 Task: Buy 3 Short Sets of size Large for Baby Boys from Clothing section under best seller category for shipping address: Carlos Perez, 3632 Walton Street, Salt Lake City, Utah 84104, Cell Number 8014200980. Pay from credit card ending with 2005, CVV 3321
Action: Mouse moved to (346, 93)
Screenshot: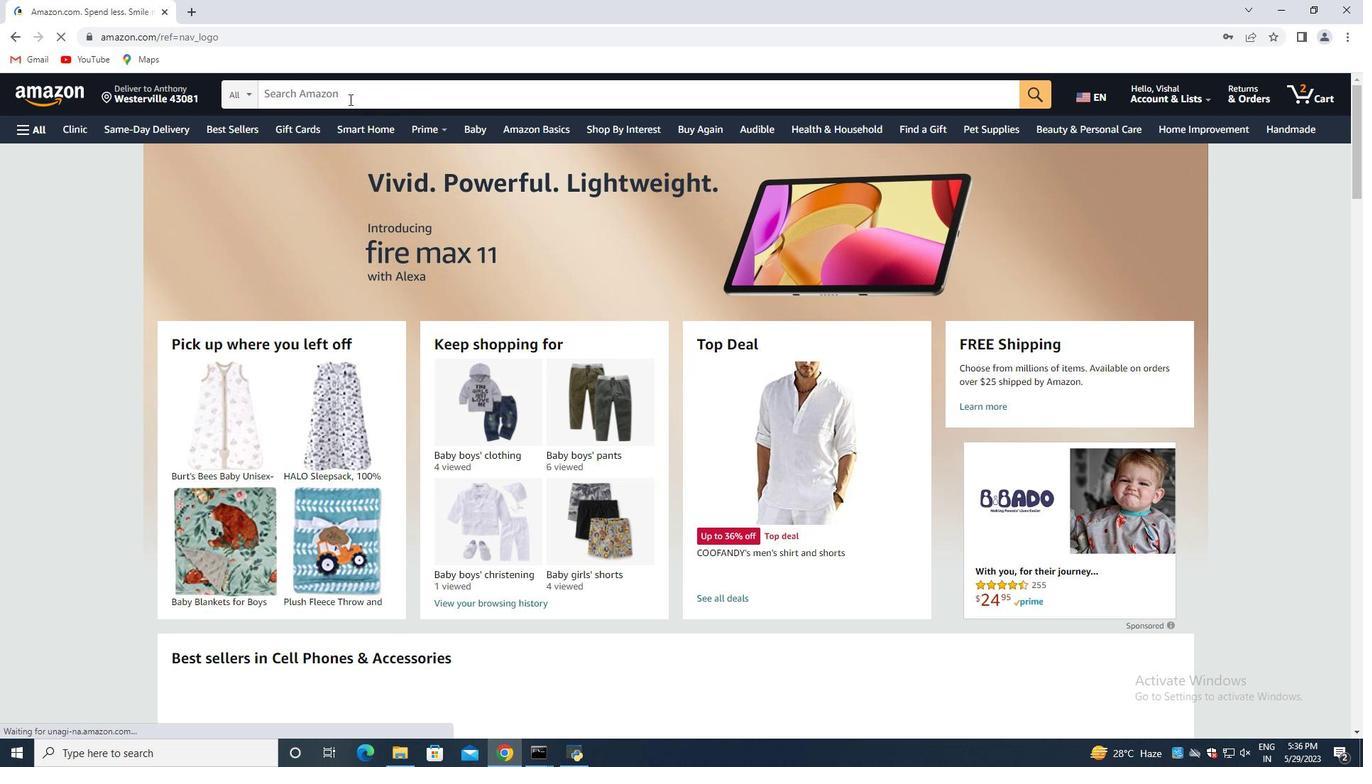 
Action: Mouse pressed left at (346, 93)
Screenshot: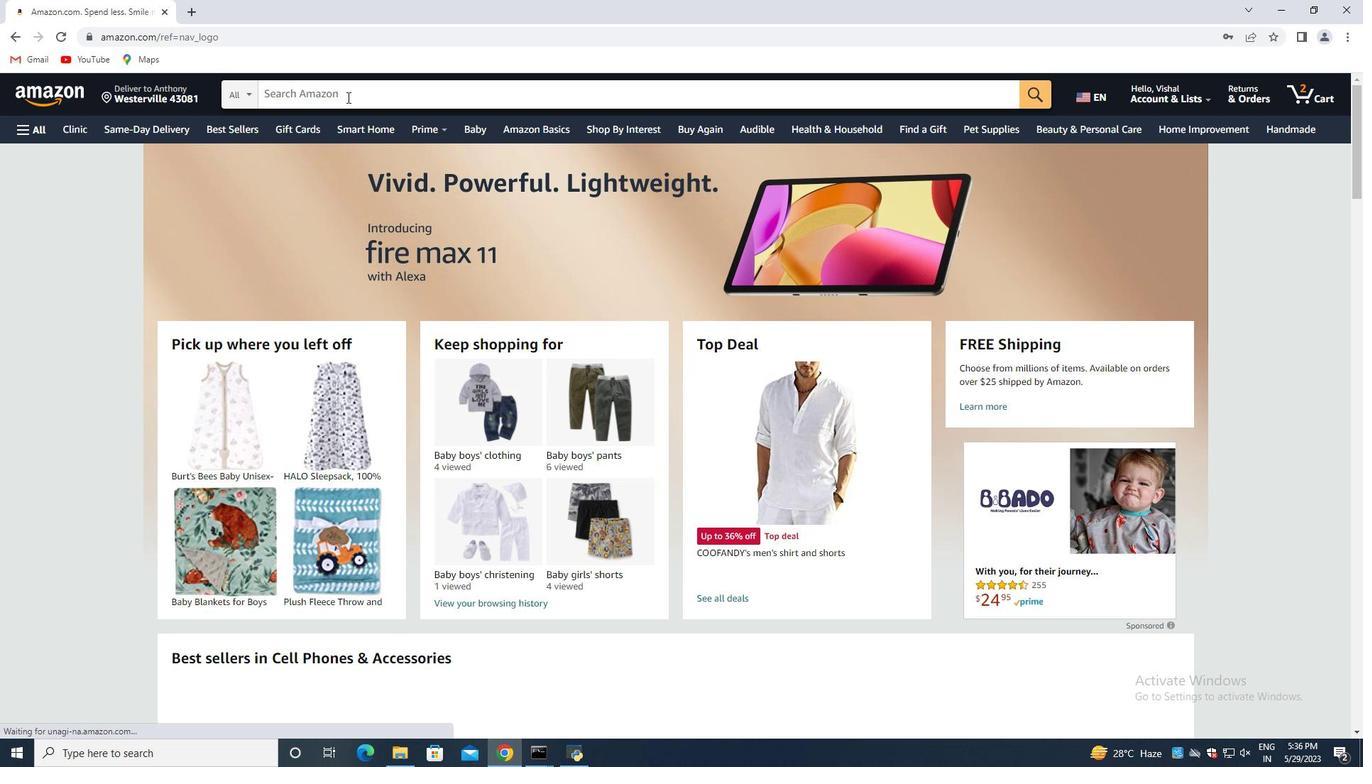 
Action: Key pressed <Key.shift>Short<Key.space>sets<Key.space>of<Key.space>size<Key.space><Key.shift>Large<Key.space>for<Key.space>baby<Key.space>boys<Key.enter>
Screenshot: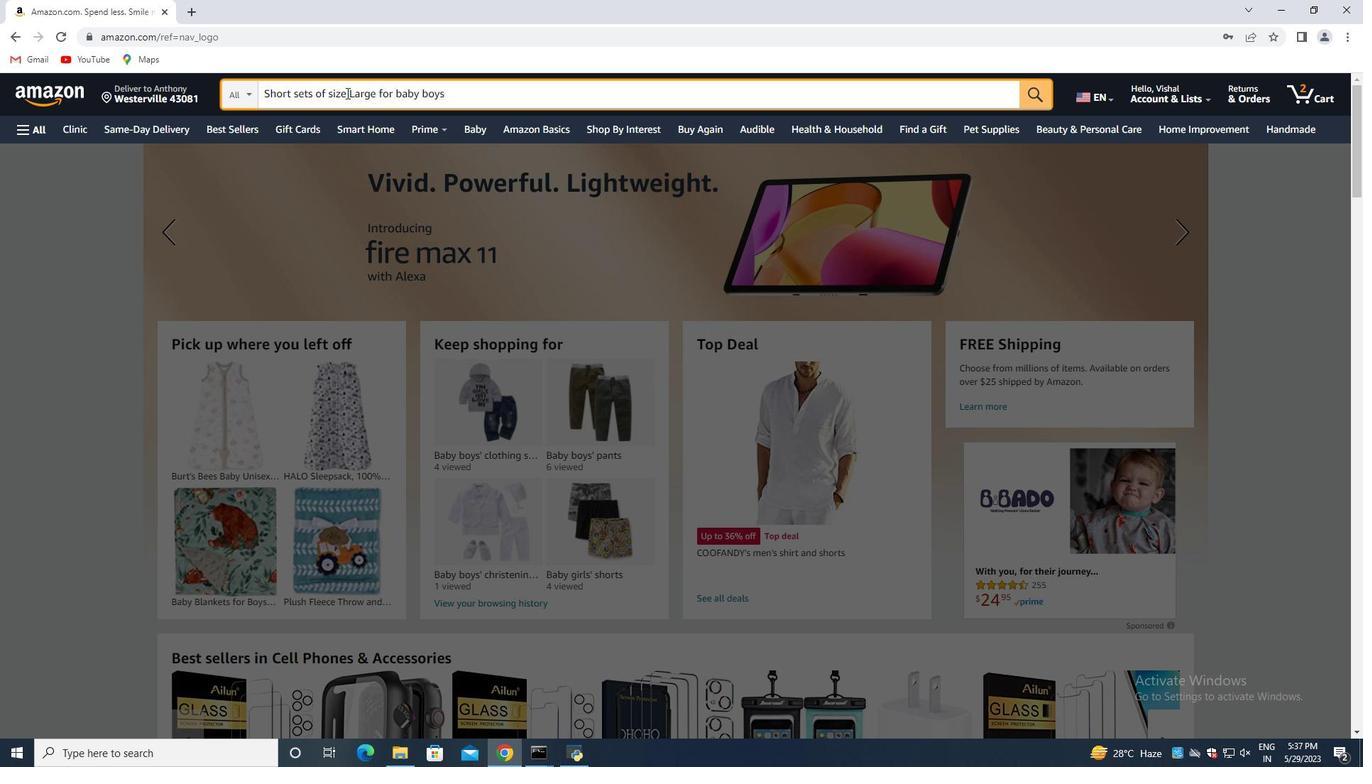 
Action: Mouse moved to (75, 352)
Screenshot: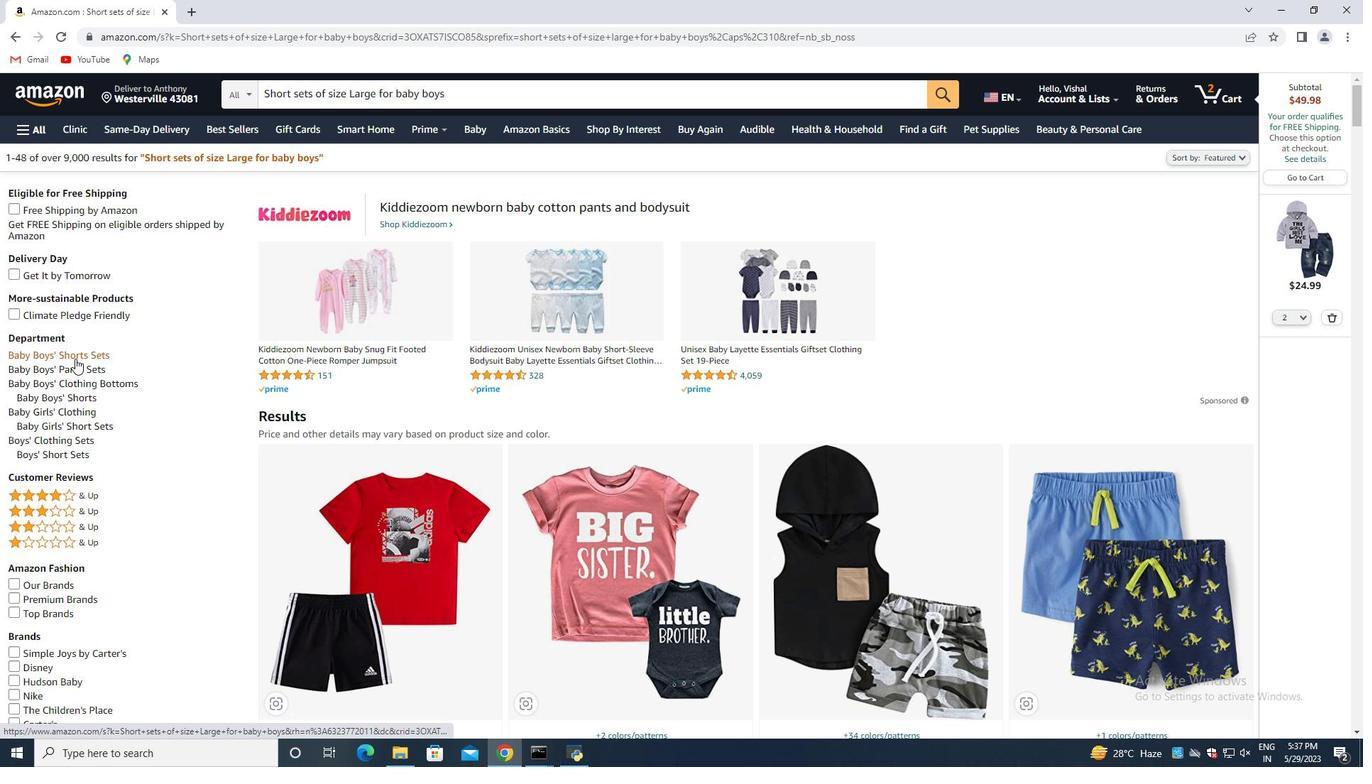 
Action: Mouse pressed left at (75, 352)
Screenshot: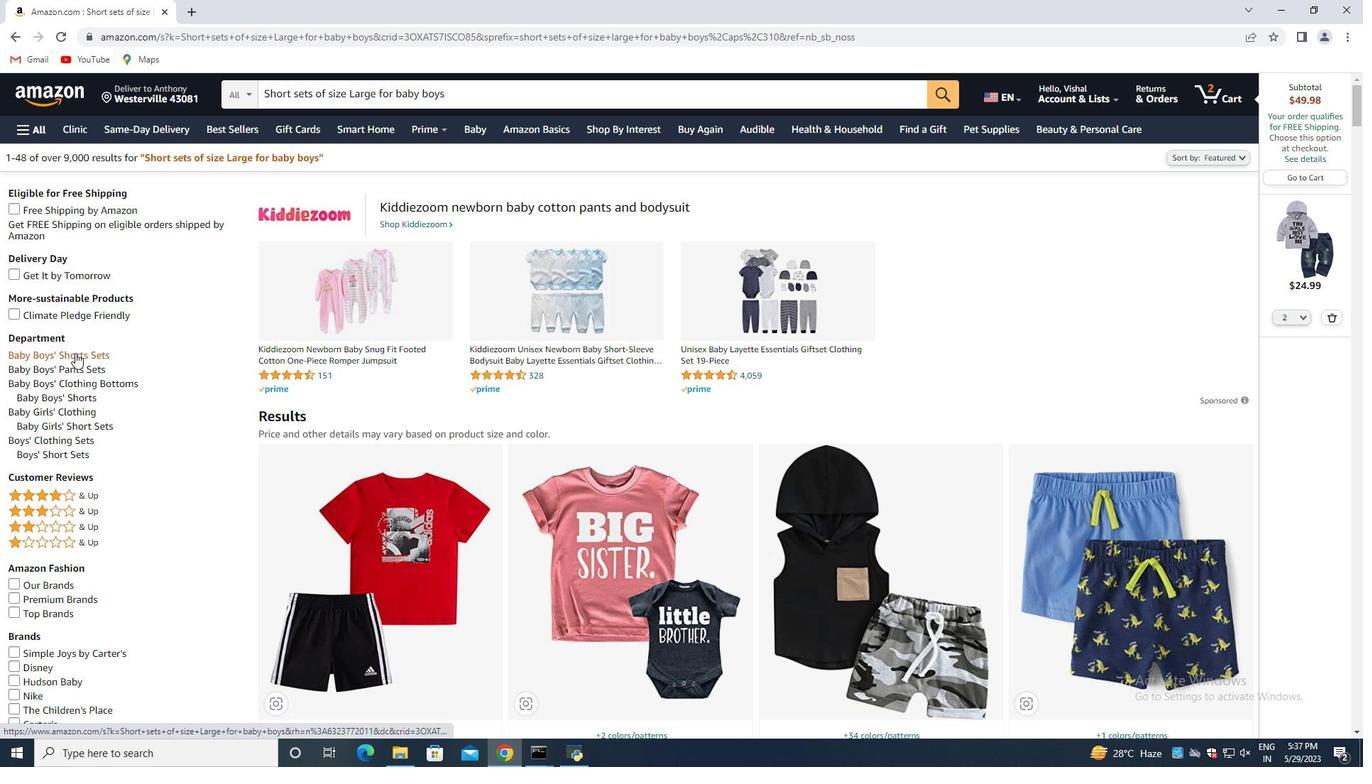 
Action: Mouse moved to (217, 131)
Screenshot: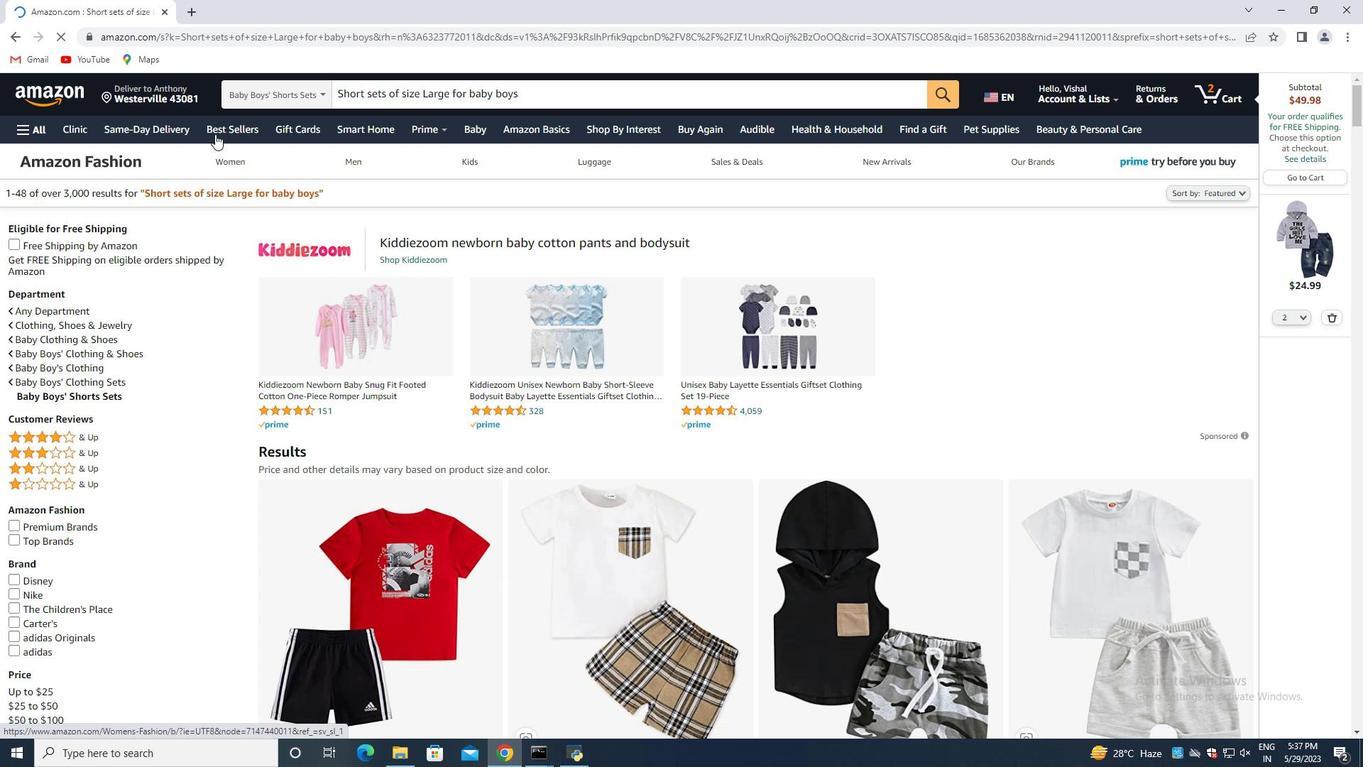 
Action: Mouse pressed left at (217, 131)
Screenshot: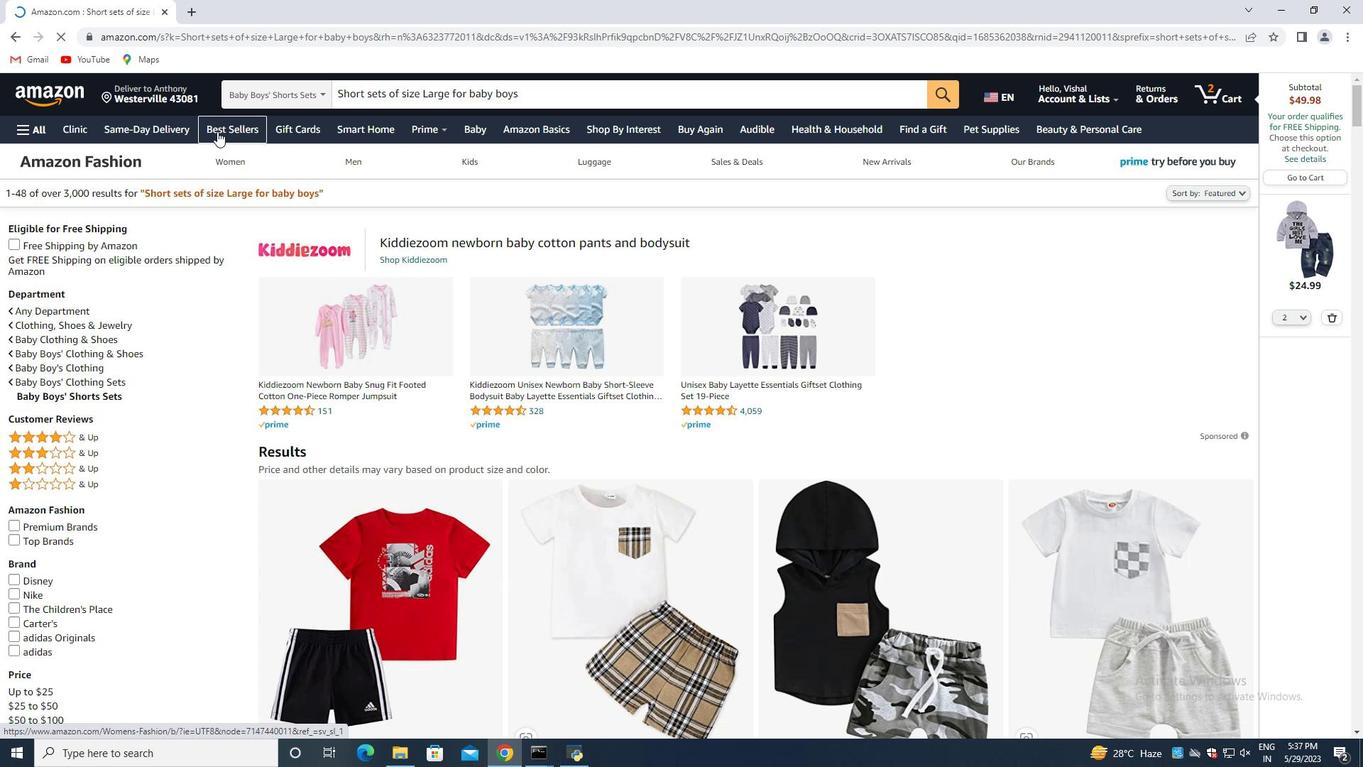 
Action: Mouse moved to (407, 93)
Screenshot: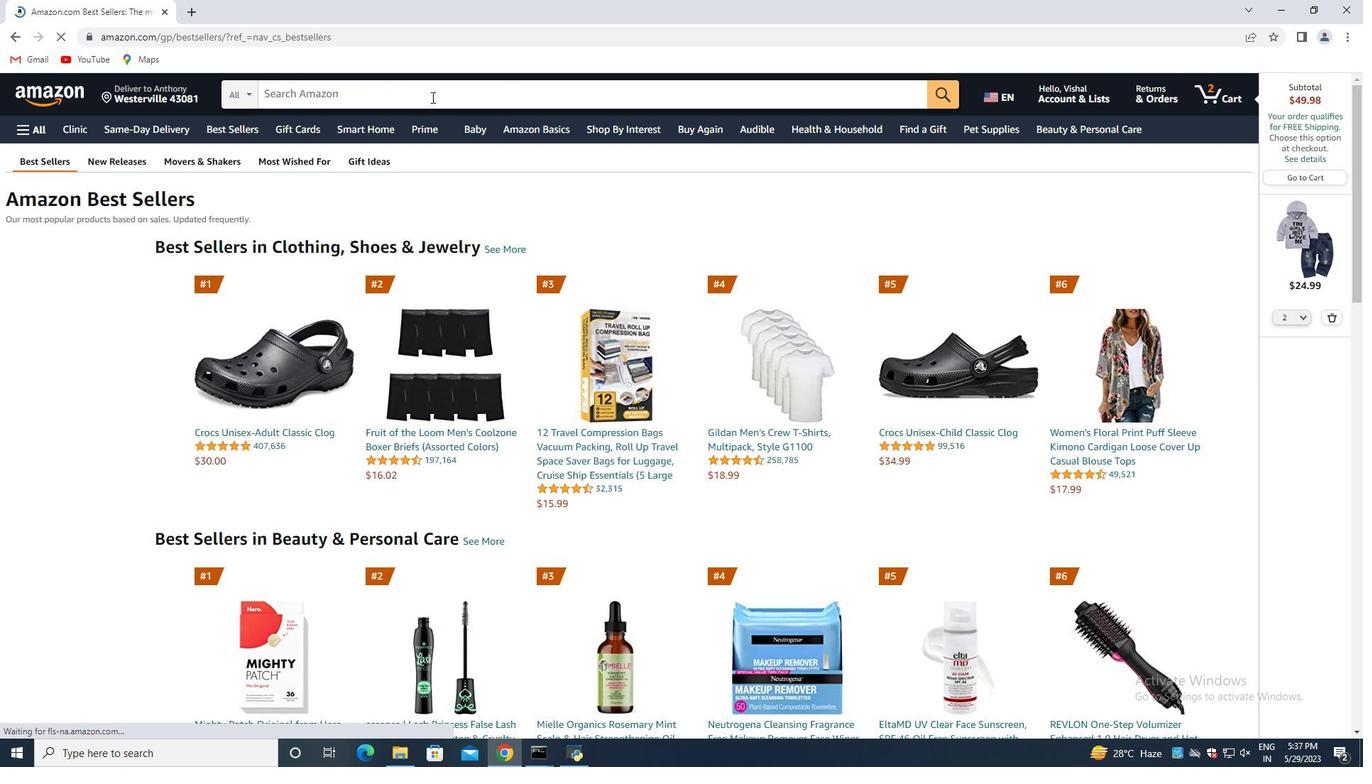 
Action: Mouse pressed left at (407, 93)
Screenshot: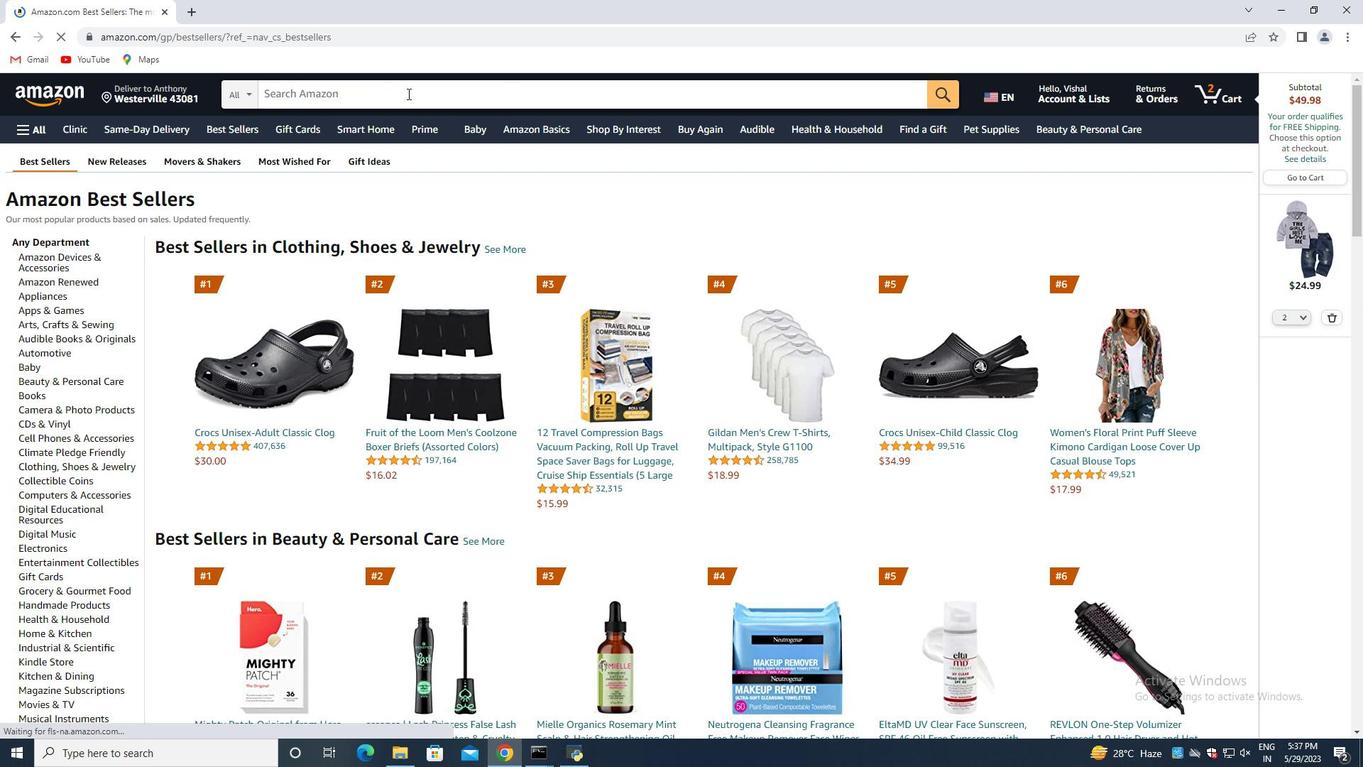 
Action: Mouse moved to (350, 117)
Screenshot: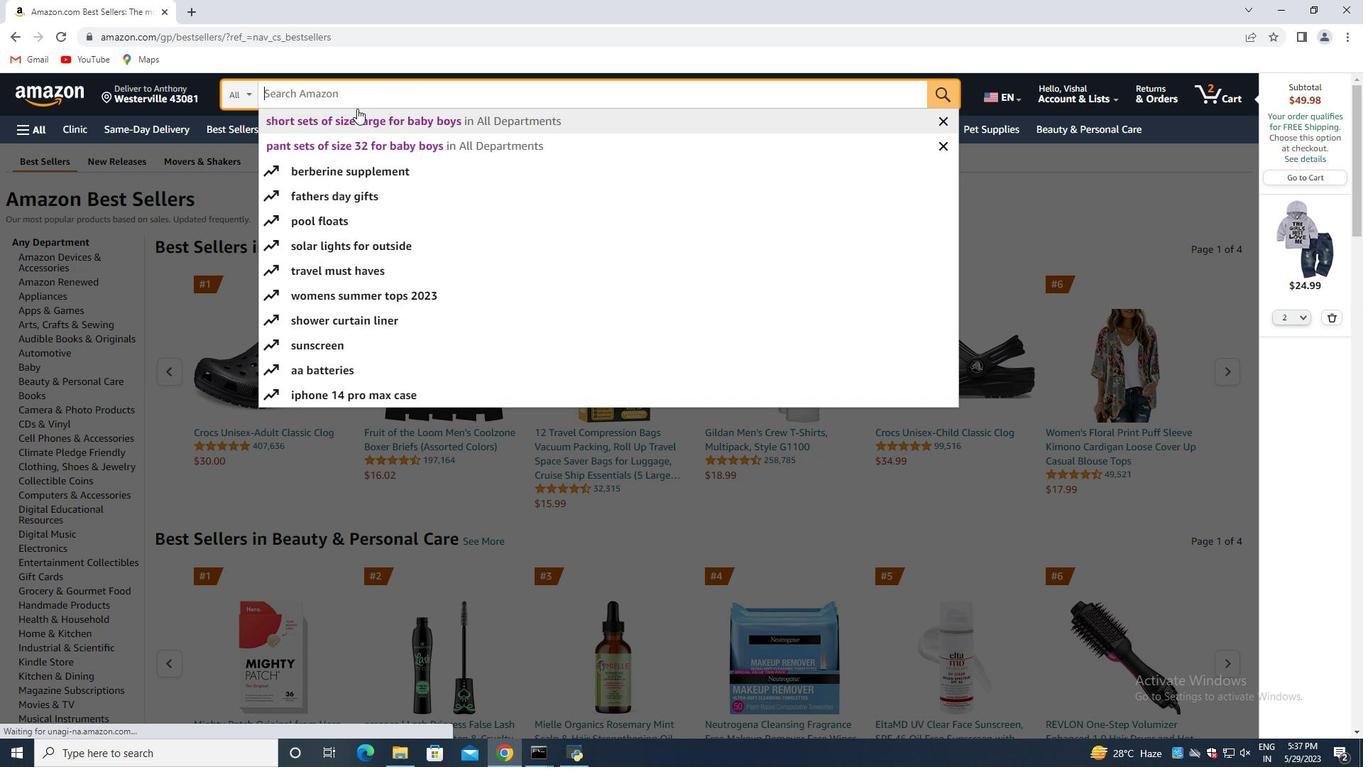 
Action: Mouse pressed left at (350, 117)
Screenshot: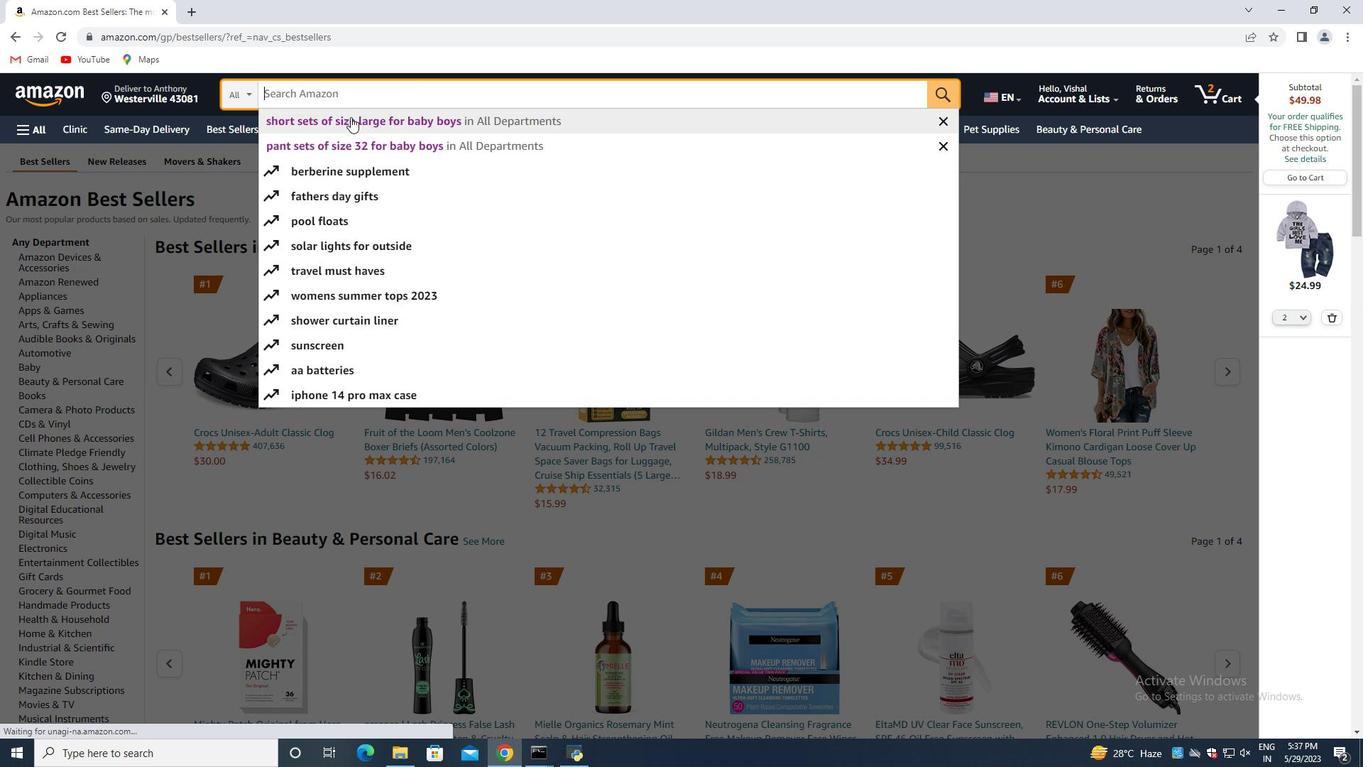 
Action: Key pressed <Key.down><Key.down><Key.down><Key.down>
Screenshot: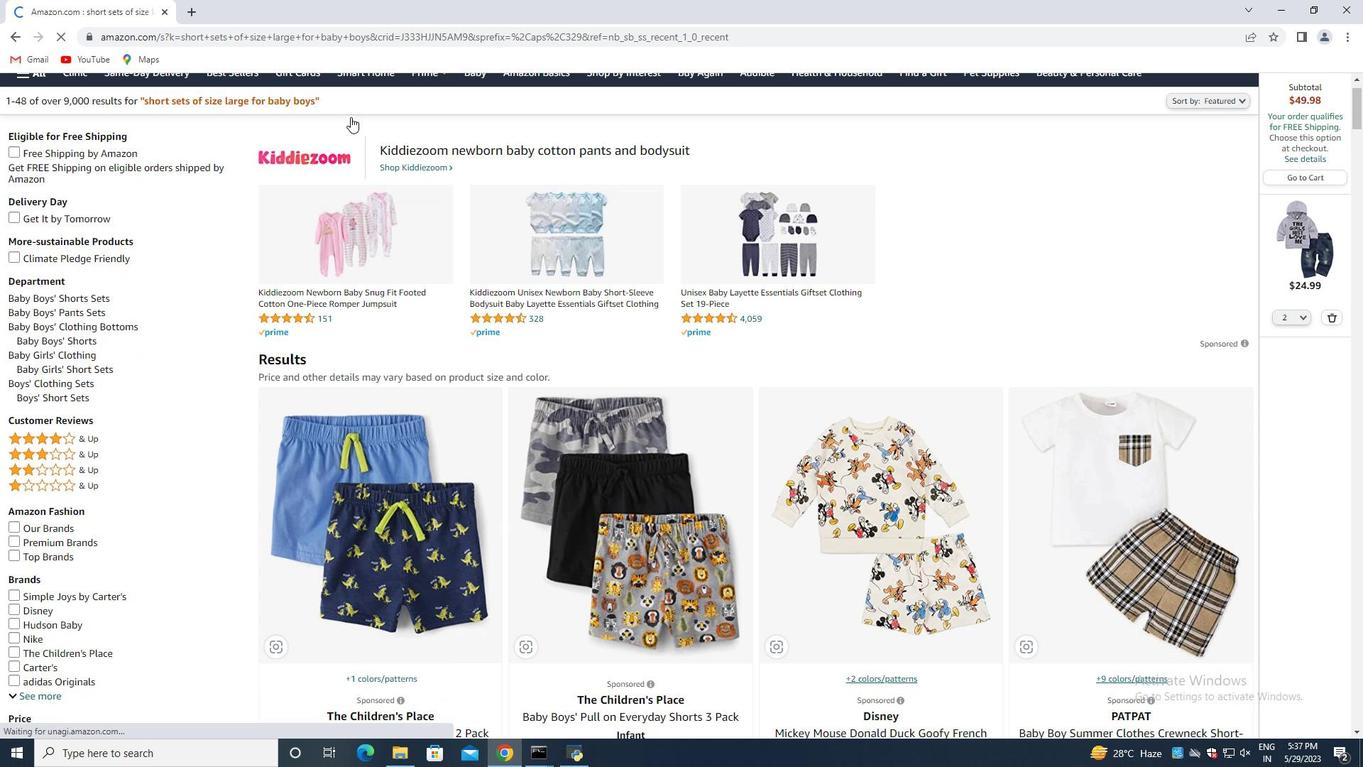 
Action: Mouse moved to (461, 105)
Screenshot: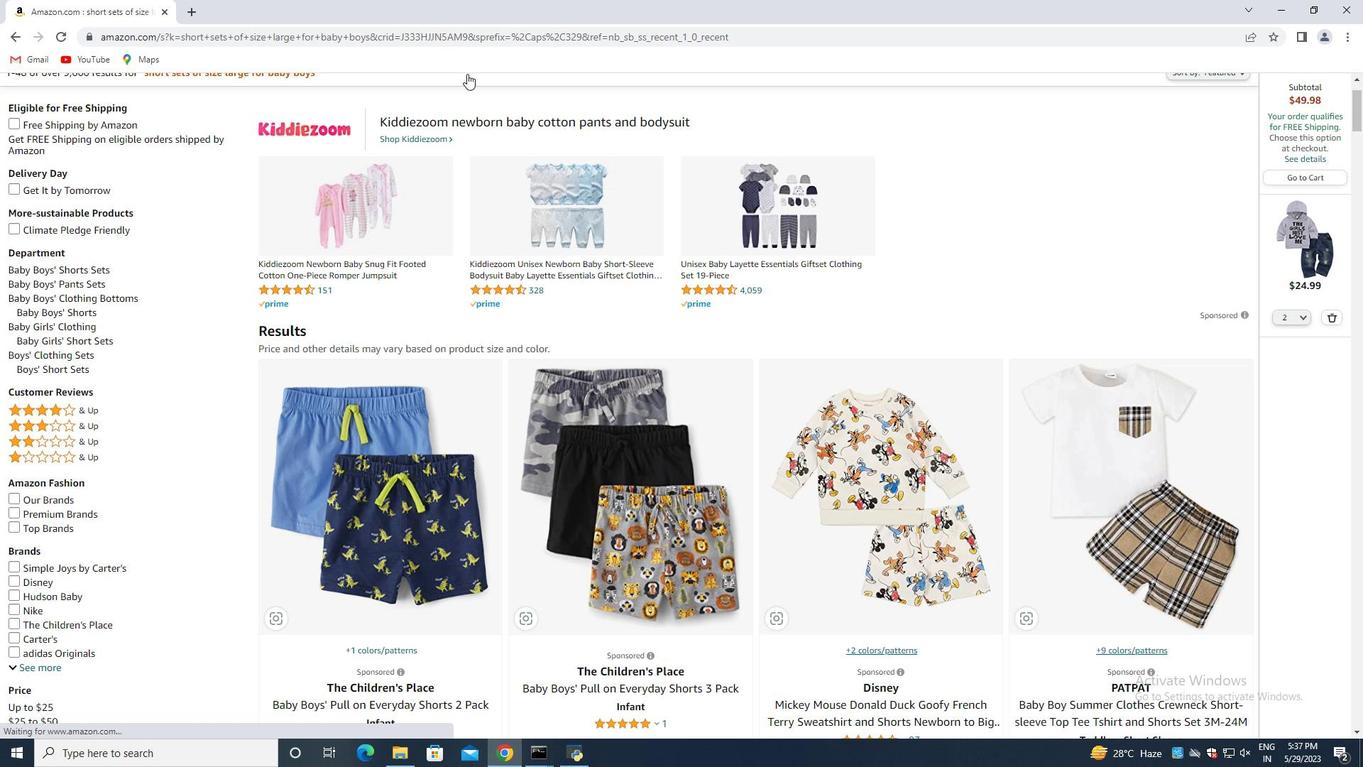 
Action: Mouse scrolled (461, 105) with delta (0, 0)
Screenshot: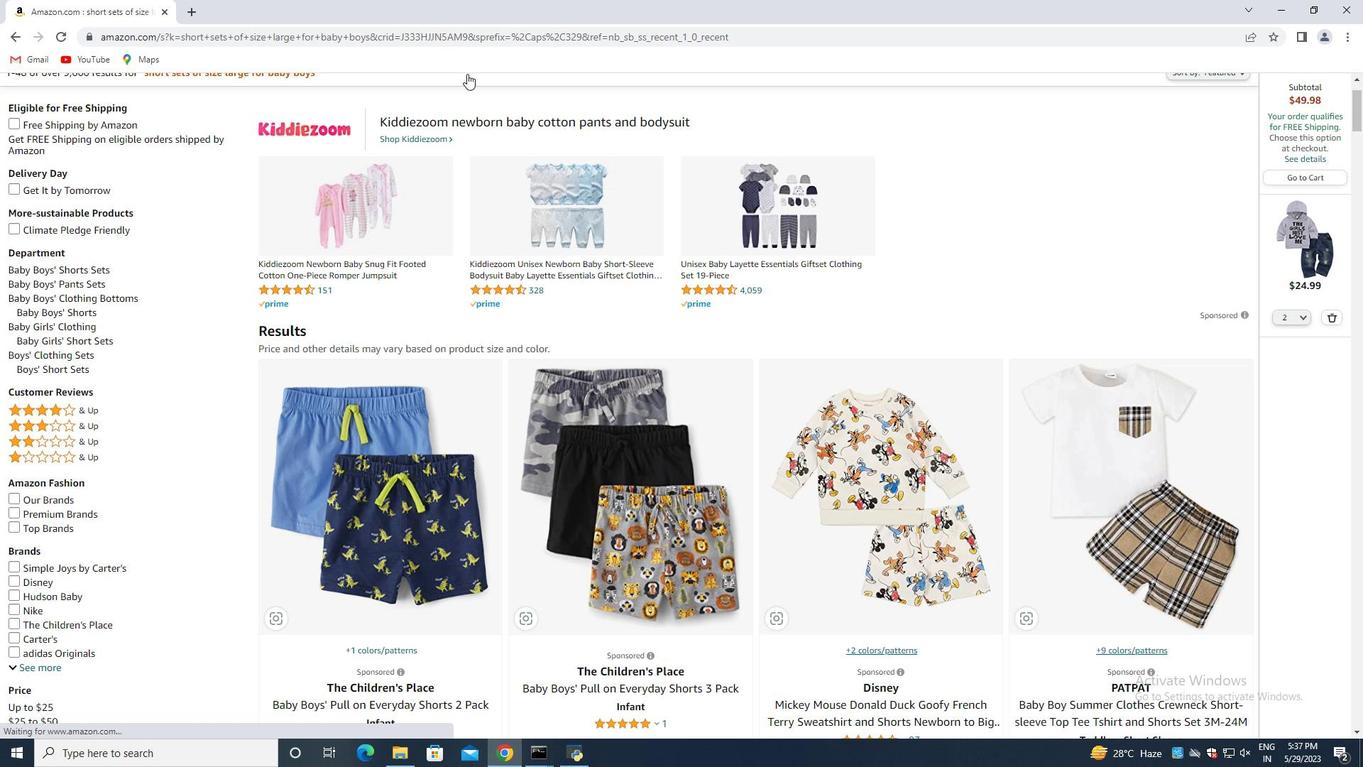 
Action: Mouse moved to (460, 108)
Screenshot: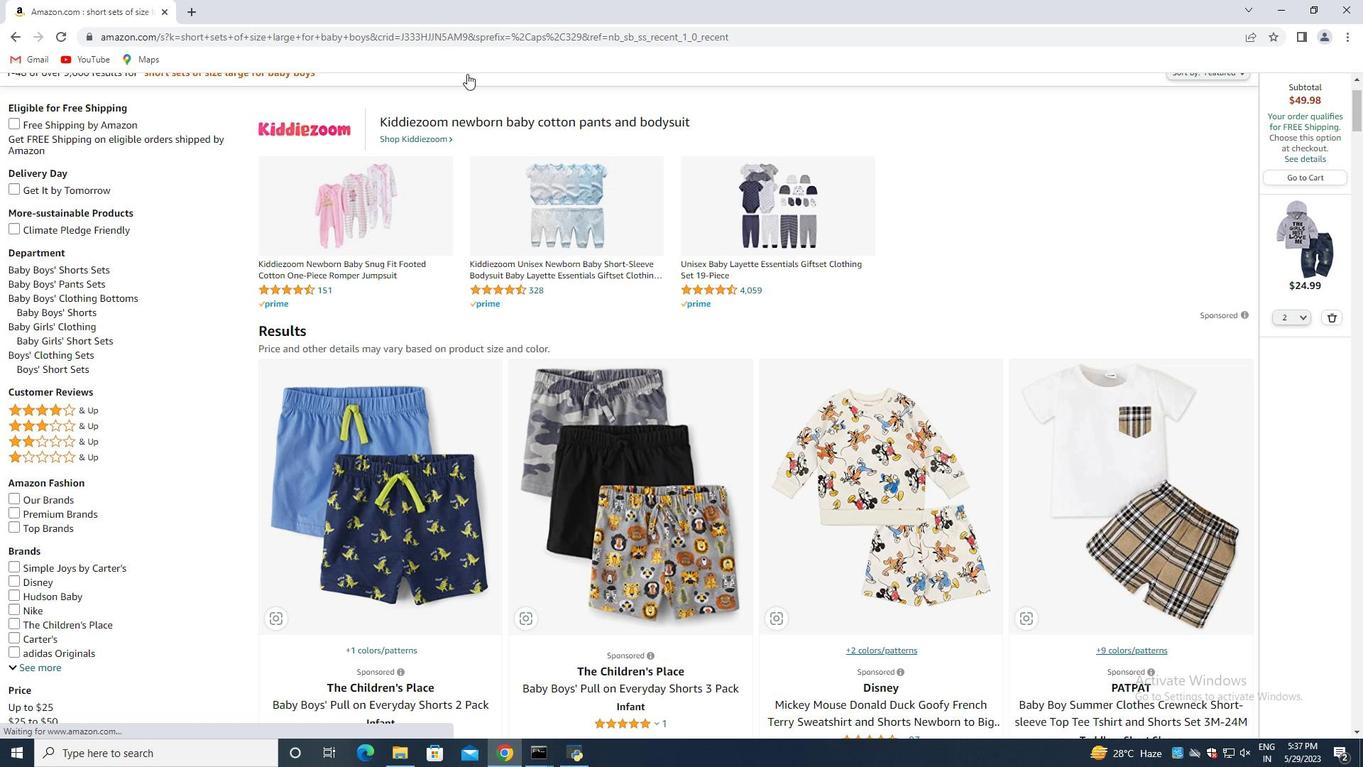 
Action: Mouse scrolled (460, 107) with delta (0, 0)
Screenshot: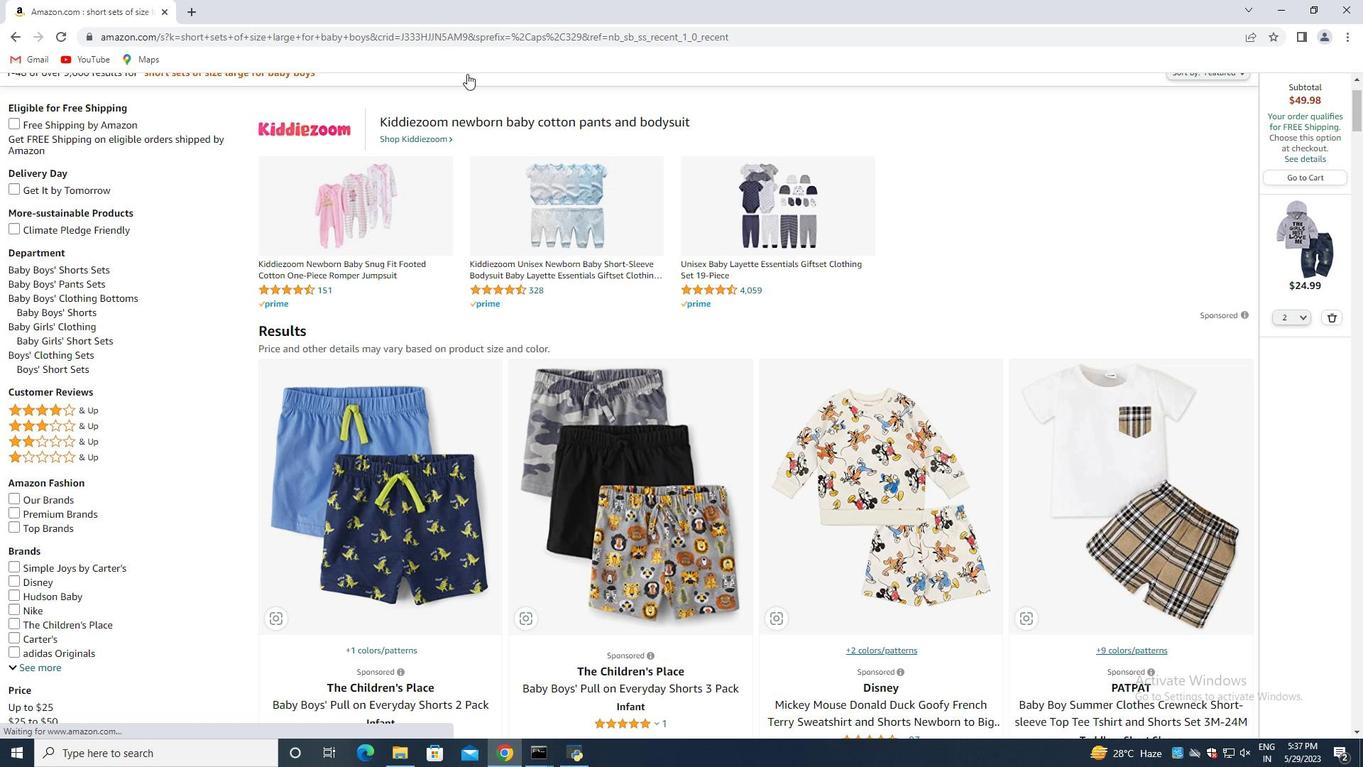 
Action: Mouse moved to (460, 109)
Screenshot: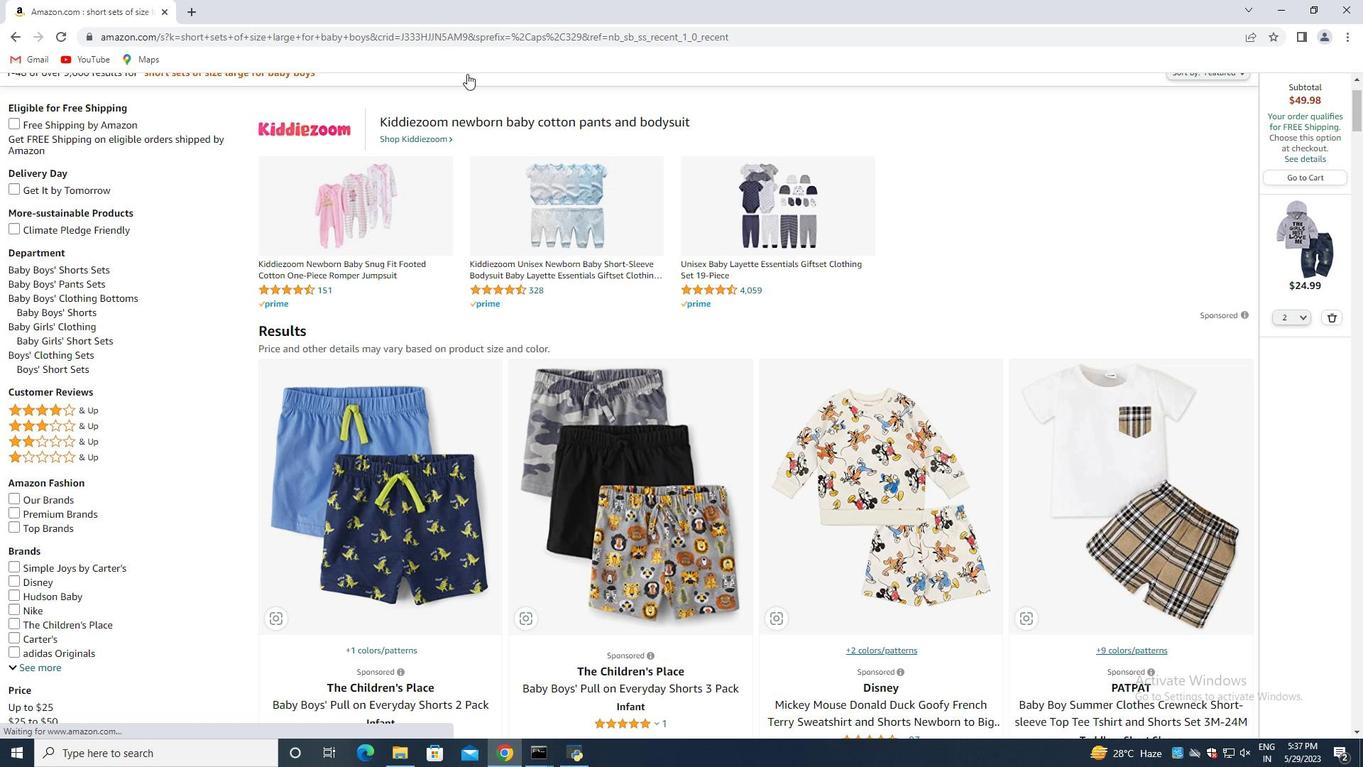 
Action: Mouse scrolled (460, 108) with delta (0, 0)
Screenshot: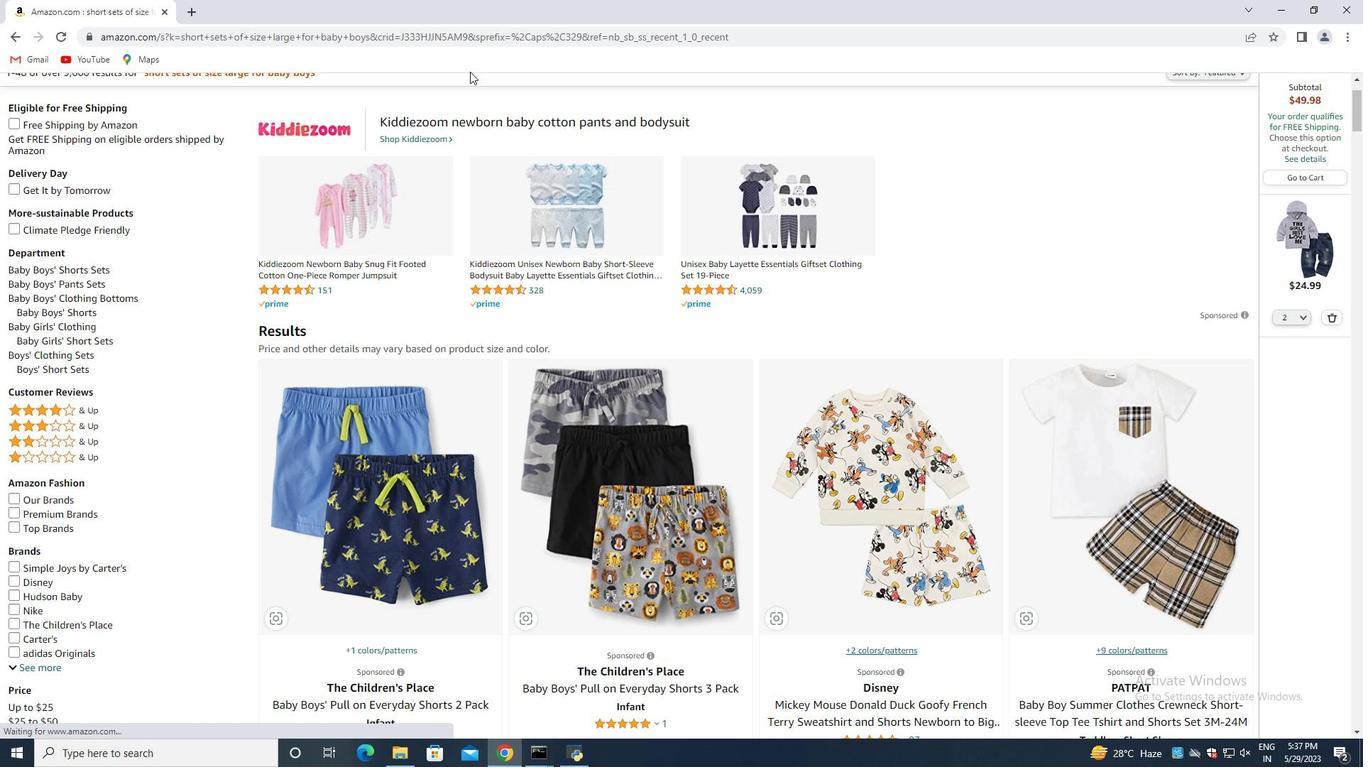 
Action: Mouse moved to (460, 110)
Screenshot: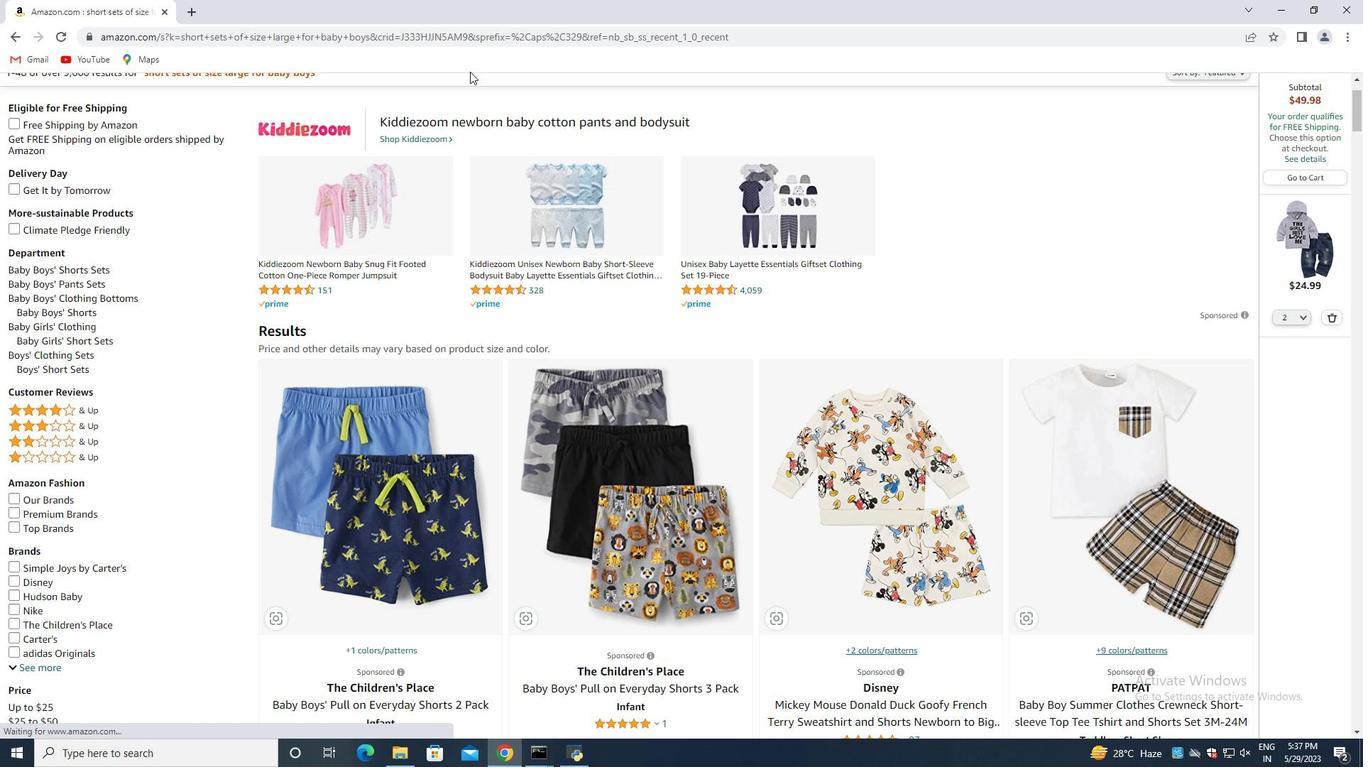 
Action: Mouse scrolled (460, 109) with delta (0, 0)
Screenshot: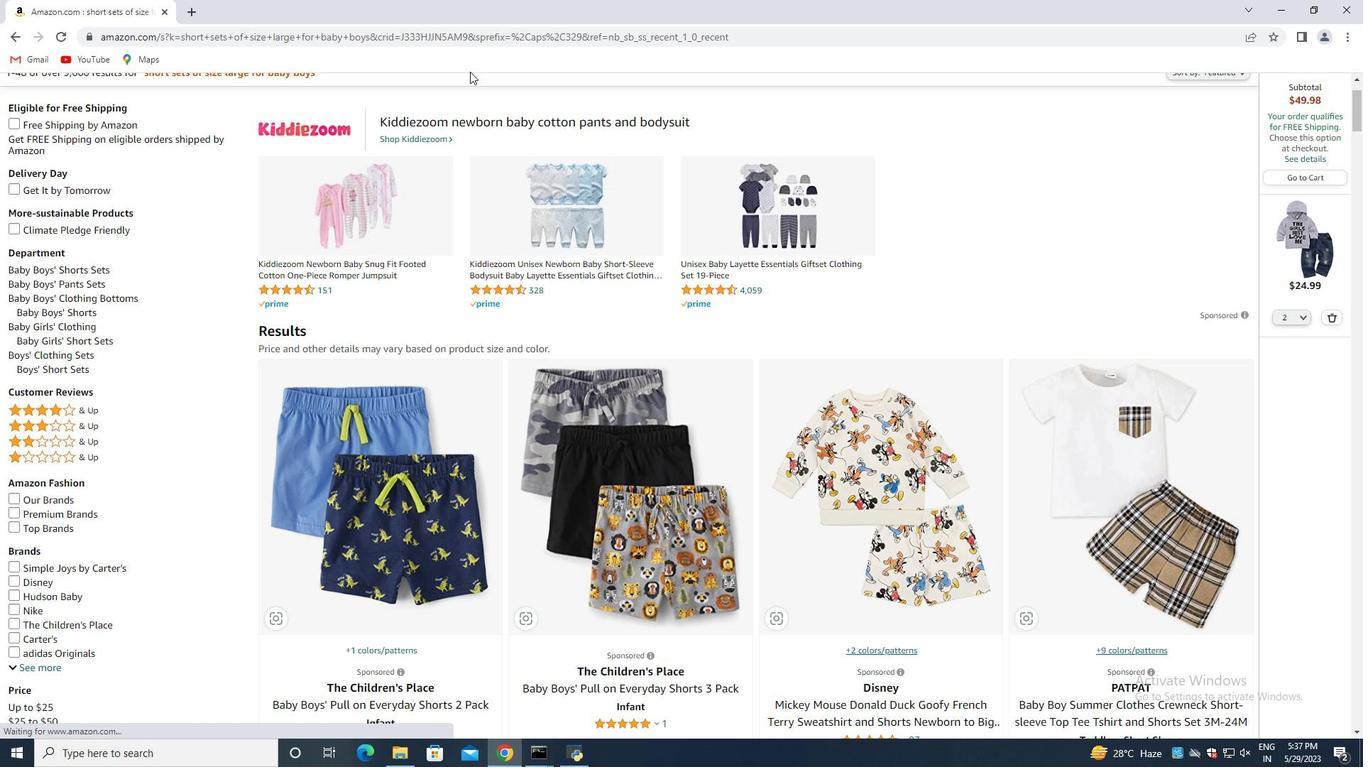 
Action: Mouse moved to (460, 110)
Screenshot: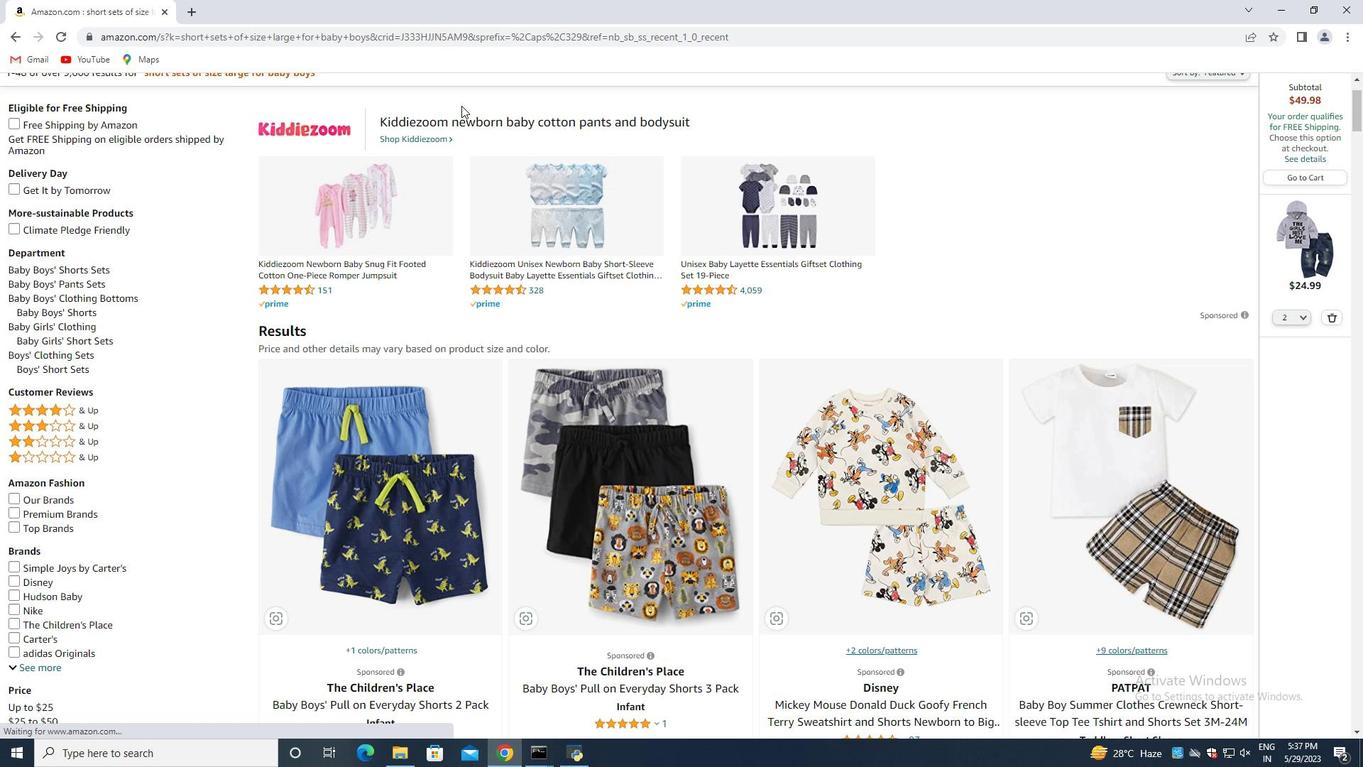 
Action: Mouse scrolled (460, 110) with delta (0, 0)
Screenshot: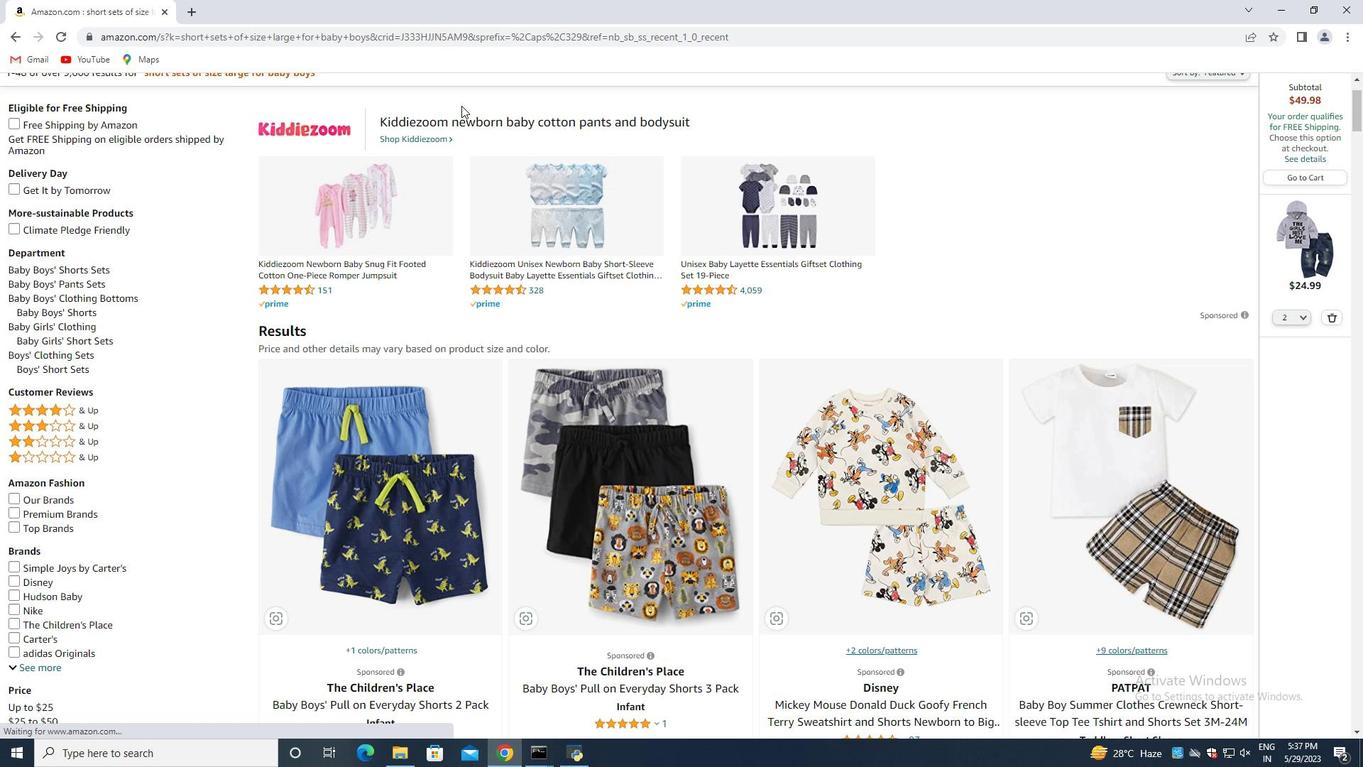 
Action: Mouse moved to (437, 225)
Screenshot: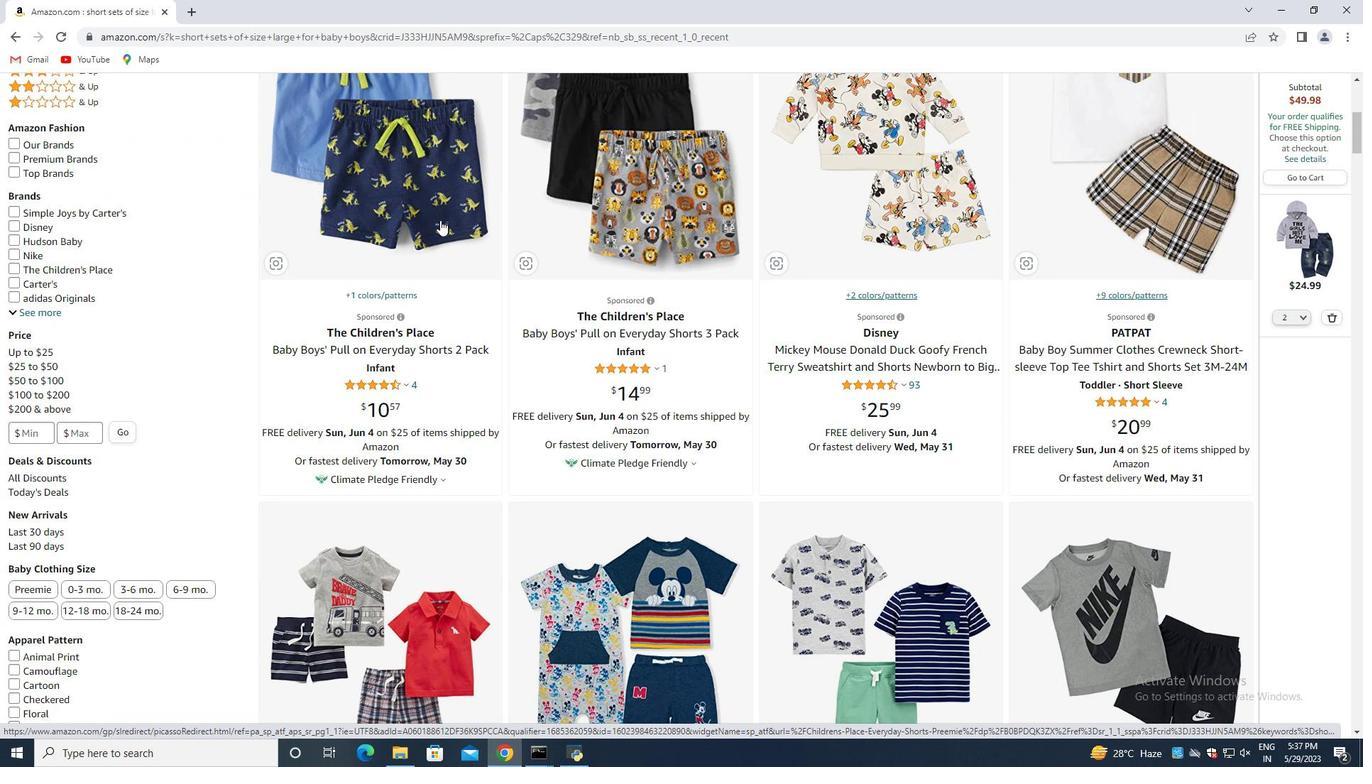 
Action: Mouse scrolled (438, 222) with delta (0, 0)
Screenshot: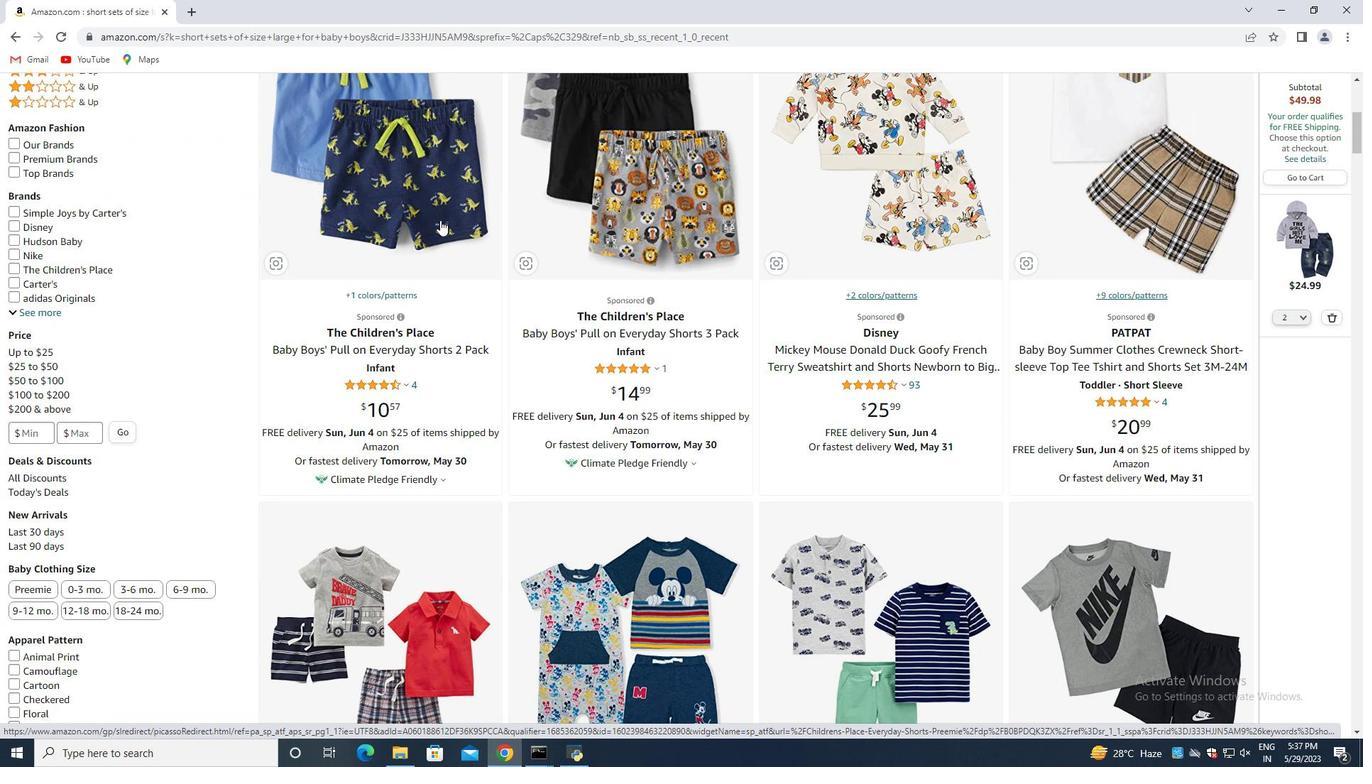 
Action: Mouse moved to (437, 227)
Screenshot: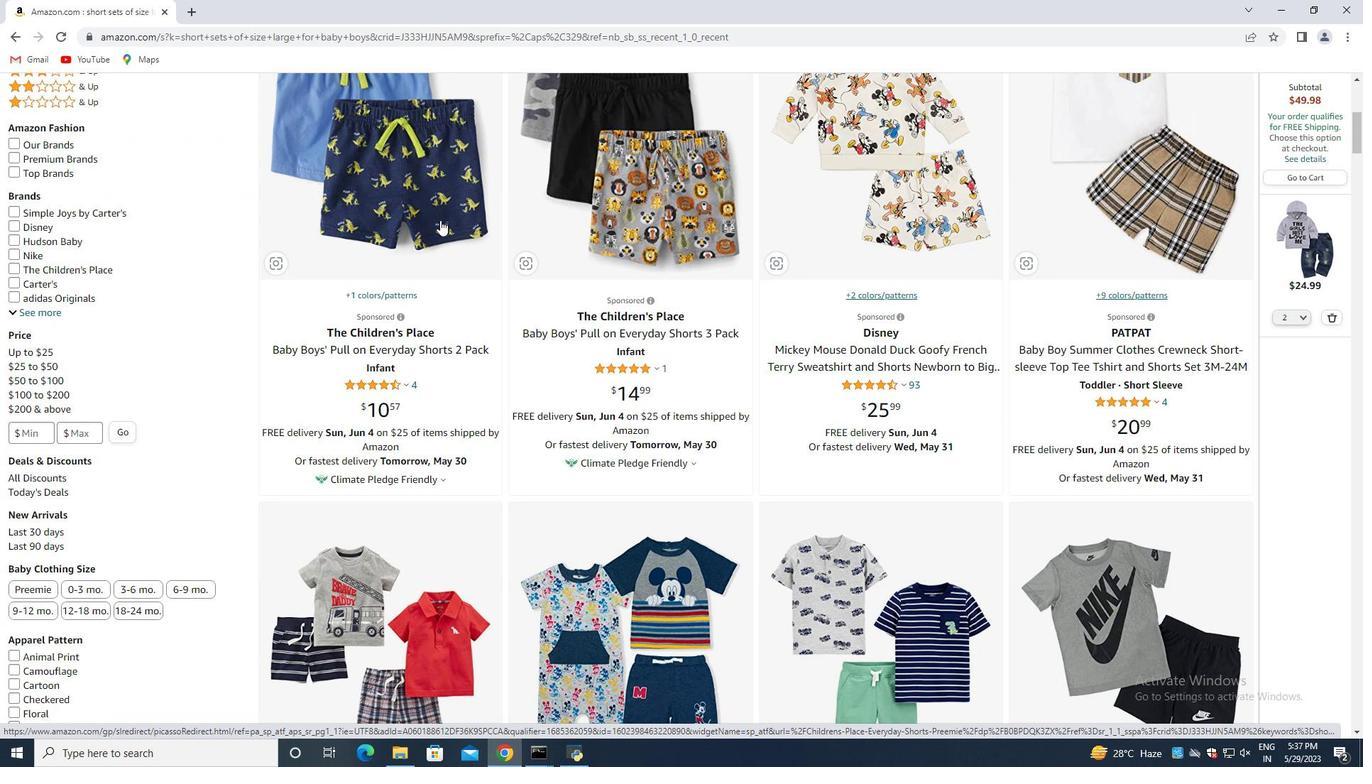 
Action: Mouse scrolled (438, 223) with delta (0, 0)
Screenshot: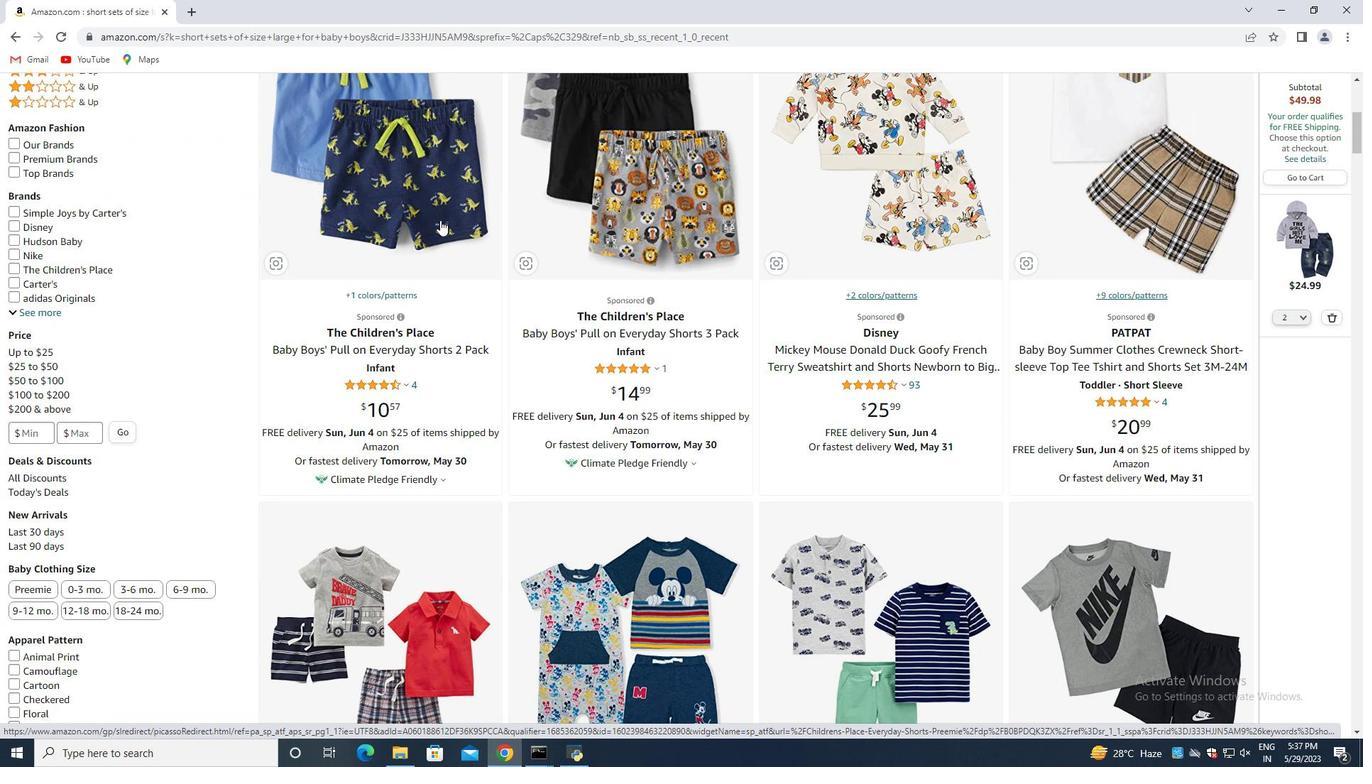 
Action: Mouse moved to (436, 227)
Screenshot: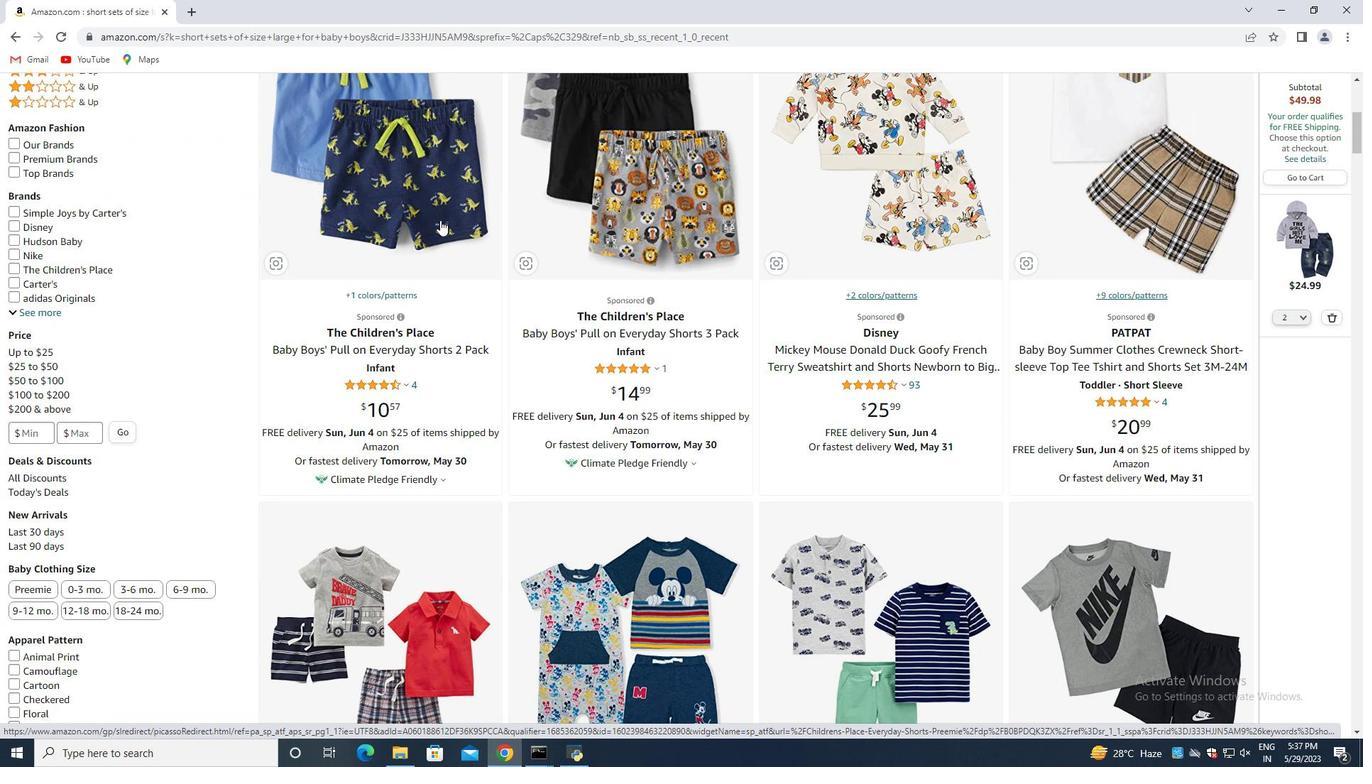 
Action: Mouse scrolled (437, 226) with delta (0, 0)
Screenshot: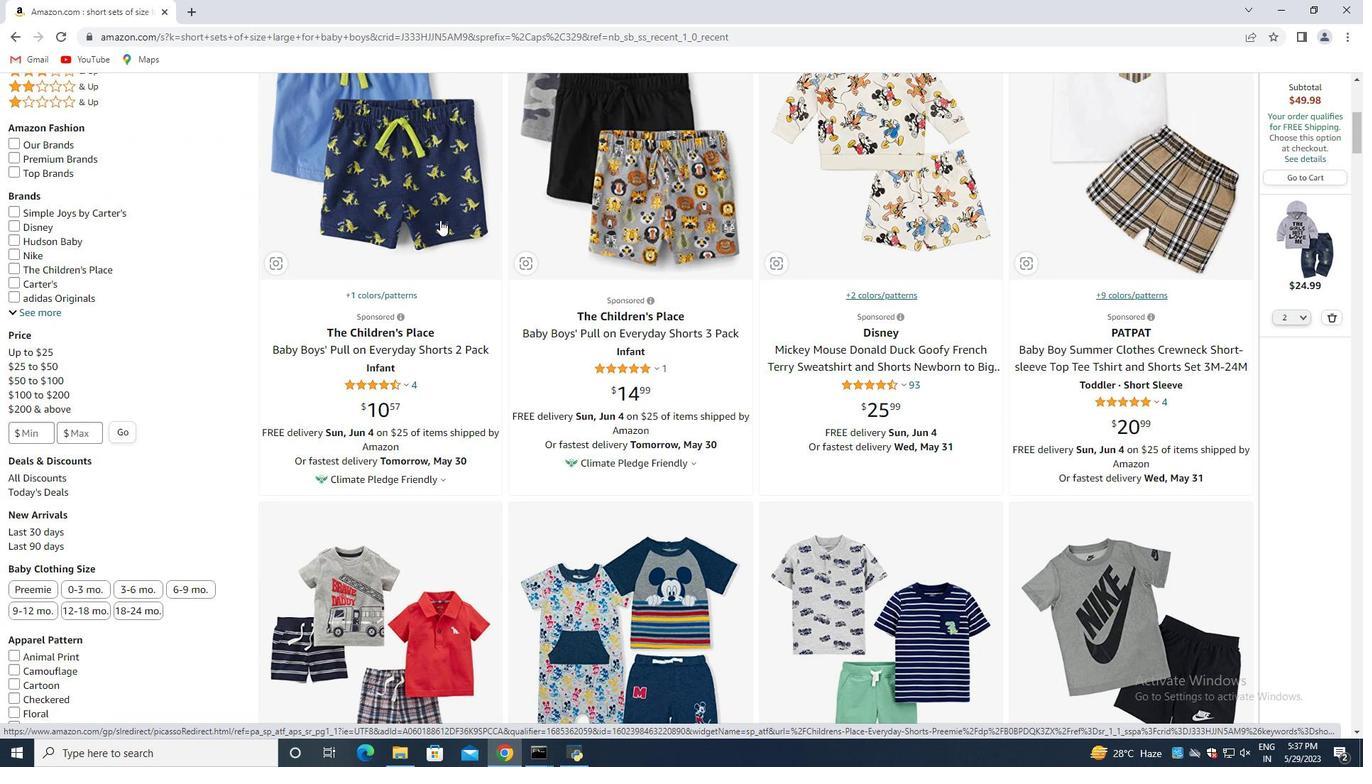 
Action: Mouse moved to (436, 229)
Screenshot: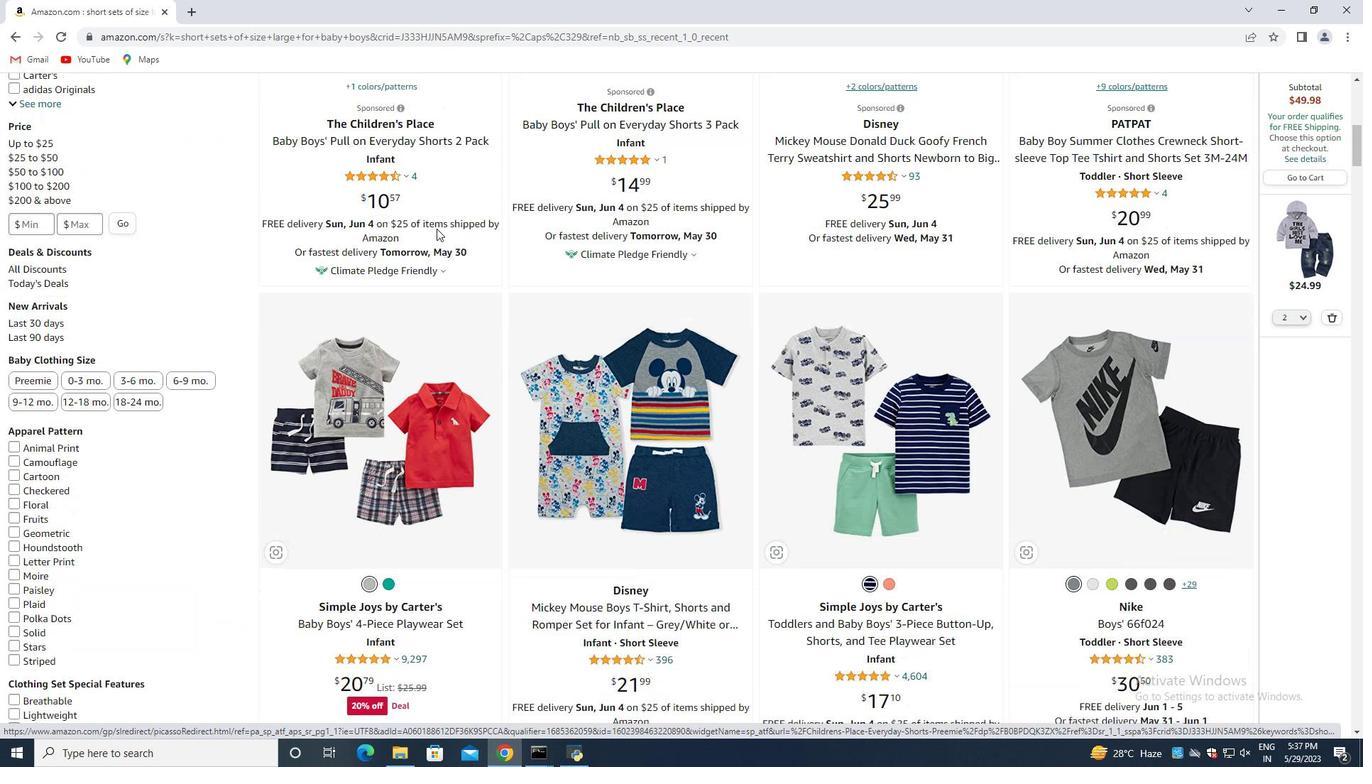 
Action: Mouse scrolled (436, 228) with delta (0, 0)
Screenshot: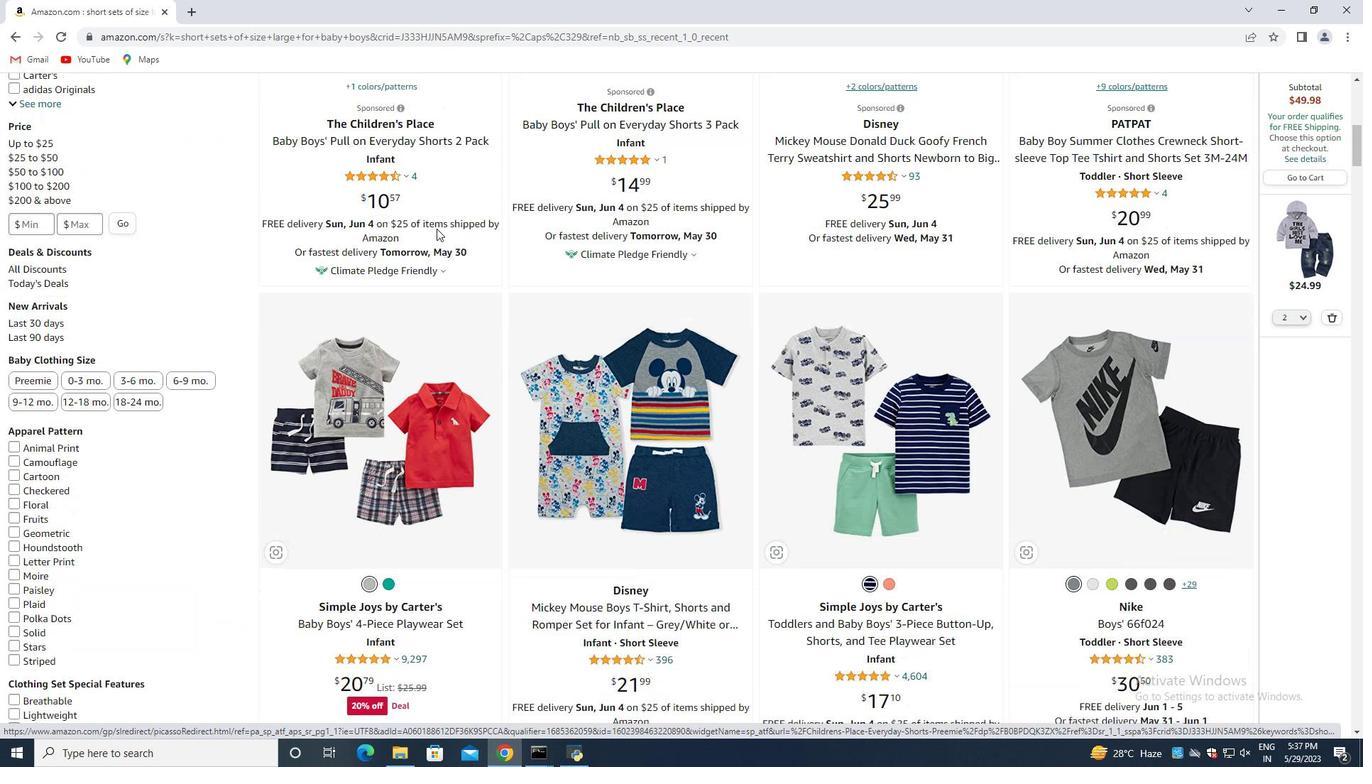 
Action: Mouse moved to (435, 229)
Screenshot: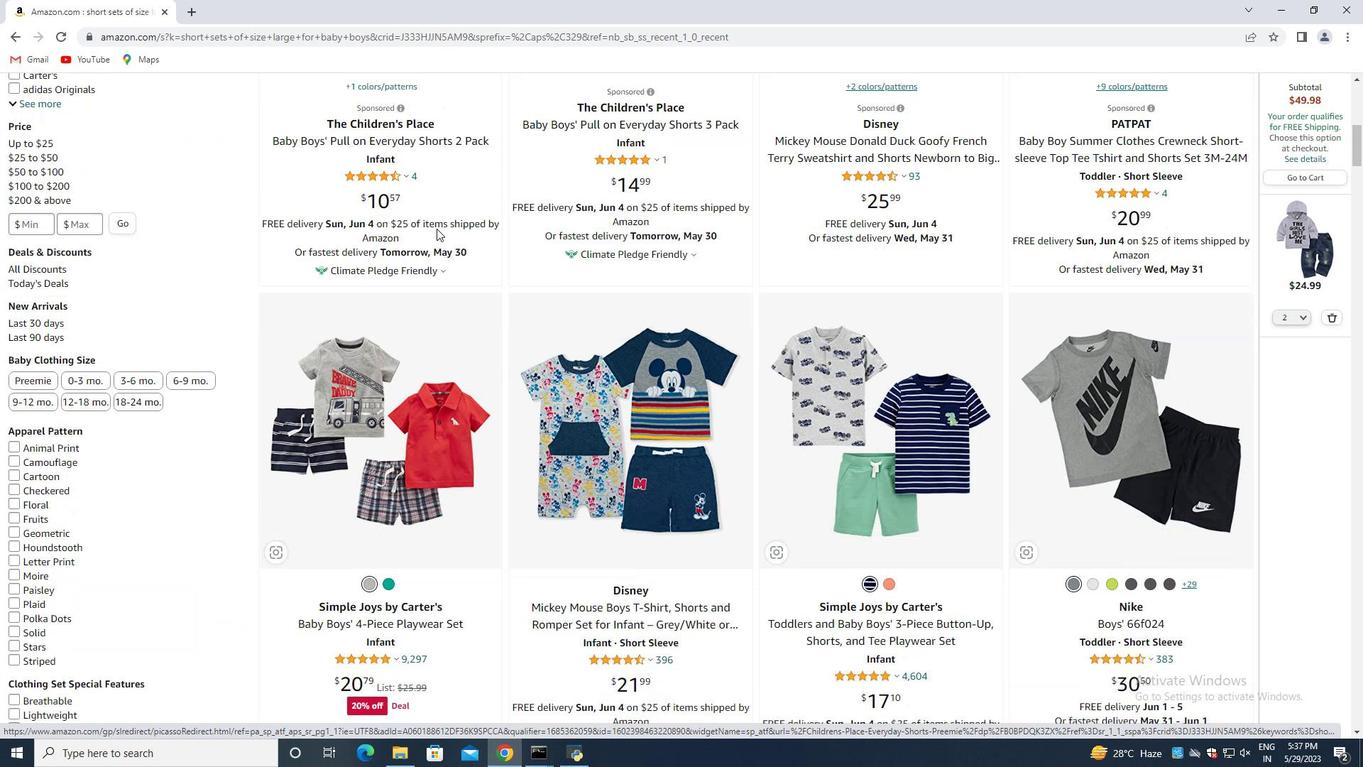 
Action: Mouse scrolled (435, 228) with delta (0, 0)
Screenshot: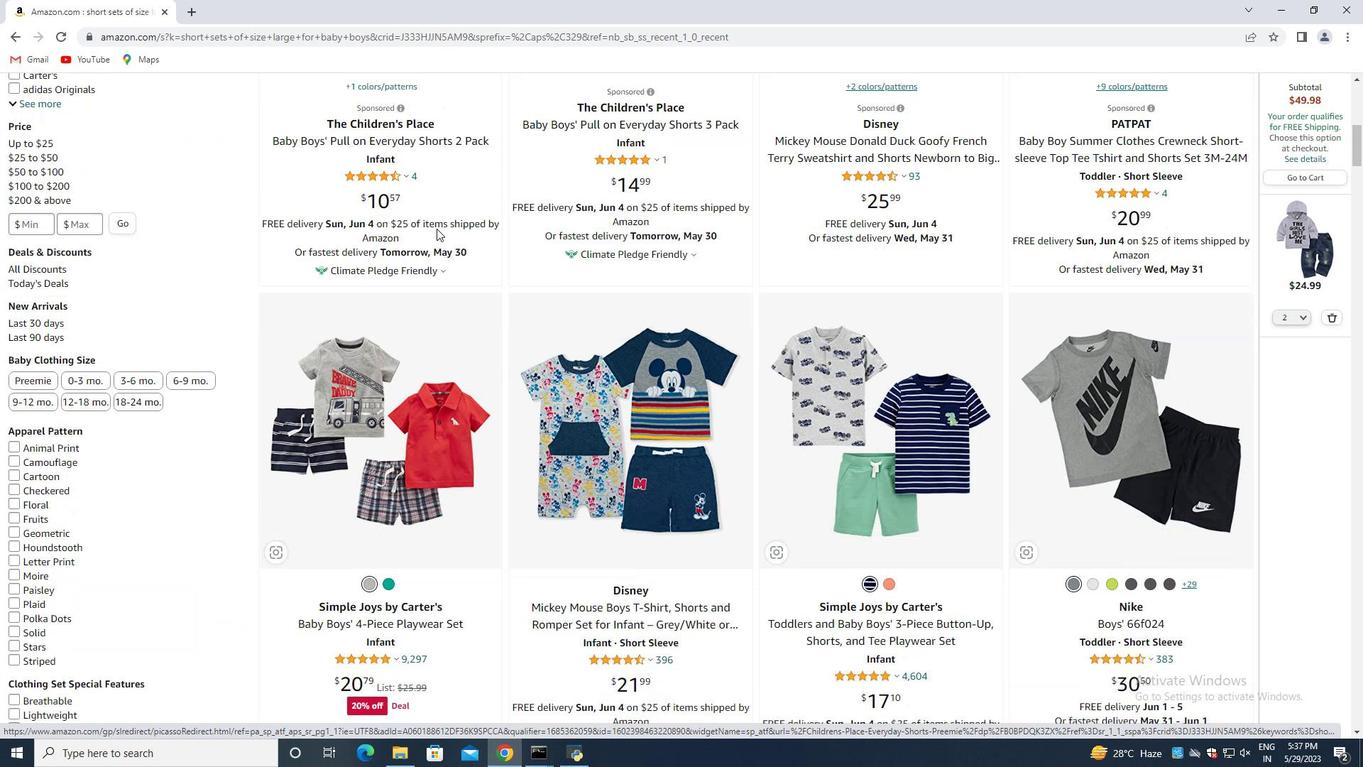 
Action: Mouse moved to (813, 271)
Screenshot: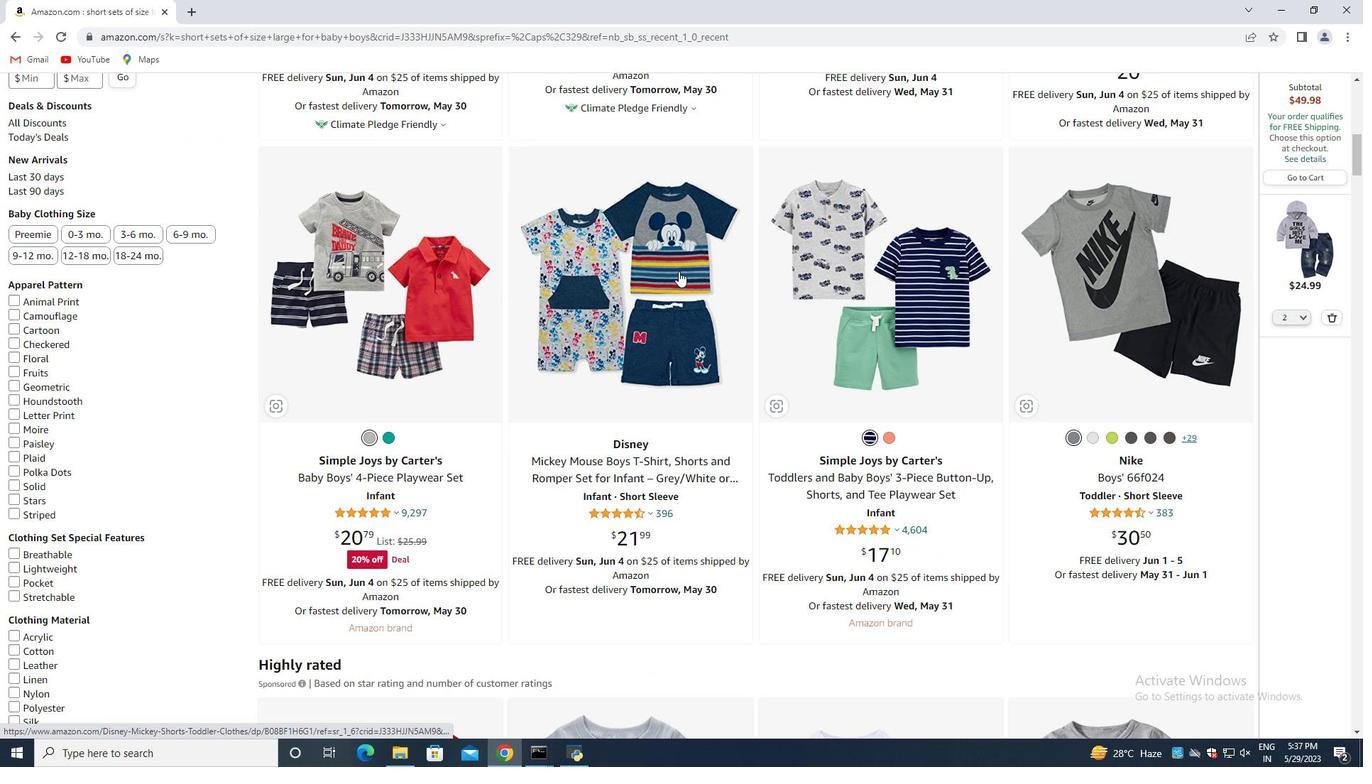 
Action: Mouse scrolled (813, 270) with delta (0, 0)
Screenshot: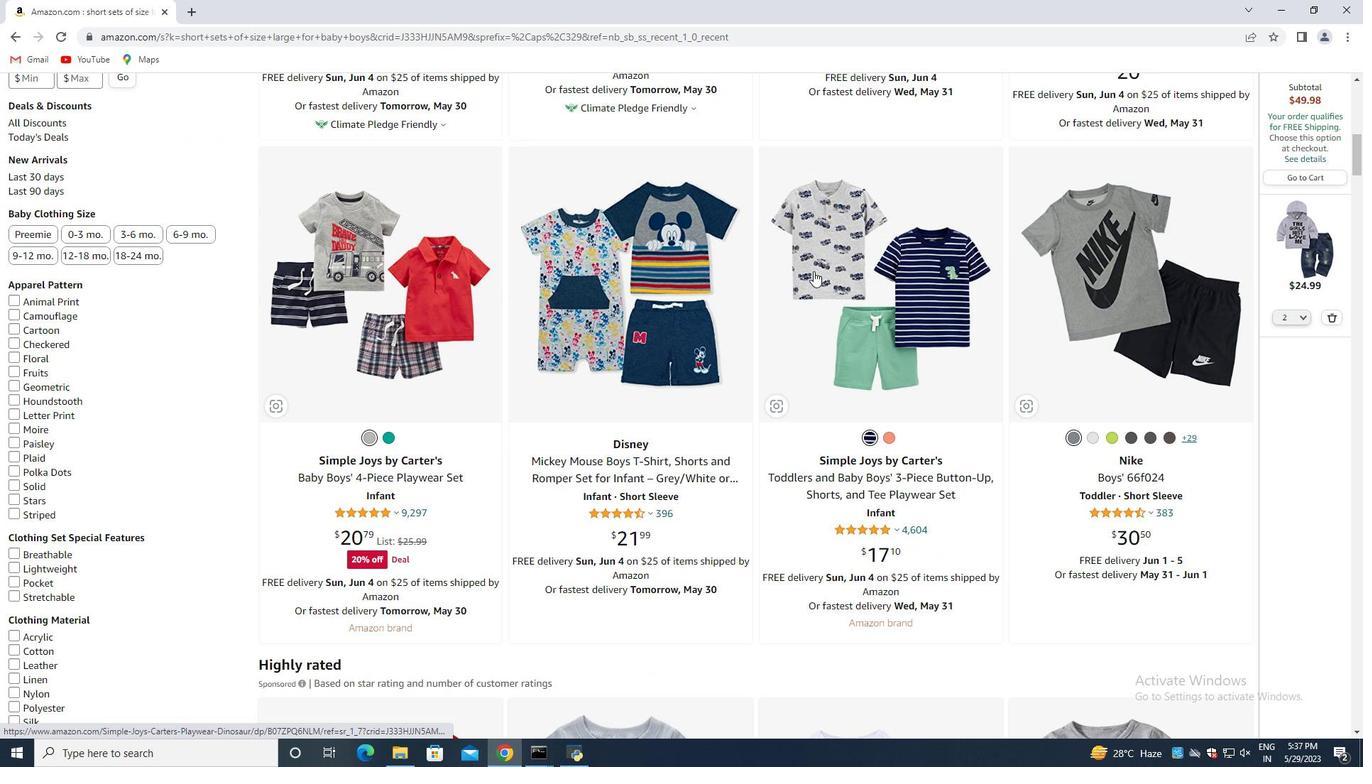 
Action: Mouse moved to (1061, 258)
Screenshot: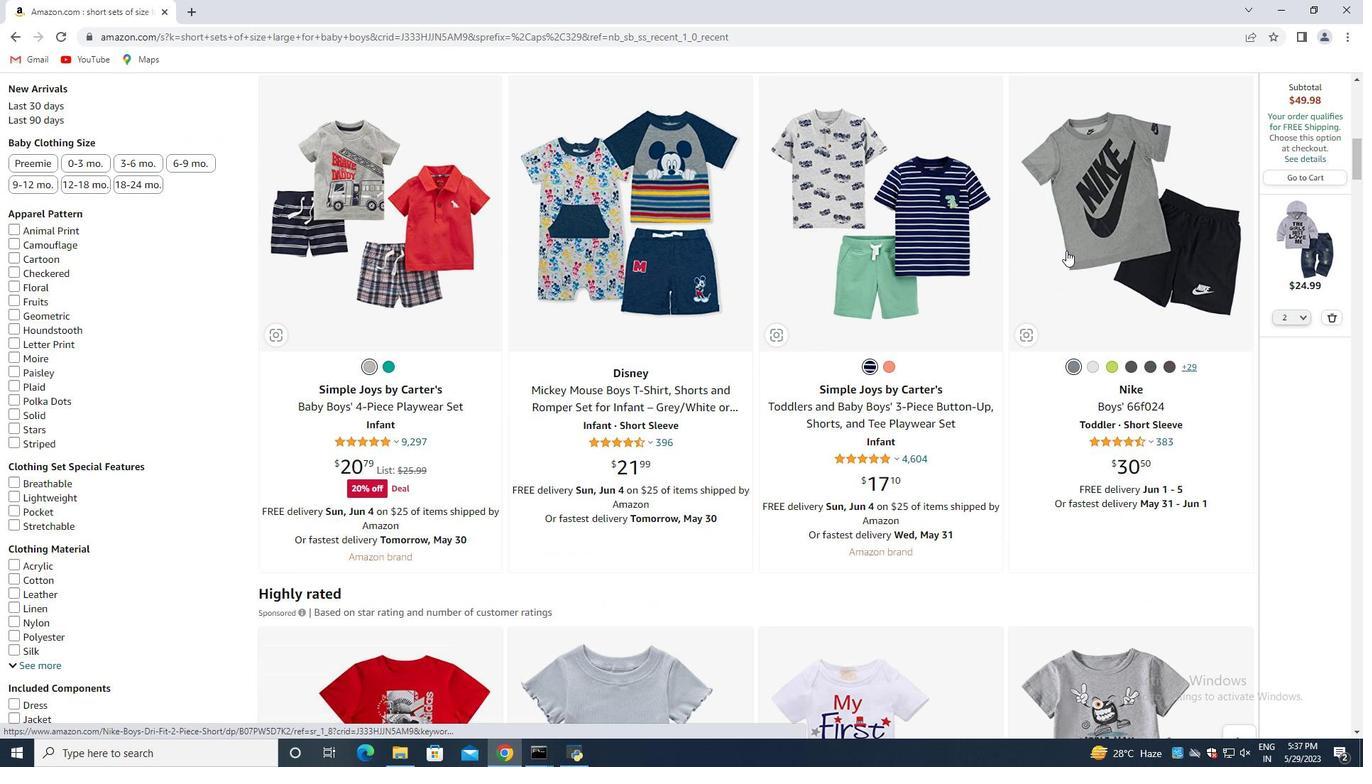 
Action: Mouse scrolled (1061, 257) with delta (0, 0)
Screenshot: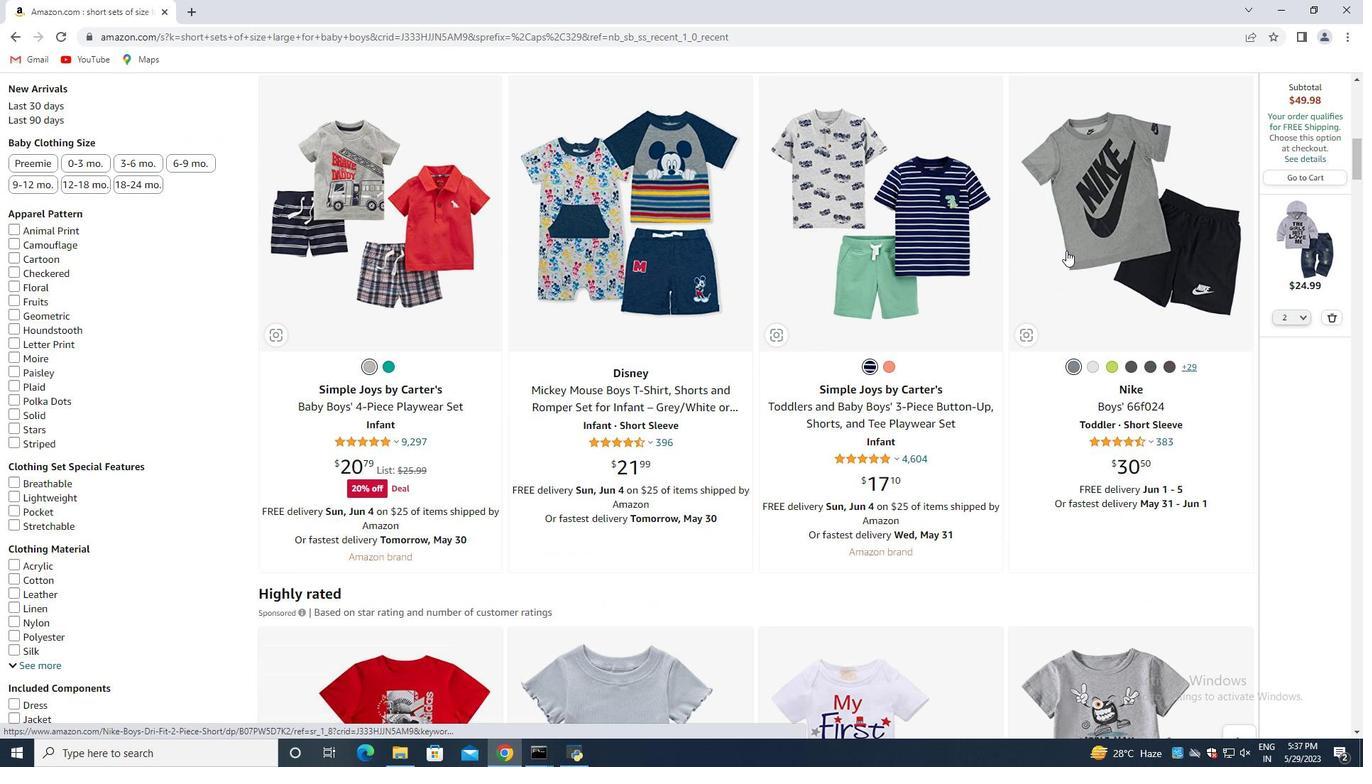 
Action: Mouse moved to (1056, 267)
Screenshot: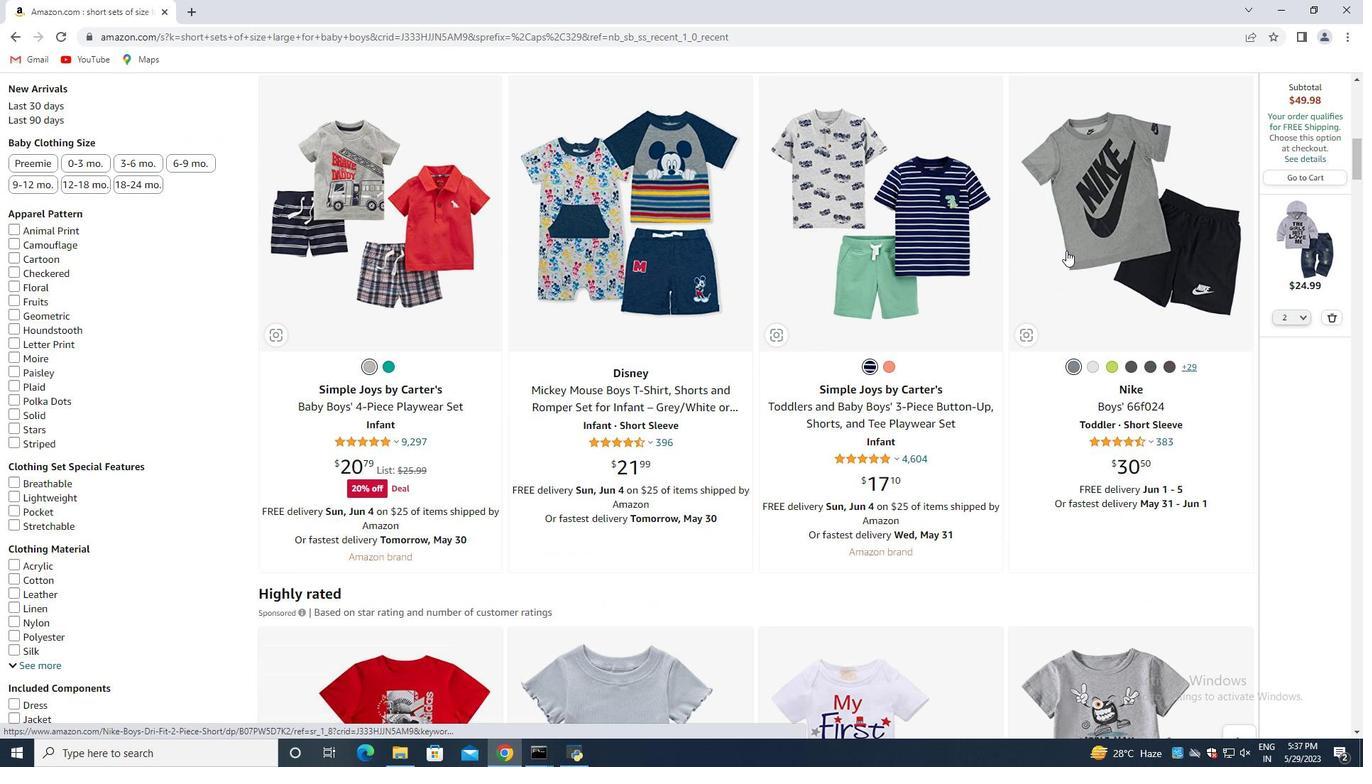
Action: Mouse scrolled (1056, 266) with delta (0, 0)
Screenshot: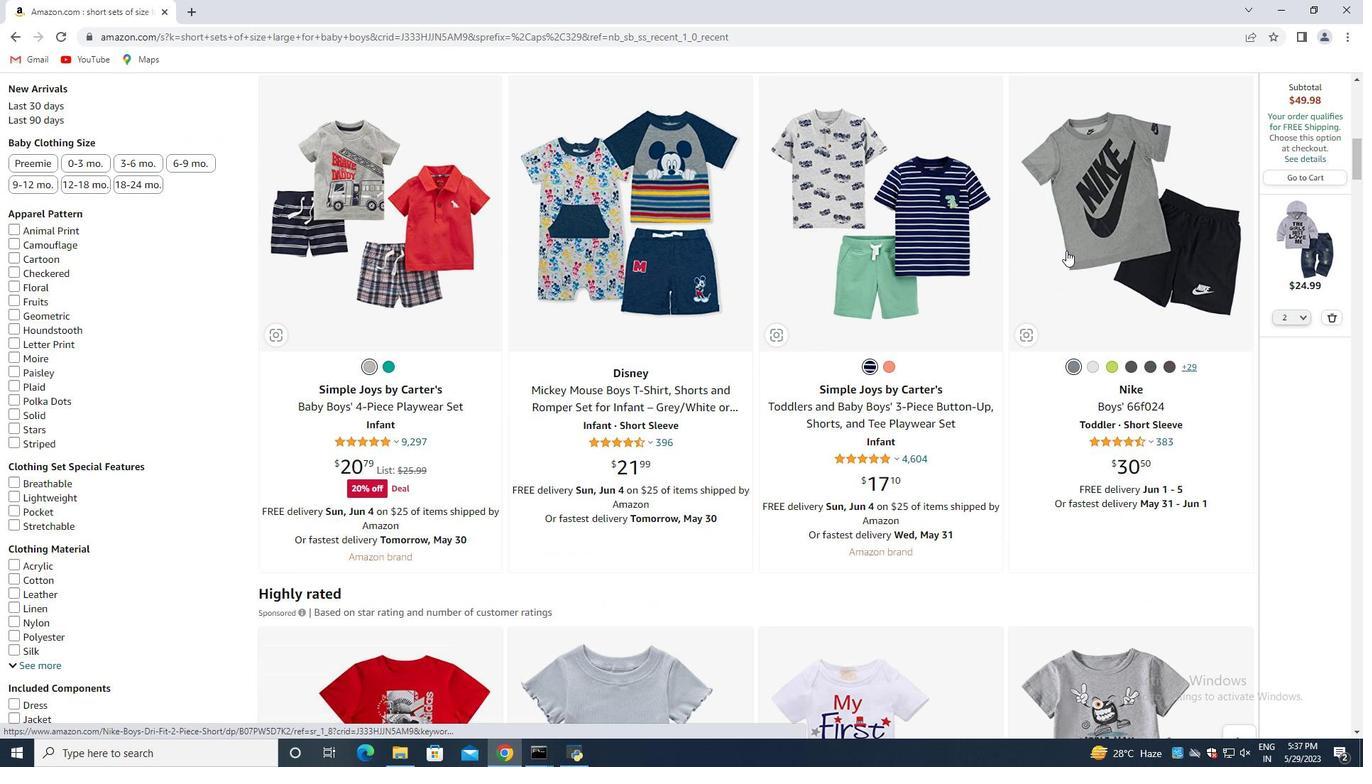 
Action: Mouse moved to (1049, 275)
Screenshot: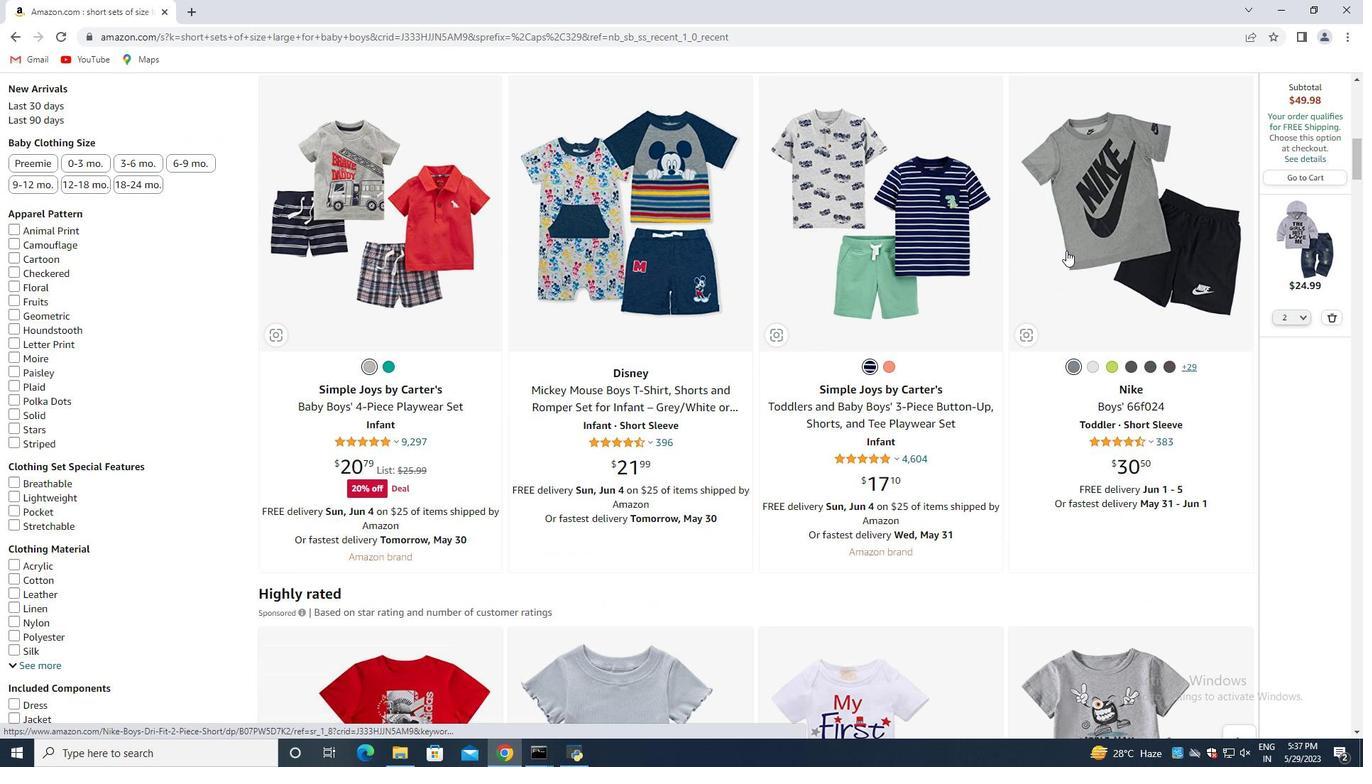 
Action: Mouse scrolled (1049, 274) with delta (0, 0)
Screenshot: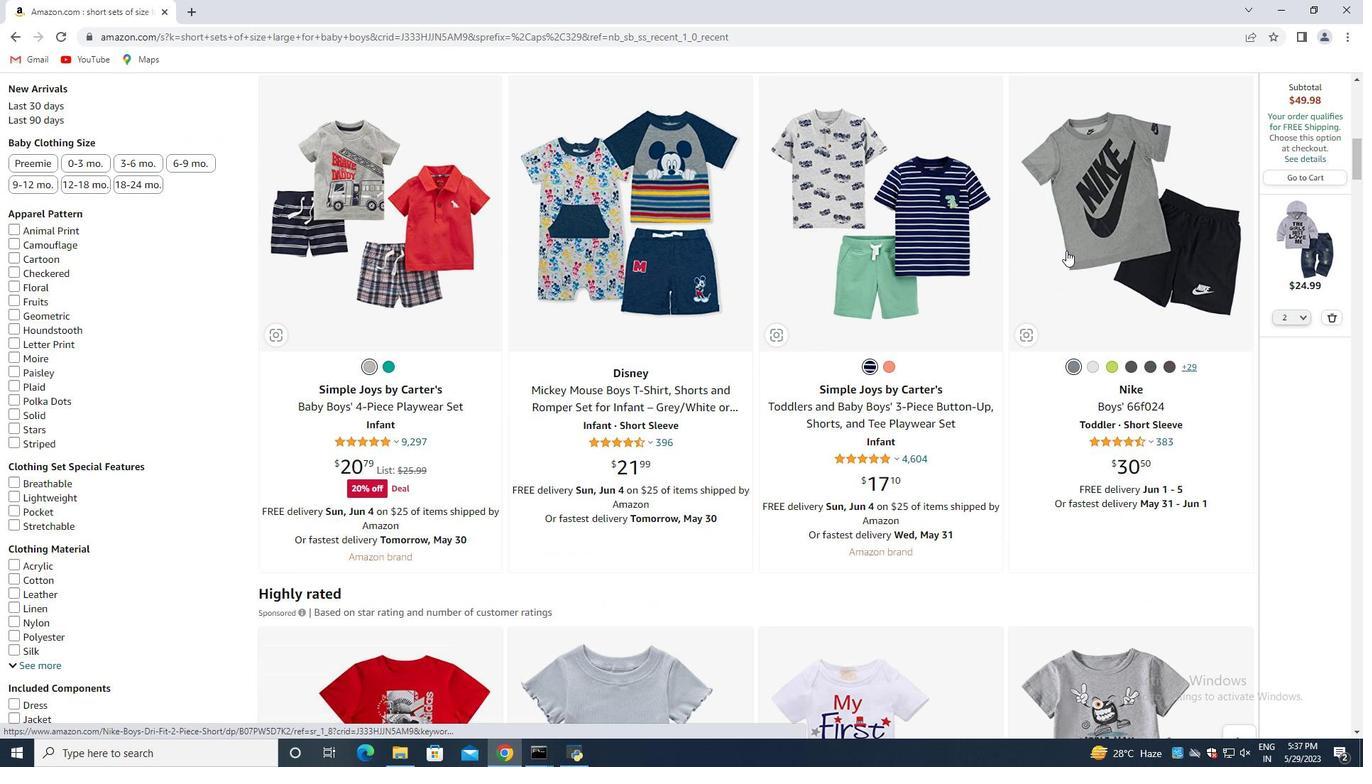 
Action: Mouse moved to (729, 320)
Screenshot: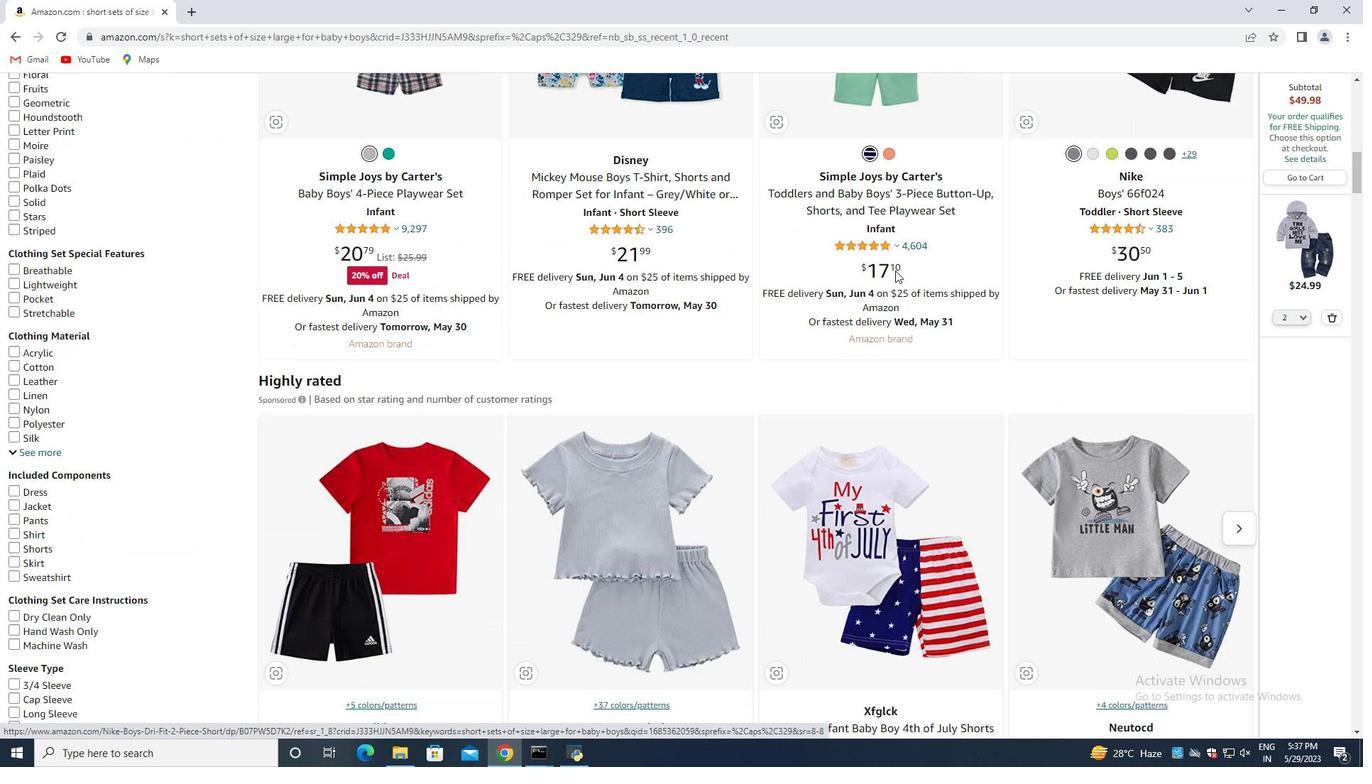
Action: Mouse scrolled (729, 319) with delta (0, 0)
Screenshot: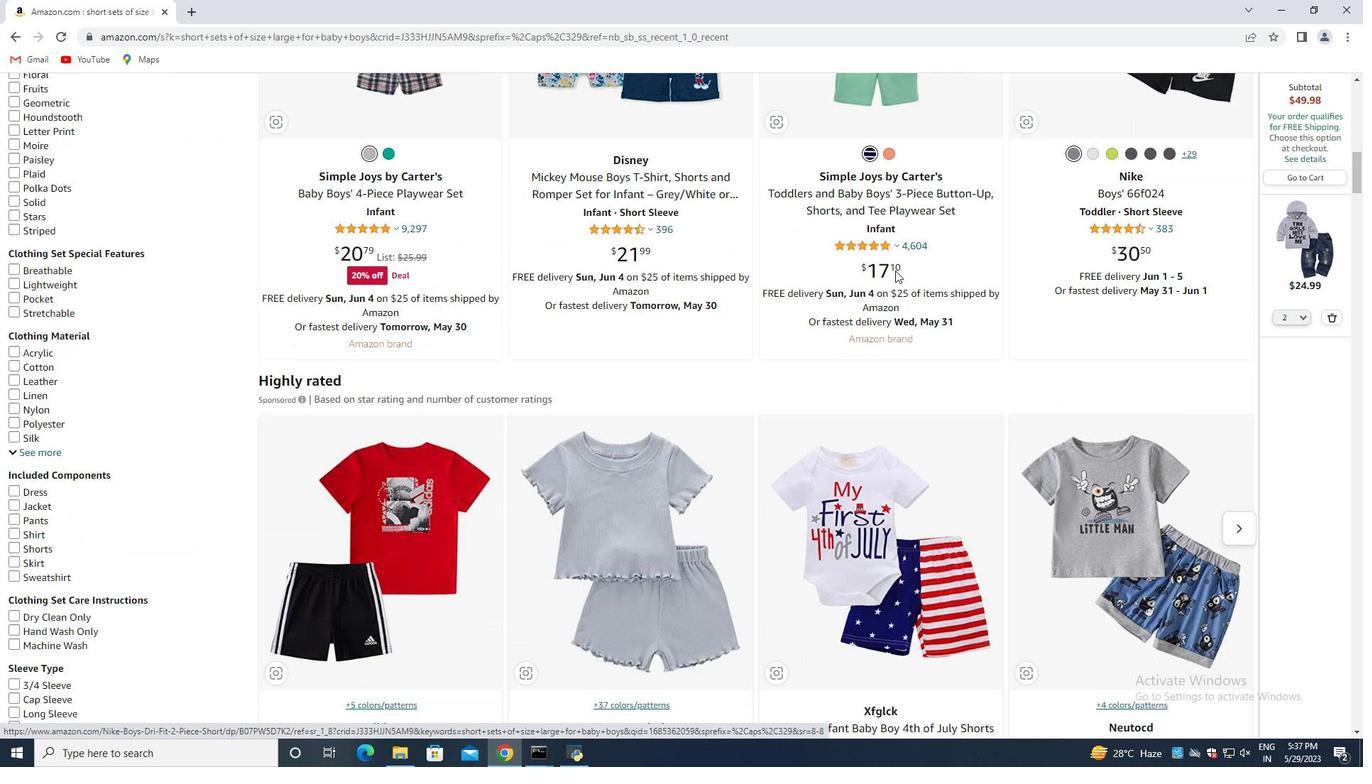 
Action: Mouse moved to (659, 361)
Screenshot: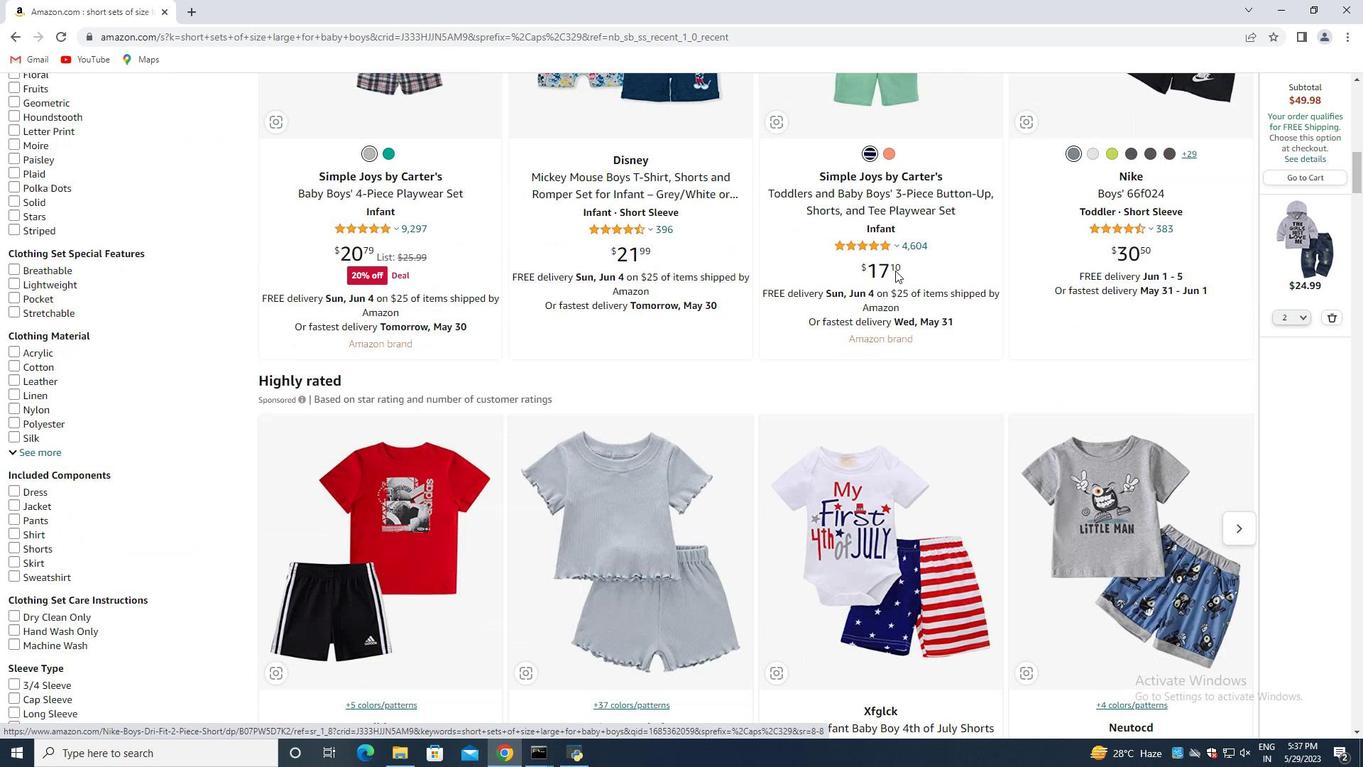 
Action: Mouse scrolled (671, 356) with delta (0, 0)
Screenshot: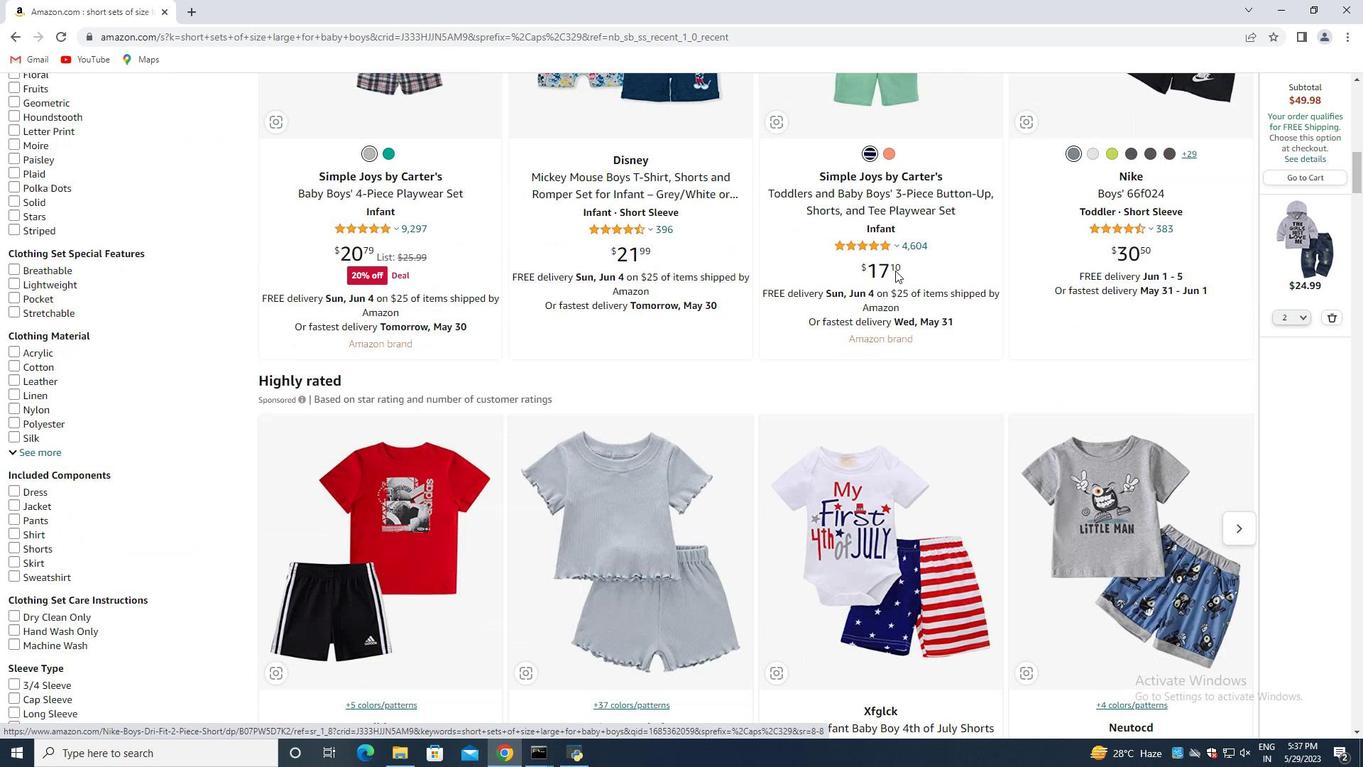 
Action: Mouse moved to (614, 375)
Screenshot: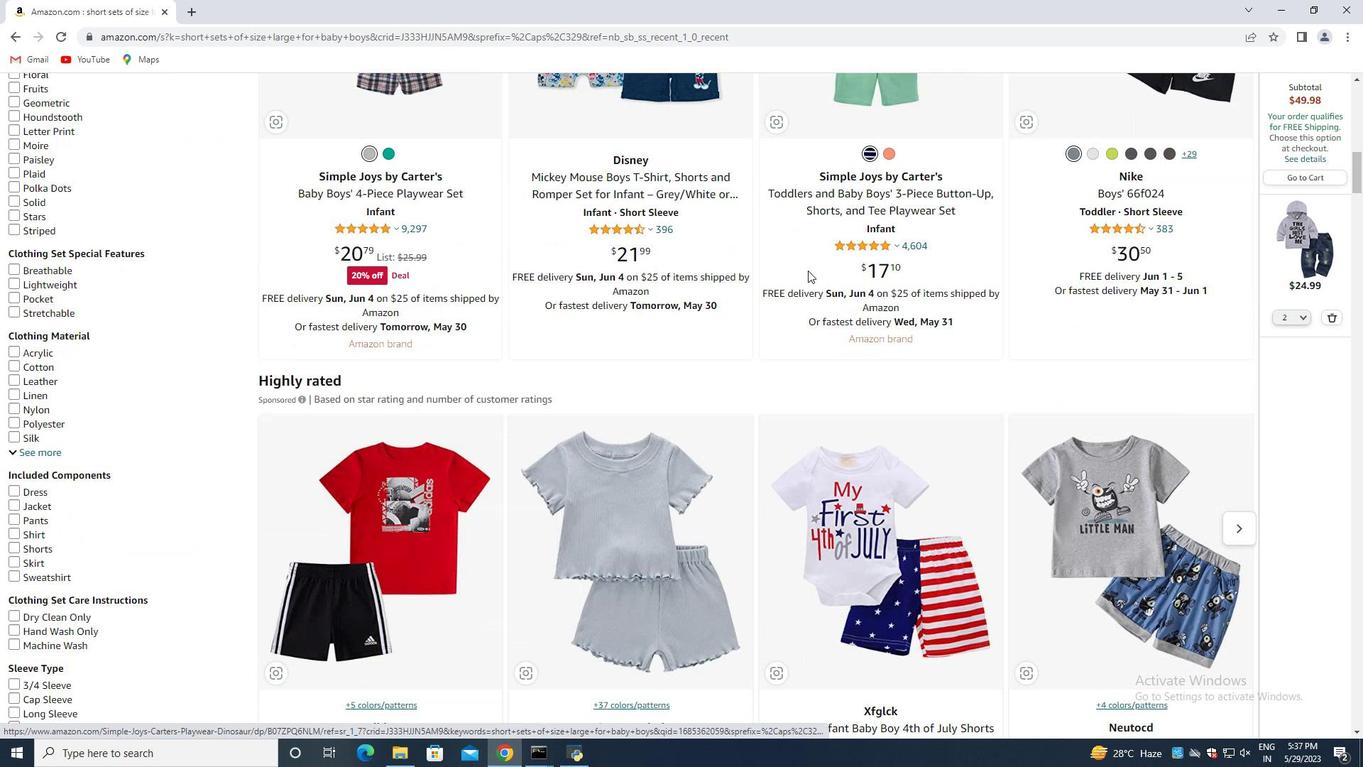 
Action: Mouse scrolled (632, 372) with delta (0, 0)
Screenshot: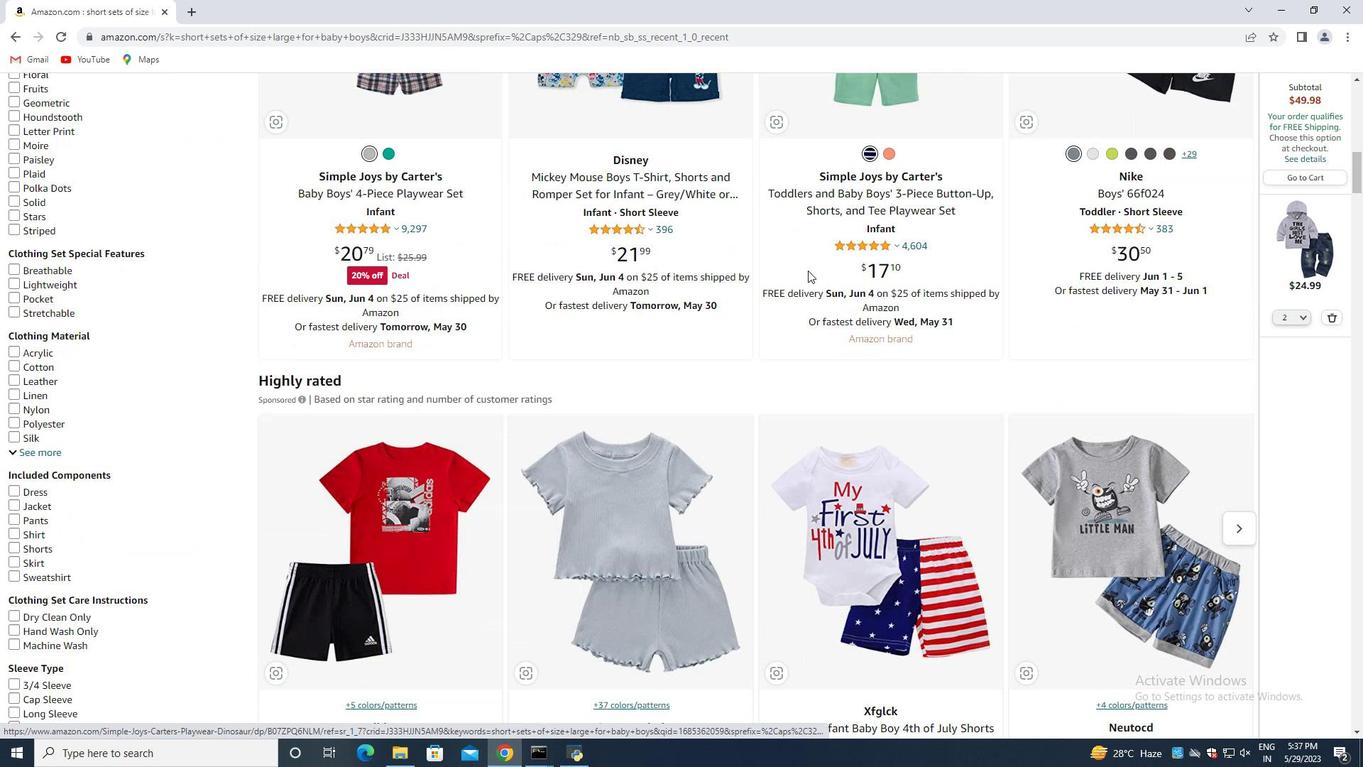 
Action: Mouse moved to (393, 352)
Screenshot: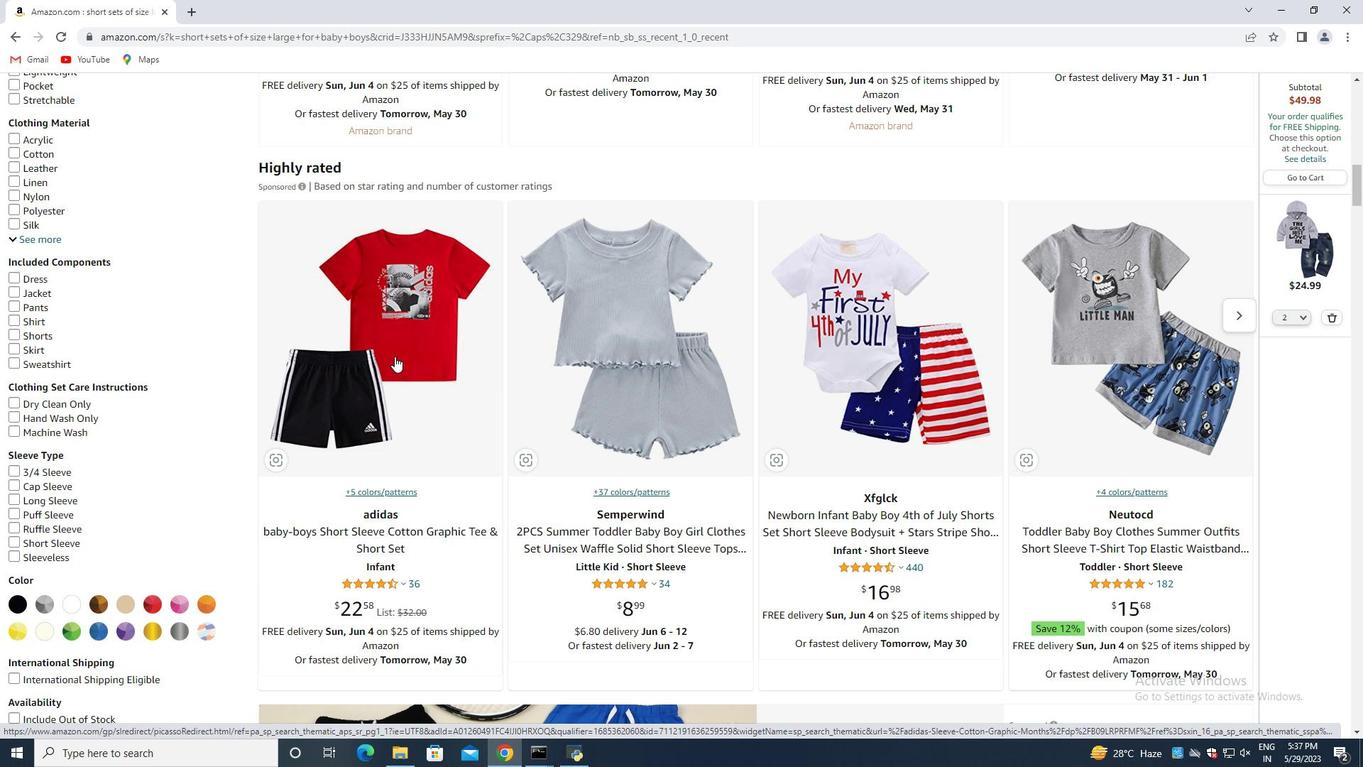 
Action: Mouse pressed left at (393, 352)
Screenshot: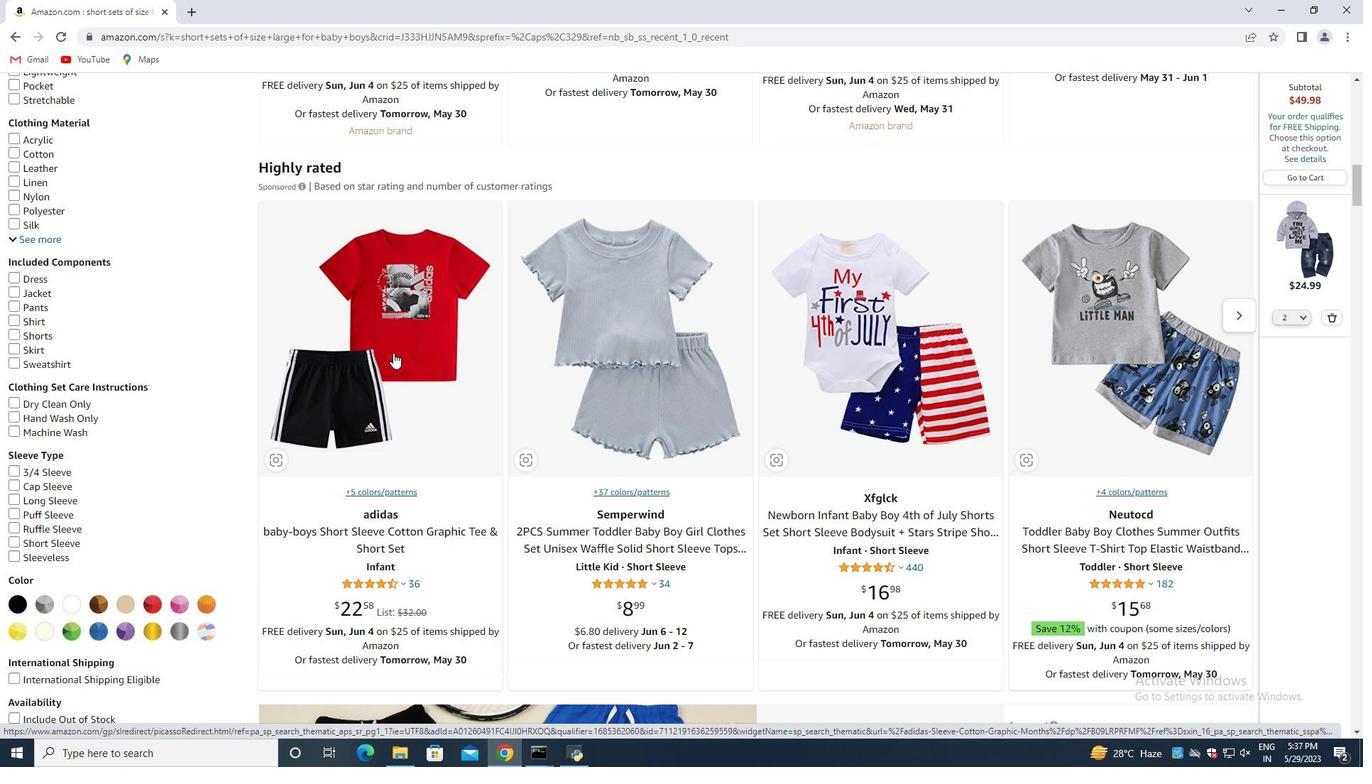 
Action: Mouse moved to (20, 36)
Screenshot: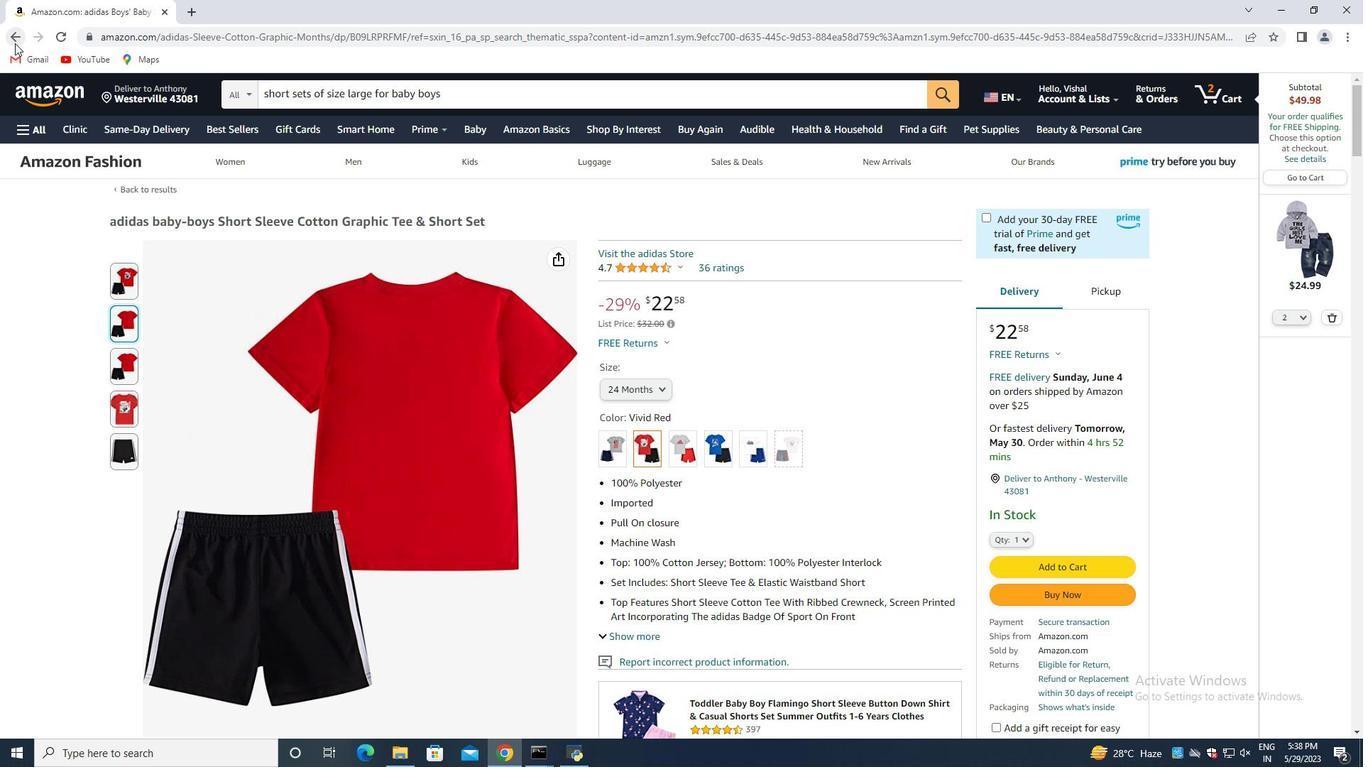 
Action: Mouse pressed left at (20, 36)
Screenshot: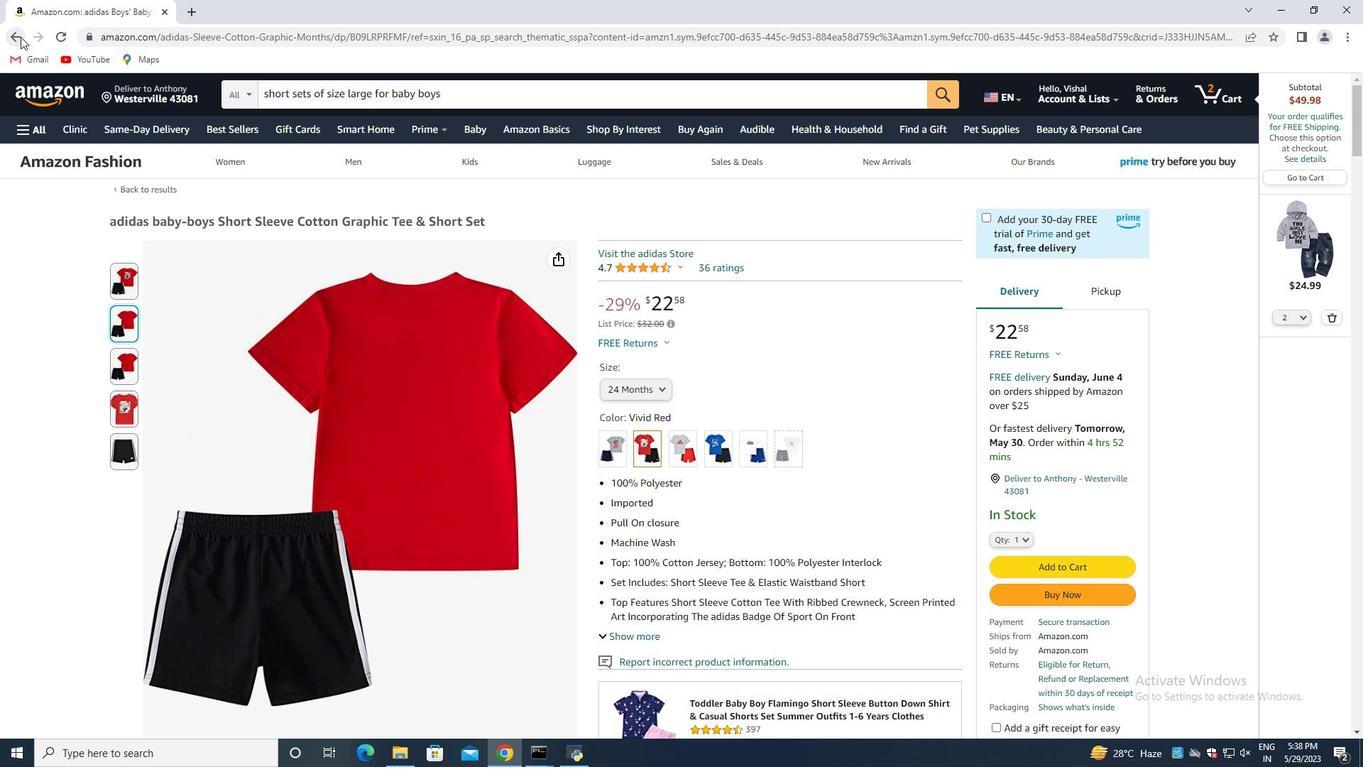
Action: Mouse moved to (470, 173)
Screenshot: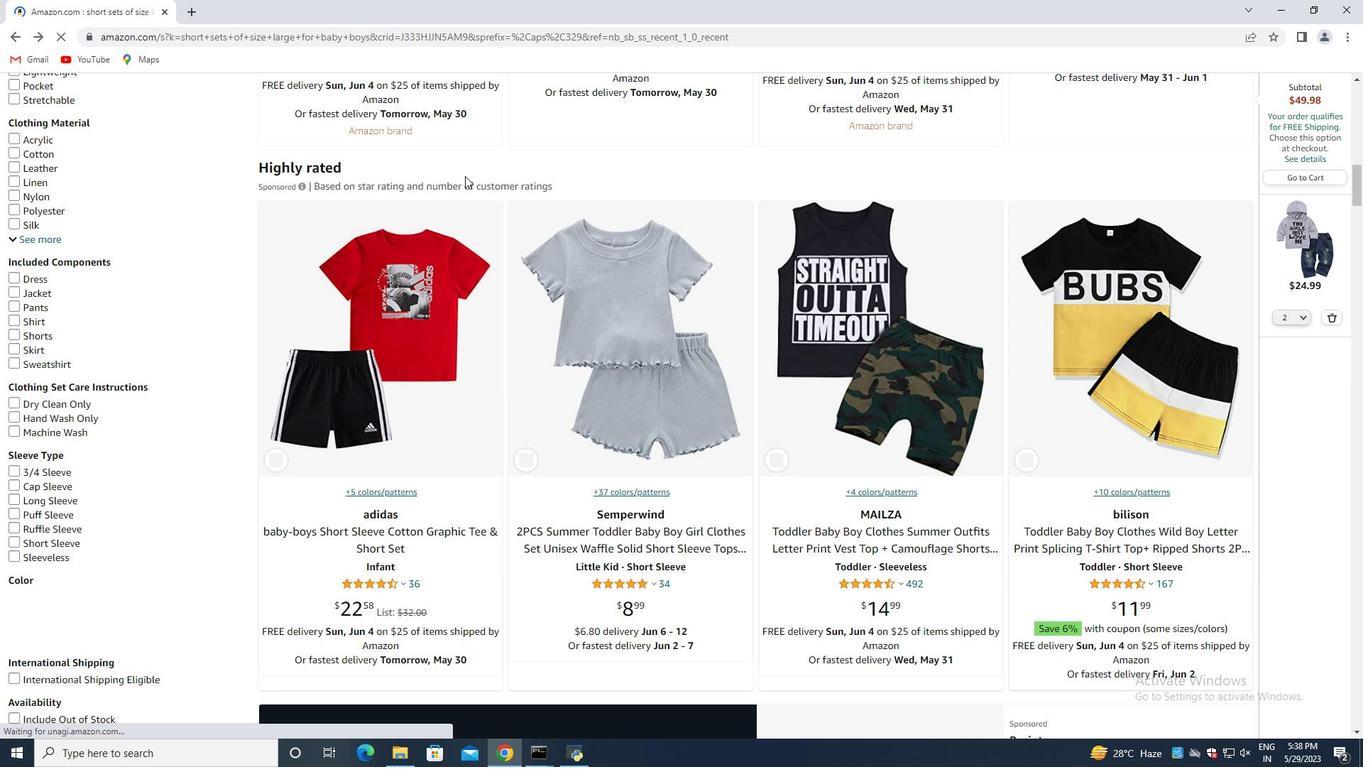 
Action: Mouse scrolled (470, 172) with delta (0, 0)
Screenshot: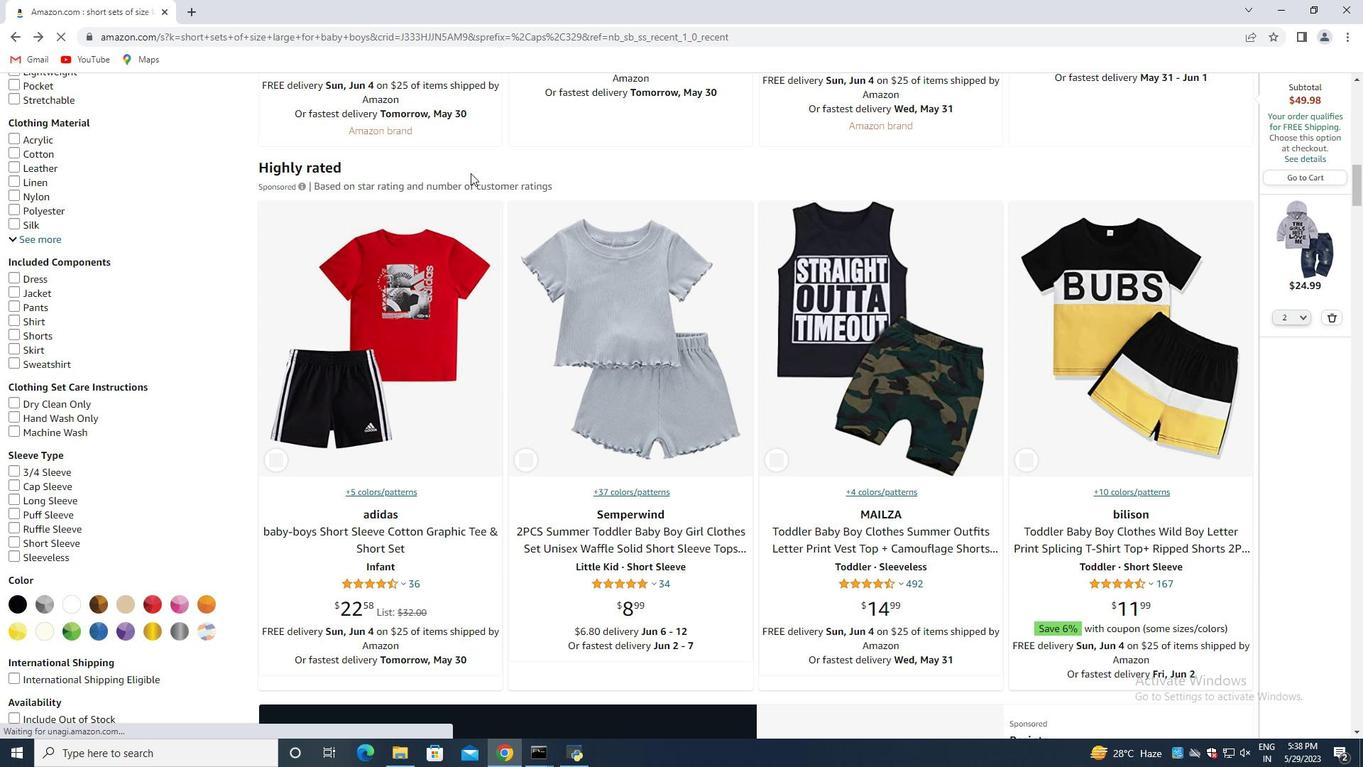 
Action: Mouse moved to (467, 192)
Screenshot: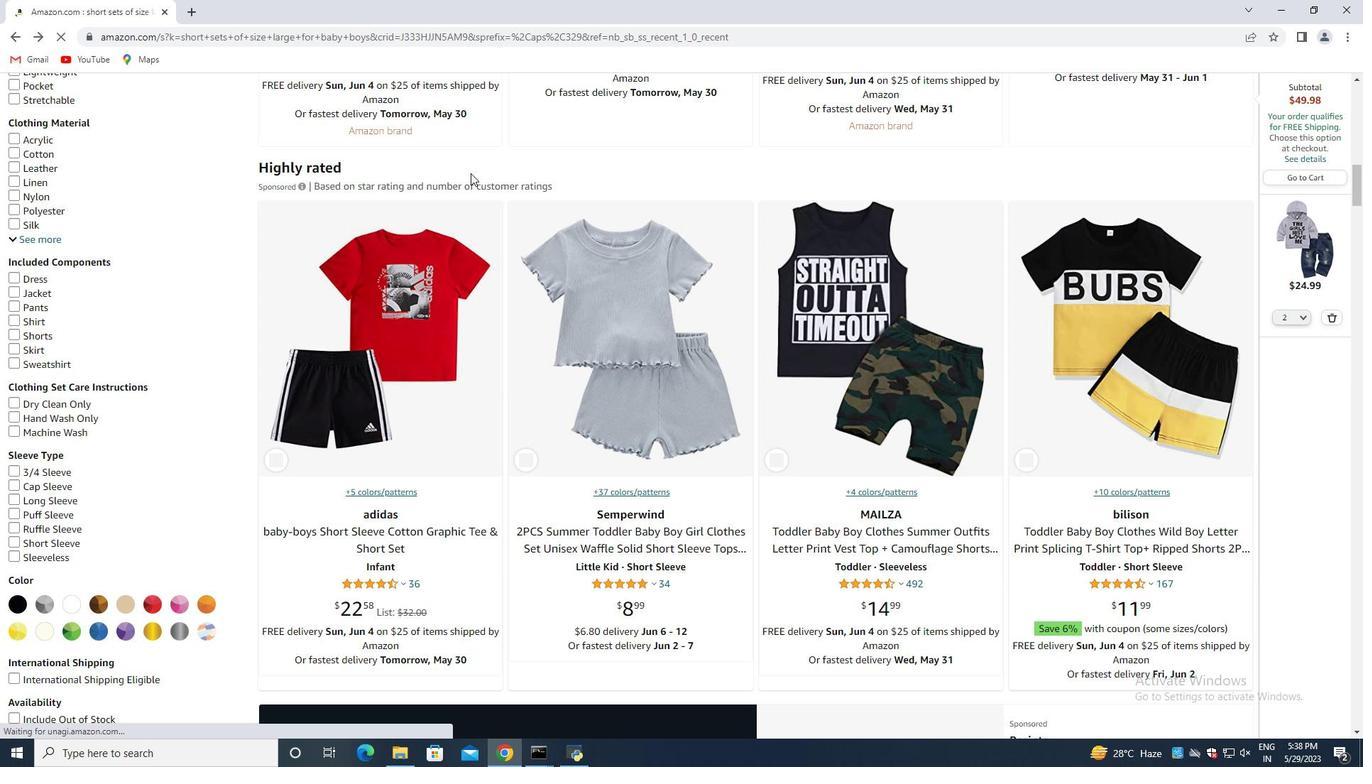 
Action: Mouse scrolled (467, 191) with delta (0, 0)
Screenshot: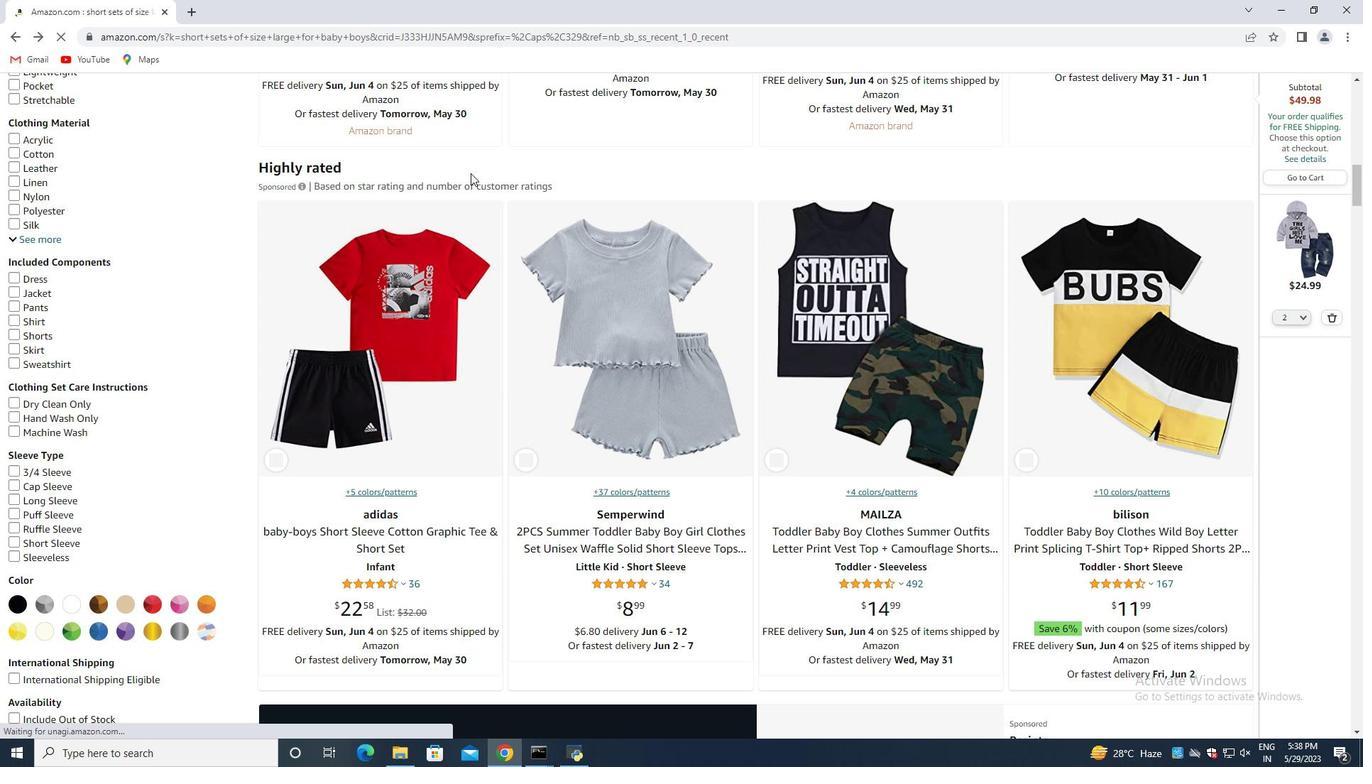 
Action: Mouse moved to (768, 199)
Screenshot: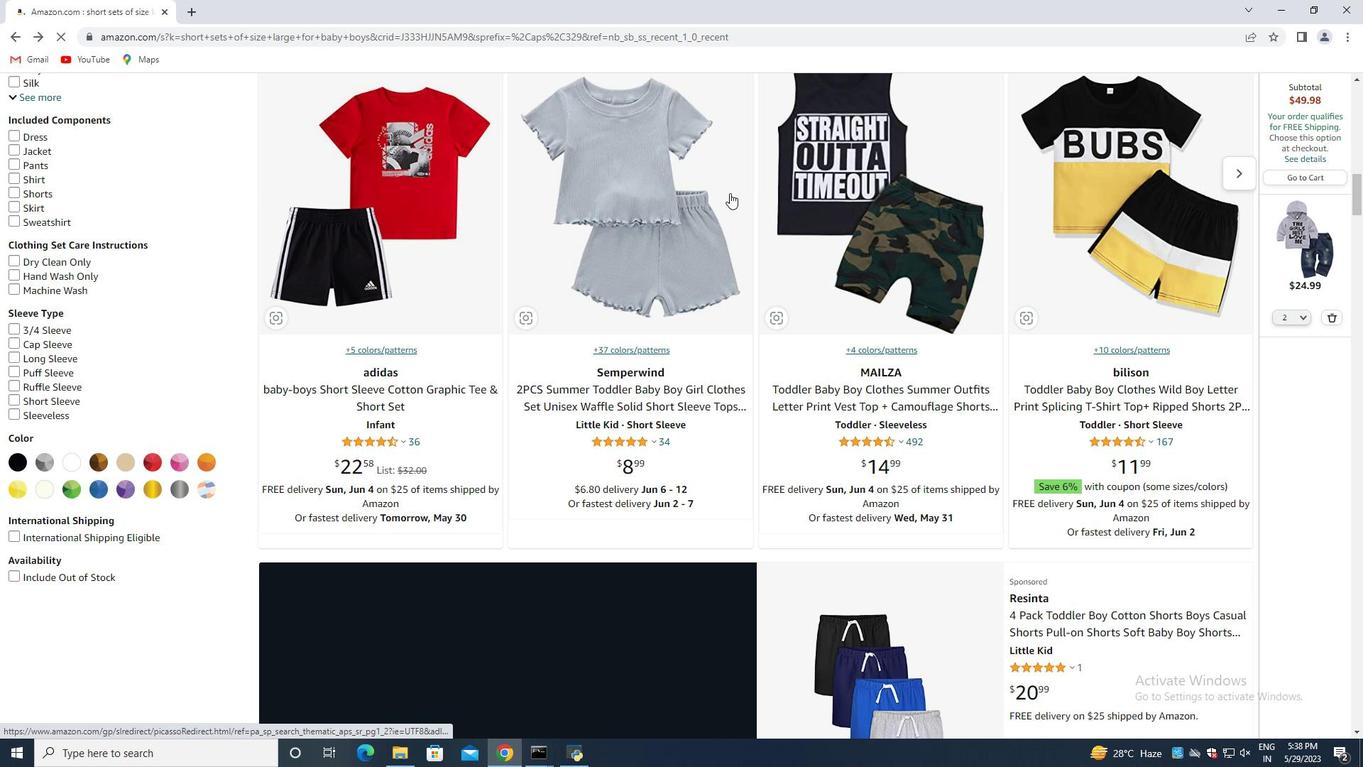 
Action: Mouse scrolled (768, 198) with delta (0, 0)
Screenshot: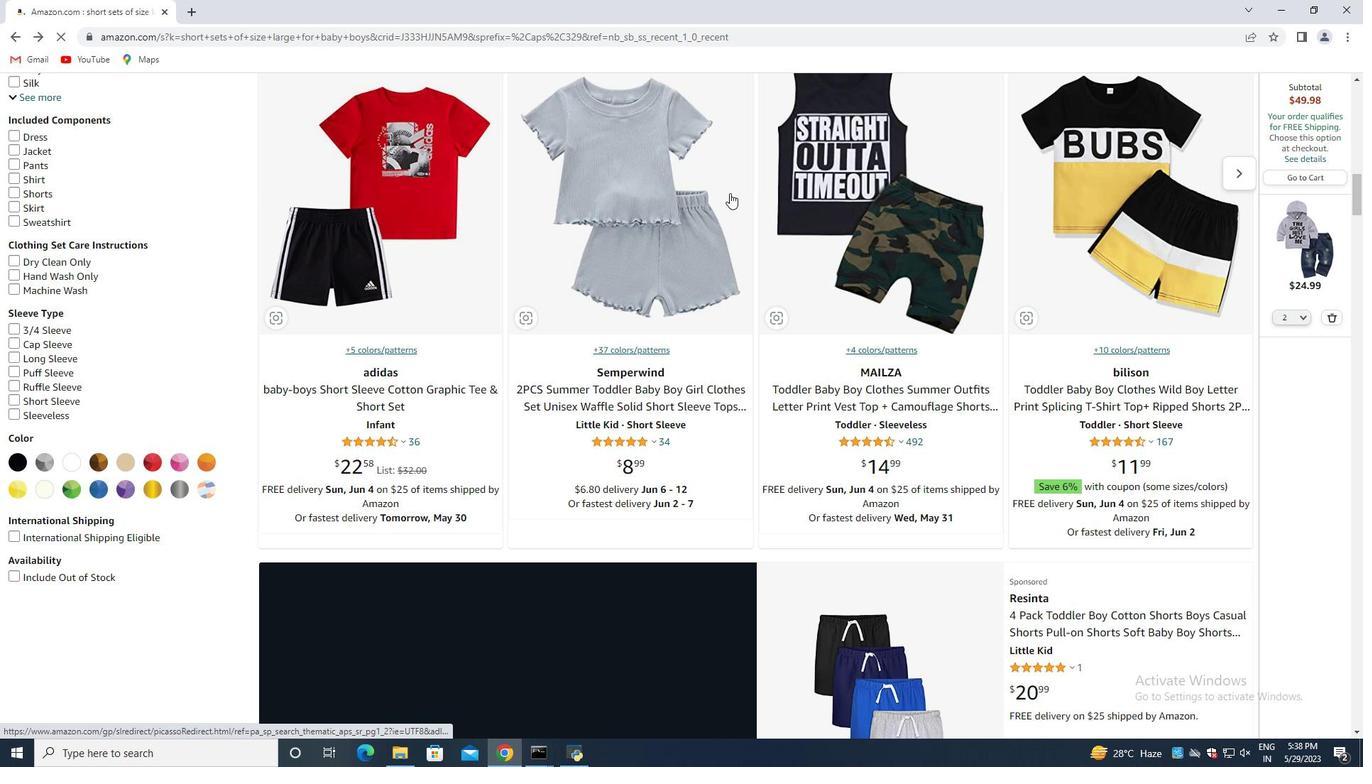 
Action: Mouse moved to (768, 201)
Screenshot: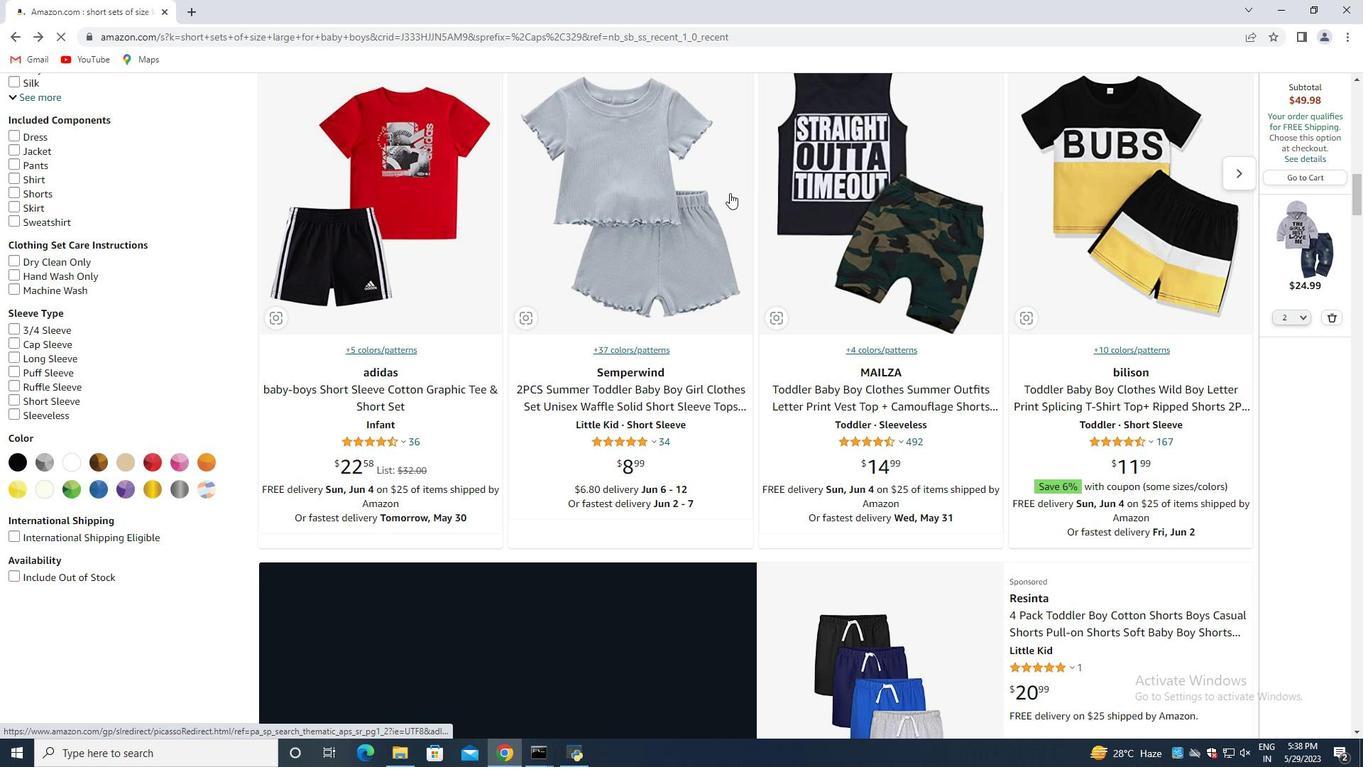 
Action: Mouse scrolled (768, 200) with delta (0, 0)
Screenshot: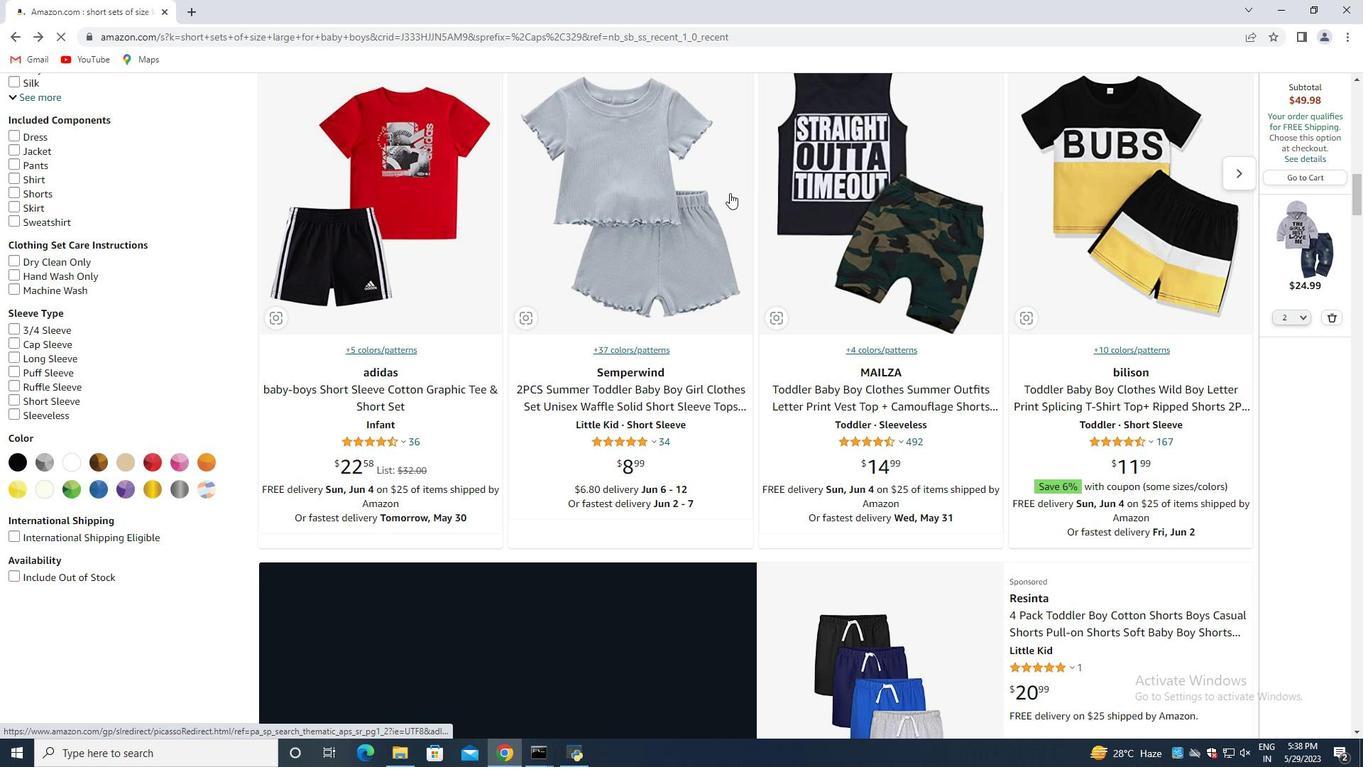 
Action: Mouse scrolled (768, 200) with delta (0, 0)
Screenshot: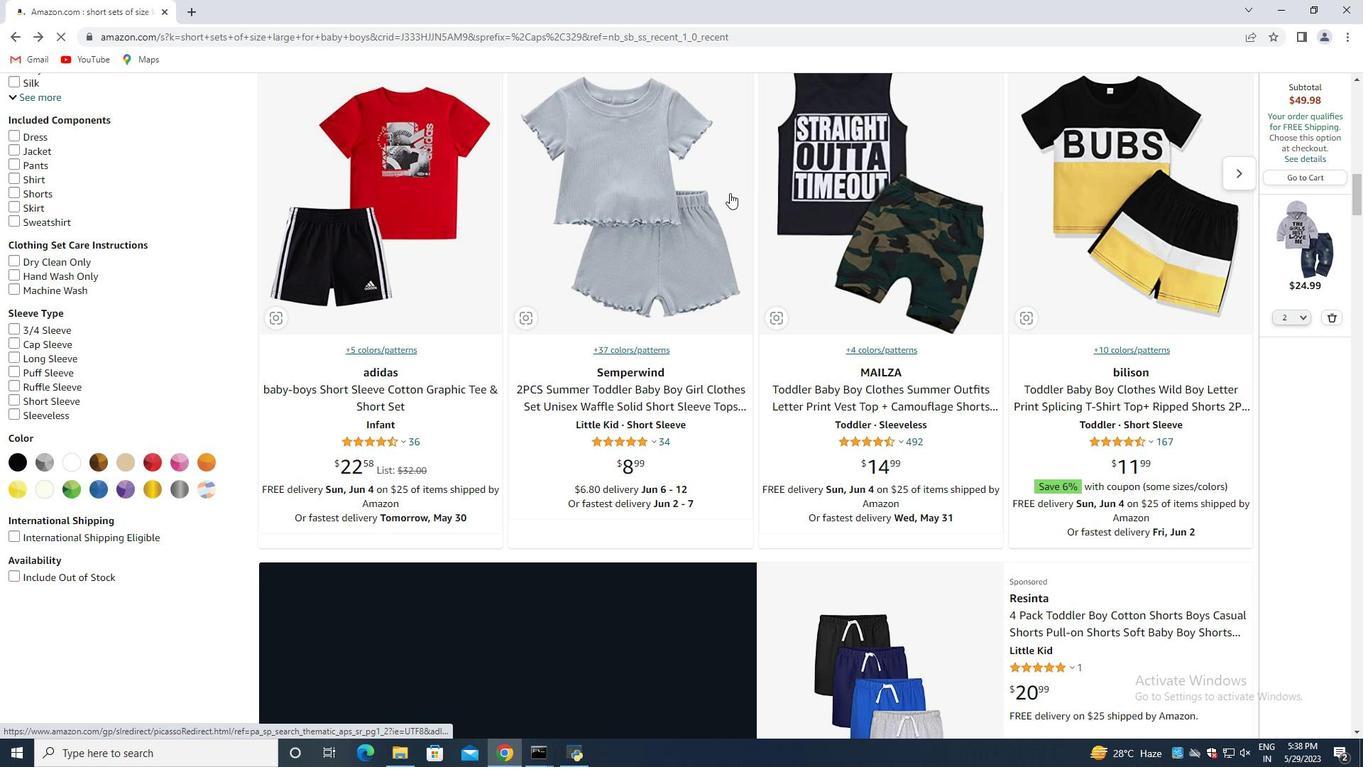 
Action: Mouse moved to (769, 202)
Screenshot: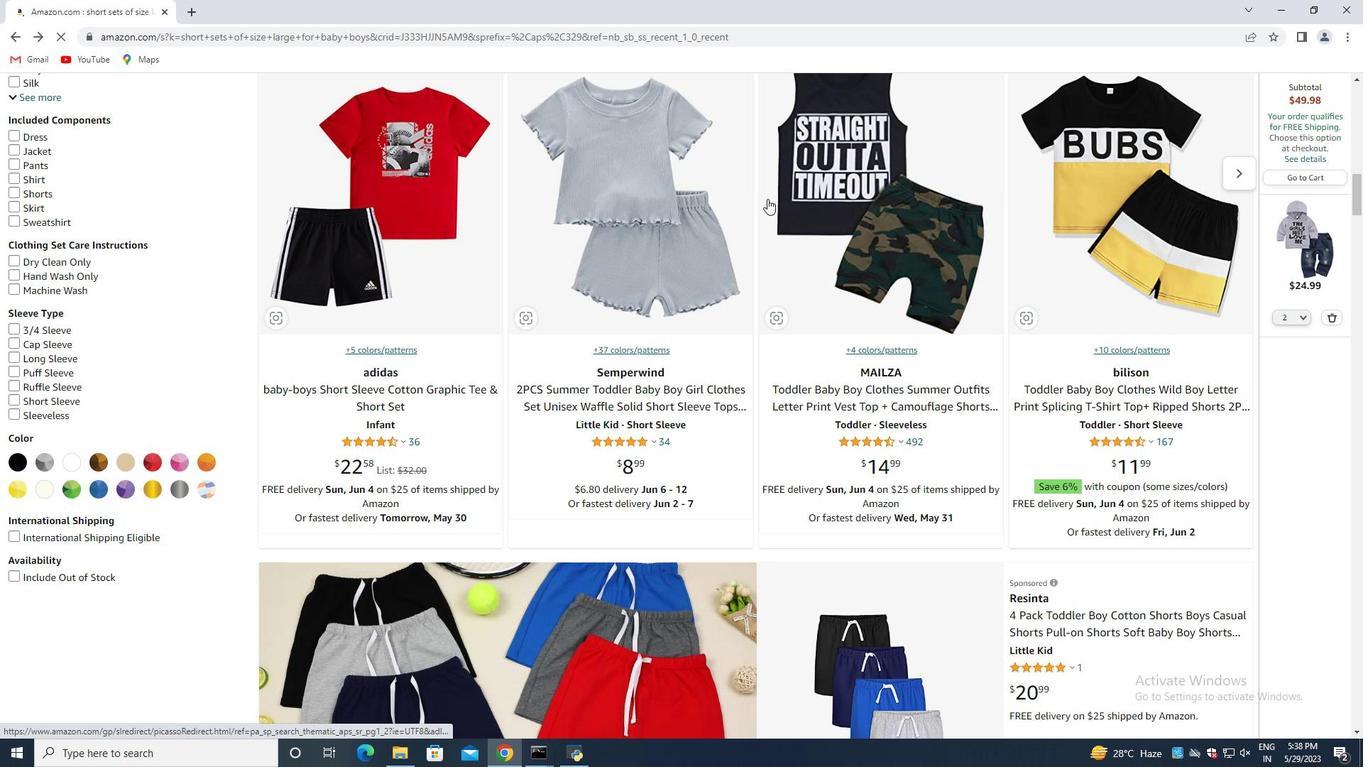 
Action: Mouse scrolled (769, 201) with delta (0, 0)
Screenshot: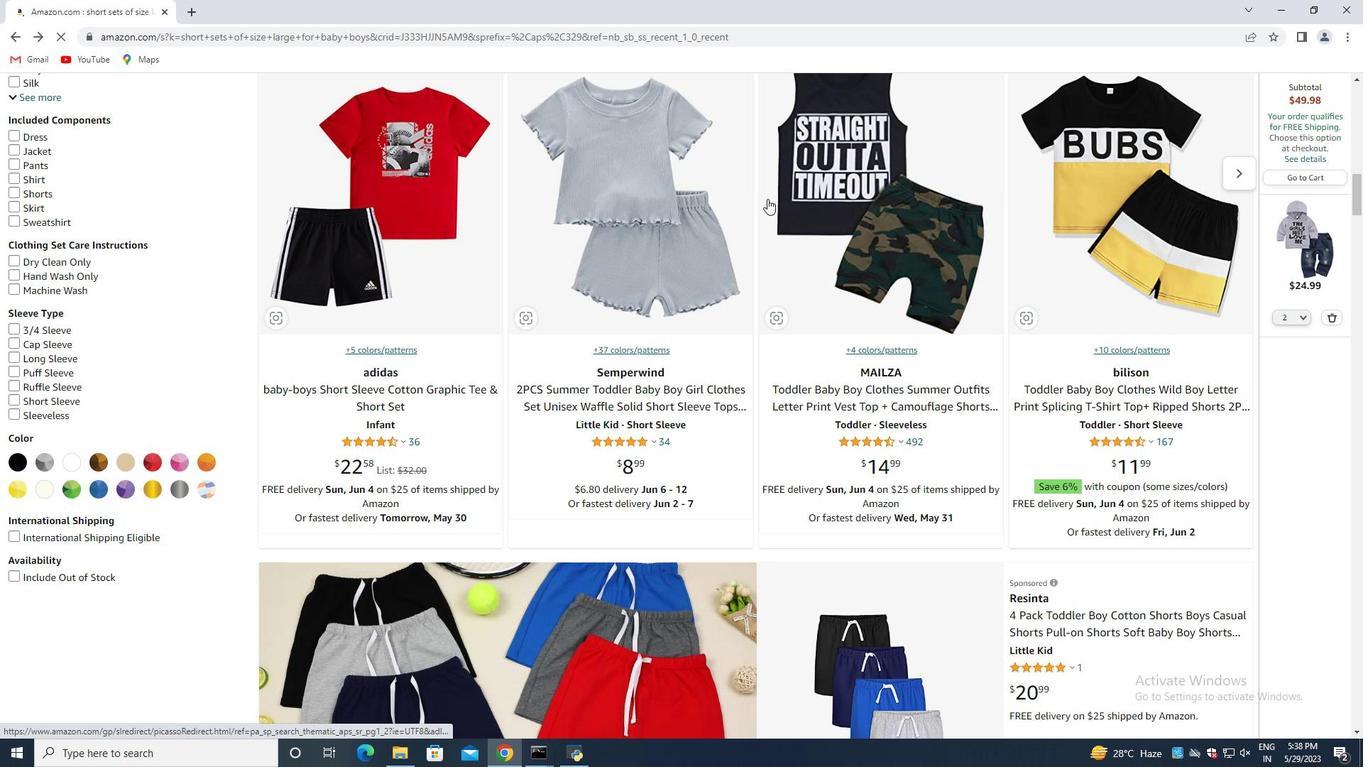 
Action: Mouse moved to (632, 221)
Screenshot: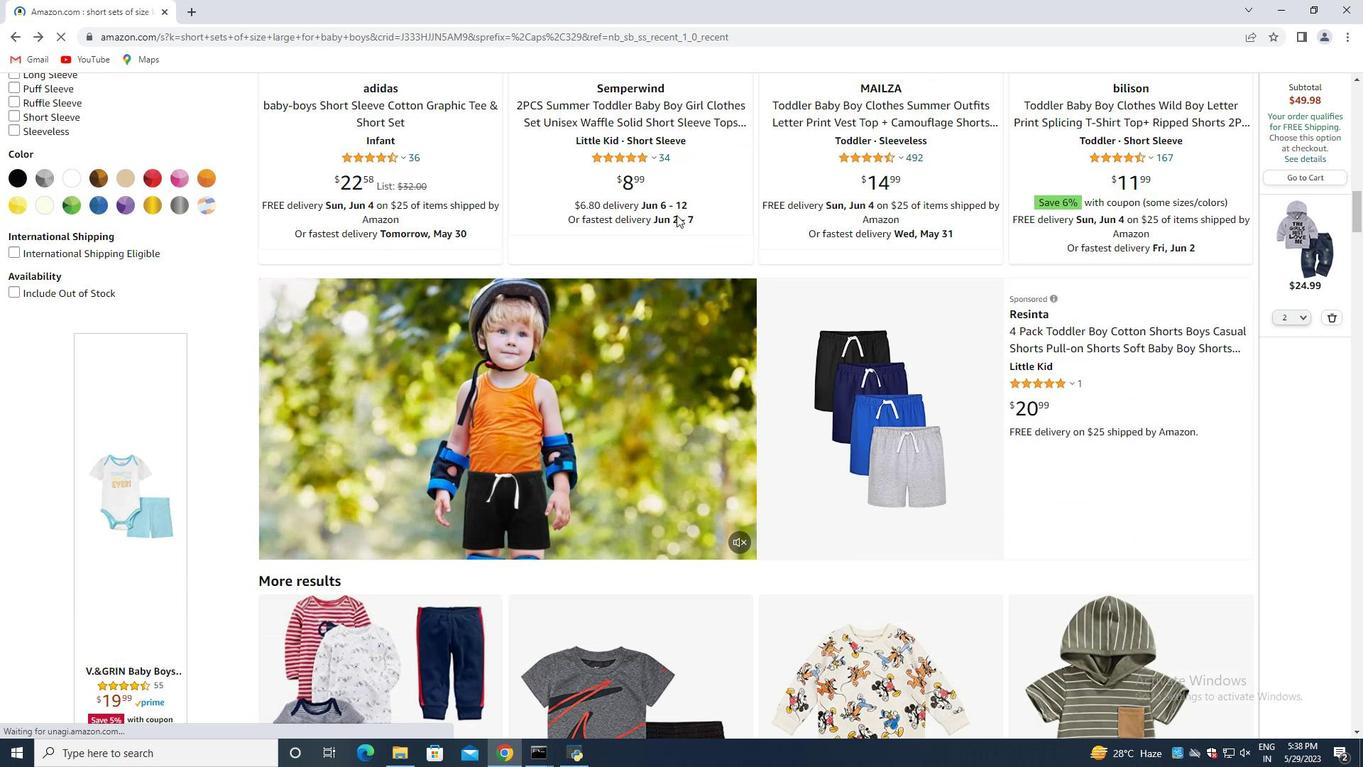 
Action: Mouse scrolled (632, 220) with delta (0, 0)
Screenshot: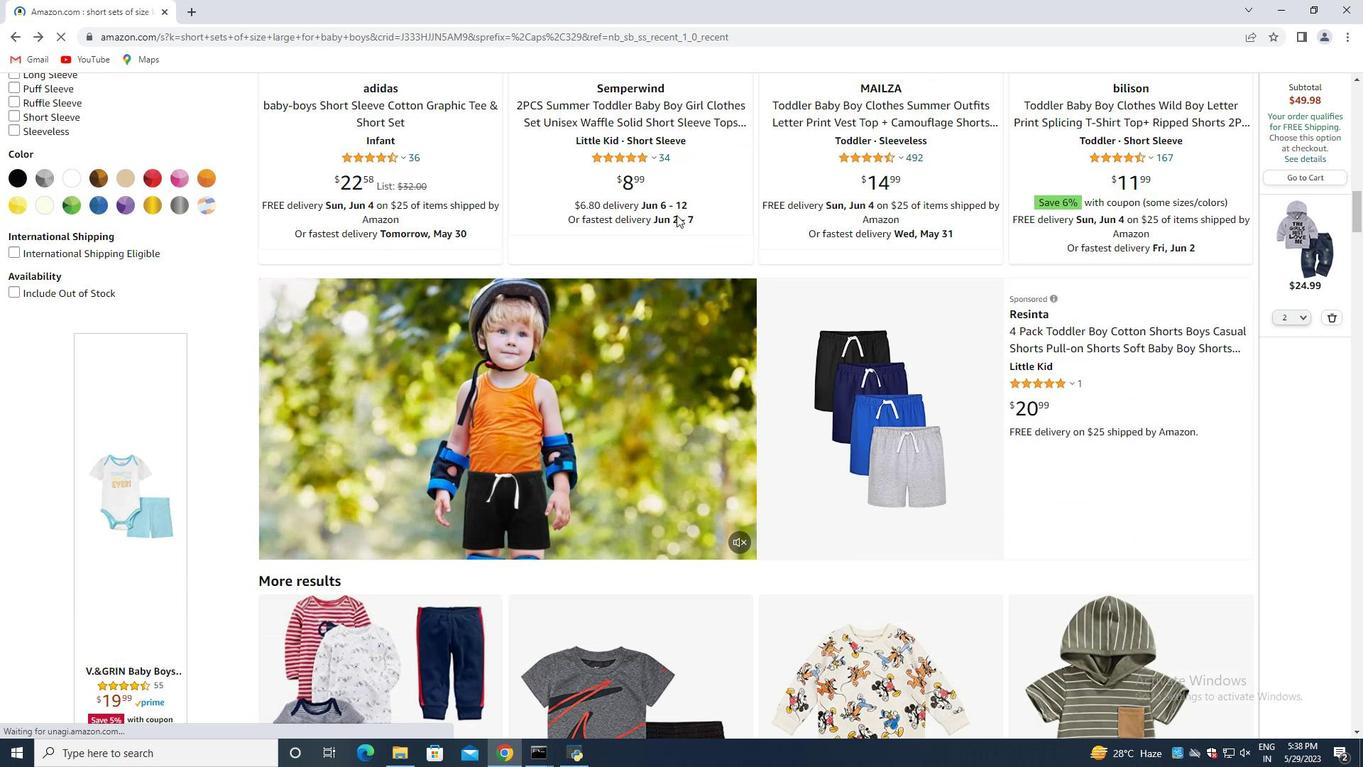 
Action: Mouse moved to (615, 225)
Screenshot: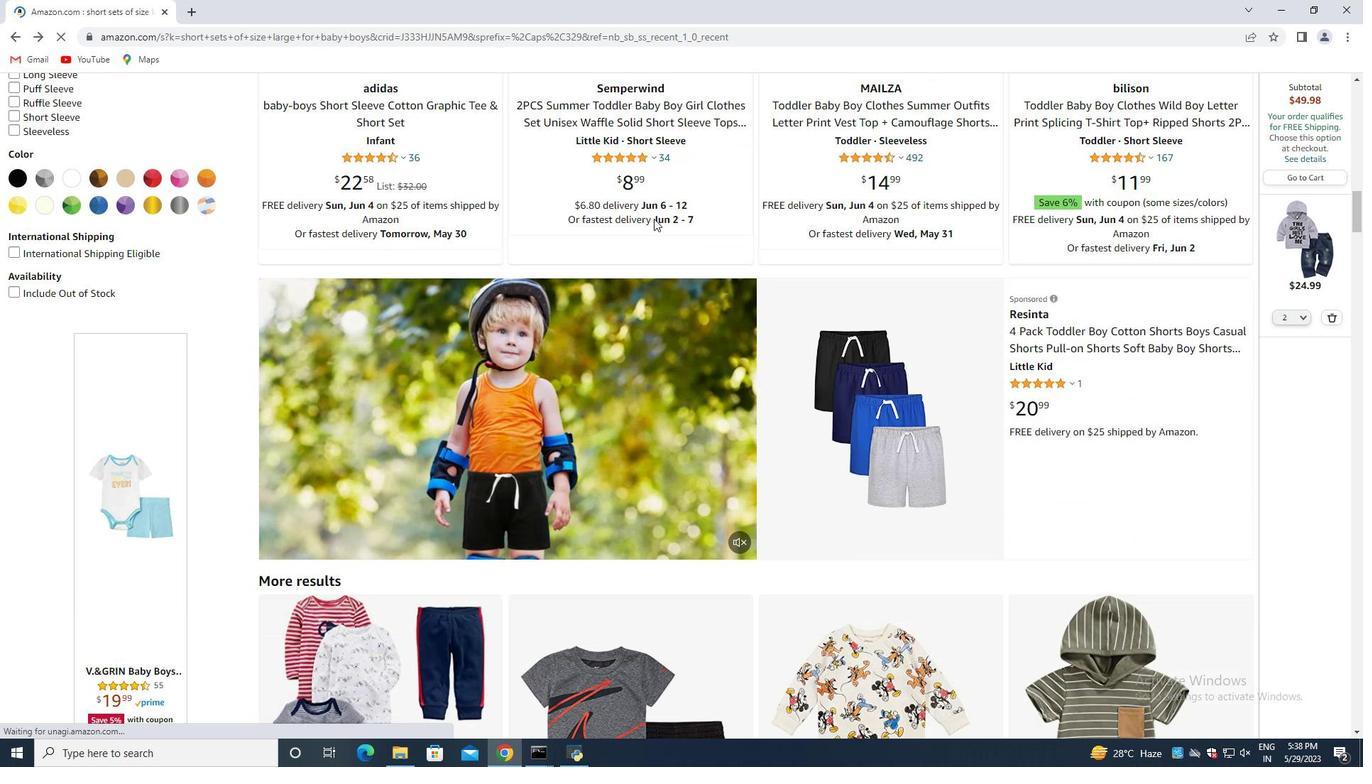 
Action: Mouse scrolled (615, 224) with delta (0, 0)
Screenshot: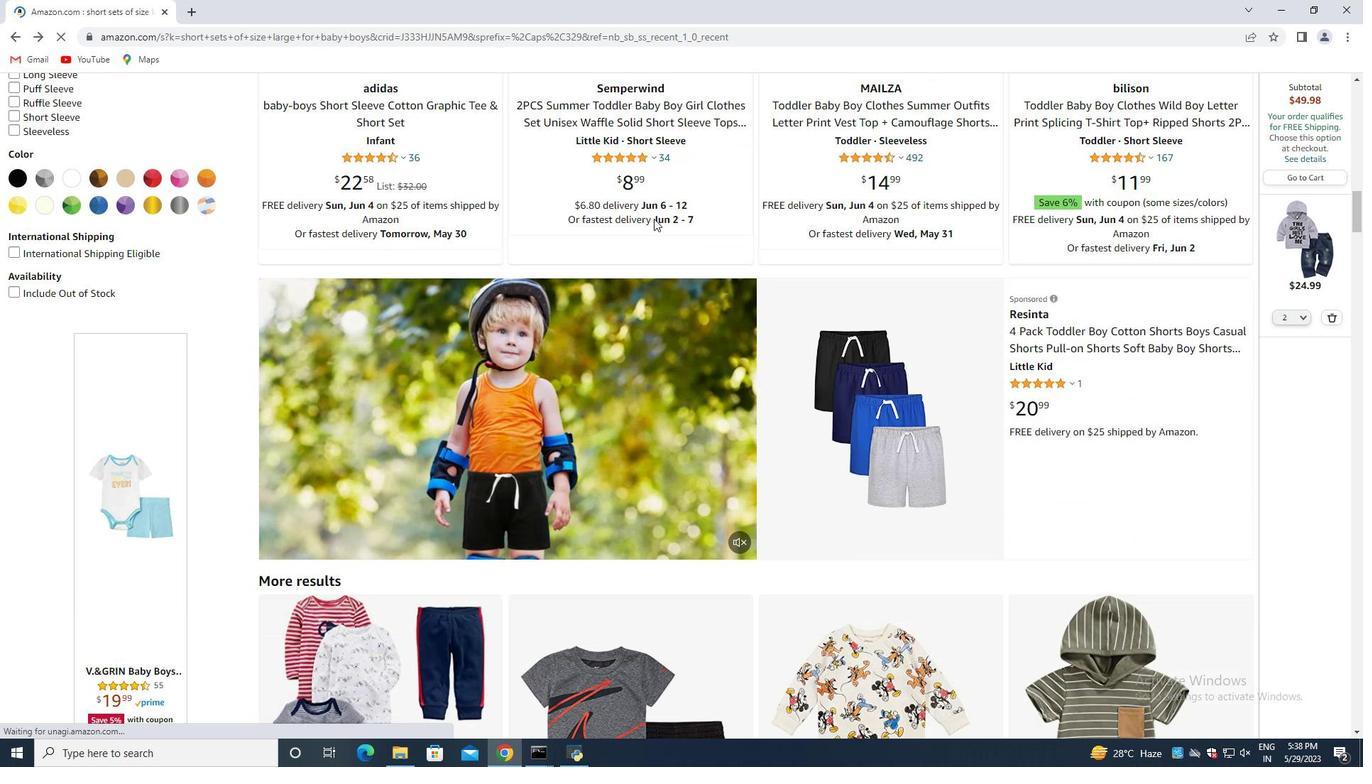 
Action: Mouse moved to (598, 228)
Screenshot: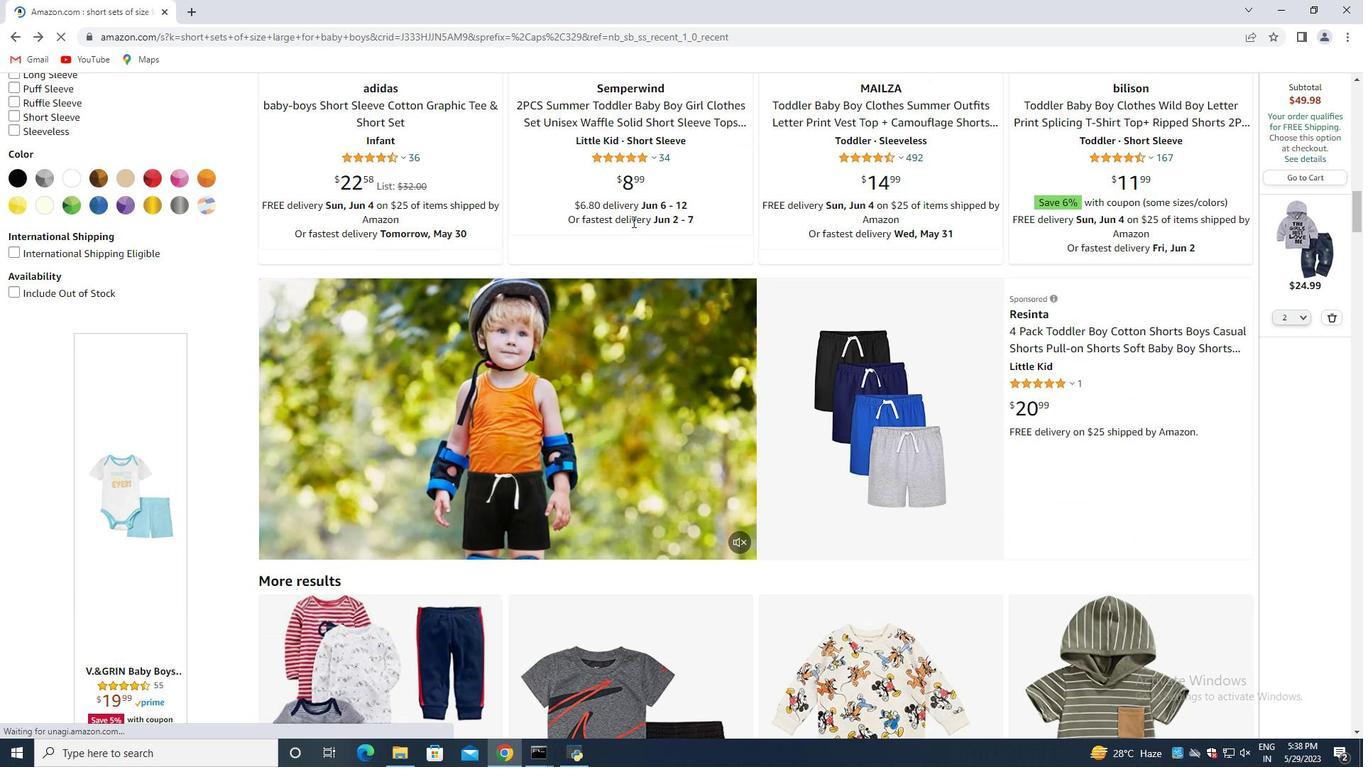 
Action: Mouse scrolled (604, 226) with delta (0, 0)
Screenshot: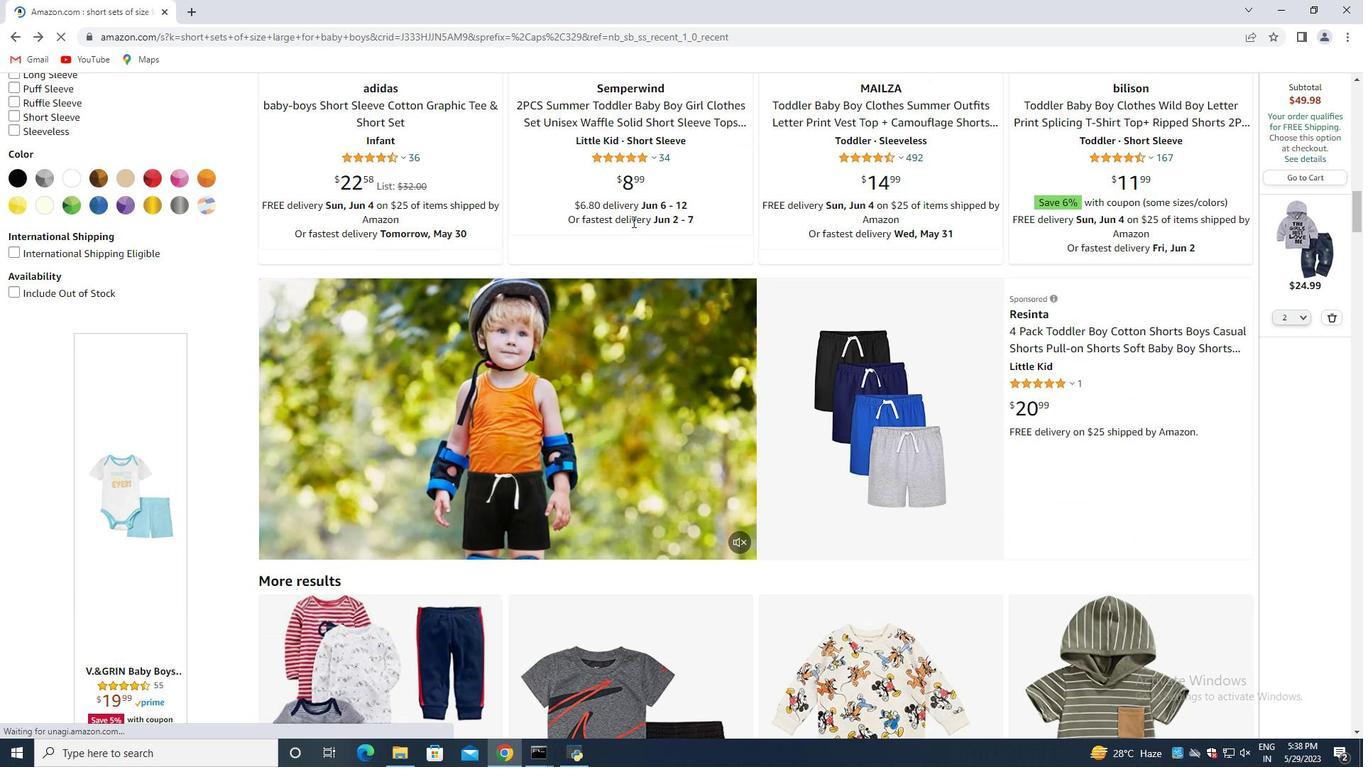 
Action: Mouse moved to (591, 229)
Screenshot: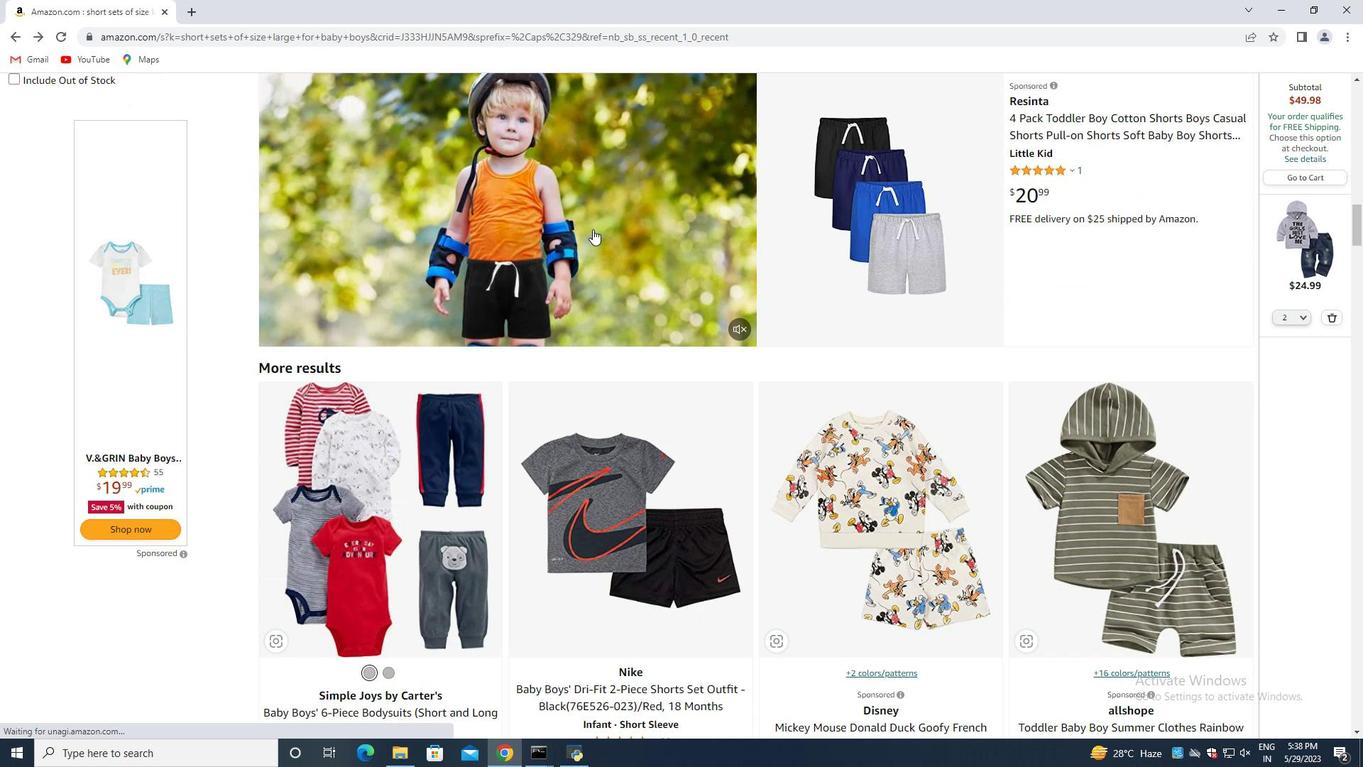 
Action: Mouse scrolled (591, 228) with delta (0, 0)
Screenshot: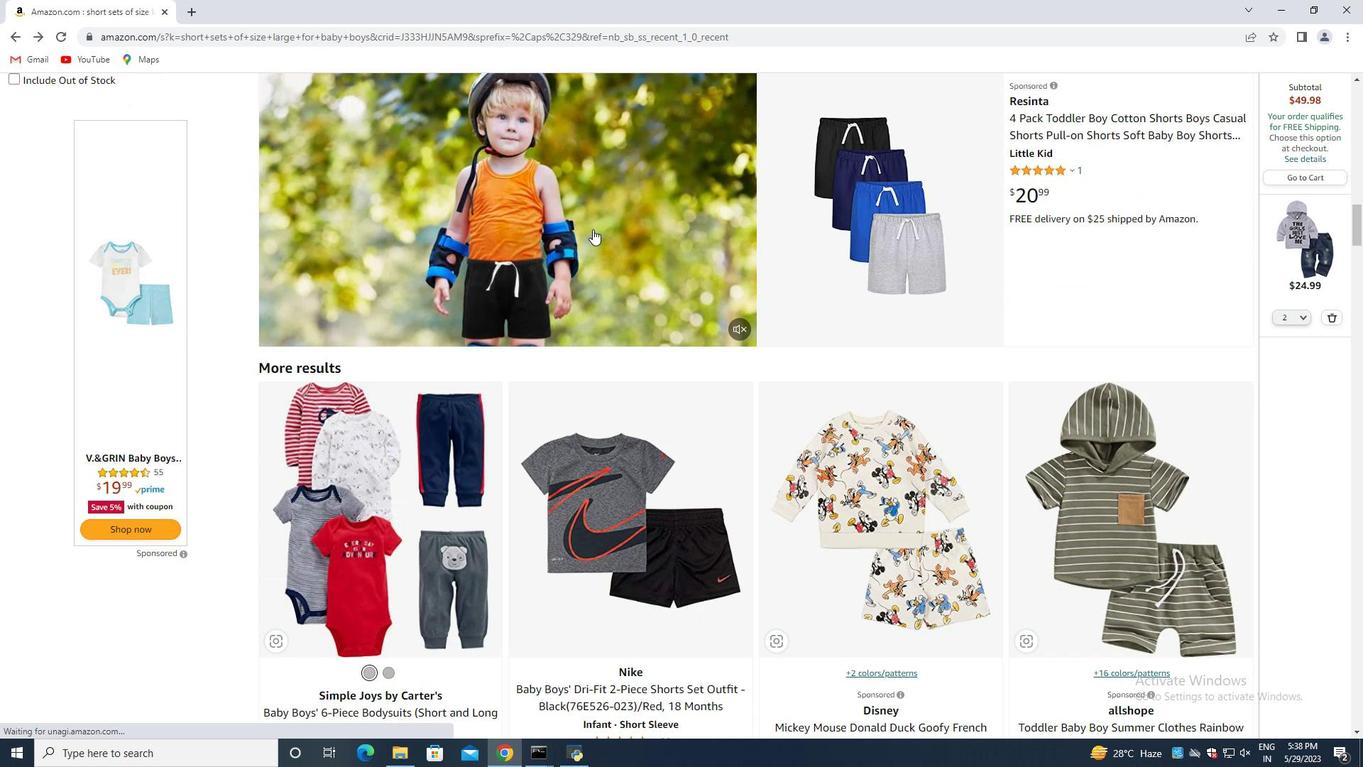 
Action: Mouse moved to (588, 235)
Screenshot: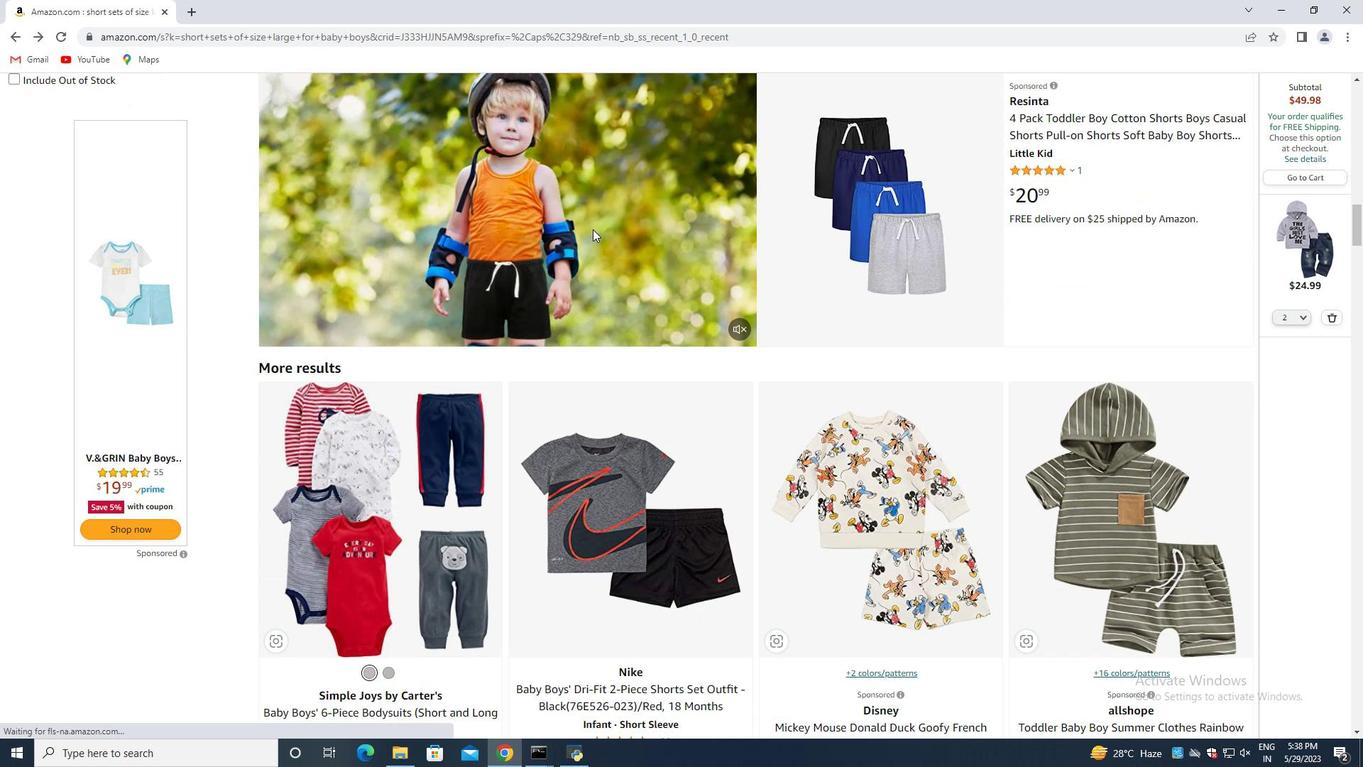 
Action: Mouse scrolled (589, 232) with delta (0, 0)
Screenshot: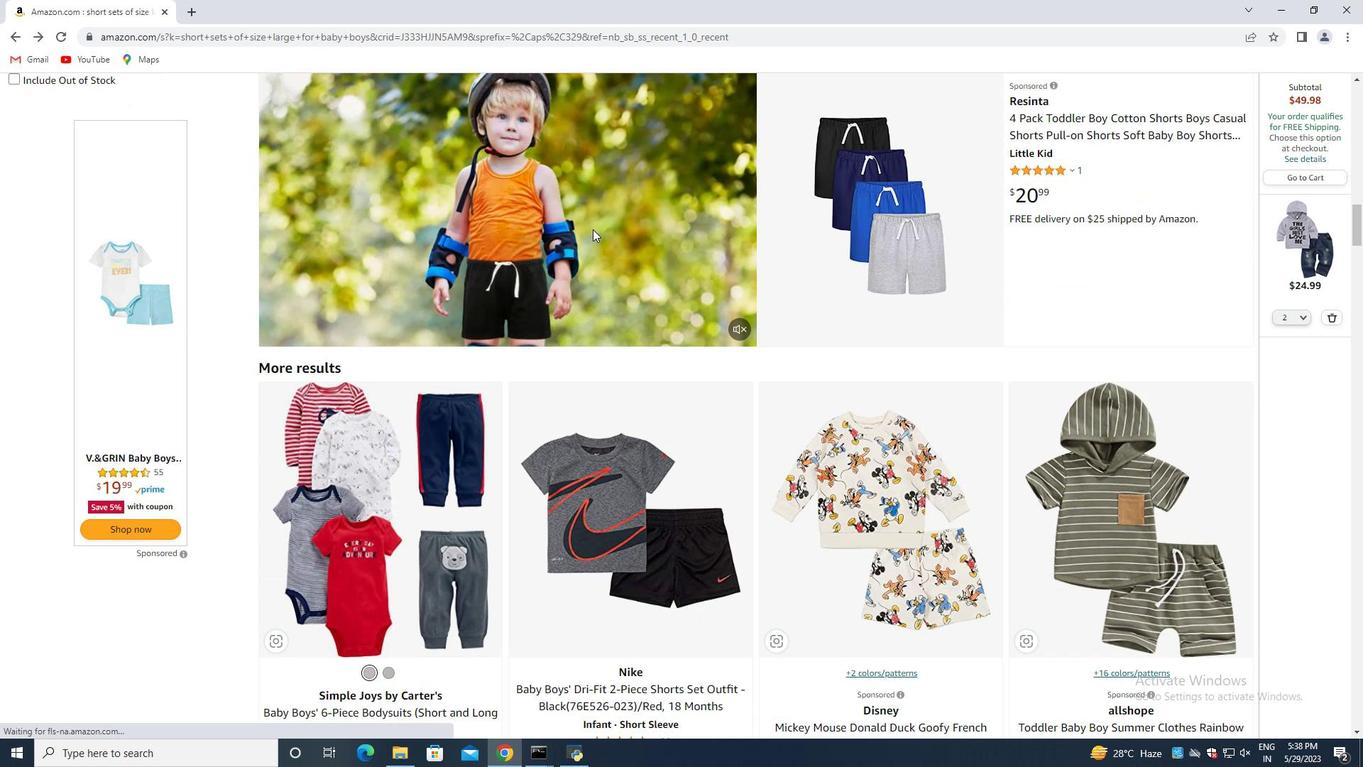 
Action: Mouse moved to (587, 239)
Screenshot: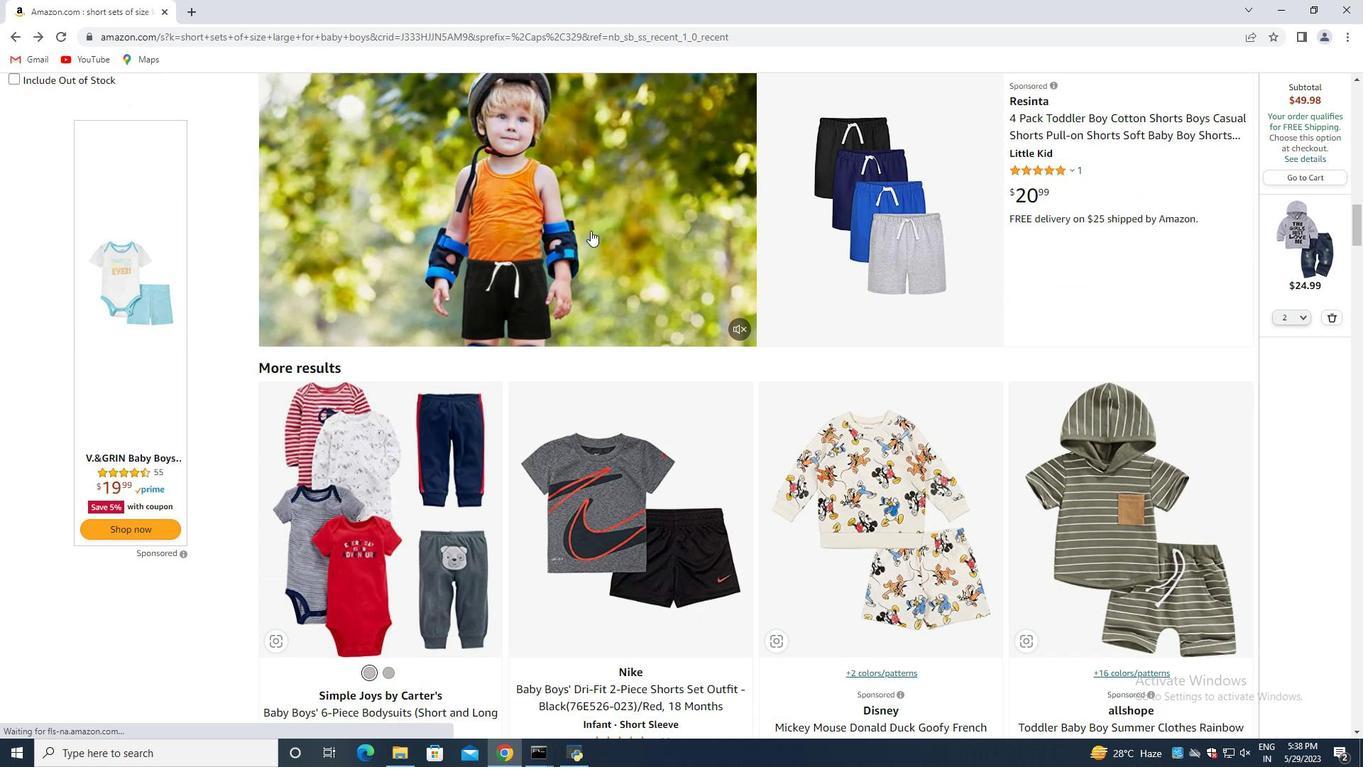 
Action: Mouse scrolled (587, 237) with delta (0, 0)
Screenshot: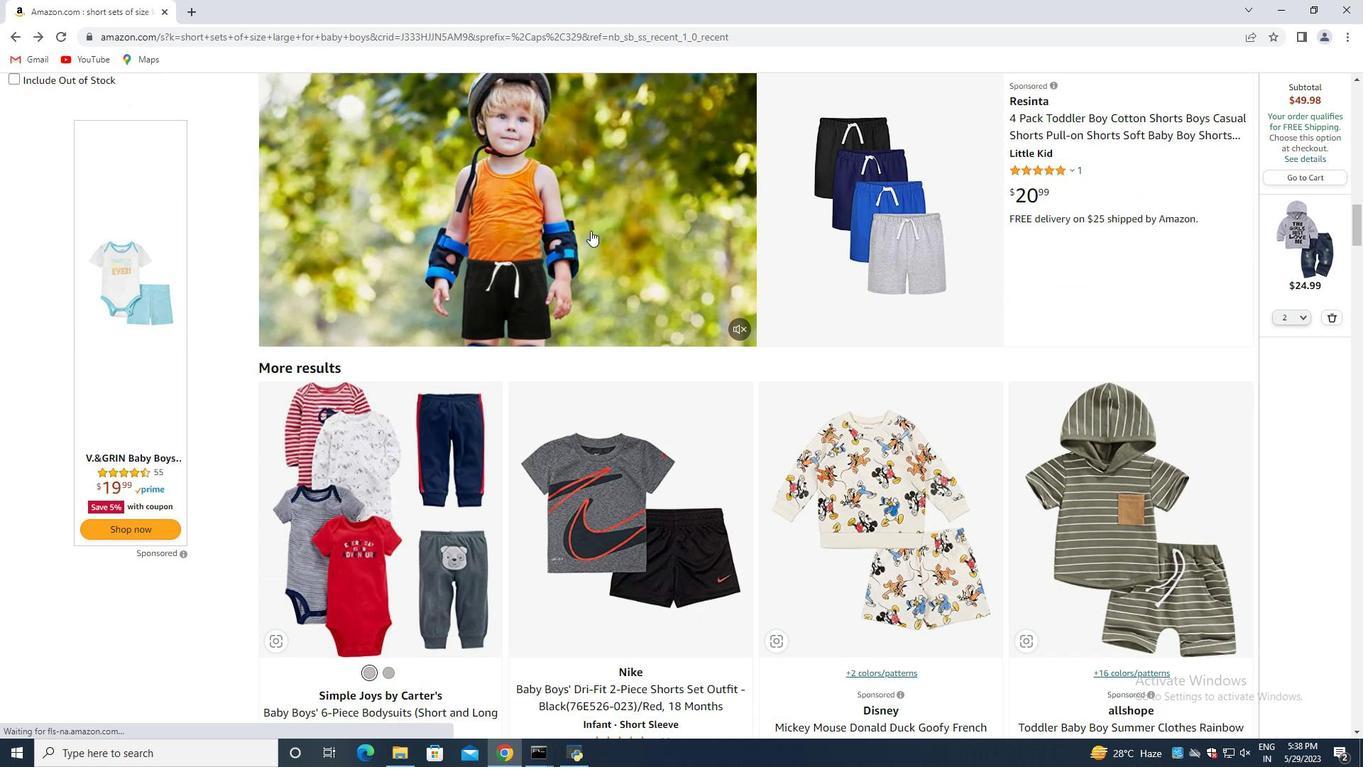 
Action: Mouse scrolled (587, 237) with delta (0, 0)
Screenshot: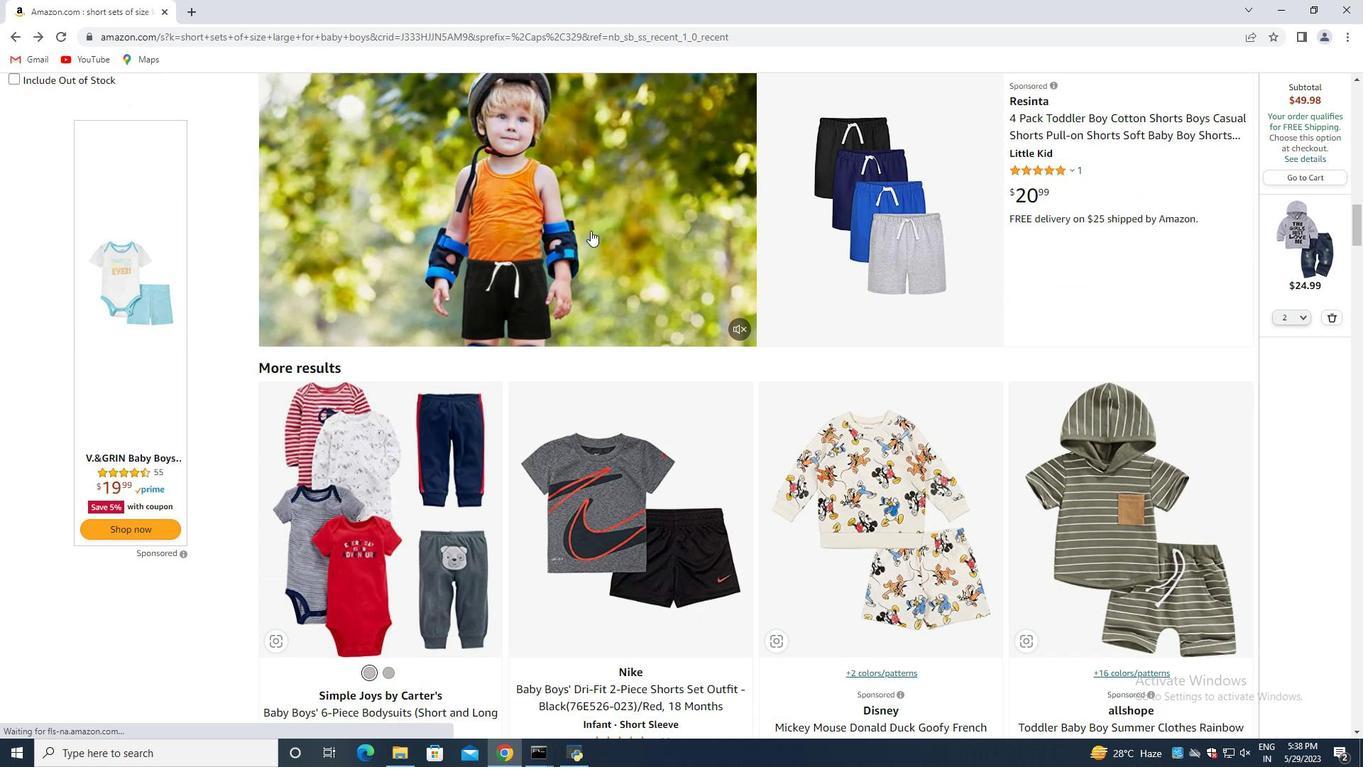 
Action: Mouse moved to (1086, 272)
Screenshot: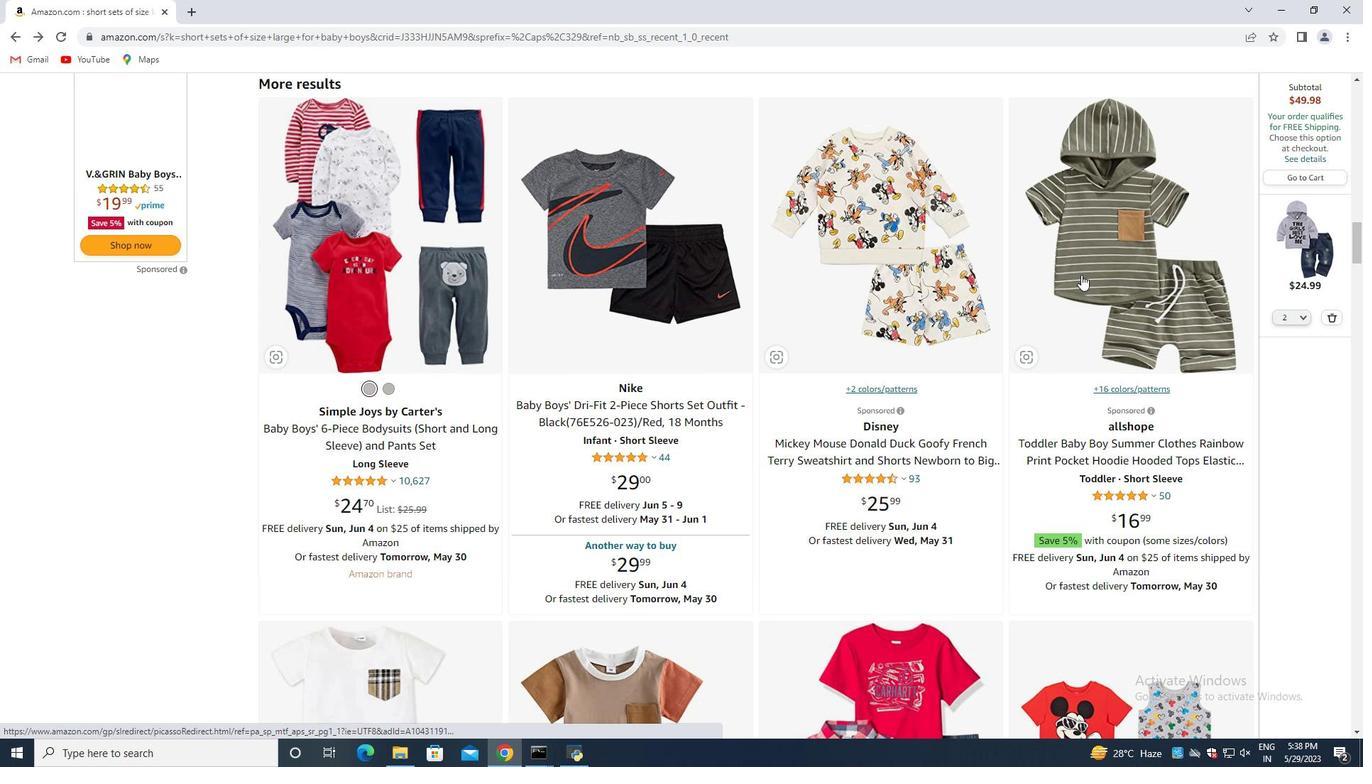 
Action: Mouse scrolled (1086, 272) with delta (0, 0)
Screenshot: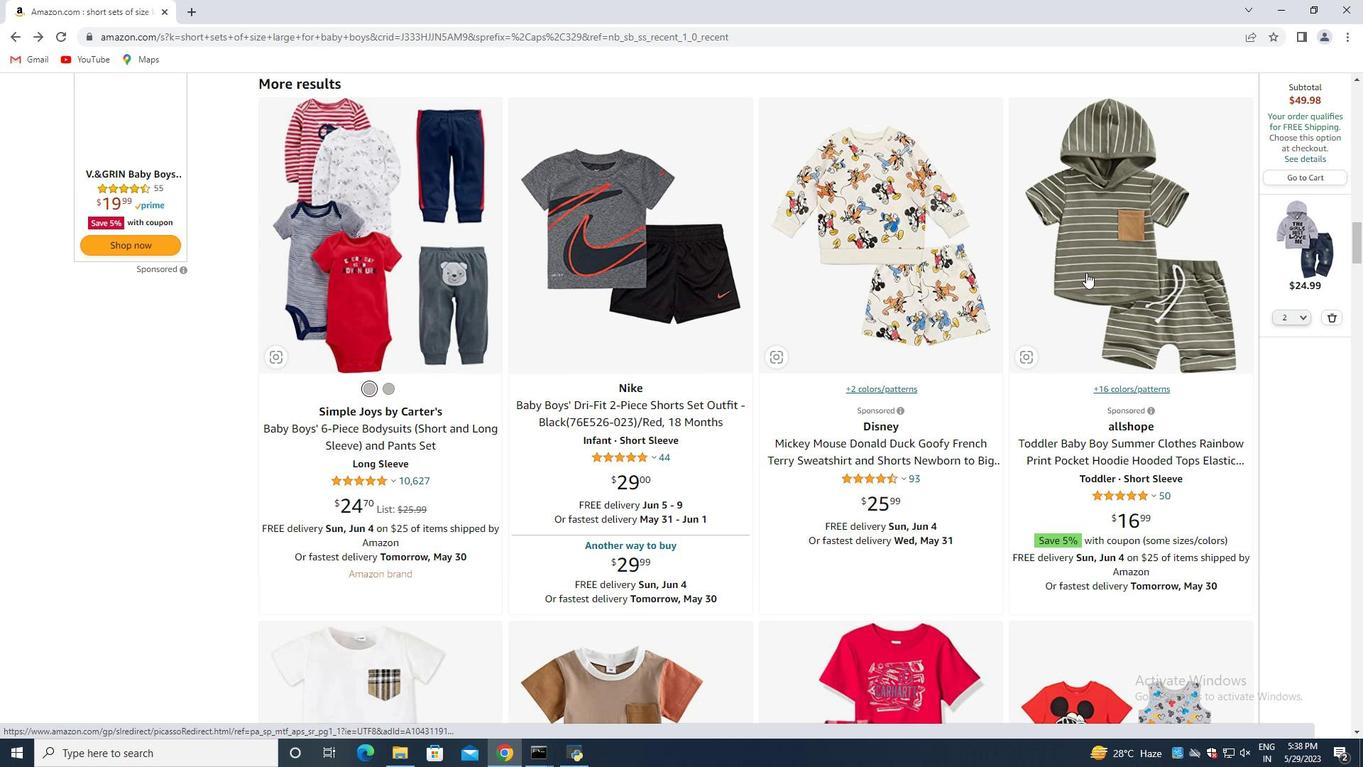 
Action: Mouse scrolled (1086, 272) with delta (0, 0)
Screenshot: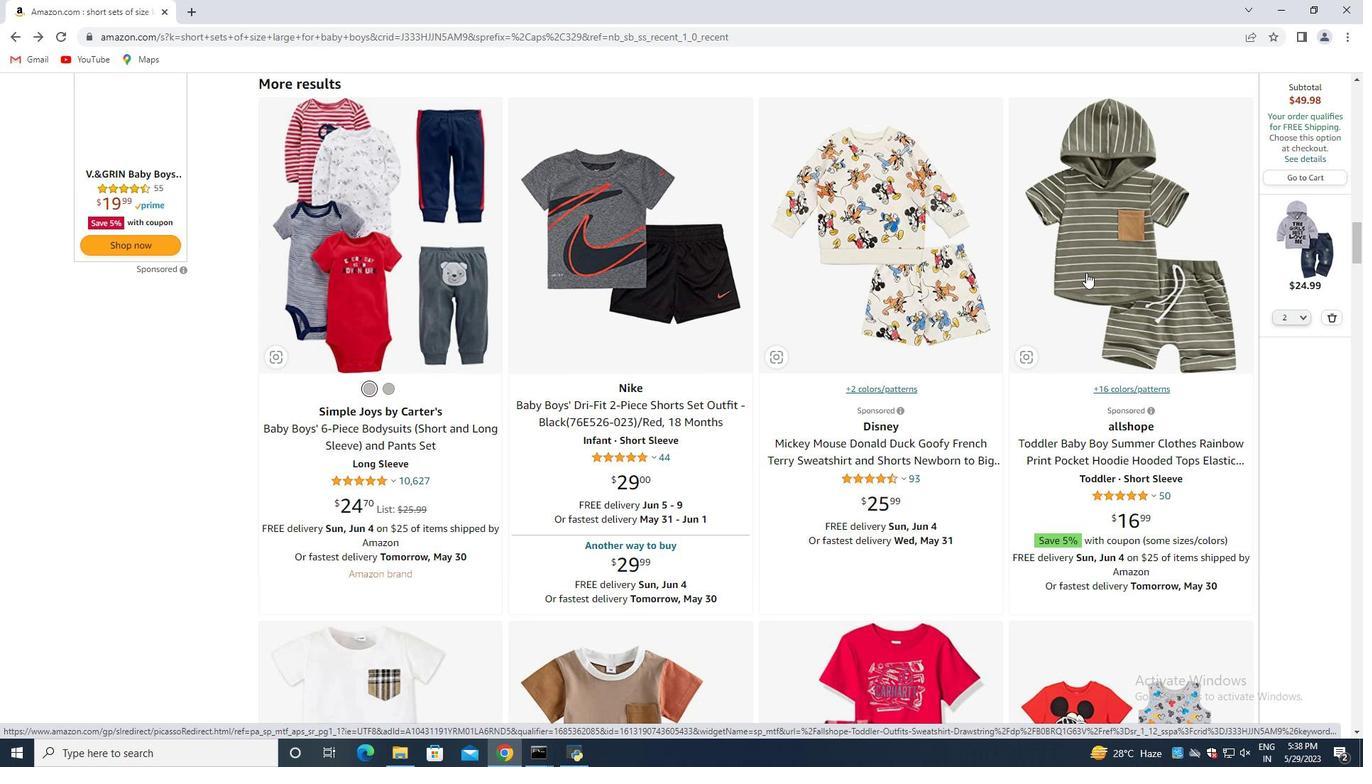 
Action: Mouse scrolled (1086, 272) with delta (0, 0)
Screenshot: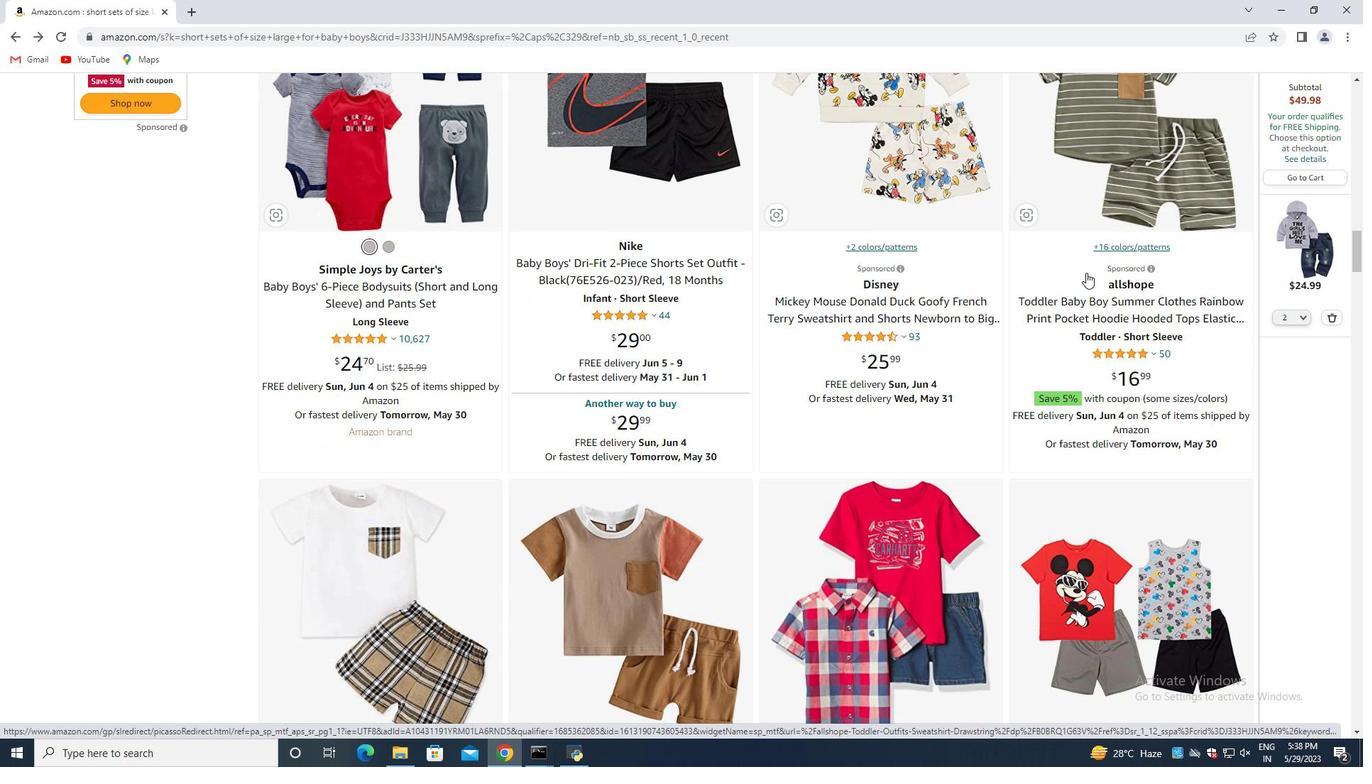 
Action: Mouse moved to (746, 343)
Screenshot: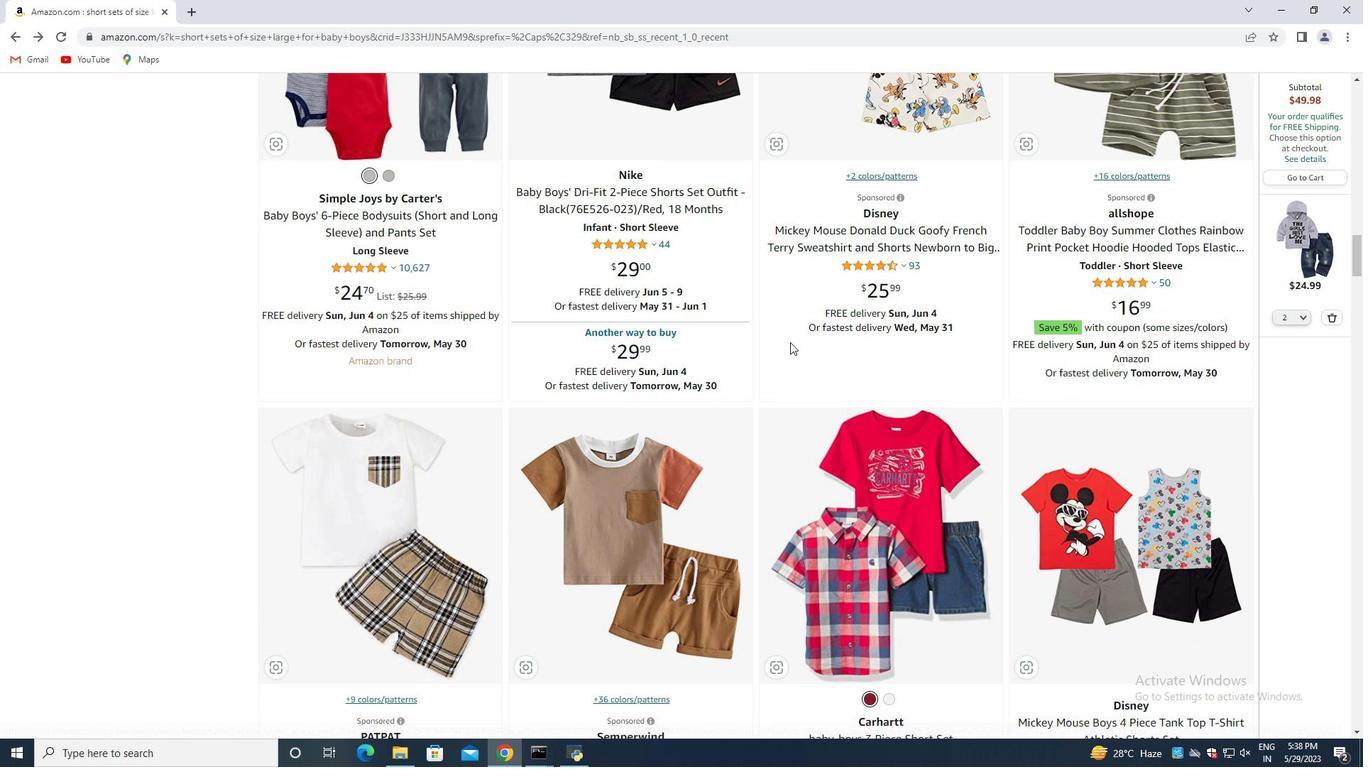 
Action: Mouse scrolled (746, 342) with delta (0, 0)
Screenshot: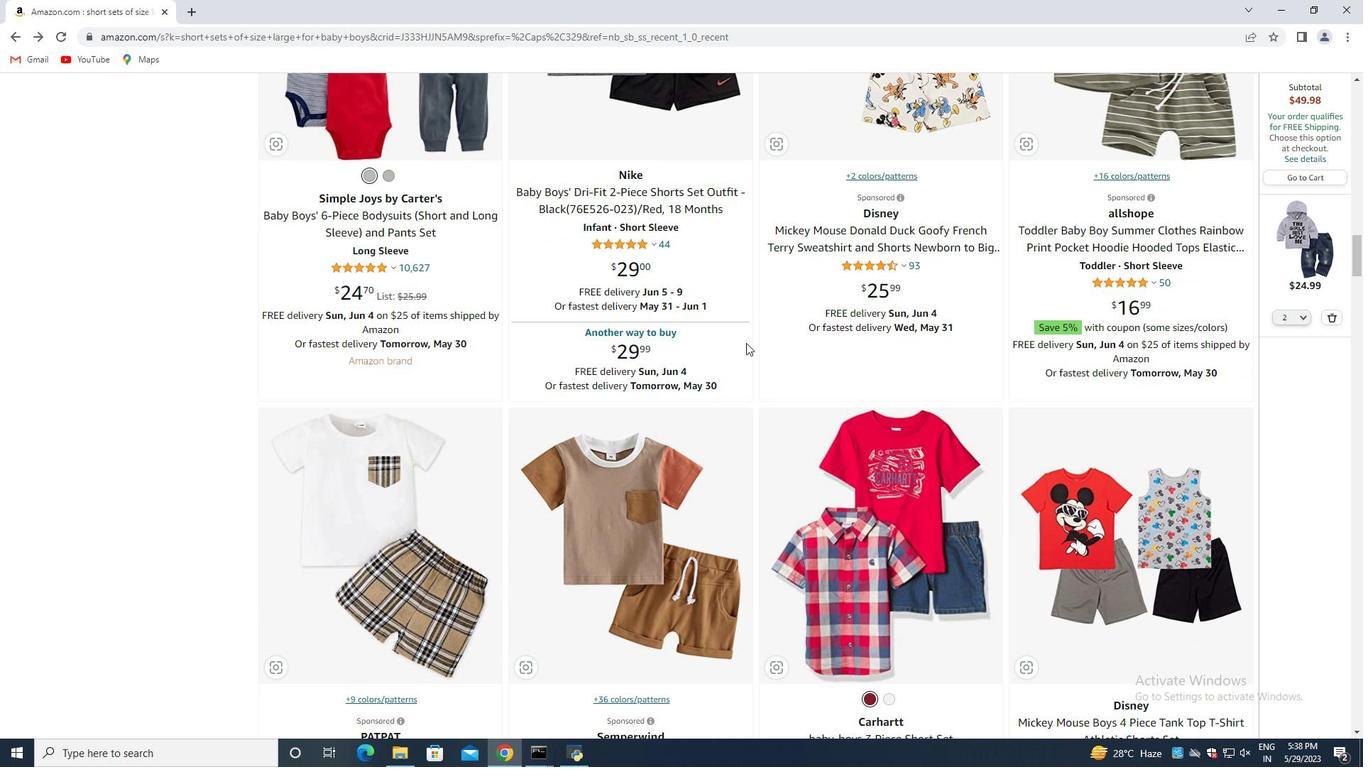 
Action: Mouse moved to (725, 362)
Screenshot: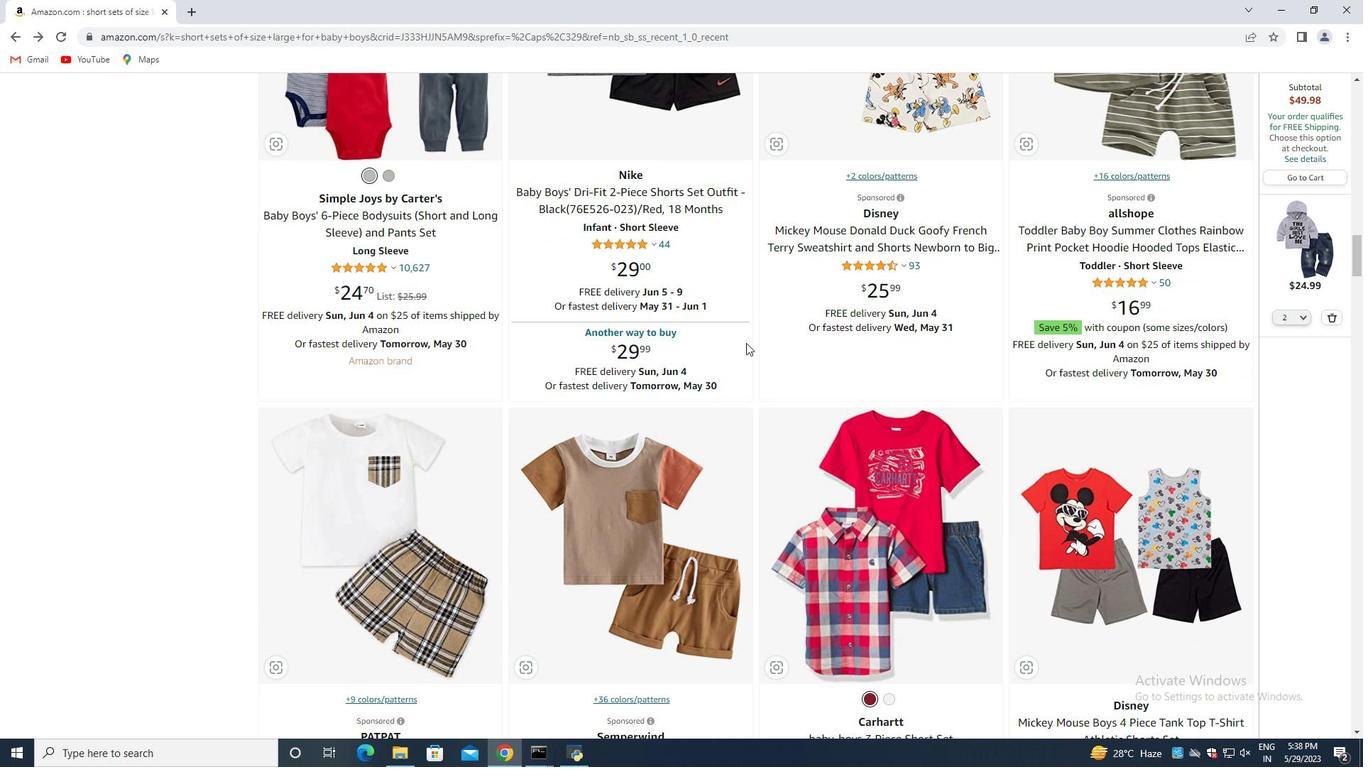 
Action: Mouse scrolled (725, 361) with delta (0, 0)
Screenshot: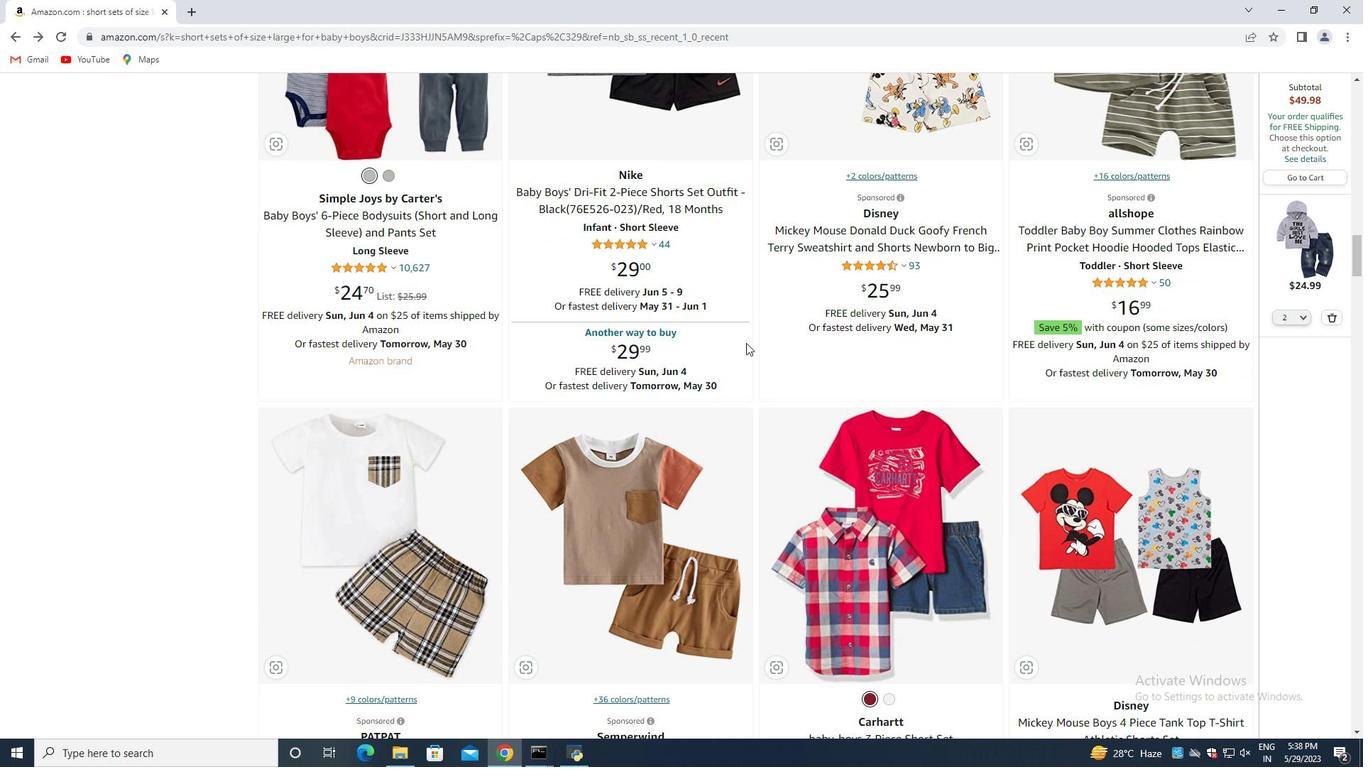 
Action: Mouse moved to (707, 370)
Screenshot: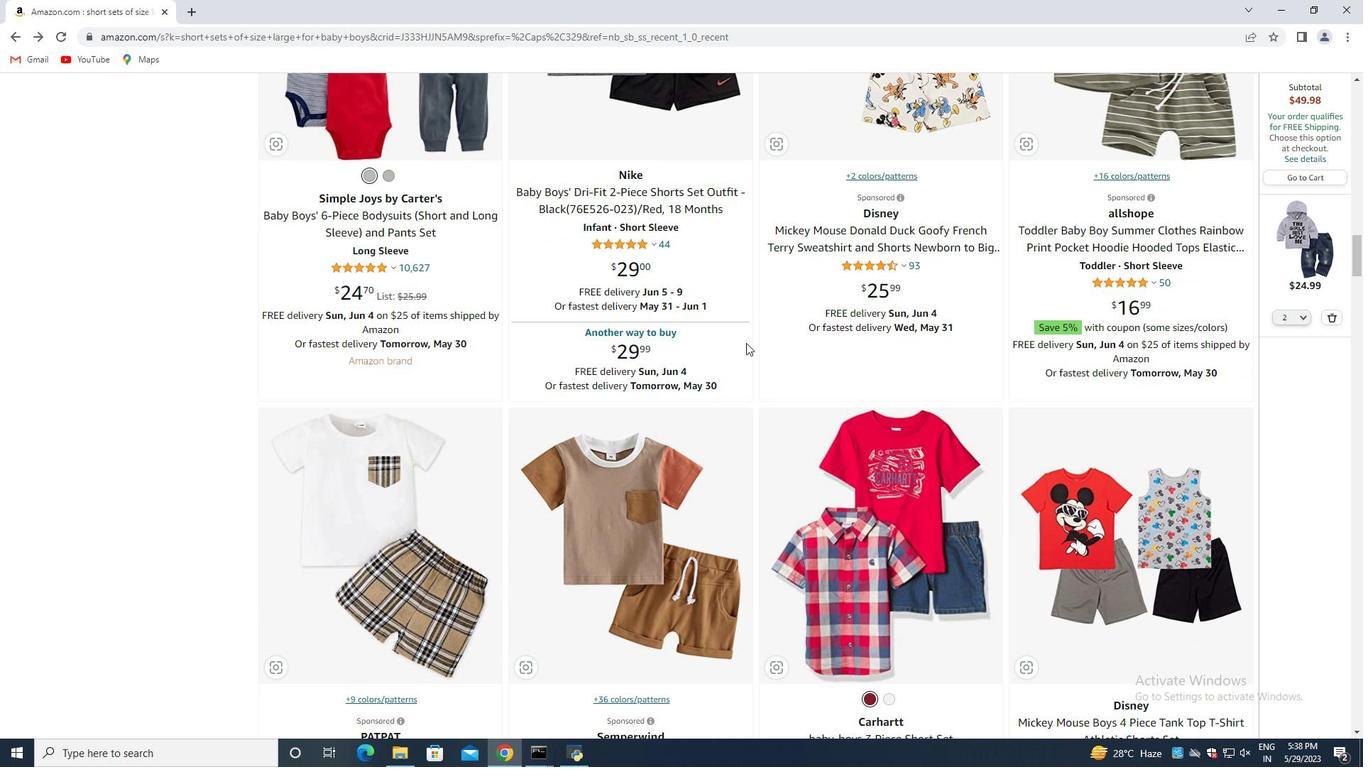 
Action: Mouse scrolled (707, 369) with delta (0, 0)
Screenshot: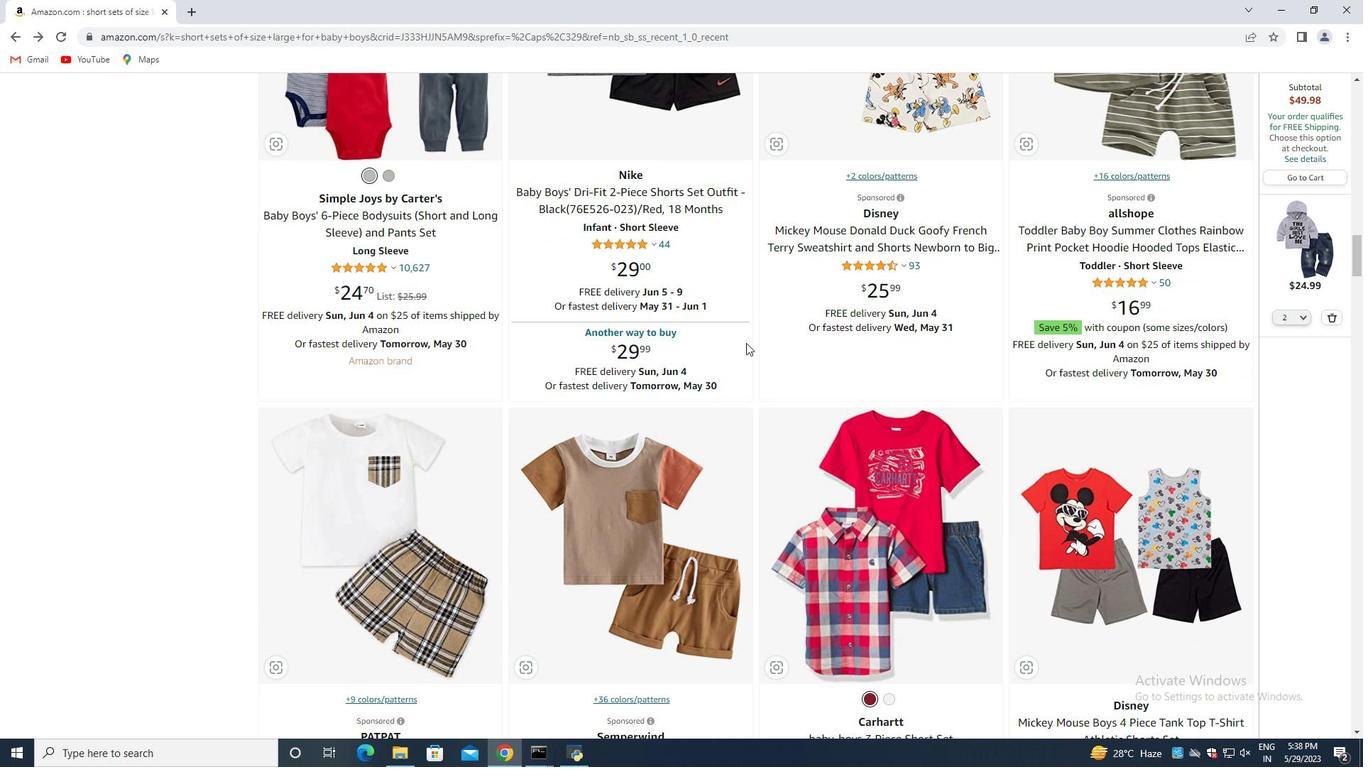 
Action: Mouse moved to (691, 370)
Screenshot: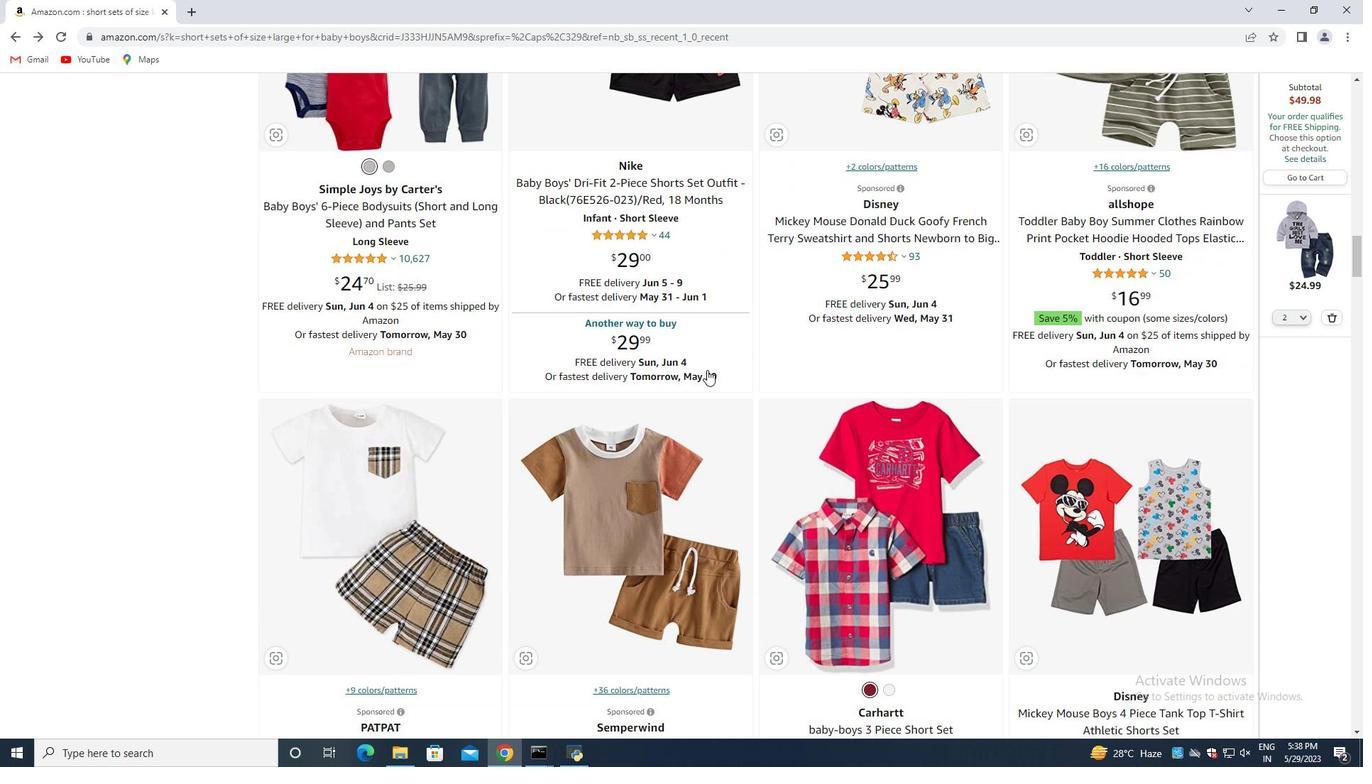 
Action: Mouse pressed left at (691, 370)
Screenshot: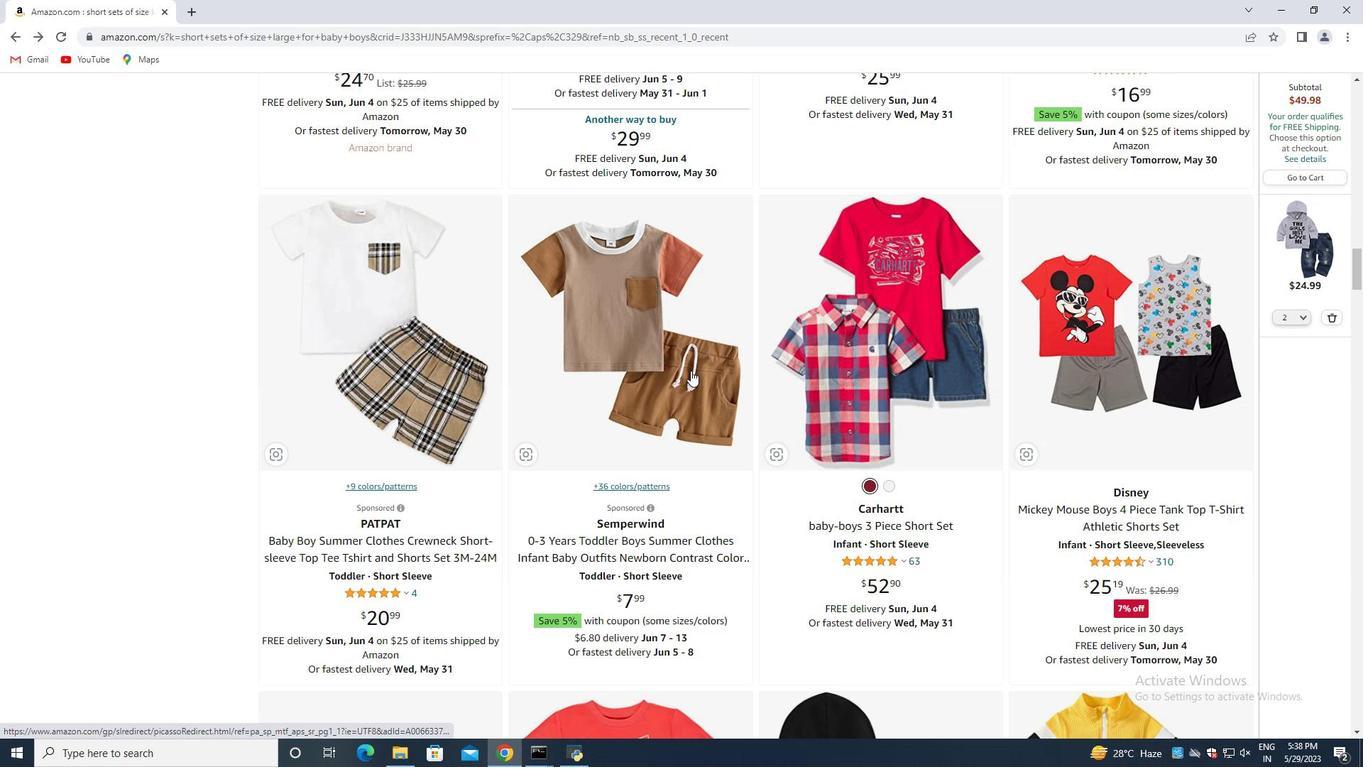 
Action: Mouse moved to (342, 513)
Screenshot: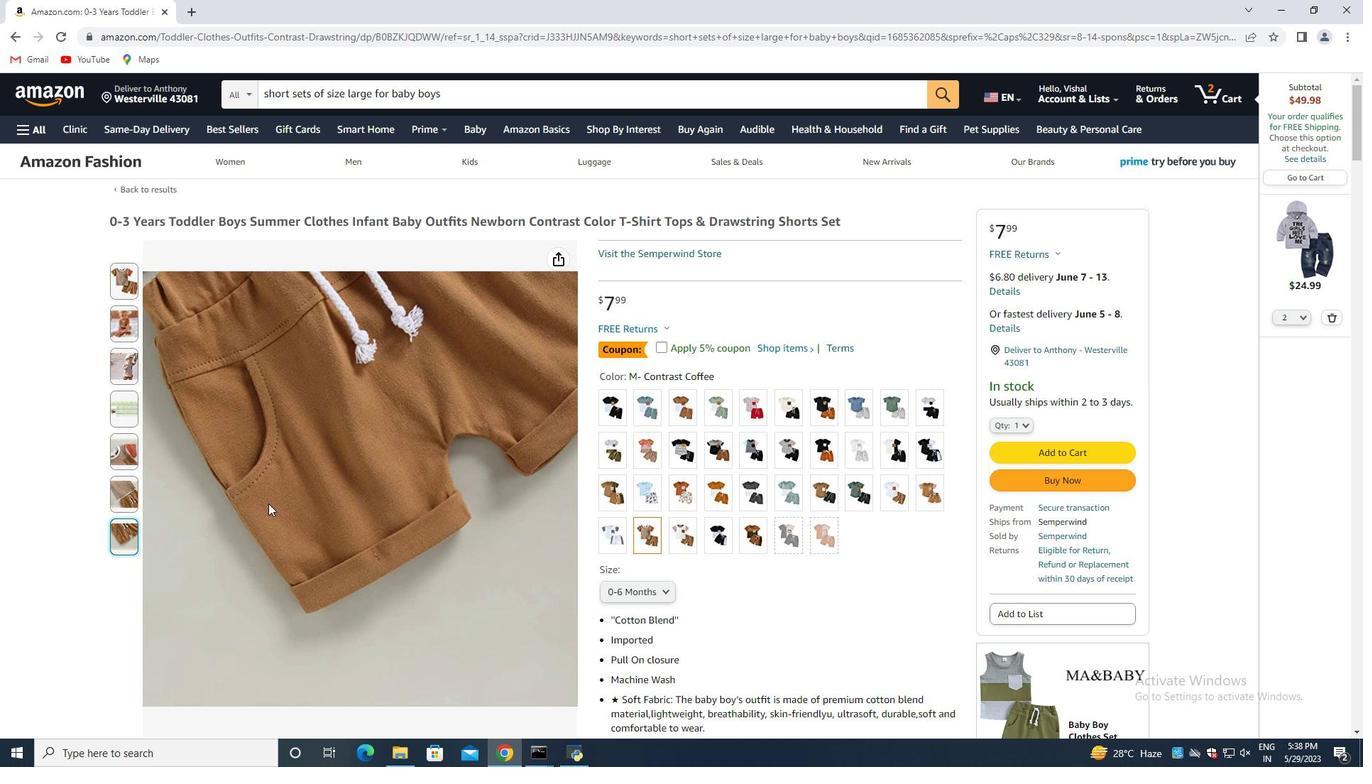
Action: Mouse scrolled (342, 512) with delta (0, 0)
Screenshot: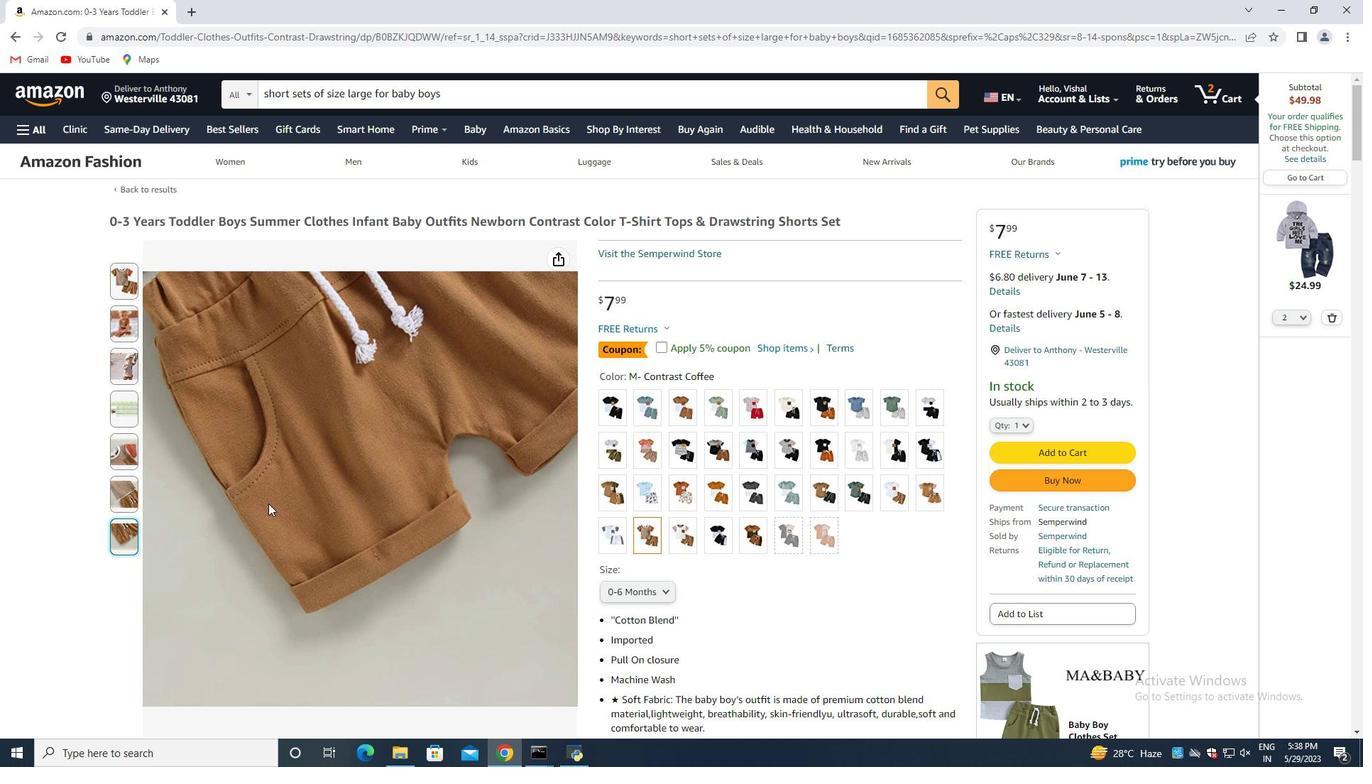 
Action: Mouse moved to (354, 516)
Screenshot: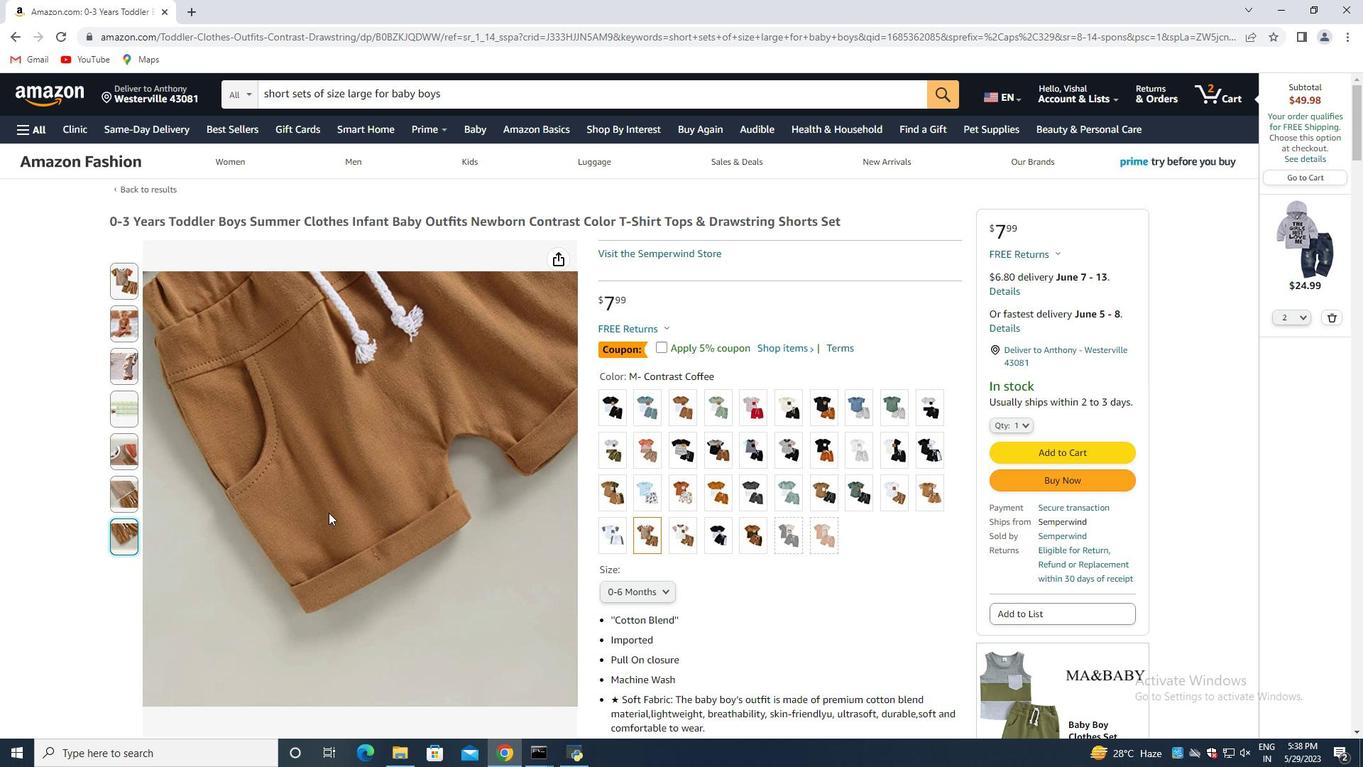 
Action: Mouse scrolled (354, 515) with delta (0, 0)
Screenshot: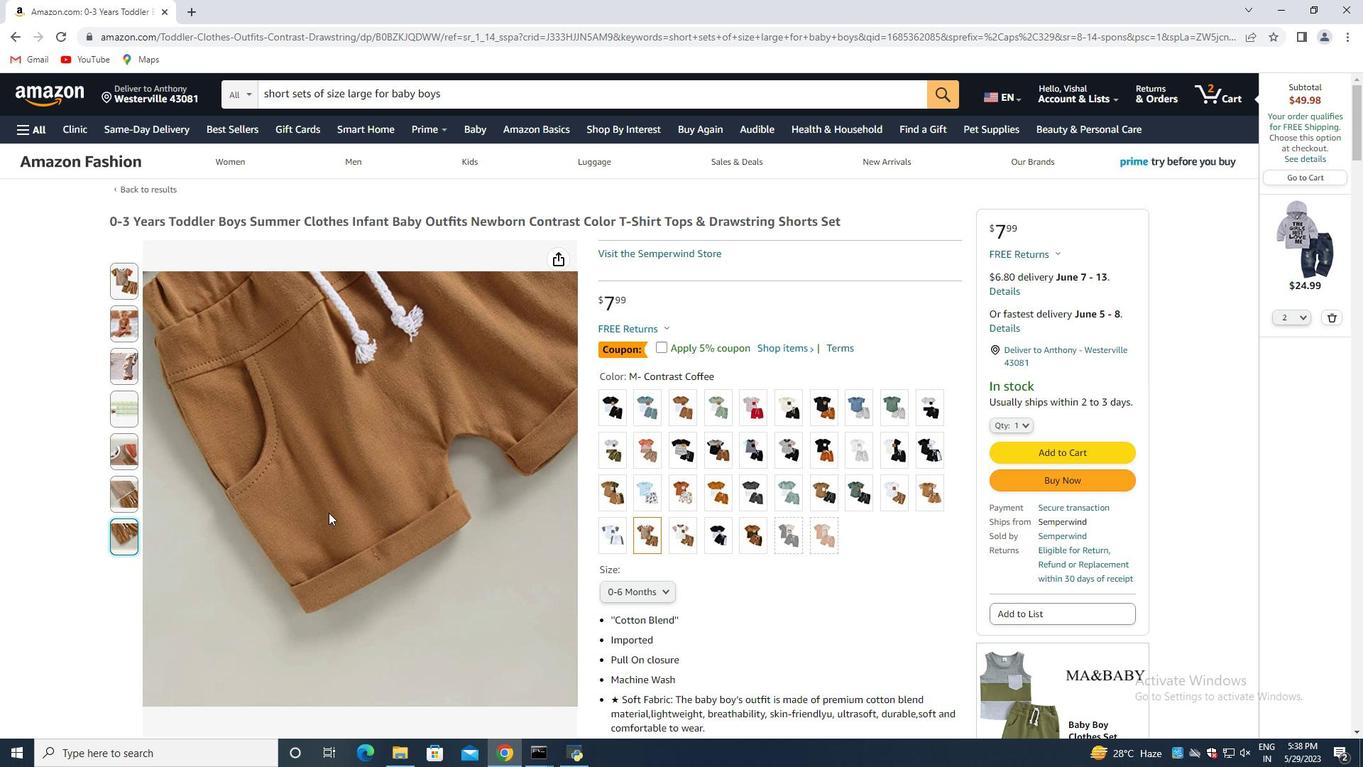 
Action: Mouse moved to (355, 516)
Screenshot: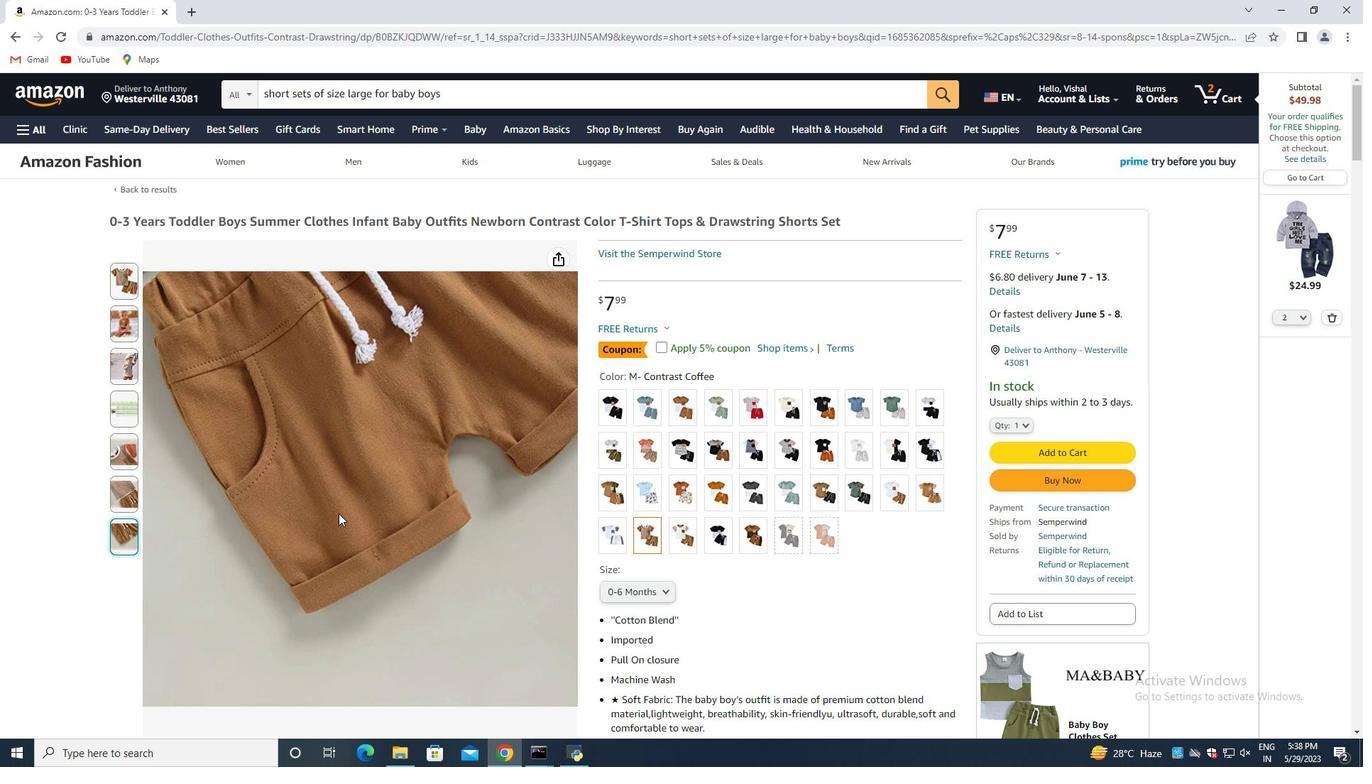 
Action: Mouse scrolled (355, 515) with delta (0, 0)
Screenshot: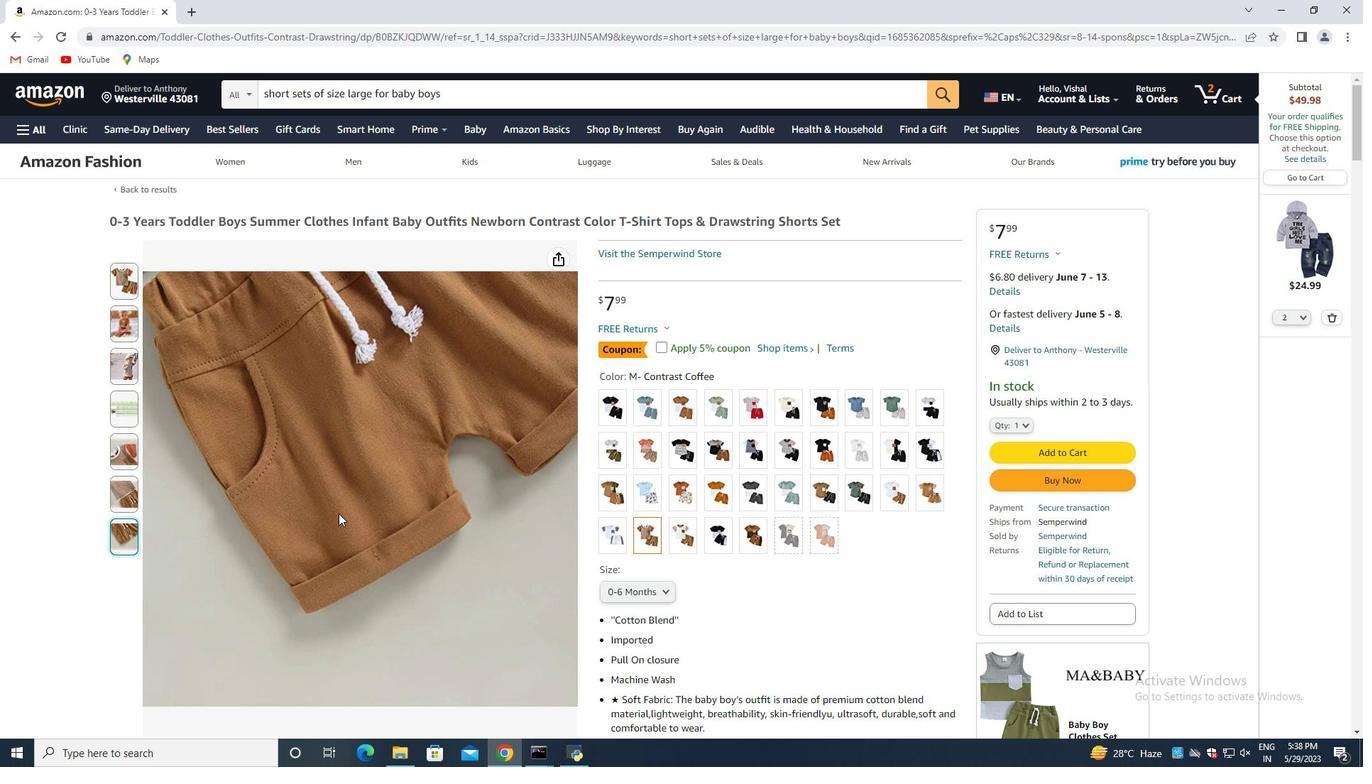 
Action: Mouse scrolled (355, 515) with delta (0, 0)
Screenshot: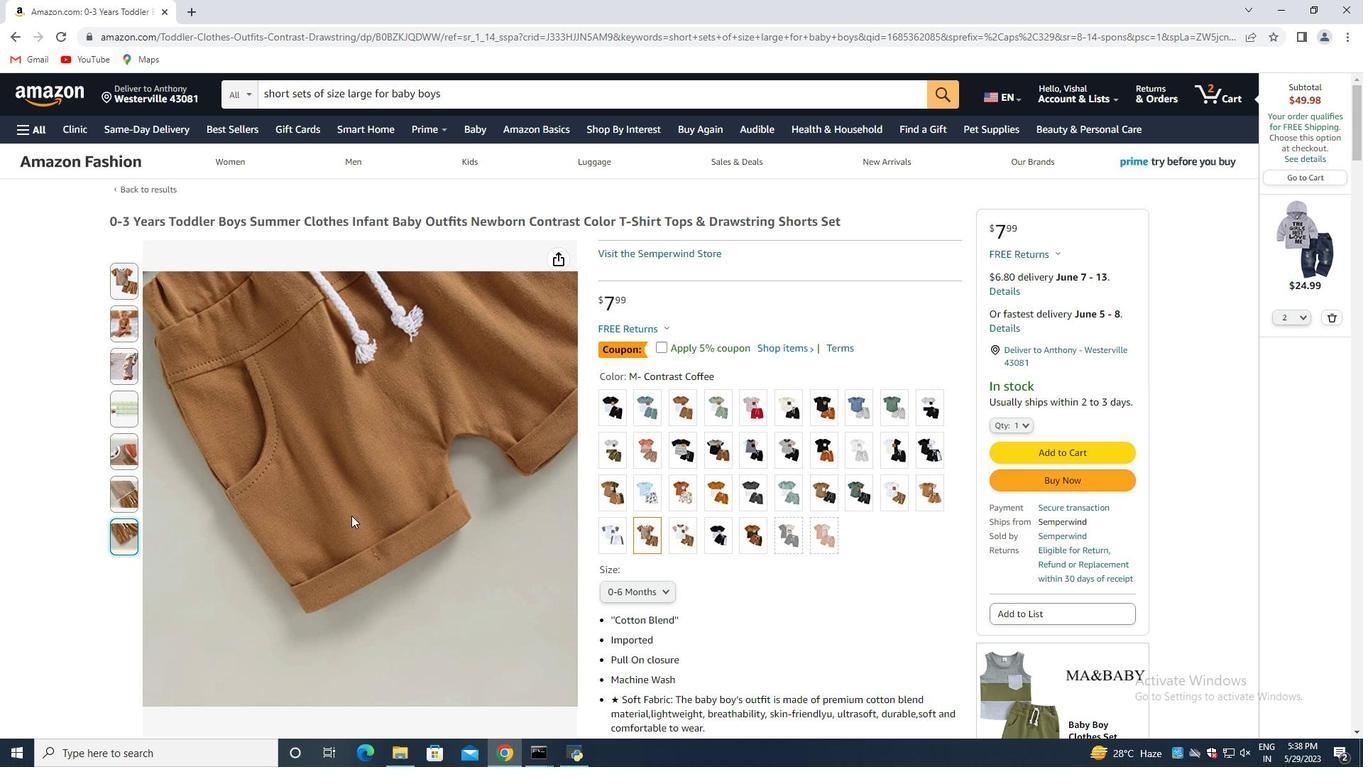 
Action: Mouse moved to (628, 308)
Screenshot: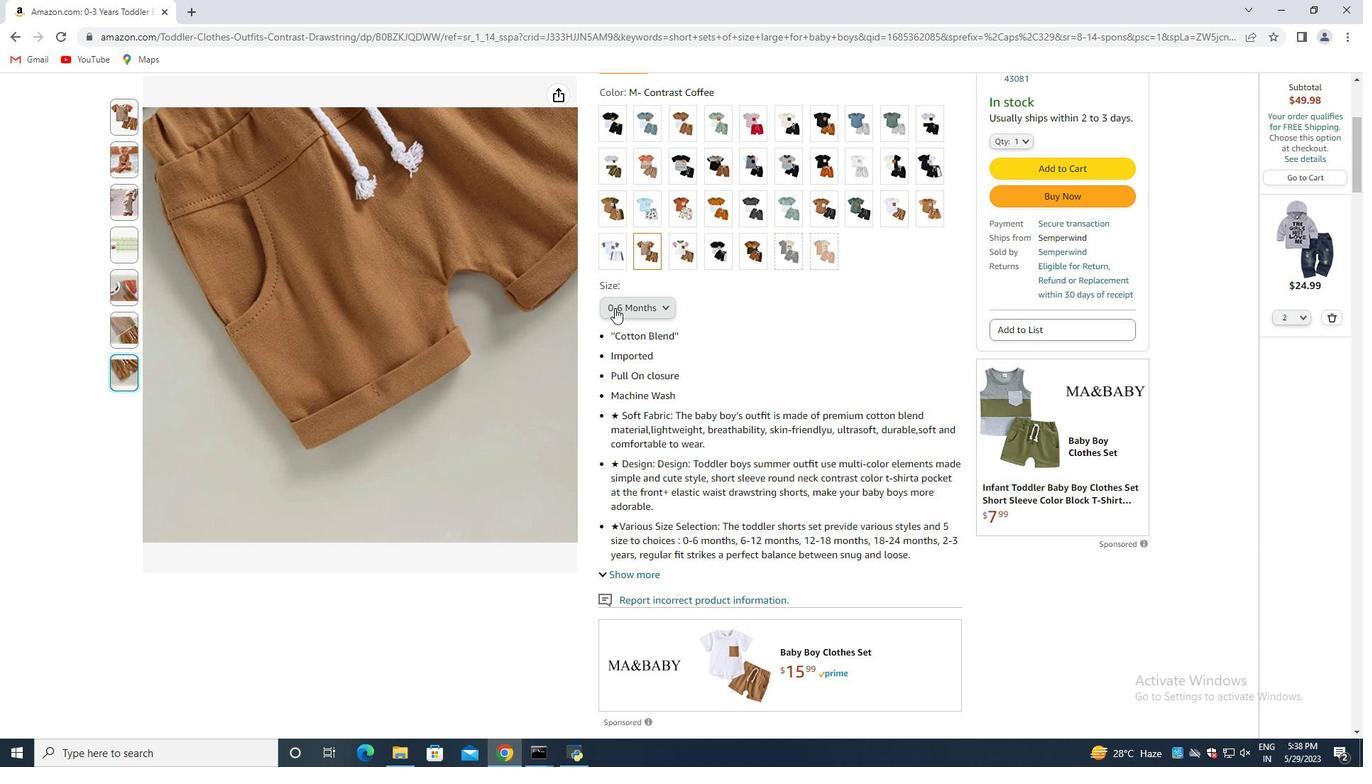 
Action: Mouse pressed left at (628, 308)
Screenshot: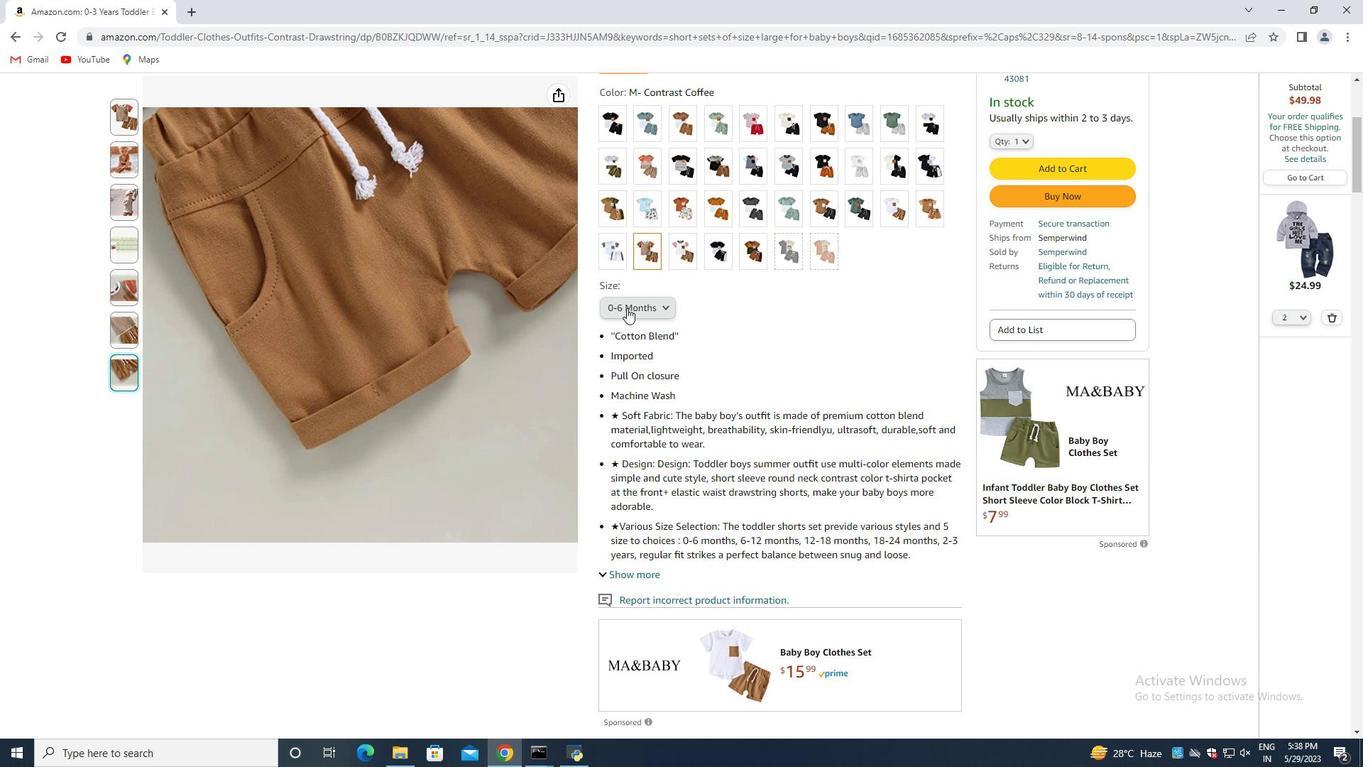 
Action: Mouse moved to (633, 307)
Screenshot: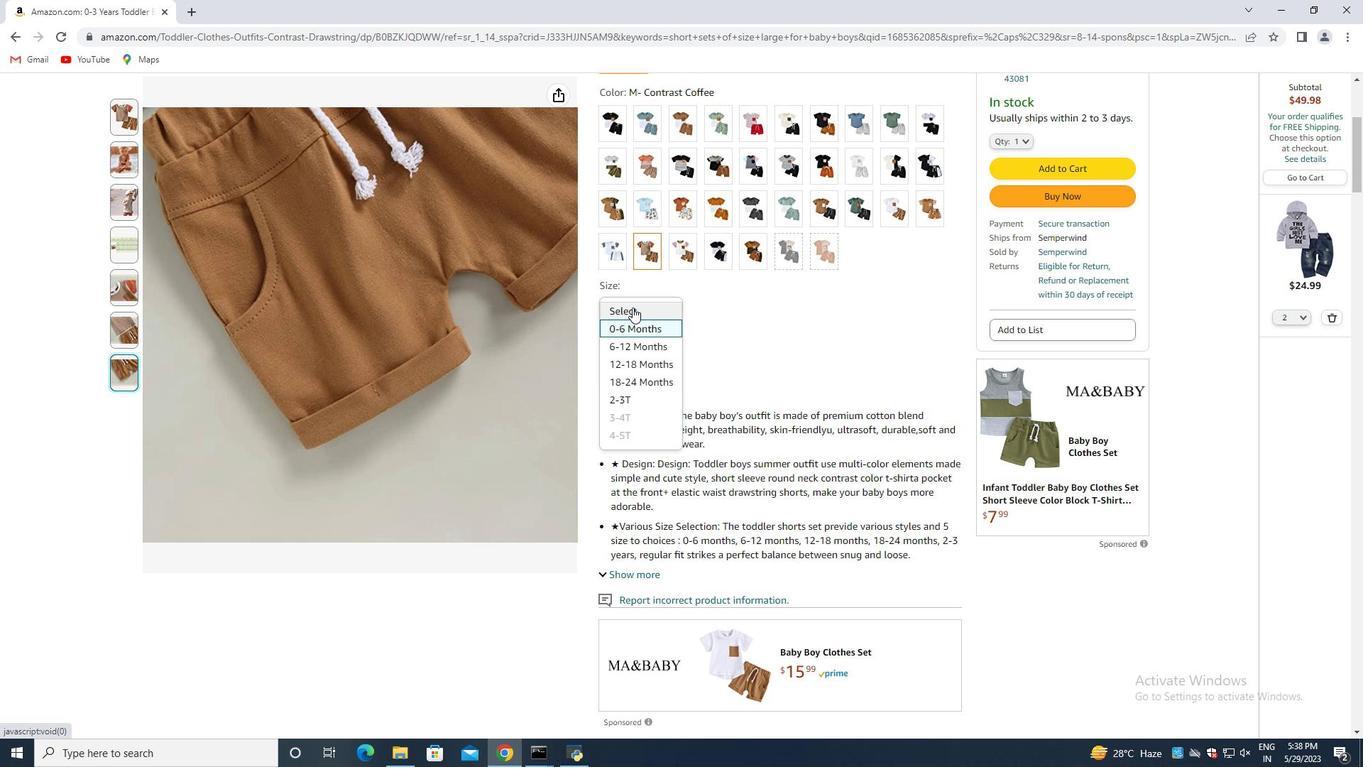 
Action: Mouse pressed left at (633, 307)
Screenshot: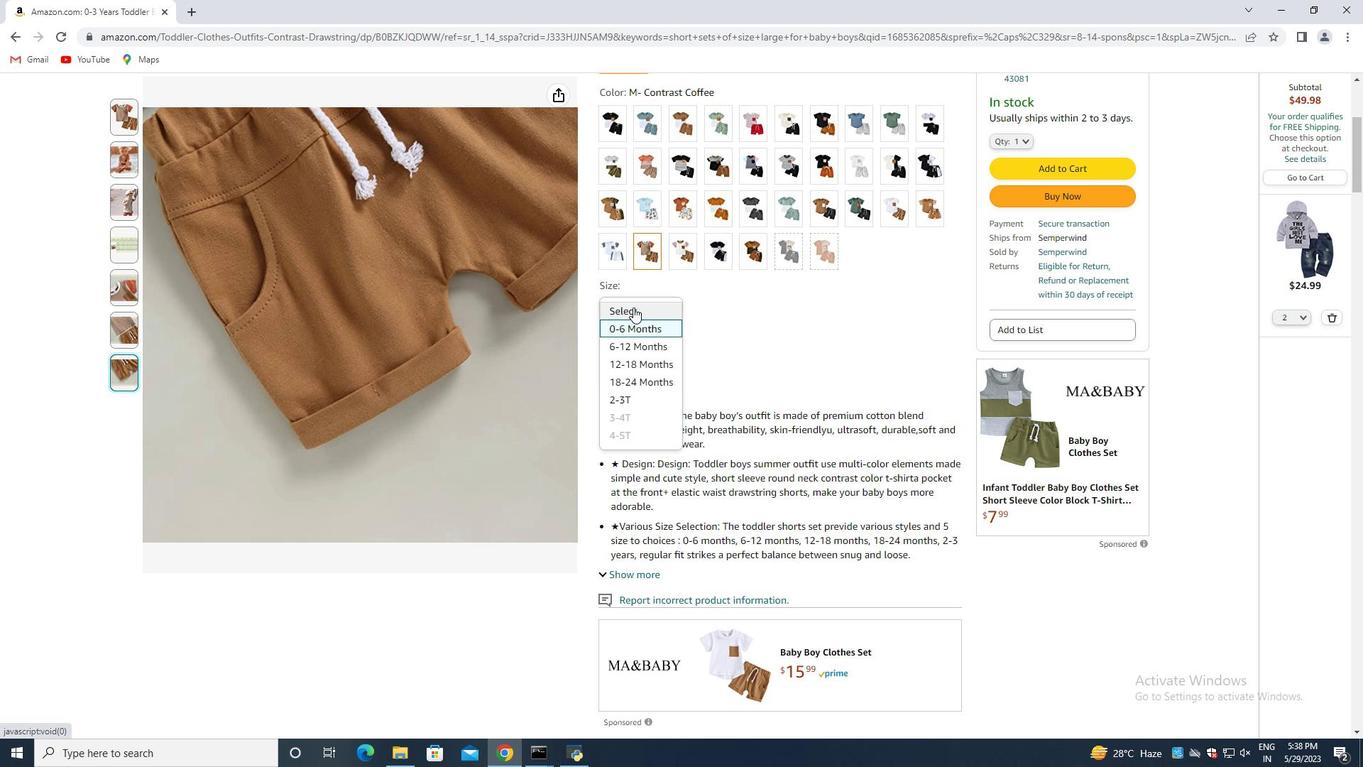 
Action: Mouse moved to (652, 314)
Screenshot: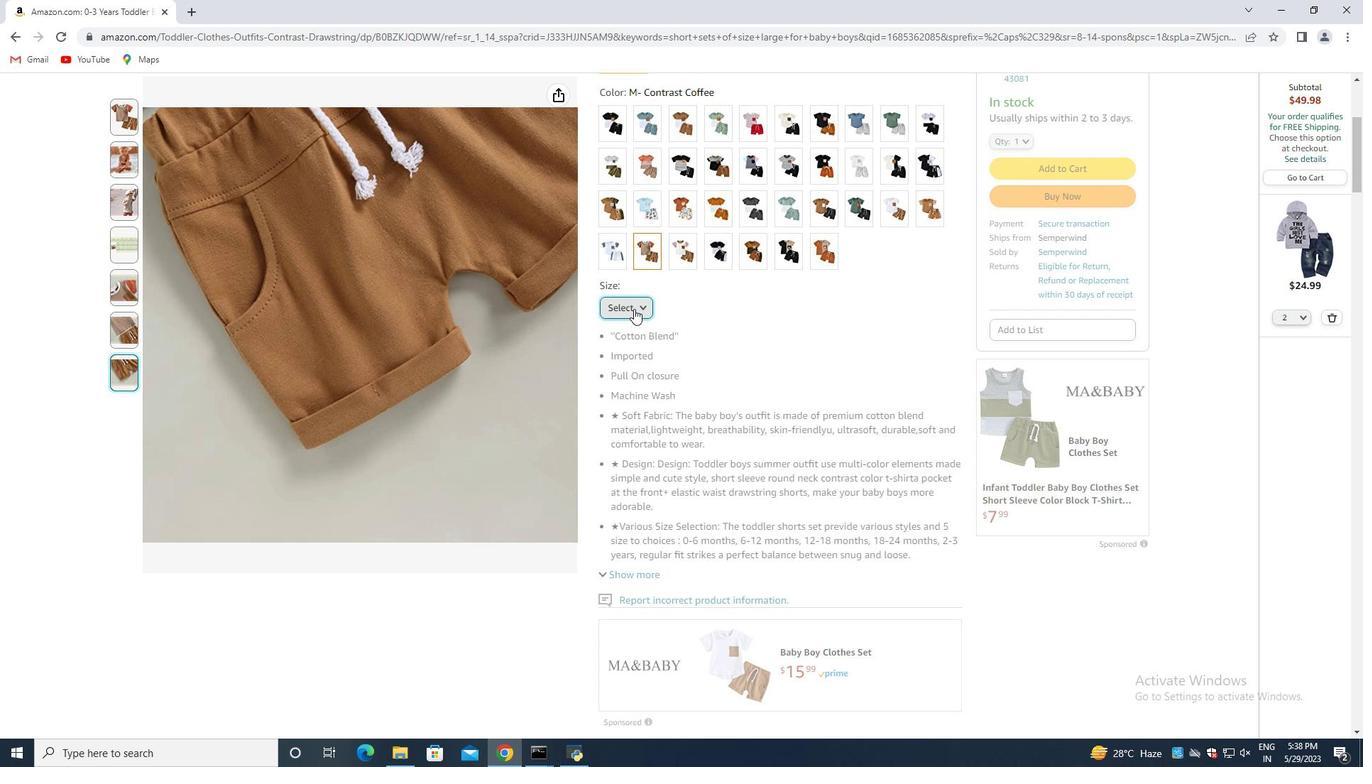 
Action: Mouse scrolled (652, 313) with delta (0, 0)
Screenshot: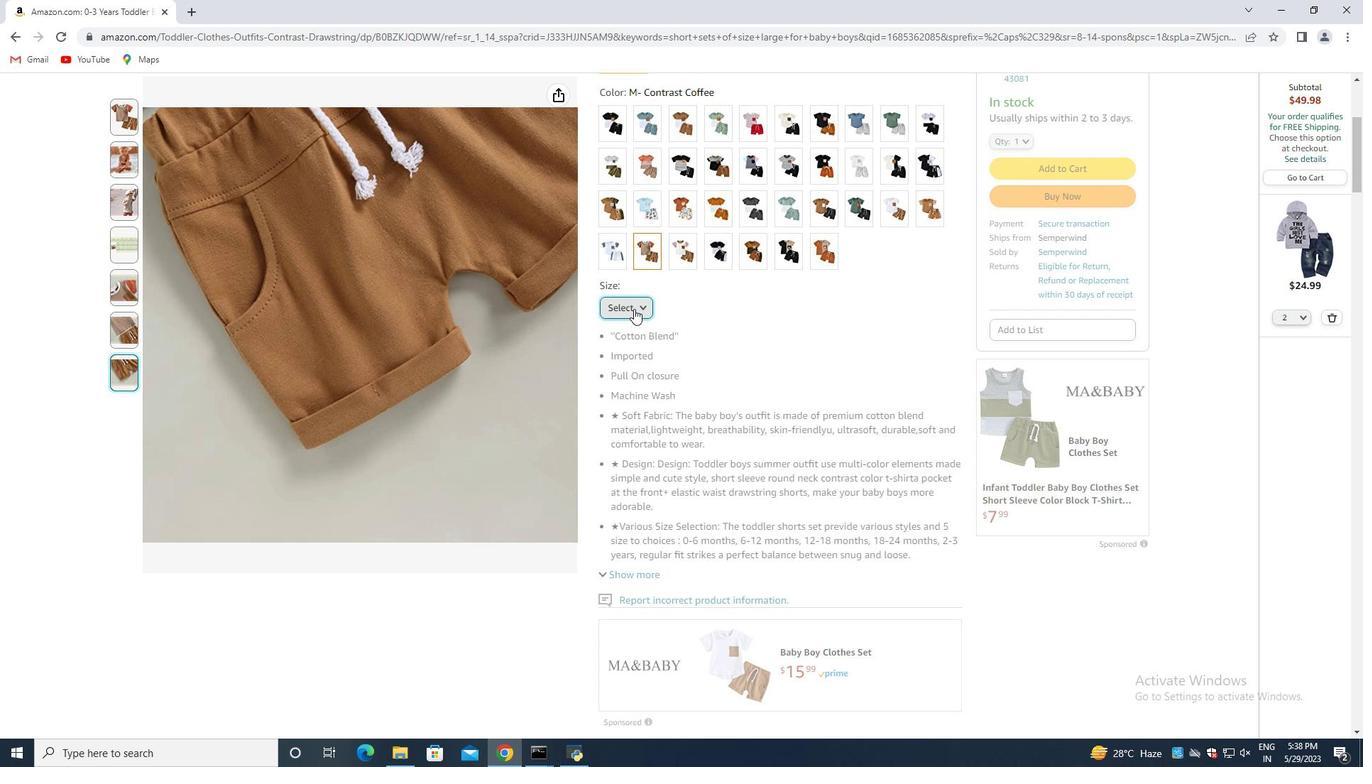
Action: Mouse moved to (653, 320)
Screenshot: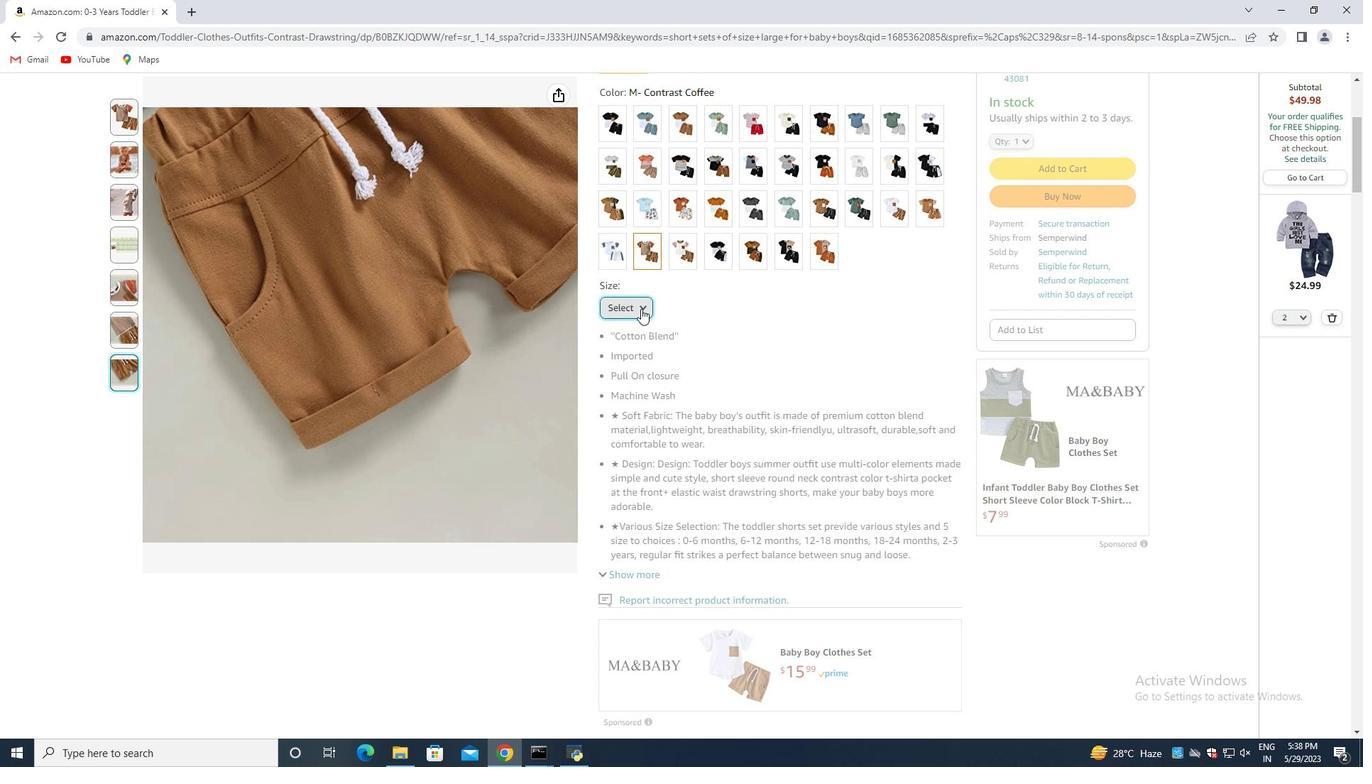 
Action: Mouse scrolled (653, 319) with delta (0, 0)
Screenshot: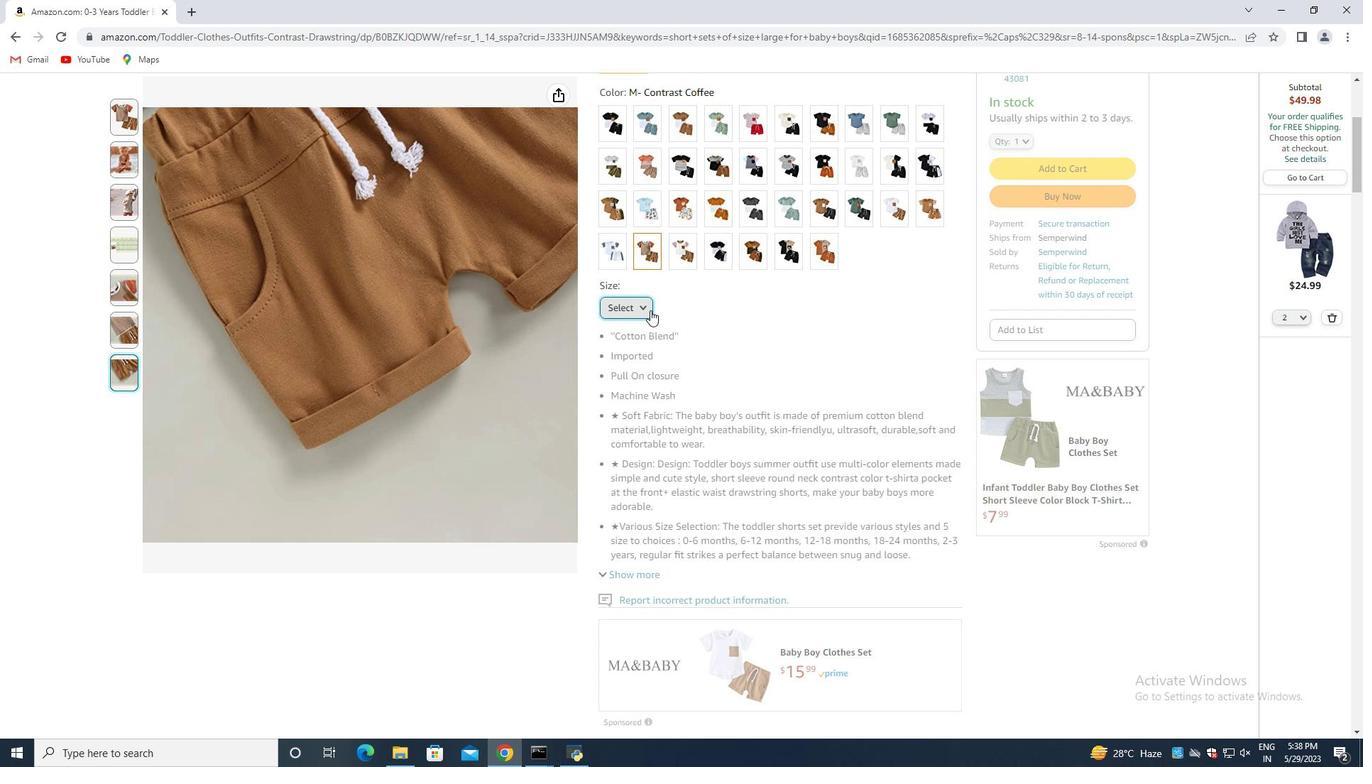 
Action: Mouse moved to (654, 323)
Screenshot: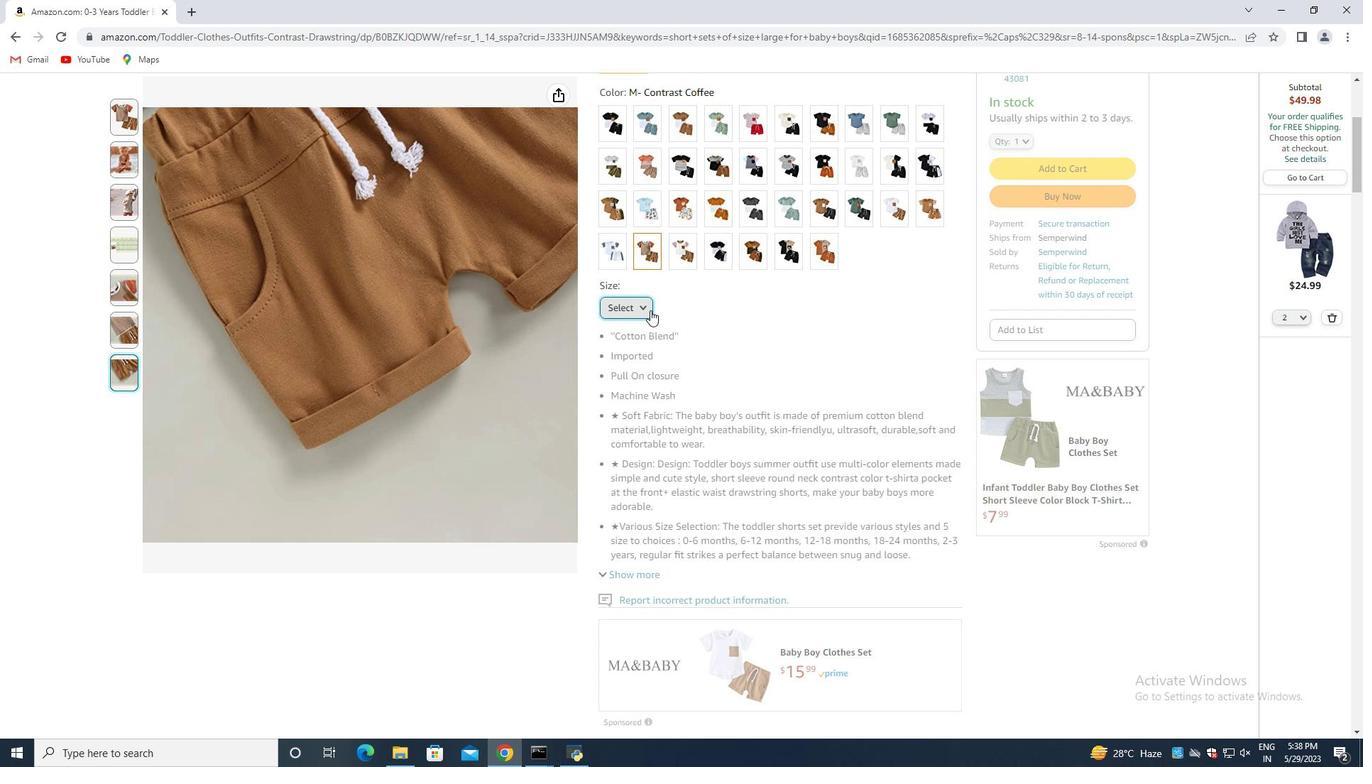 
Action: Mouse scrolled (653, 321) with delta (0, 0)
Screenshot: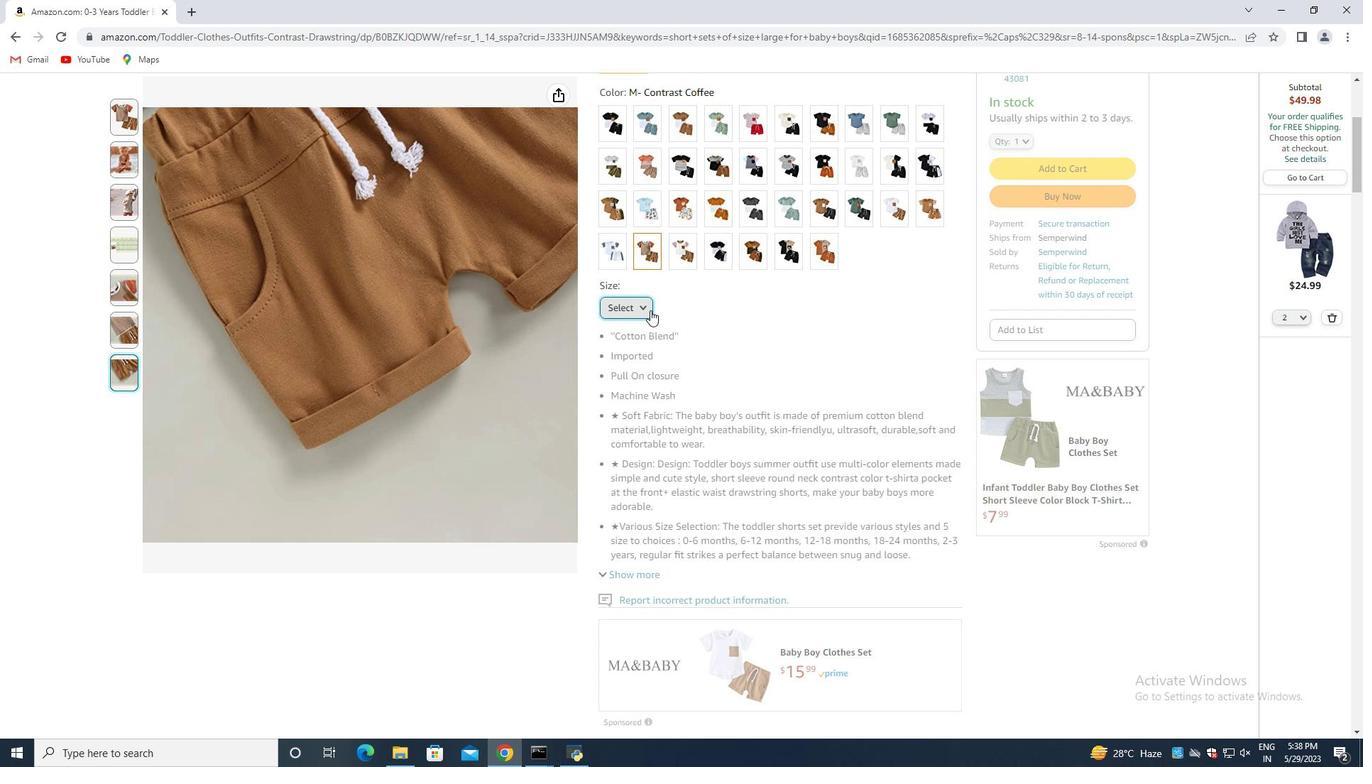 
Action: Mouse moved to (654, 328)
Screenshot: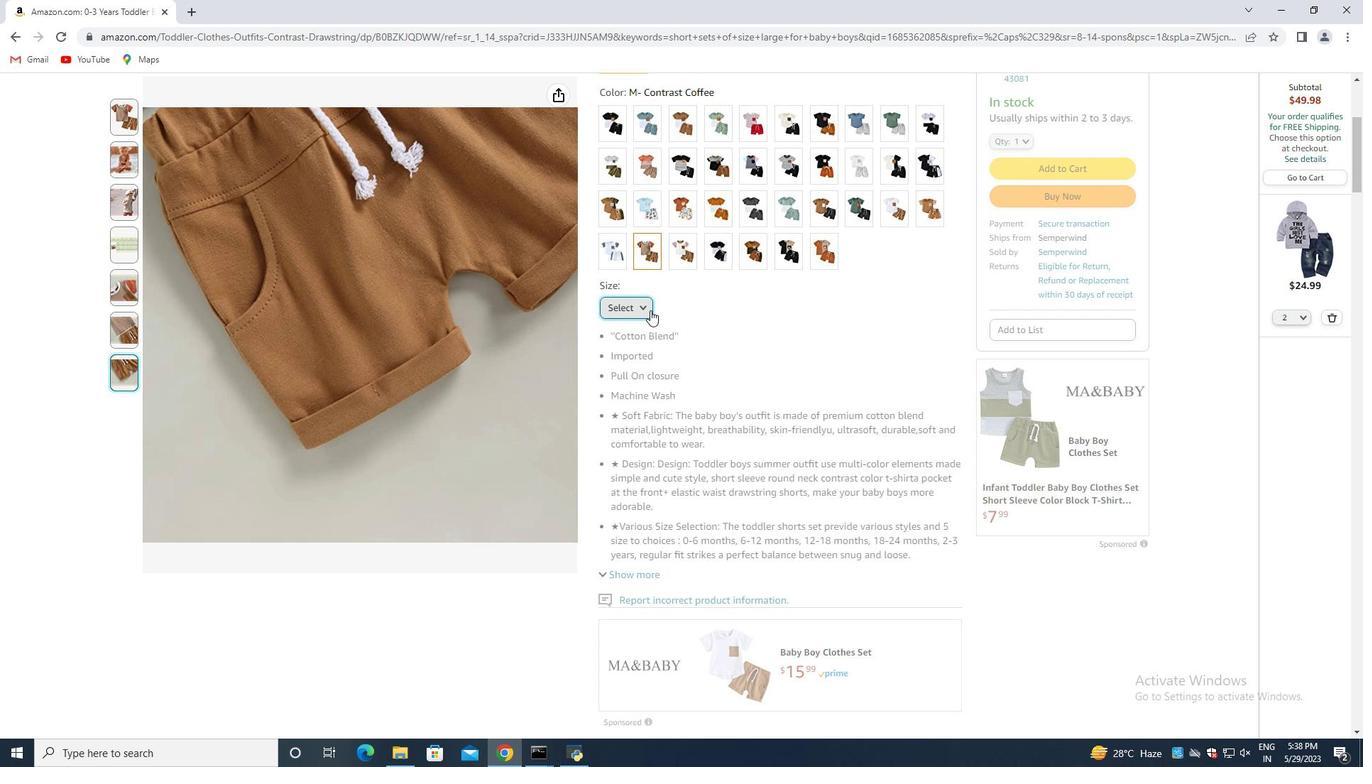 
Action: Mouse scrolled (654, 327) with delta (0, 0)
Screenshot: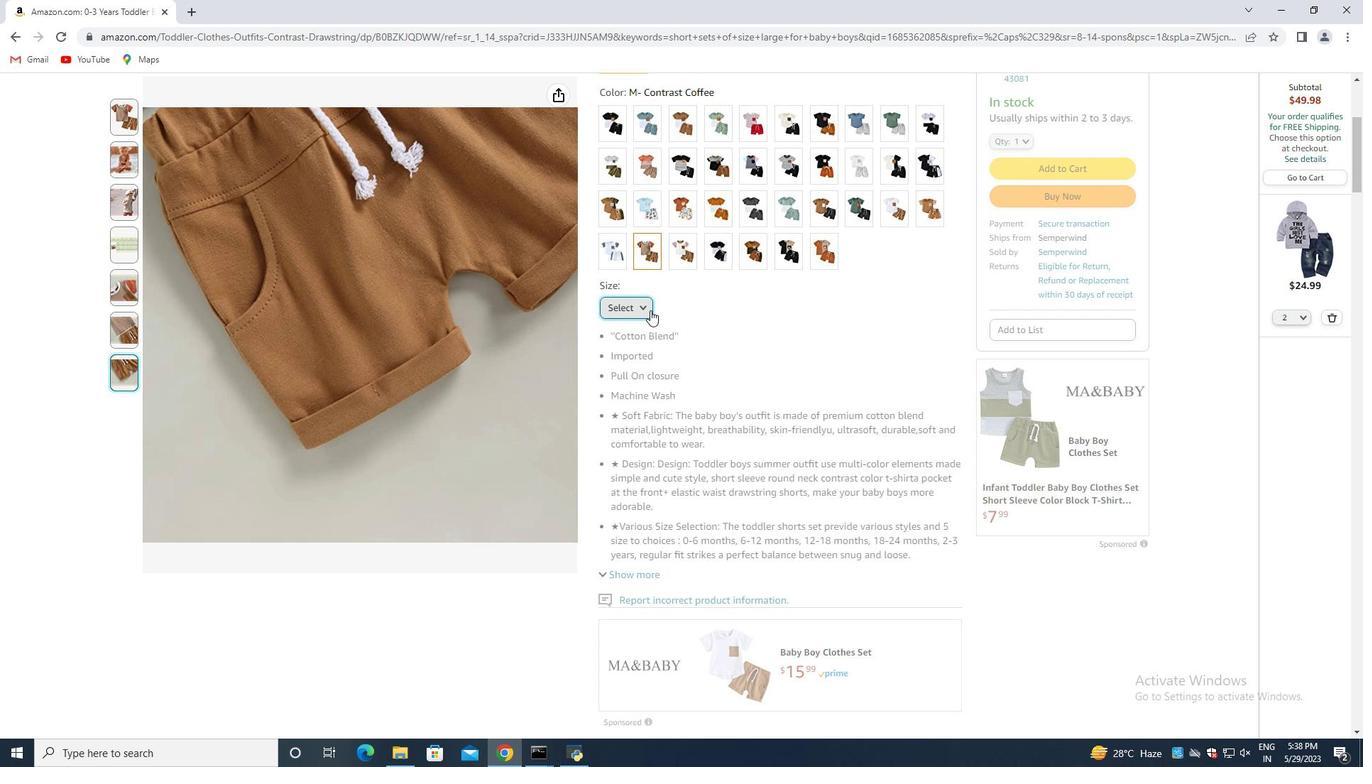 
Action: Mouse moved to (652, 342)
Screenshot: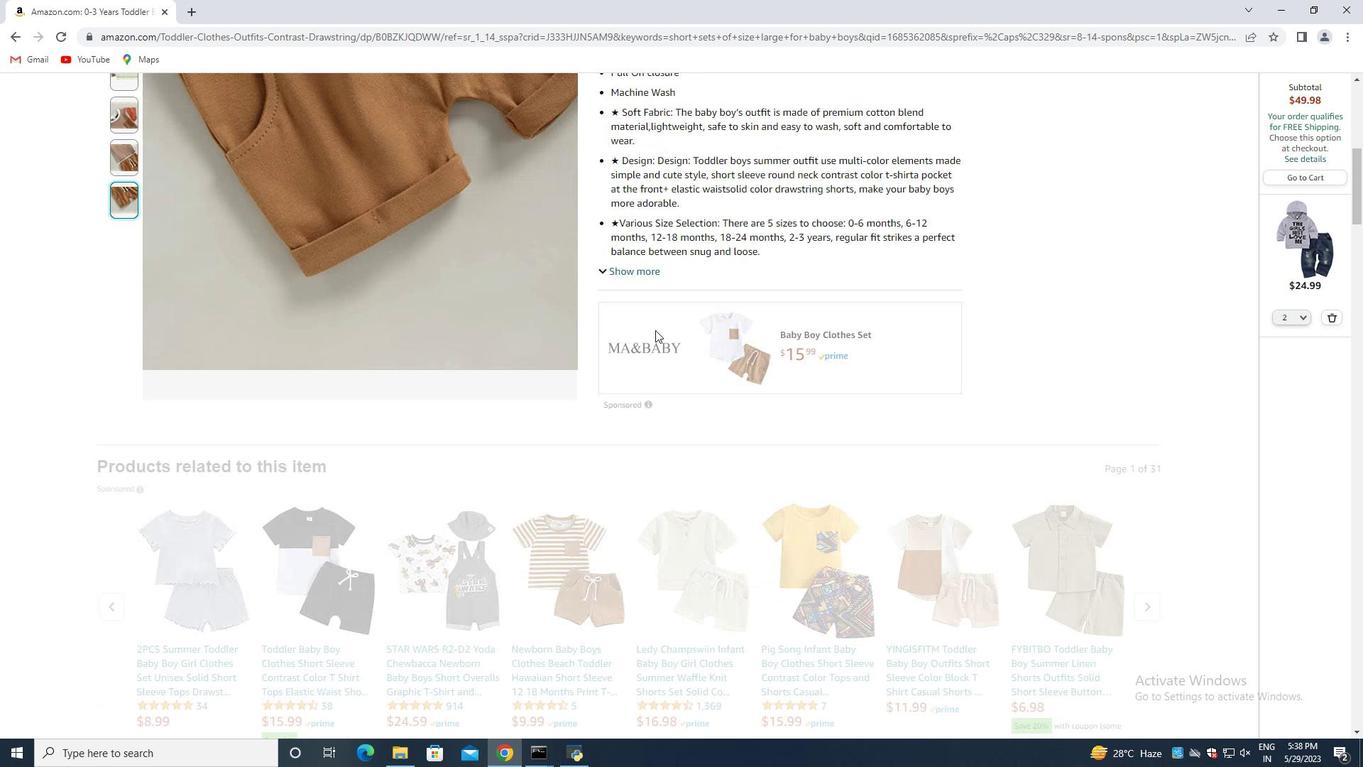 
Action: Mouse scrolled (652, 341) with delta (0, 0)
Screenshot: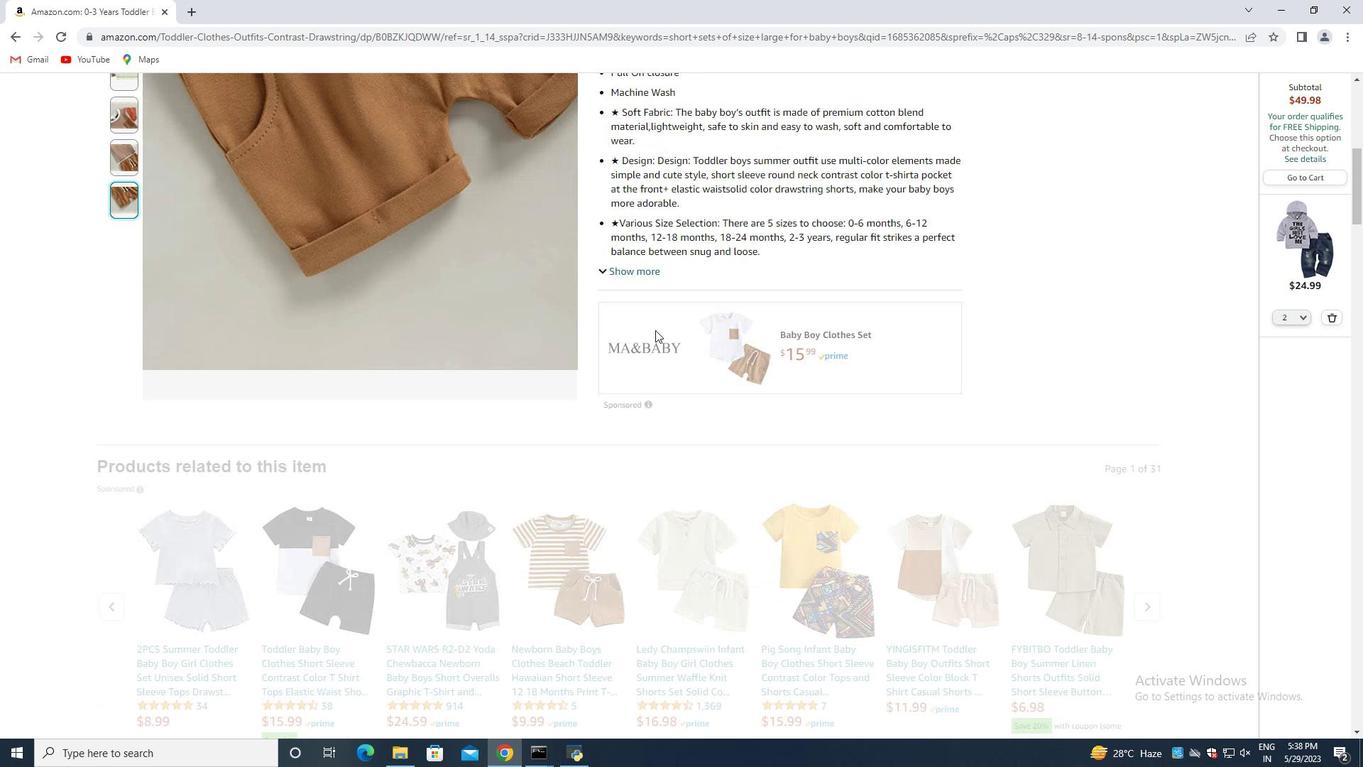 
Action: Mouse moved to (652, 345)
Screenshot: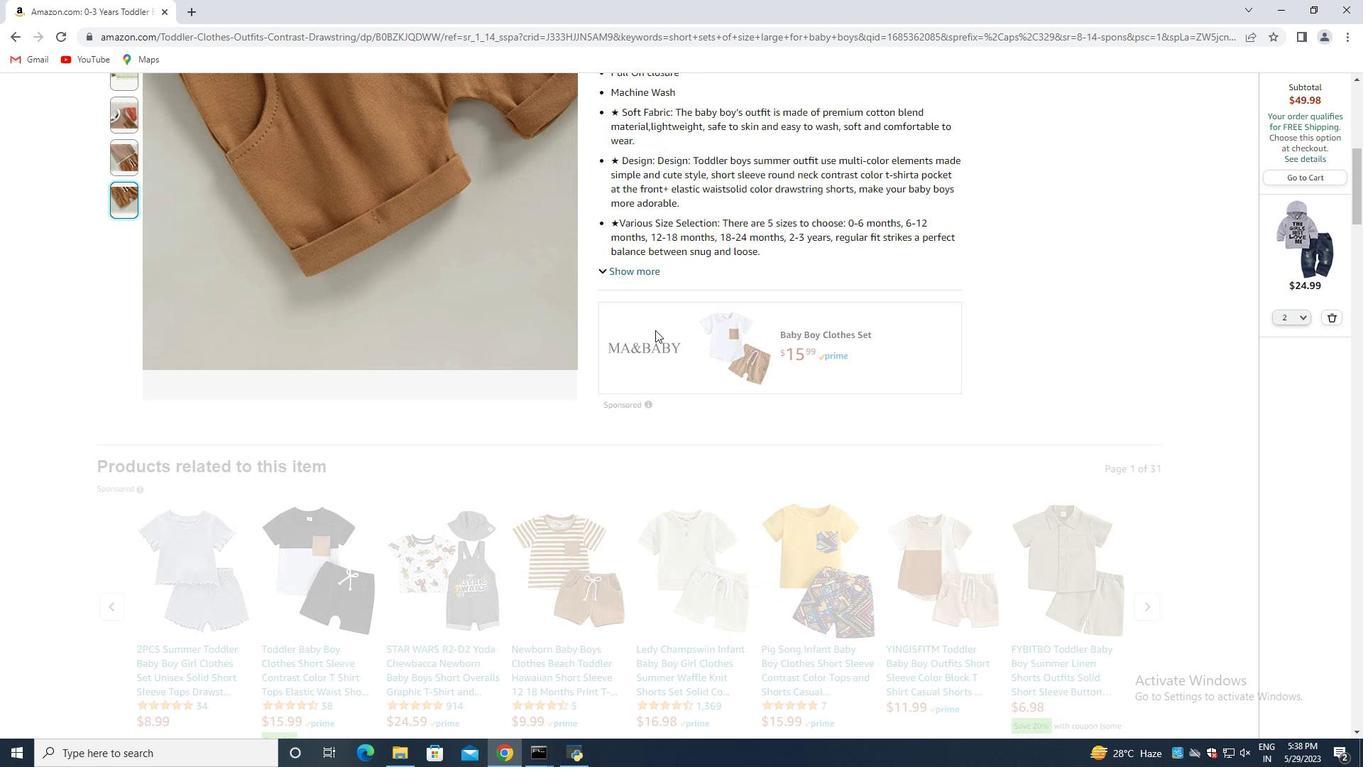 
Action: Mouse scrolled (652, 345) with delta (0, 0)
Screenshot: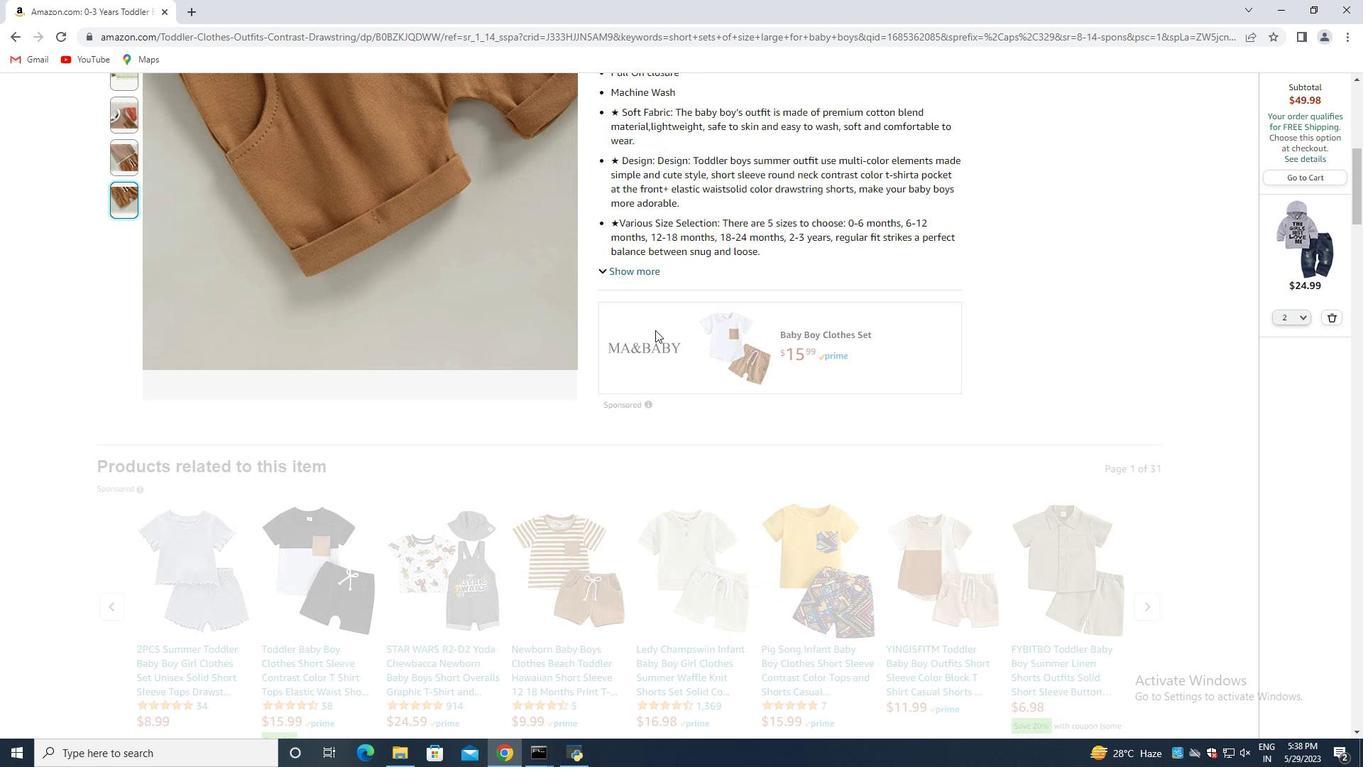 
Action: Mouse moved to (541, 377)
Screenshot: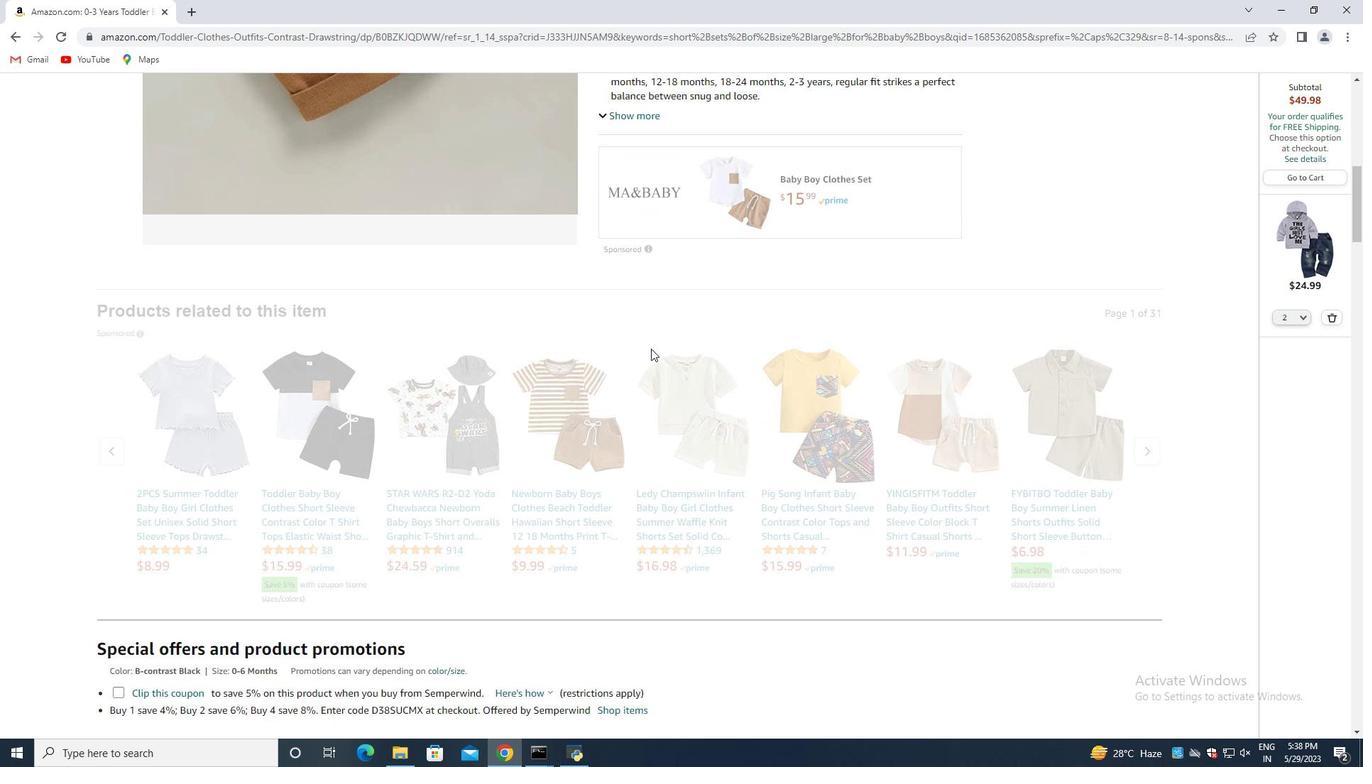 
Action: Mouse scrolled (541, 376) with delta (0, 0)
Screenshot: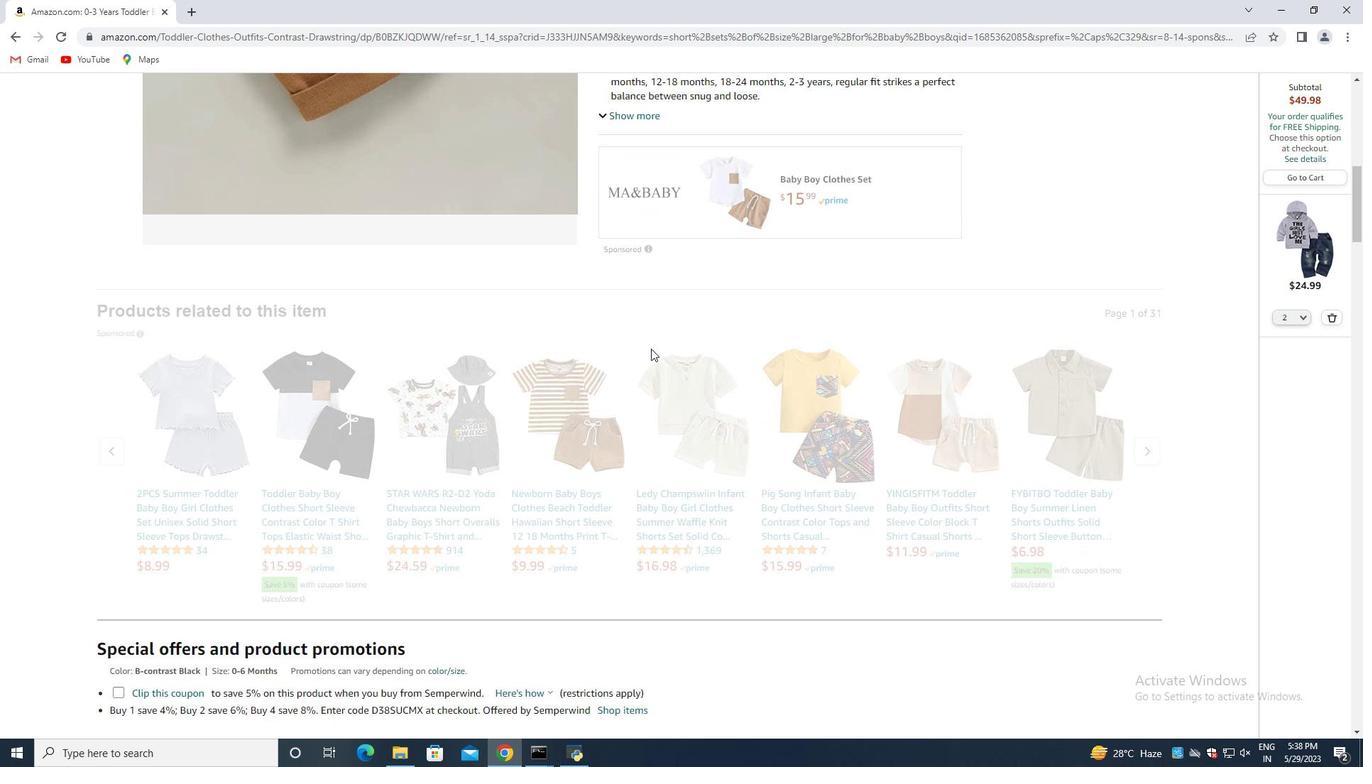 
Action: Mouse moved to (517, 380)
Screenshot: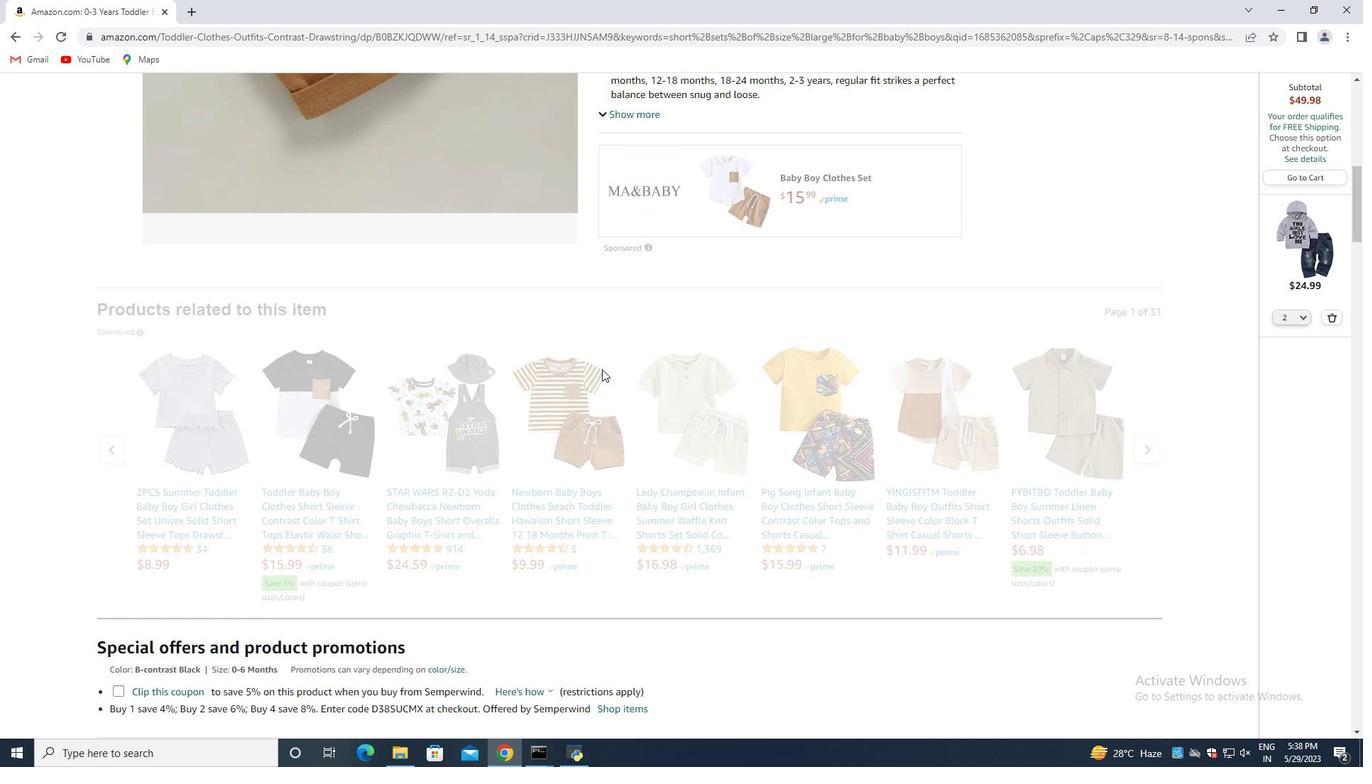 
Action: Mouse scrolled (517, 379) with delta (0, 0)
Screenshot: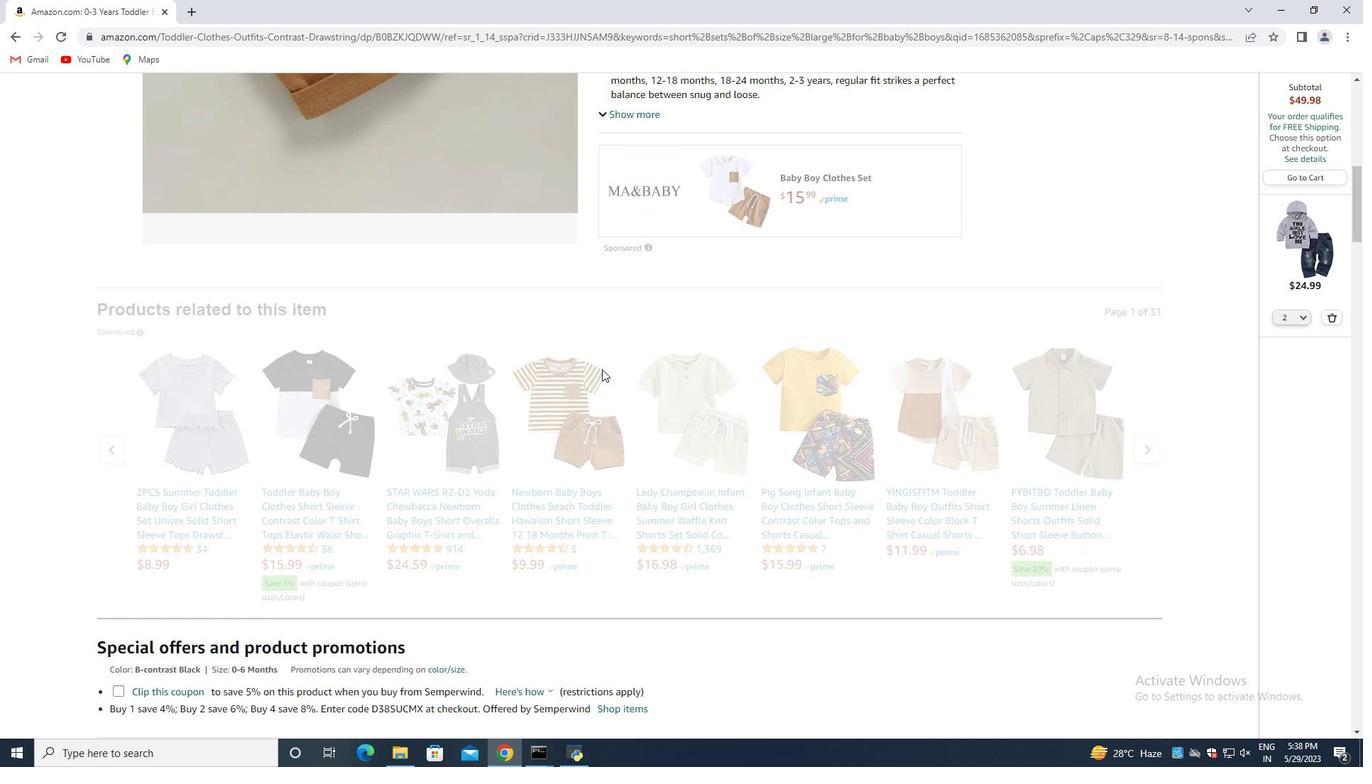 
Action: Mouse moved to (495, 384)
Screenshot: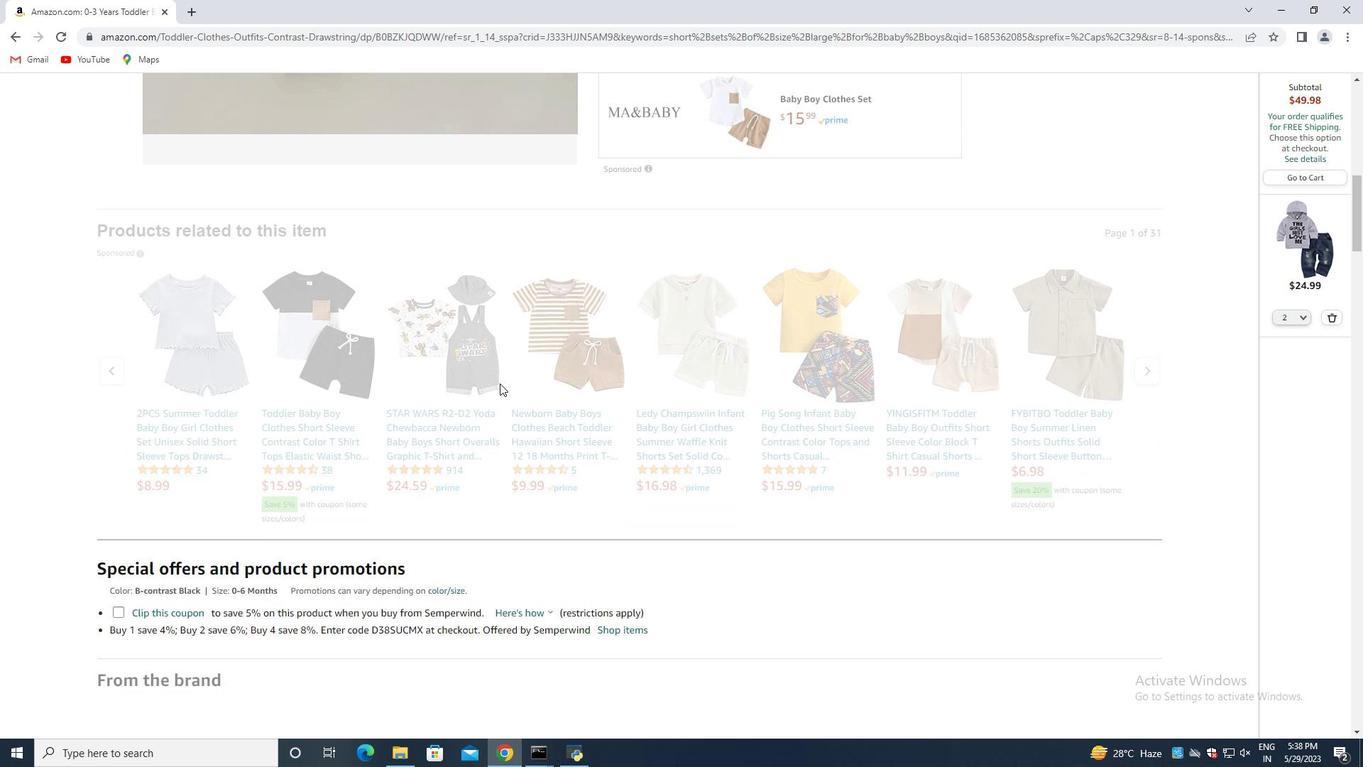 
Action: Mouse scrolled (495, 384) with delta (0, 0)
Screenshot: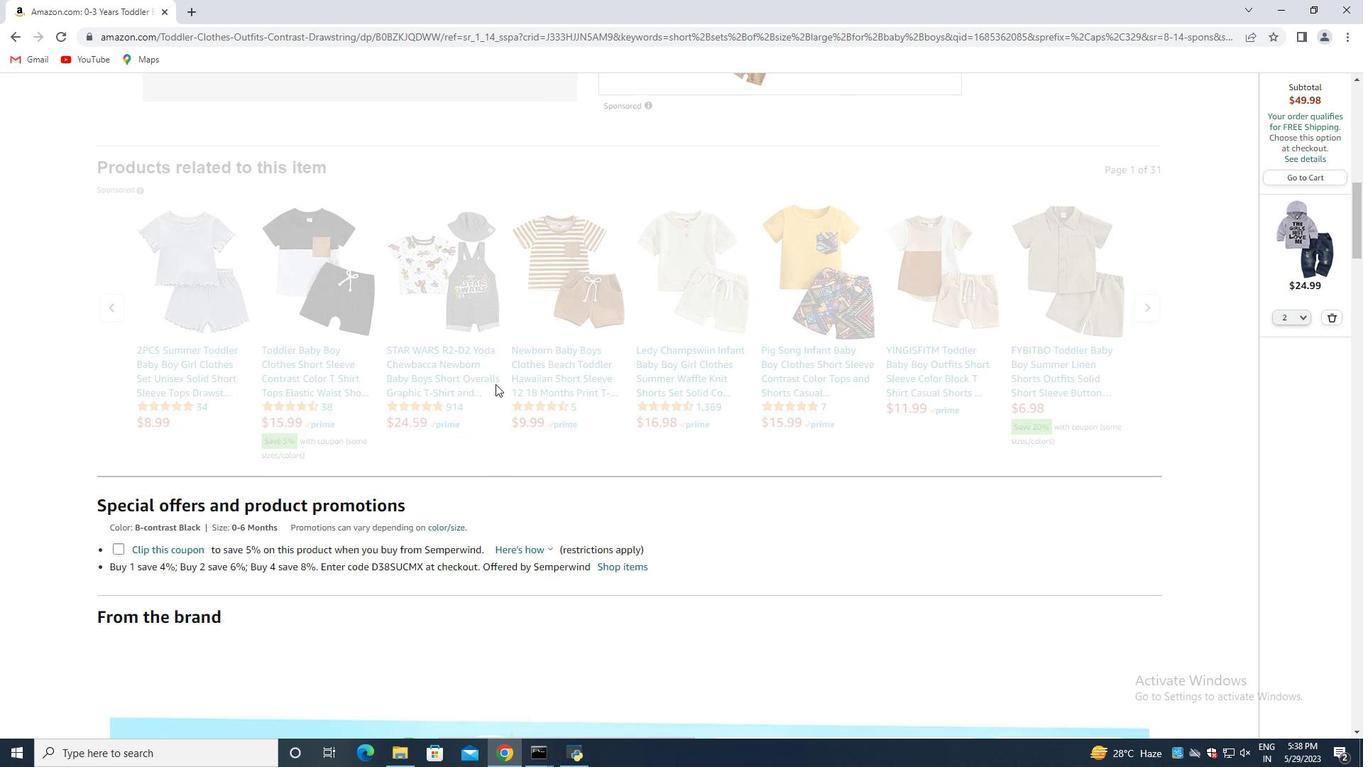 
Action: Mouse scrolled (495, 384) with delta (0, 0)
Screenshot: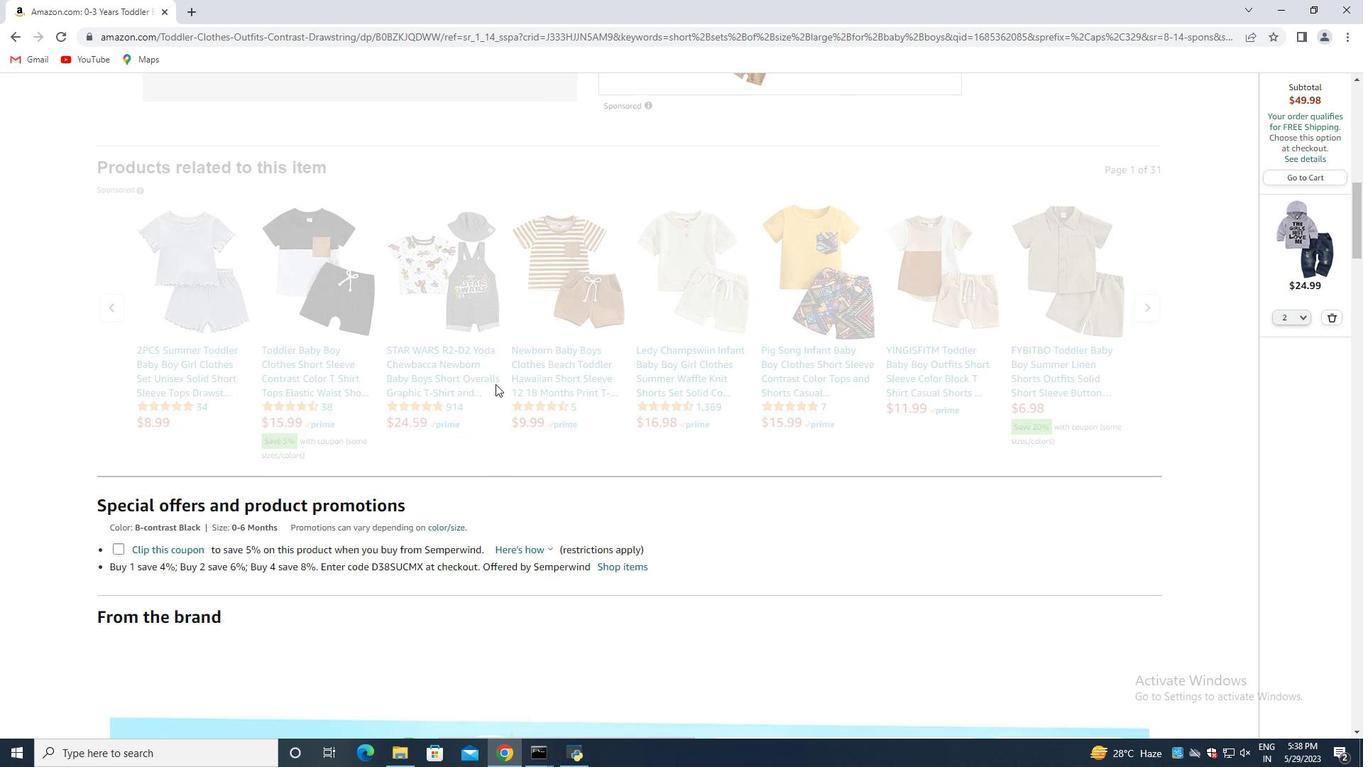 
Action: Mouse scrolled (495, 384) with delta (0, 0)
Screenshot: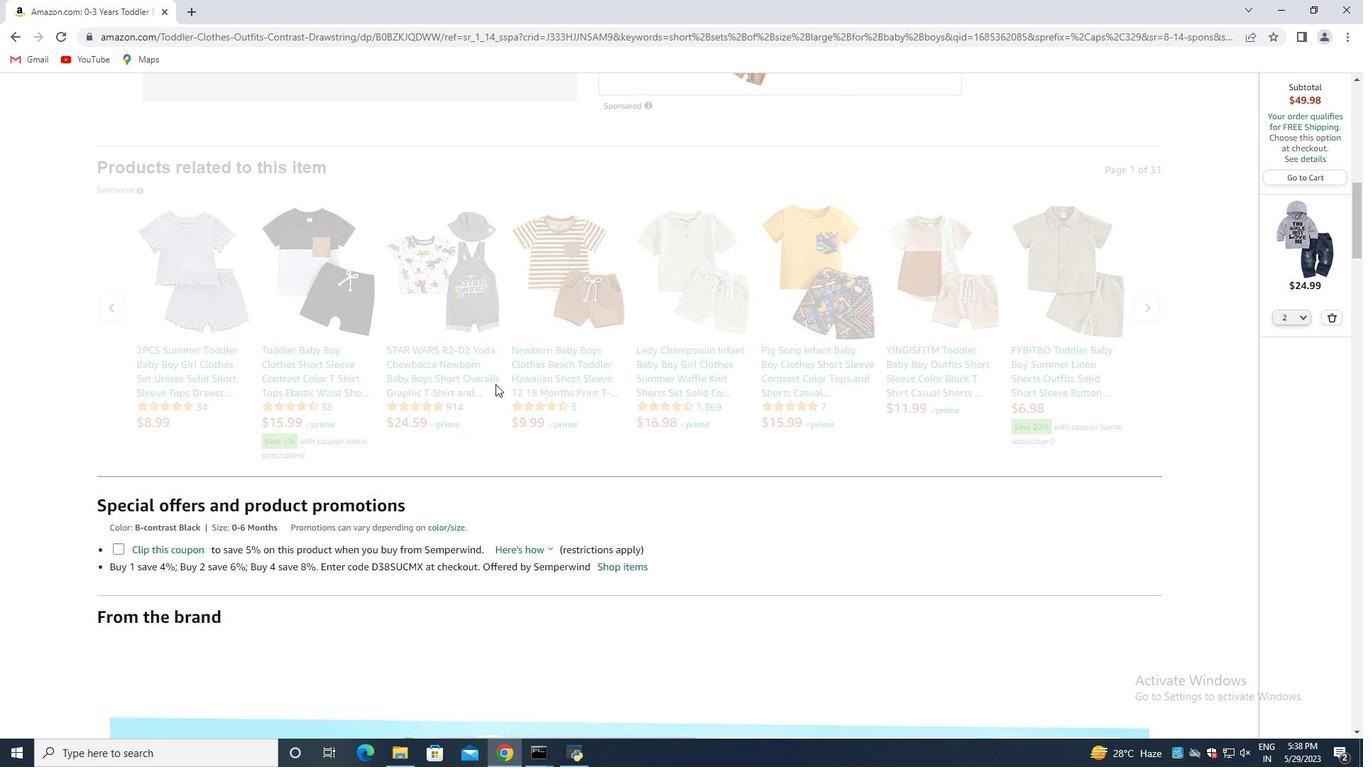 
Action: Mouse scrolled (495, 384) with delta (0, 0)
Screenshot: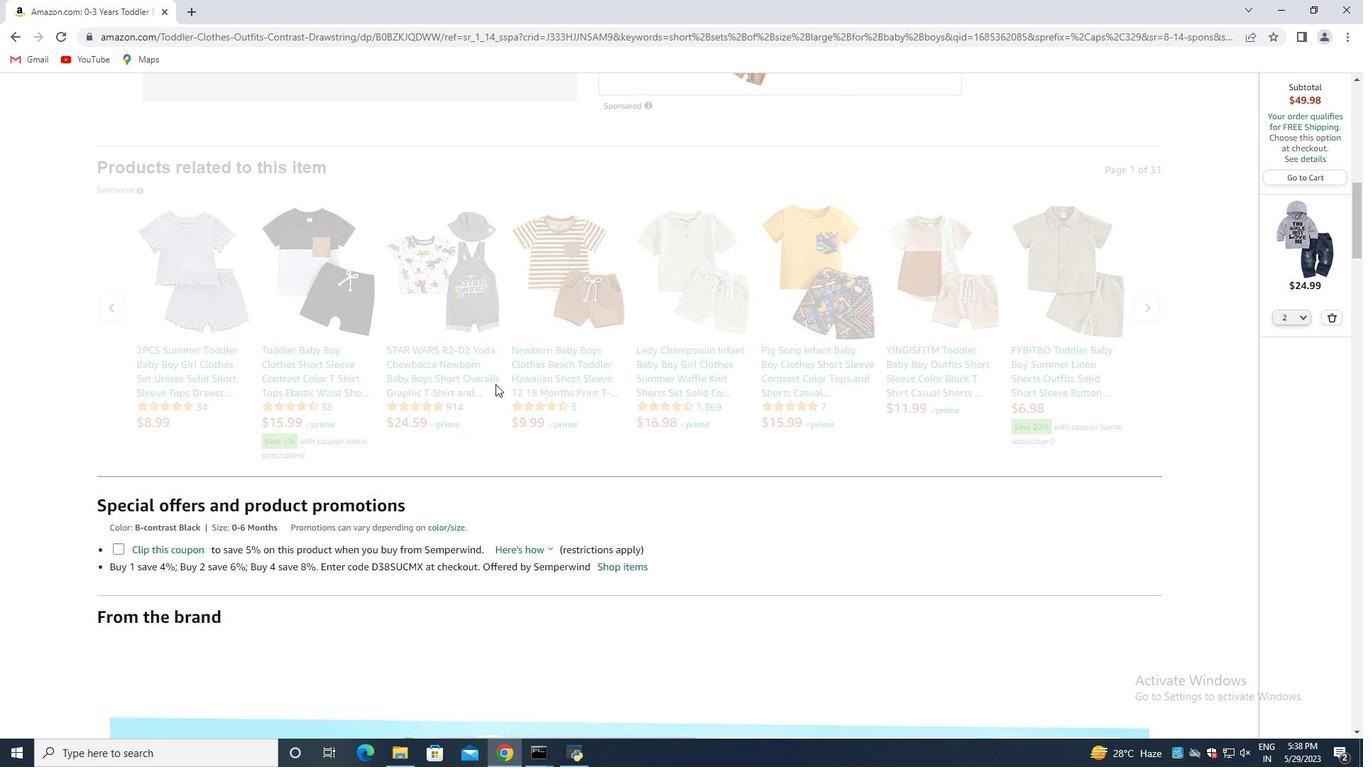 
Action: Mouse scrolled (495, 384) with delta (0, 0)
Screenshot: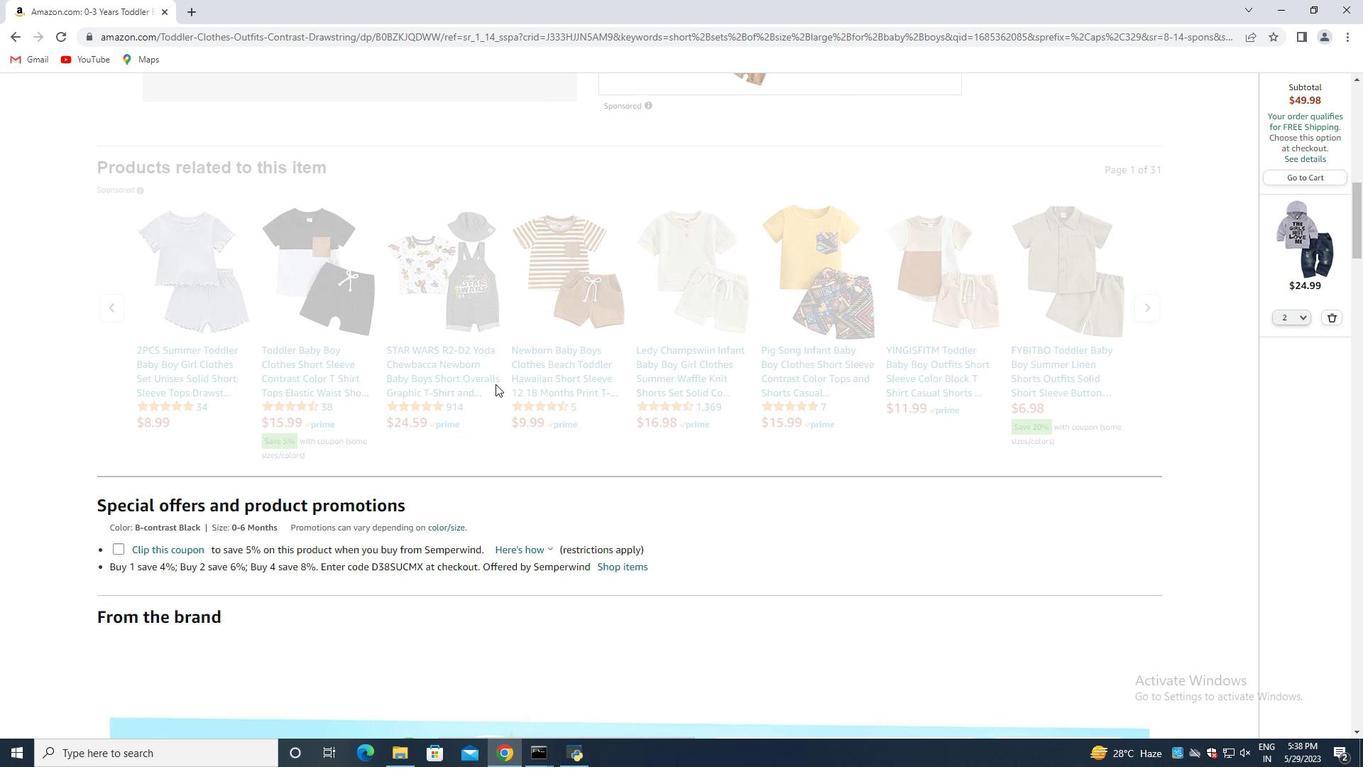 
Action: Mouse moved to (495, 384)
Screenshot: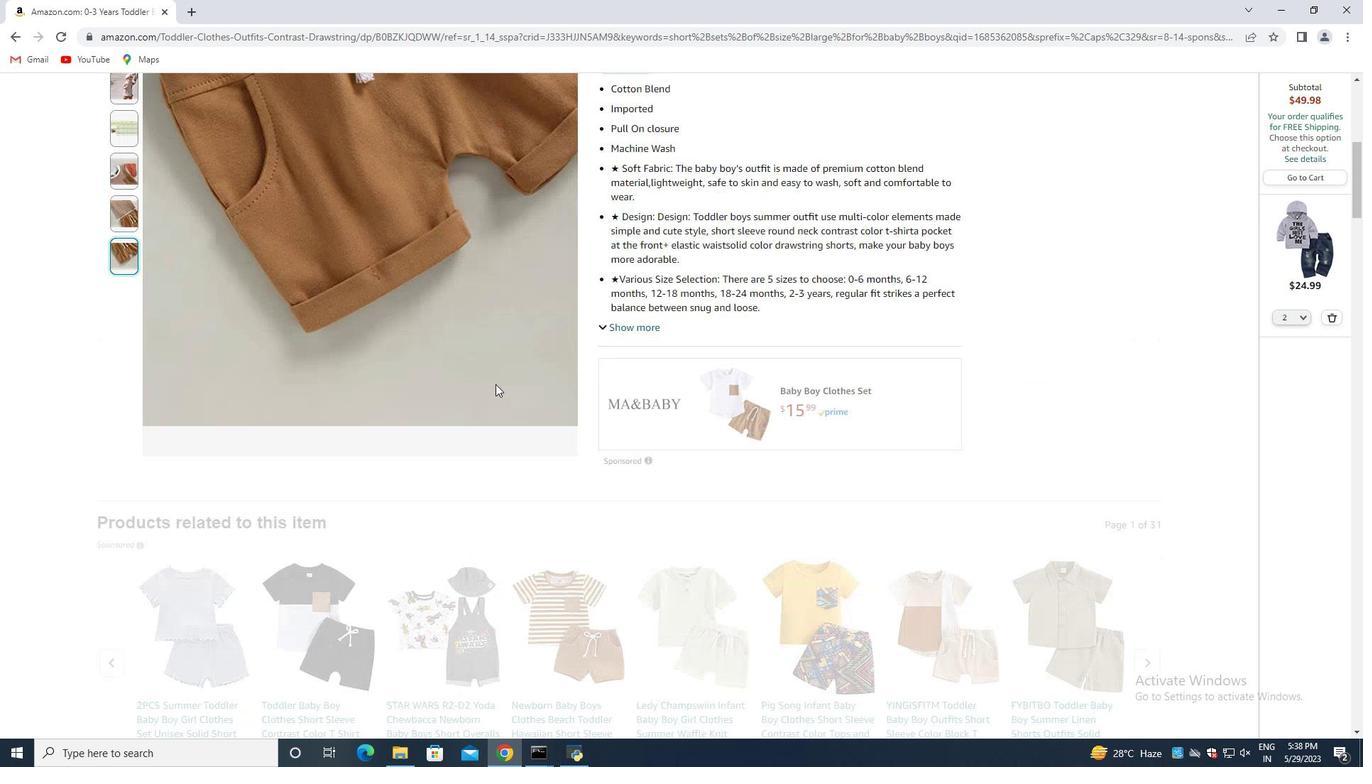 
Action: Mouse scrolled (495, 383) with delta (0, 0)
Screenshot: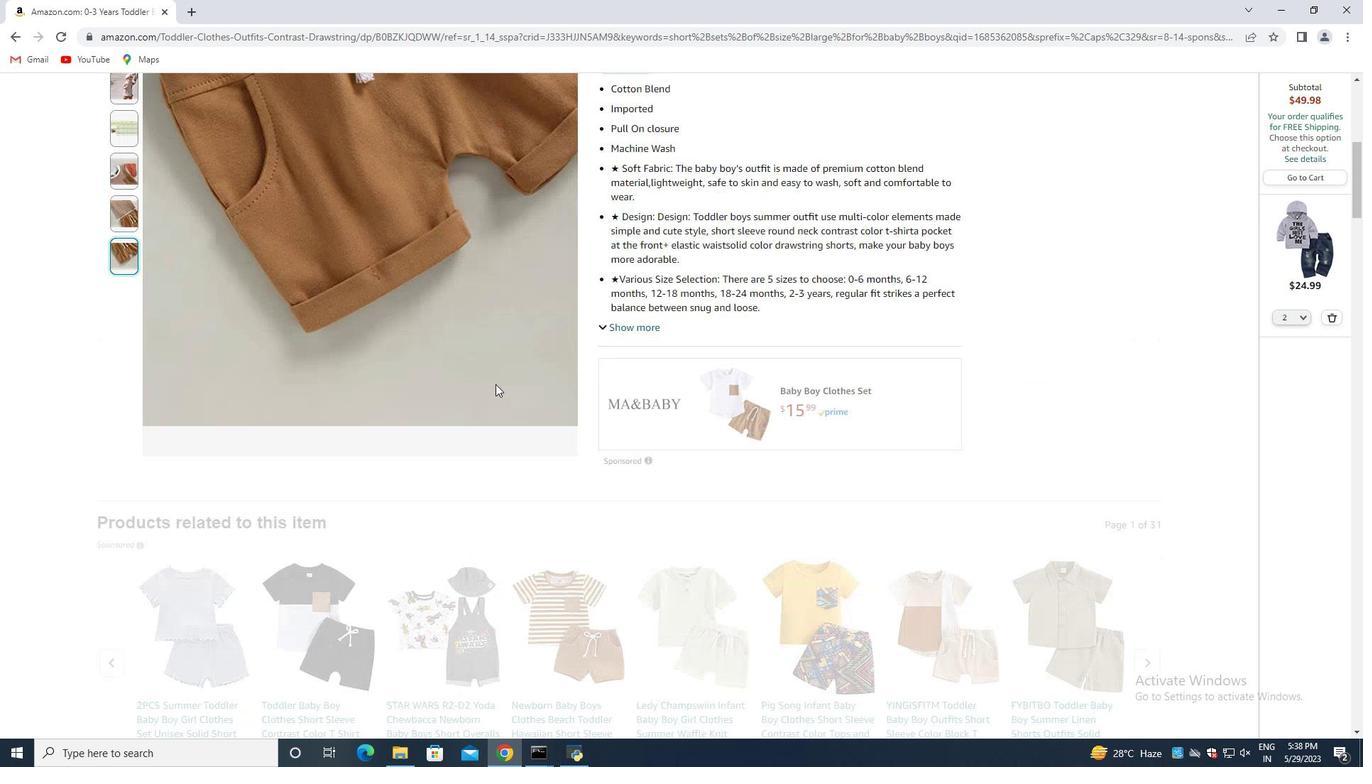 
Action: Mouse moved to (495, 384)
Screenshot: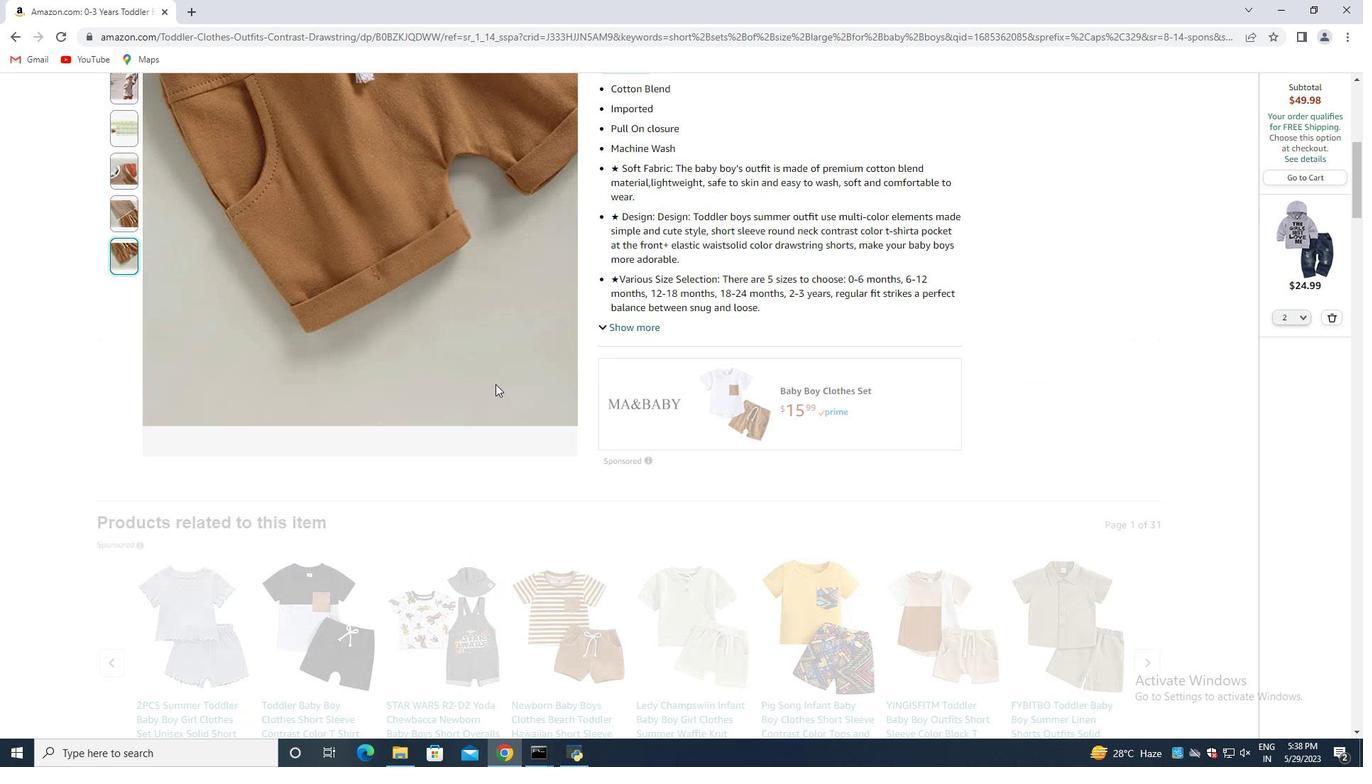 
Action: Mouse scrolled (495, 383) with delta (0, 0)
Screenshot: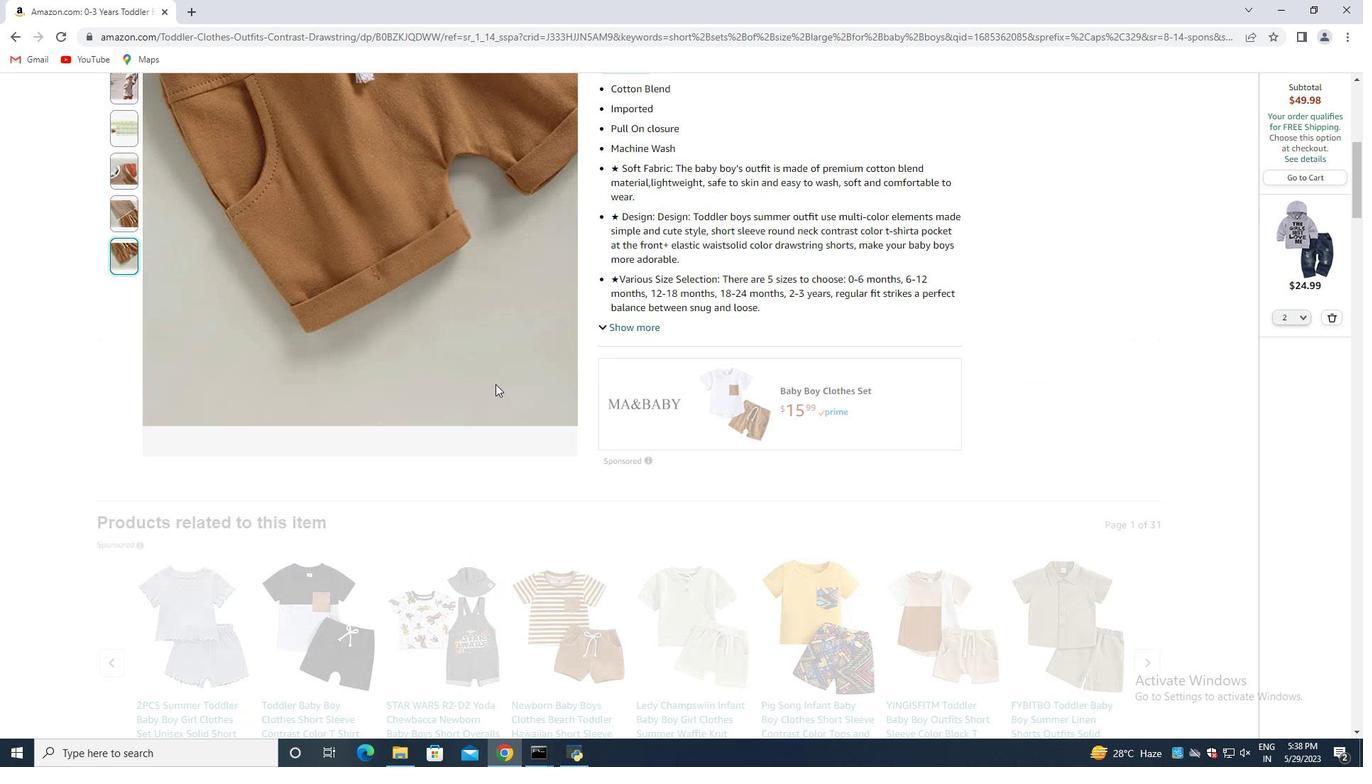 
Action: Mouse moved to (495, 384)
Screenshot: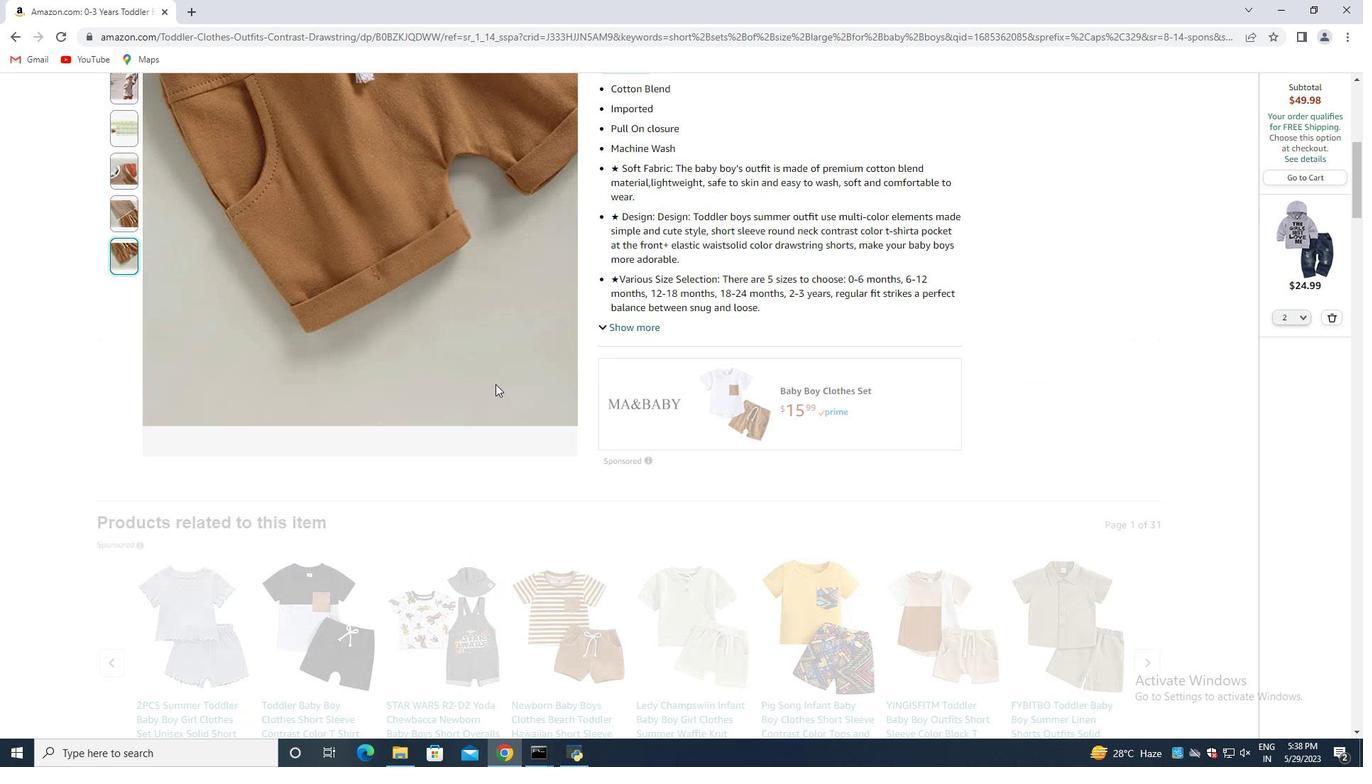 
Action: Mouse scrolled (495, 383) with delta (0, 0)
Screenshot: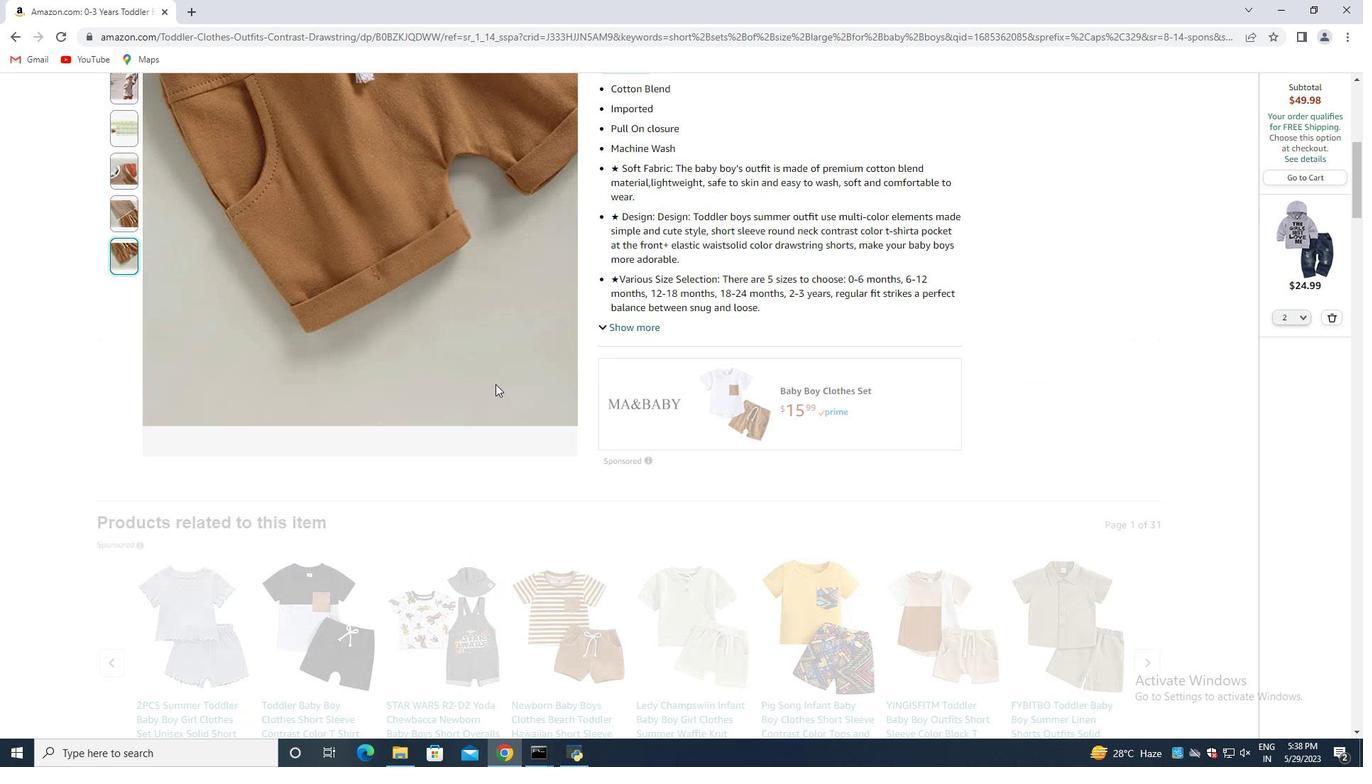 
Action: Mouse moved to (493, 385)
Screenshot: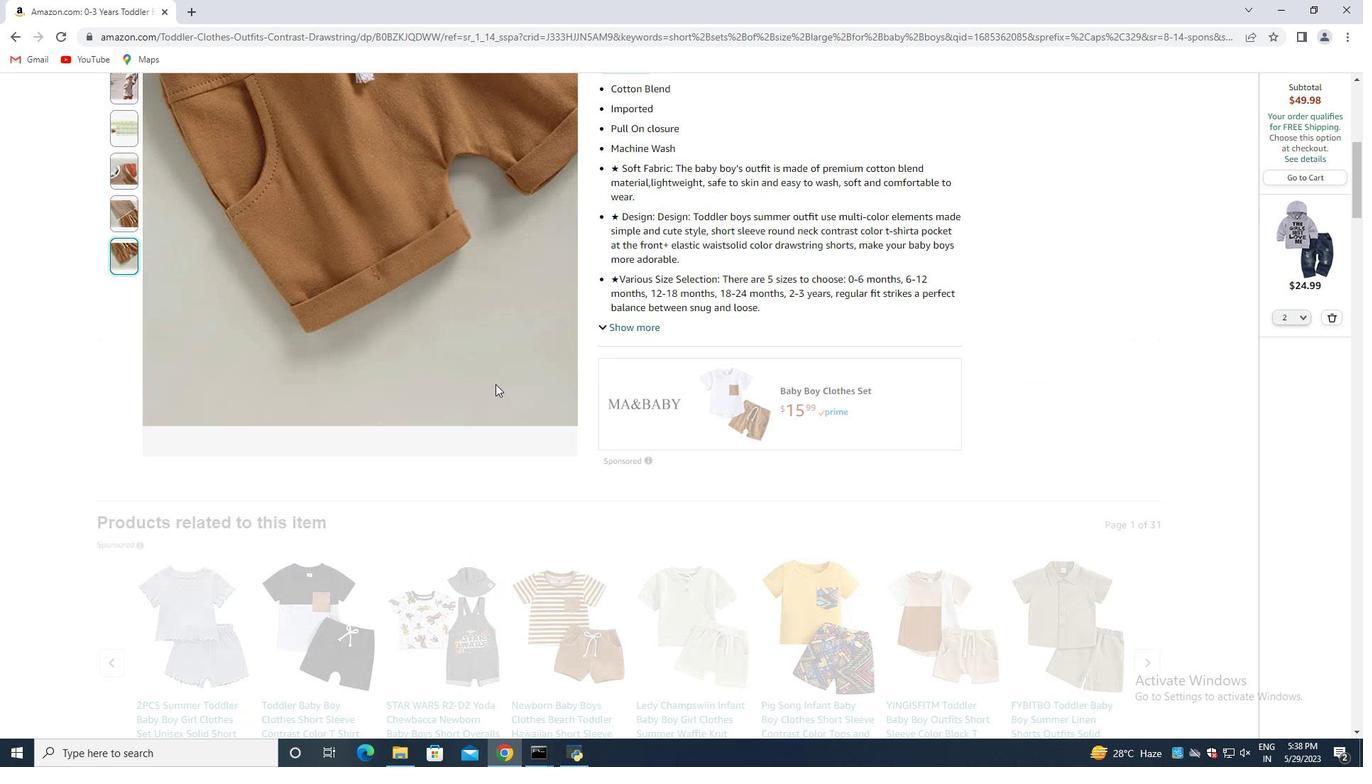 
Action: Mouse scrolled (493, 384) with delta (0, 0)
Screenshot: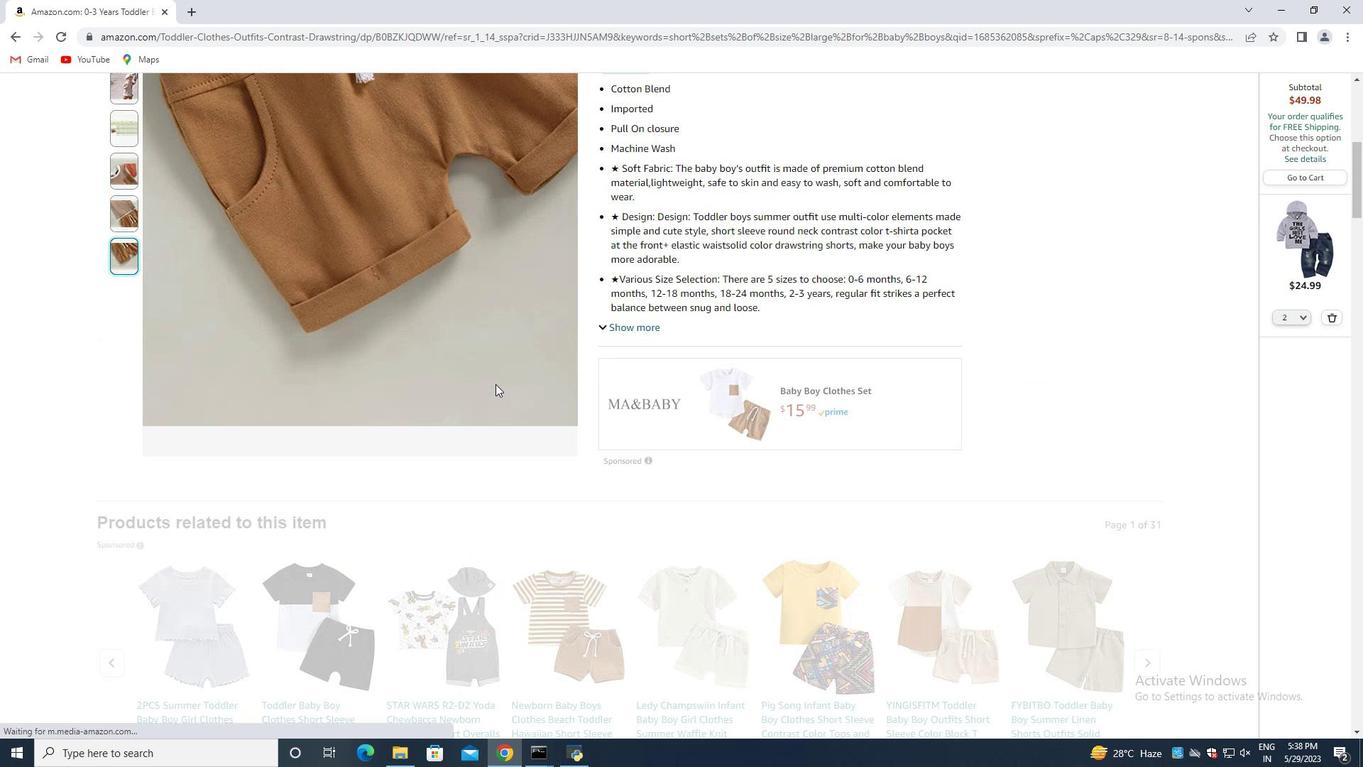 
Action: Mouse moved to (493, 385)
Screenshot: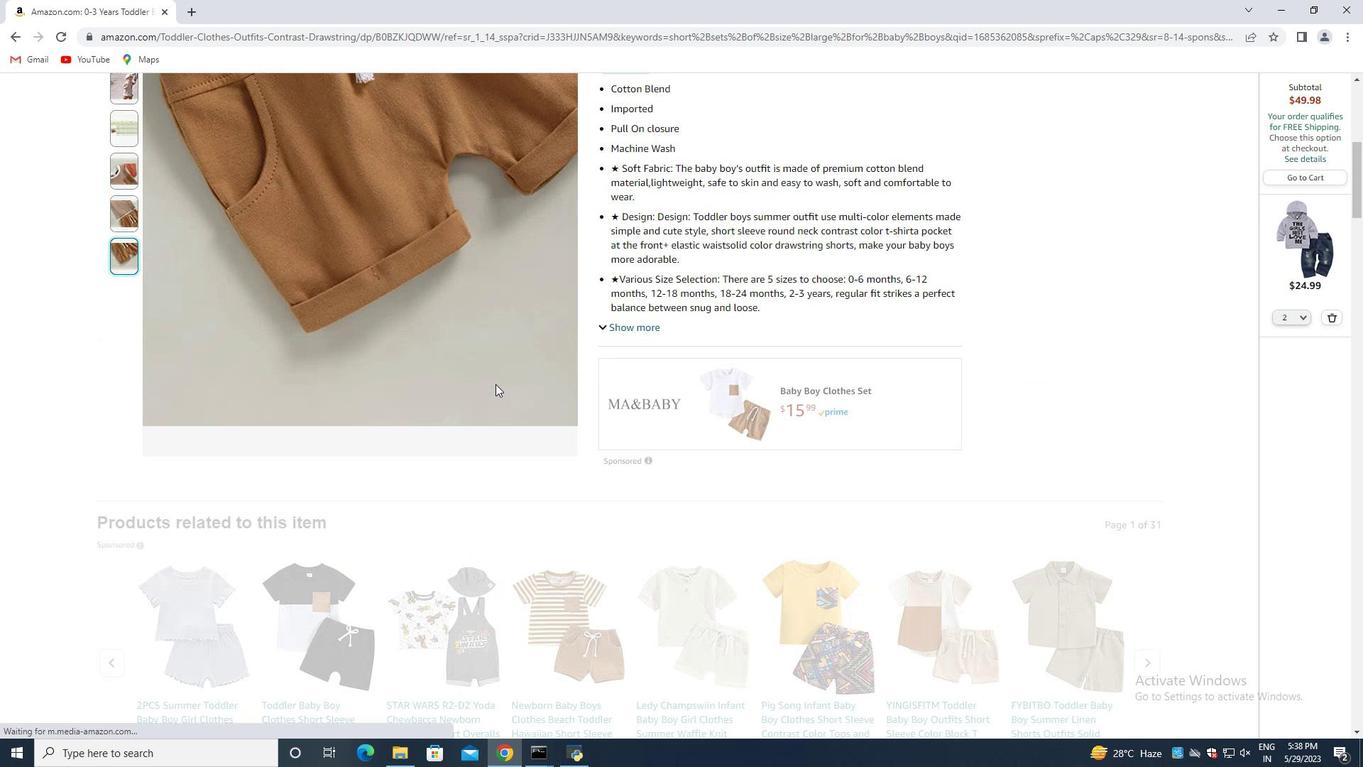 
Action: Mouse scrolled (493, 384) with delta (0, 0)
Screenshot: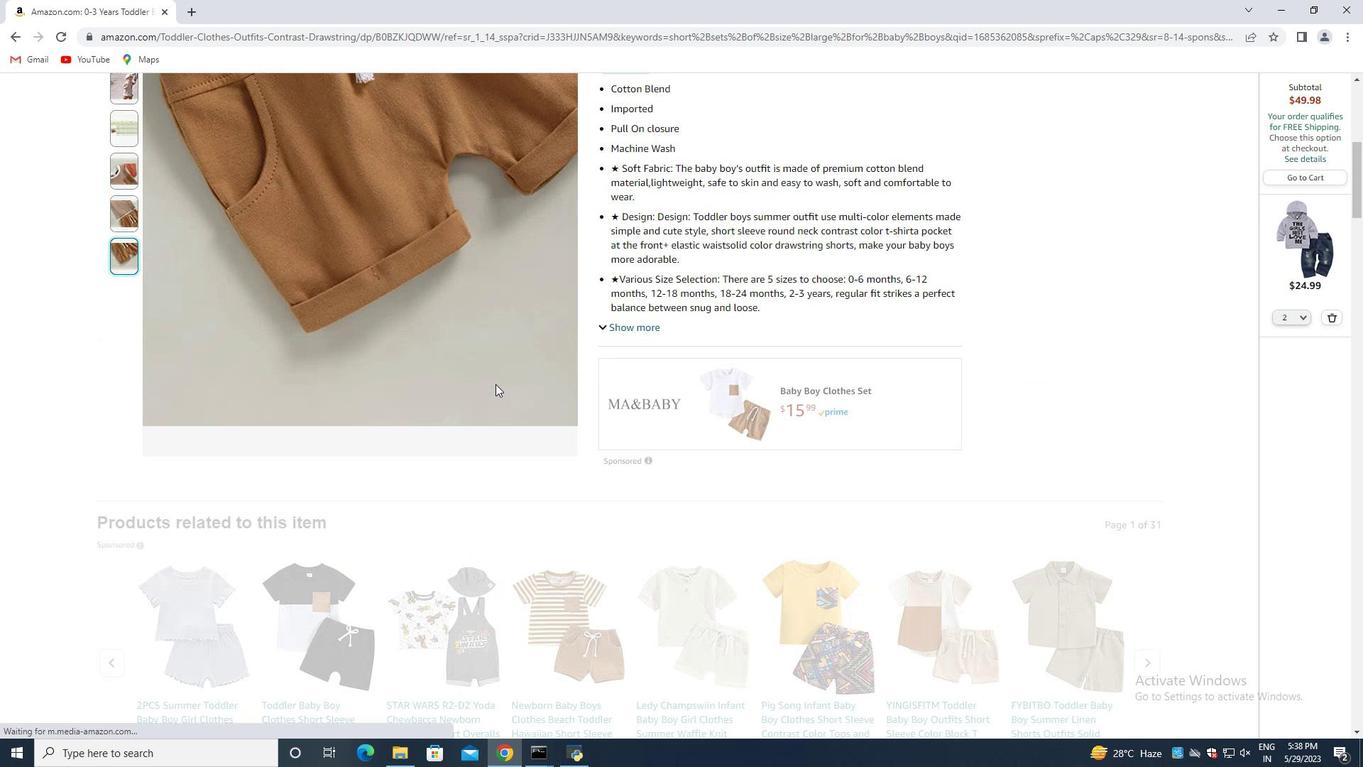 
Action: Mouse moved to (492, 385)
Screenshot: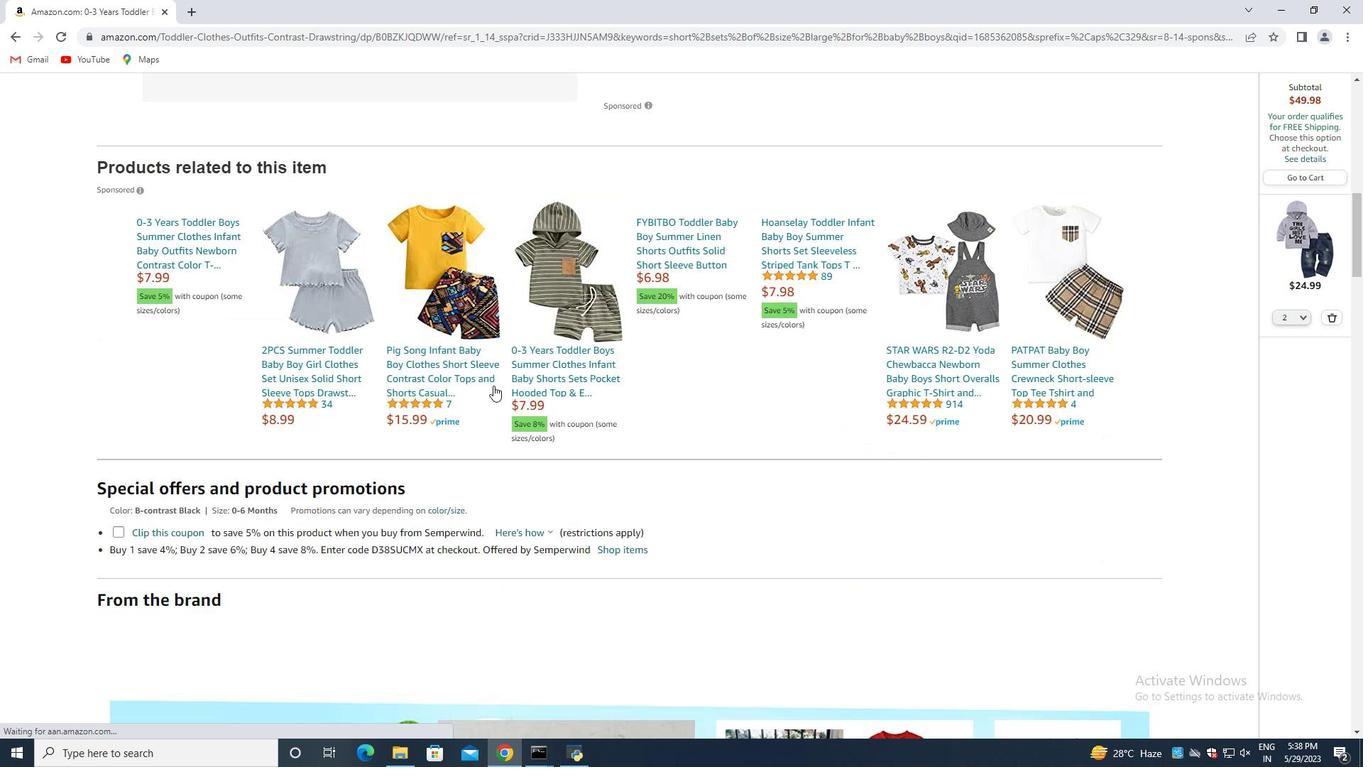 
Action: Mouse scrolled (492, 384) with delta (0, 0)
Screenshot: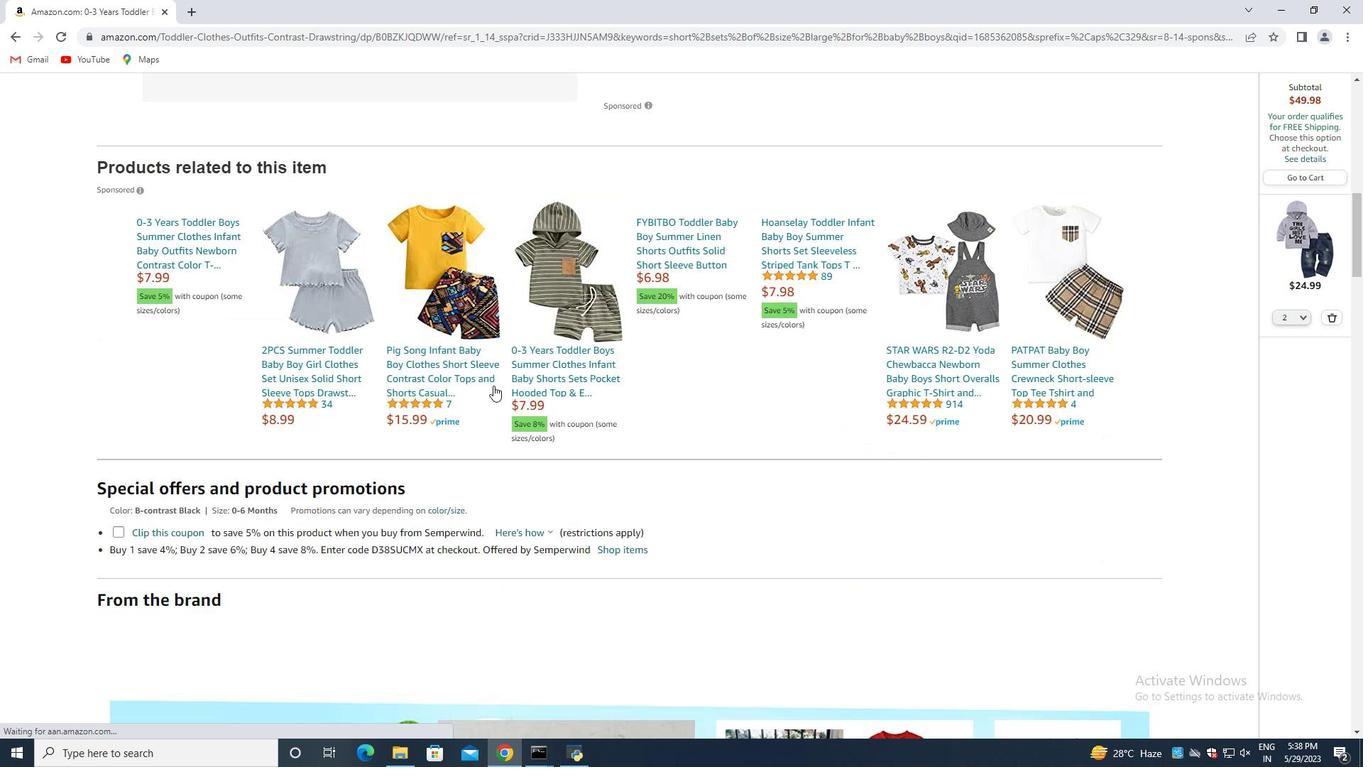 
Action: Mouse moved to (491, 385)
Screenshot: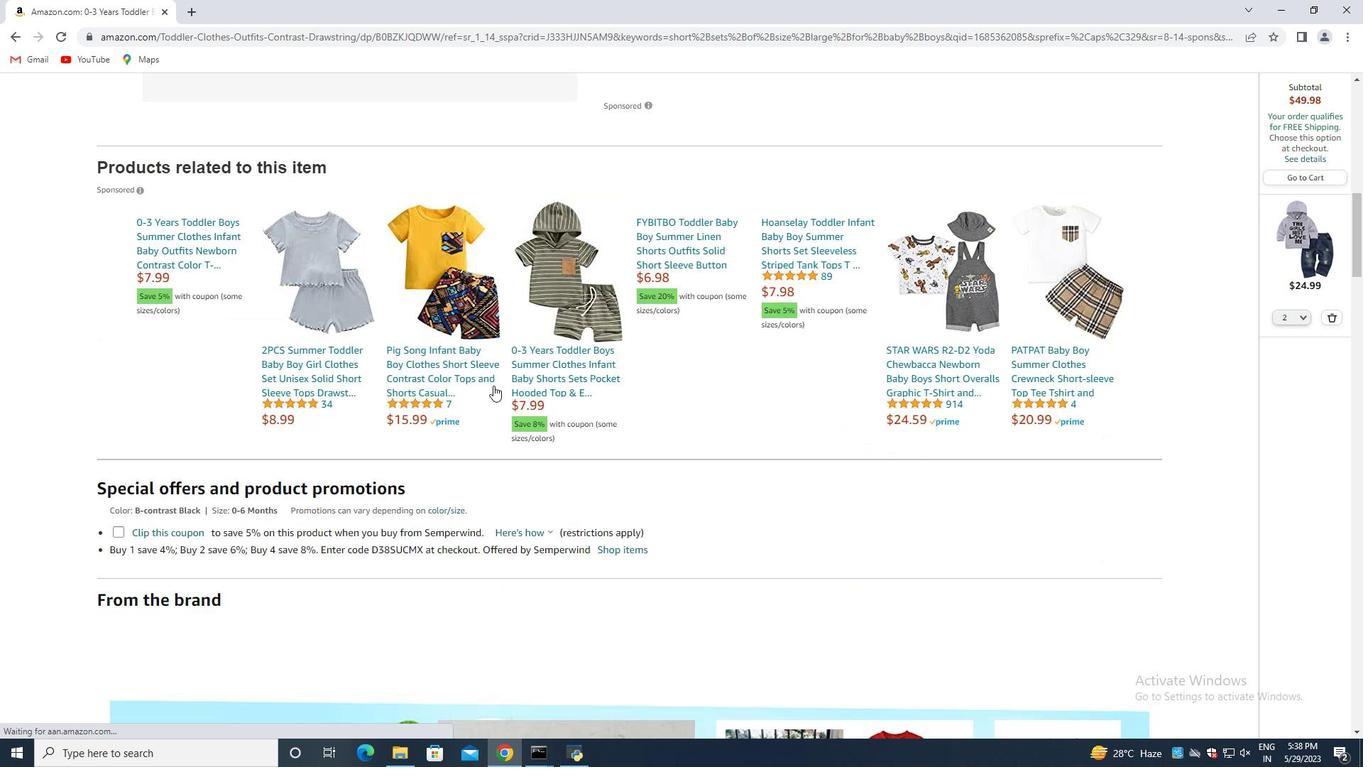 
Action: Mouse scrolled (491, 384) with delta (0, 0)
Screenshot: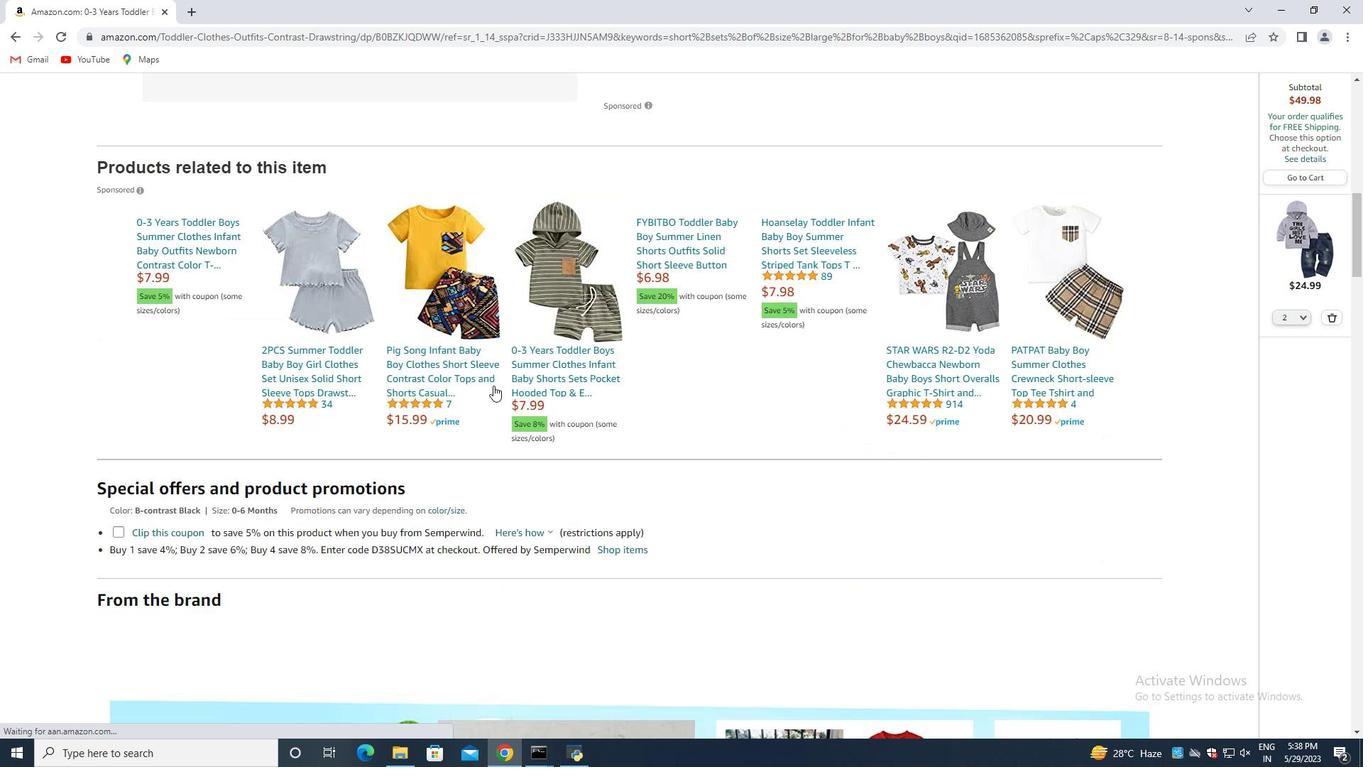 
Action: Mouse scrolled (491, 384) with delta (0, 0)
Screenshot: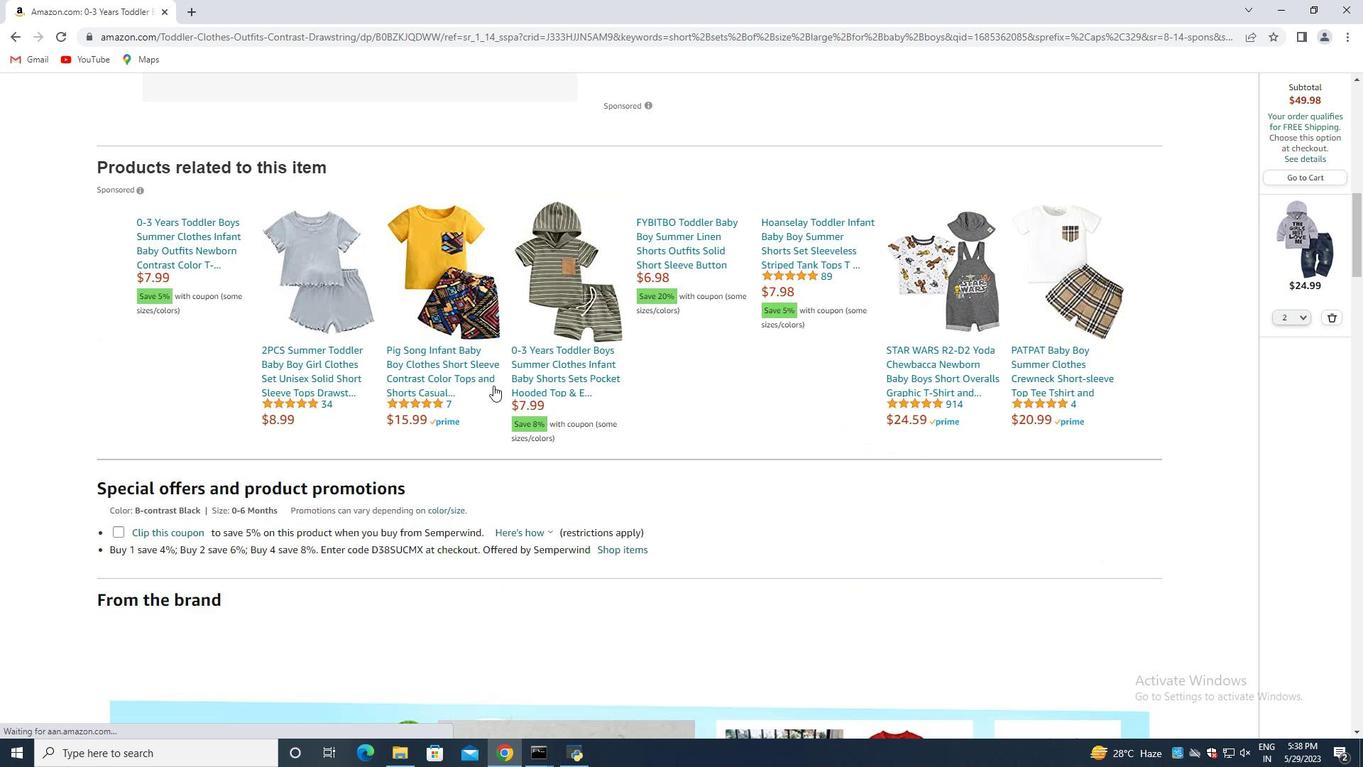 
Action: Key pressed <Key.down><Key.down><Key.down><Key.down><Key.down><Key.down><Key.down><Key.down><Key.down><Key.down><Key.down><Key.down><Key.down><Key.down><Key.down><Key.down><Key.down><Key.down><Key.down><Key.down><Key.down><Key.down><Key.down><Key.down><Key.down><Key.down><Key.down><Key.down><Key.down><Key.down><Key.down><Key.down><Key.down><Key.down><Key.down><Key.down><Key.down><Key.down><Key.down><Key.down><Key.down><Key.down><Key.down><Key.down><Key.down><Key.down><Key.down>
Screenshot: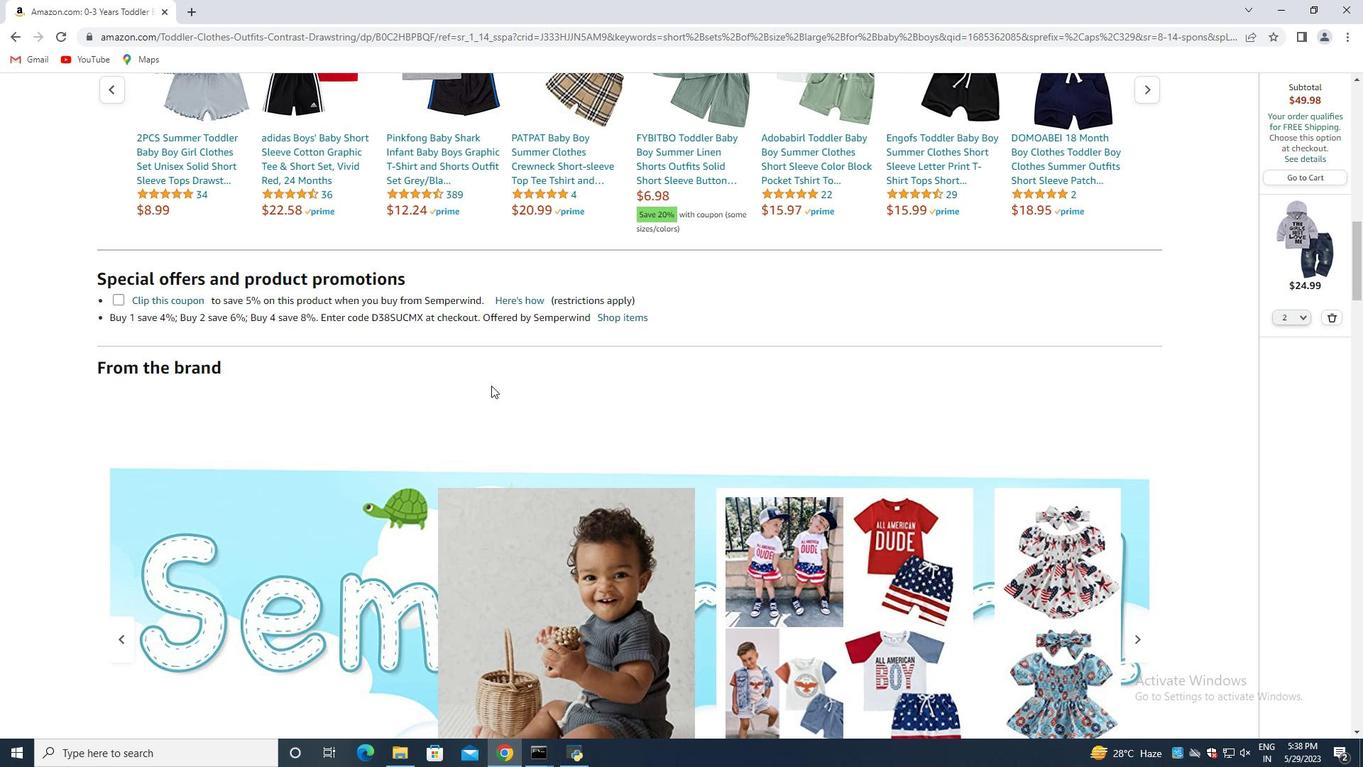 
Action: Mouse moved to (534, 359)
Screenshot: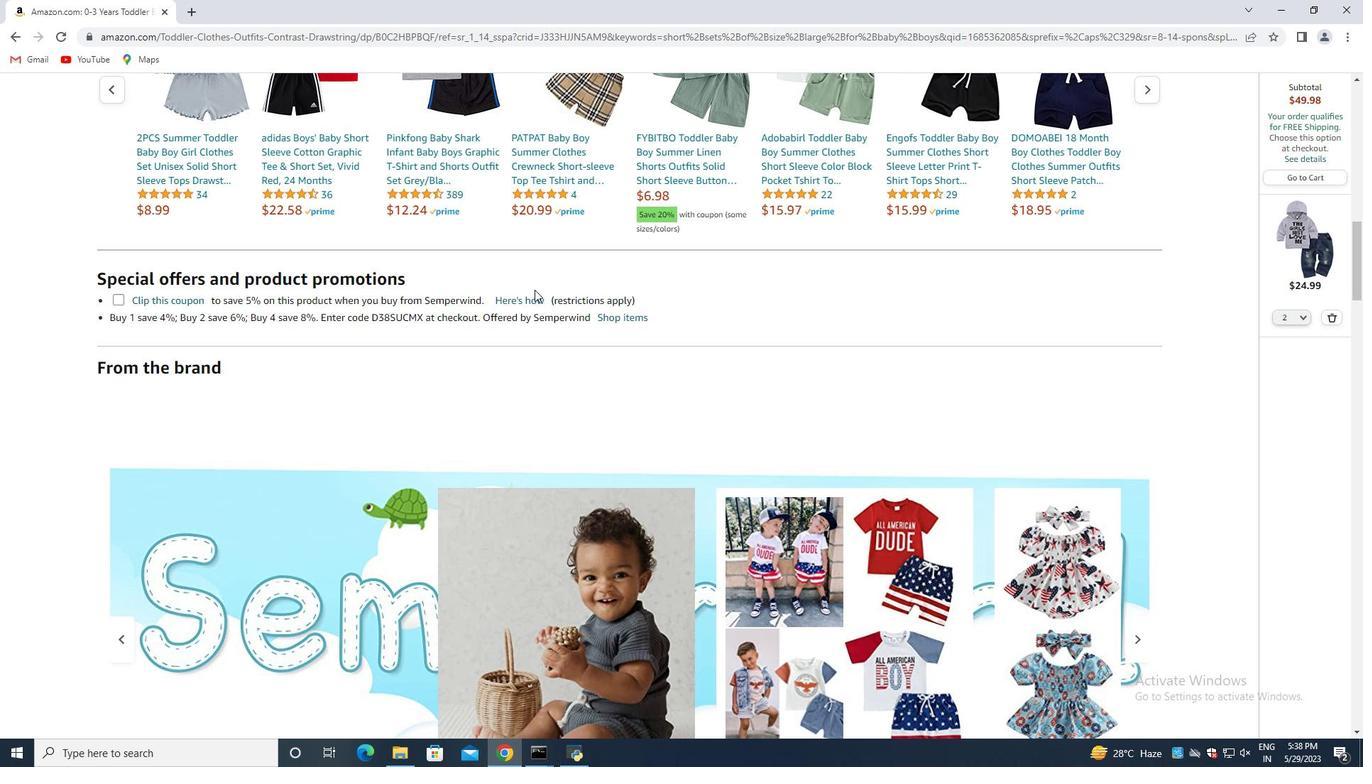 
Action: Mouse scrolled (534, 358) with delta (0, 0)
Screenshot: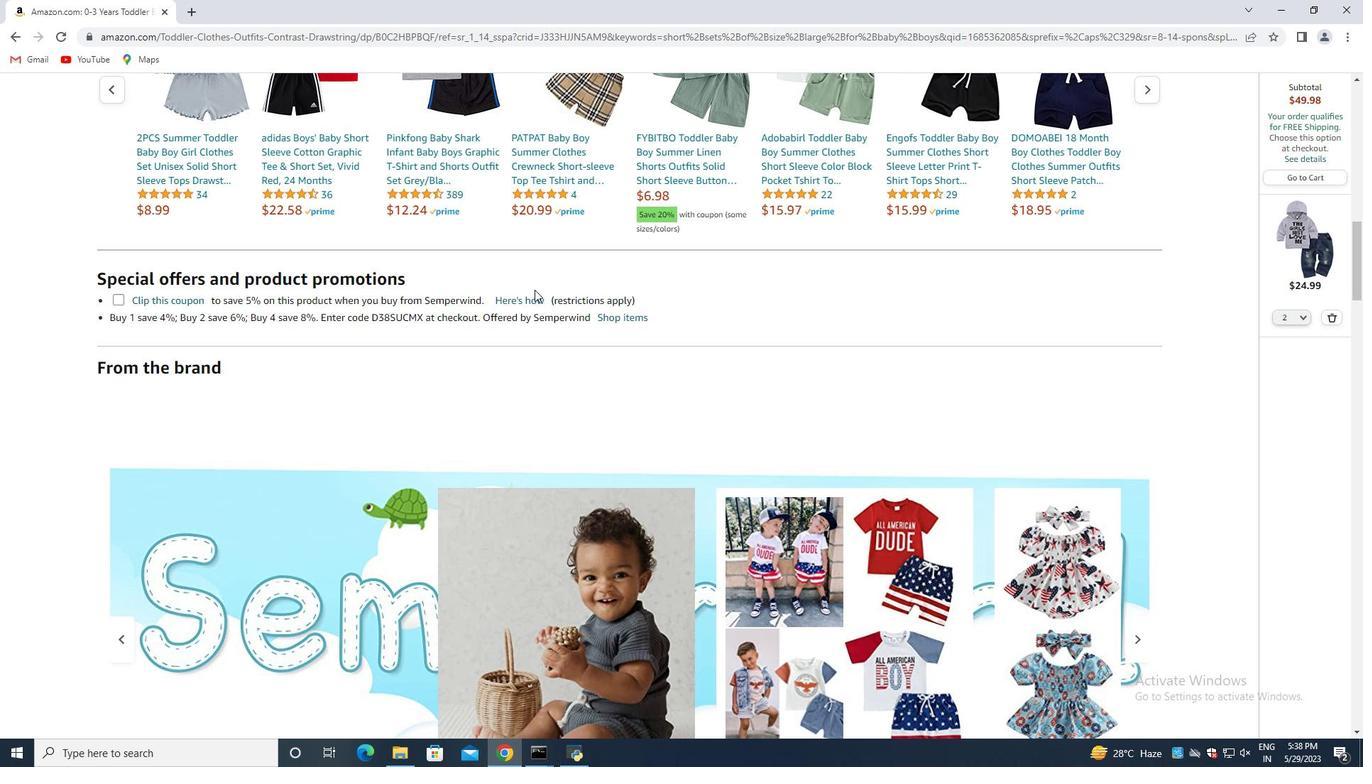 
Action: Mouse moved to (540, 404)
Screenshot: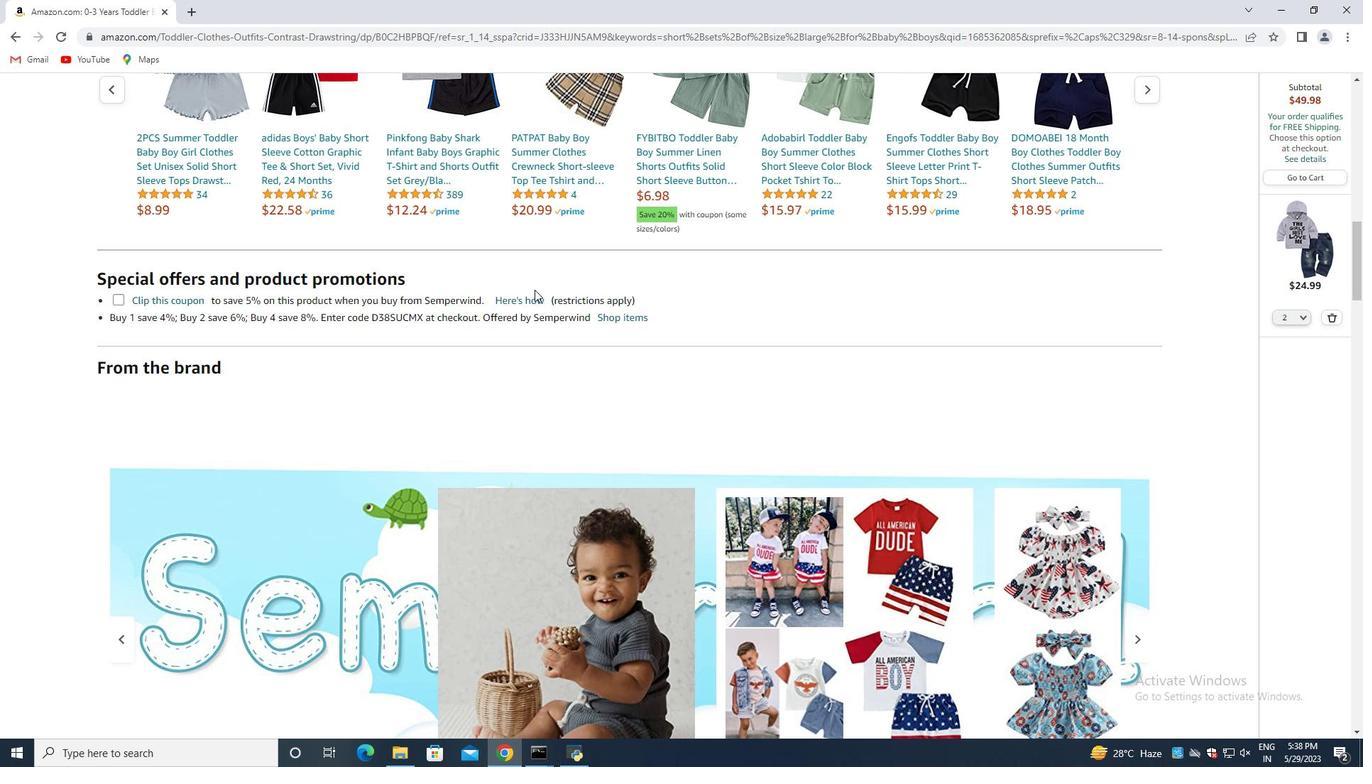 
Action: Mouse scrolled (540, 403) with delta (0, 0)
Screenshot: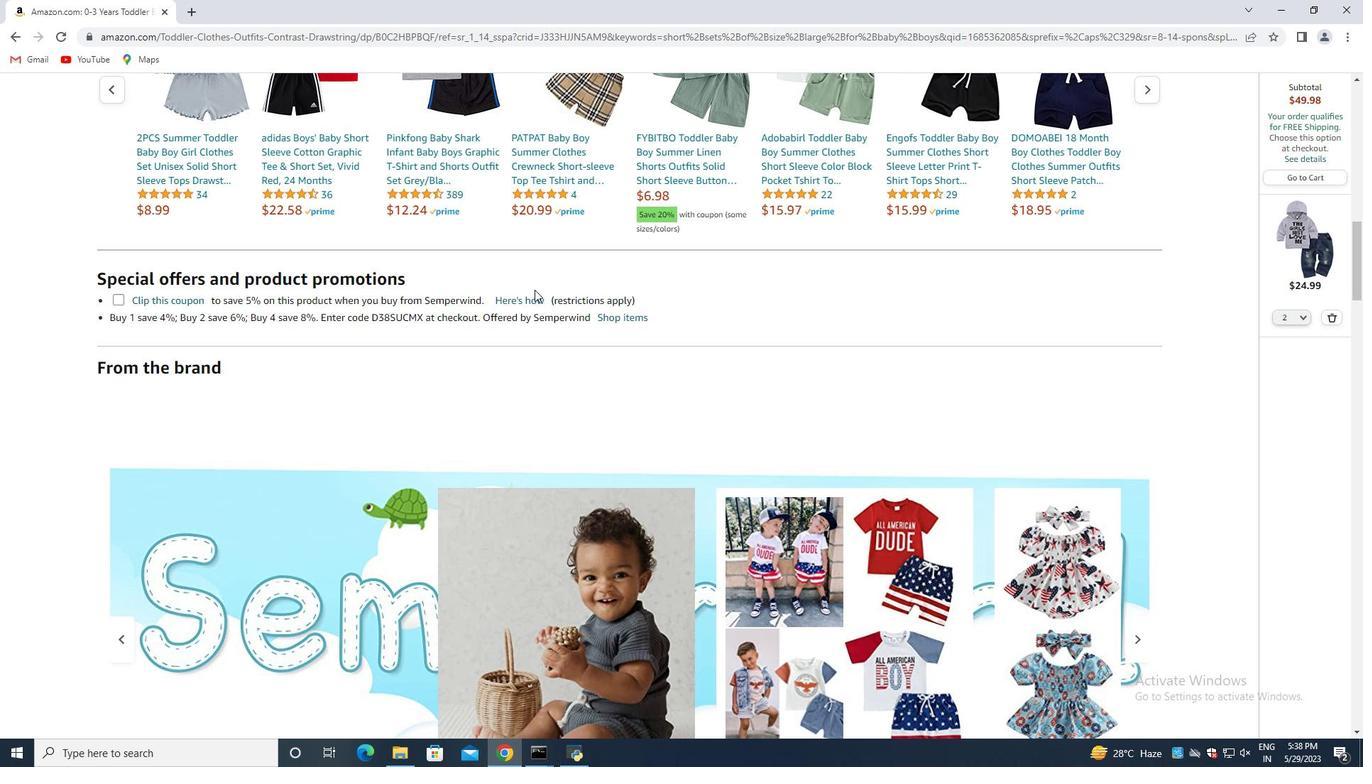 
Action: Mouse moved to (540, 405)
Screenshot: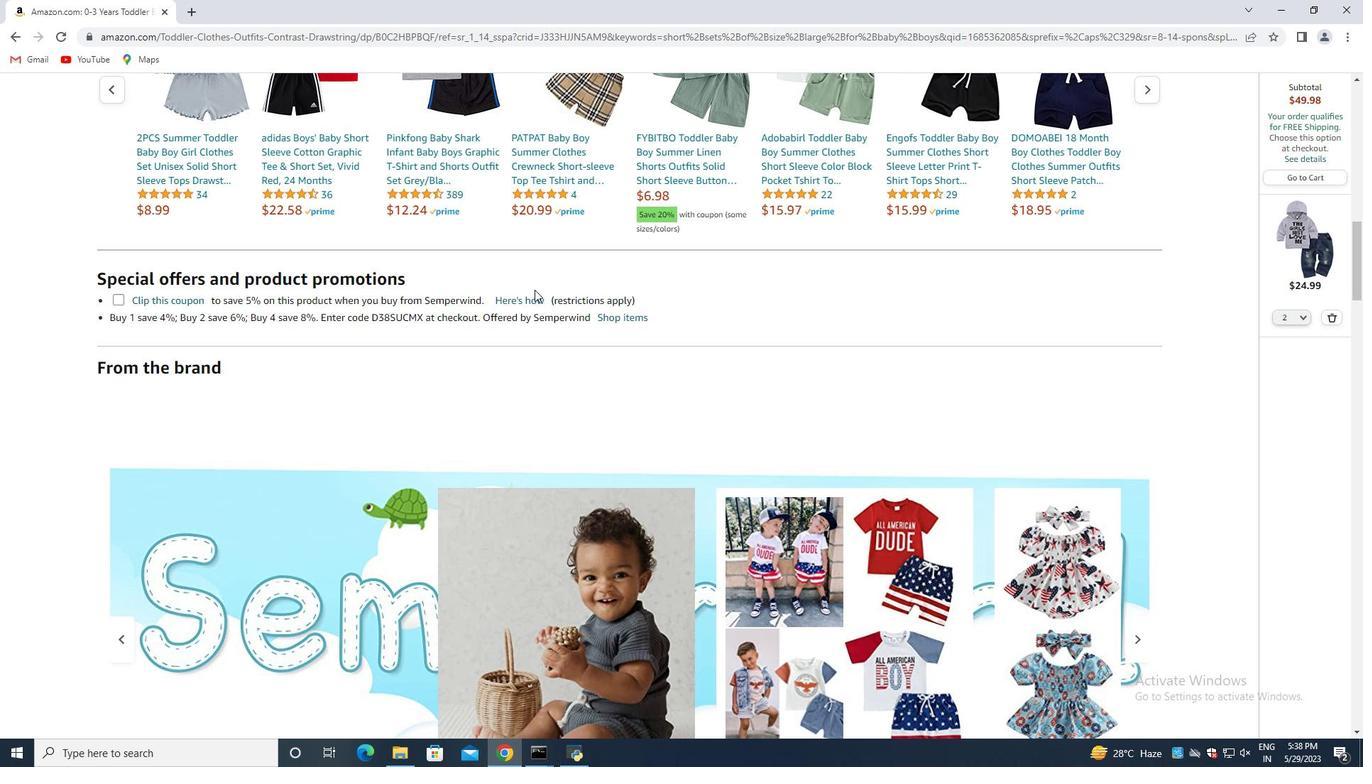 
Action: Mouse scrolled (540, 404) with delta (0, 0)
Screenshot: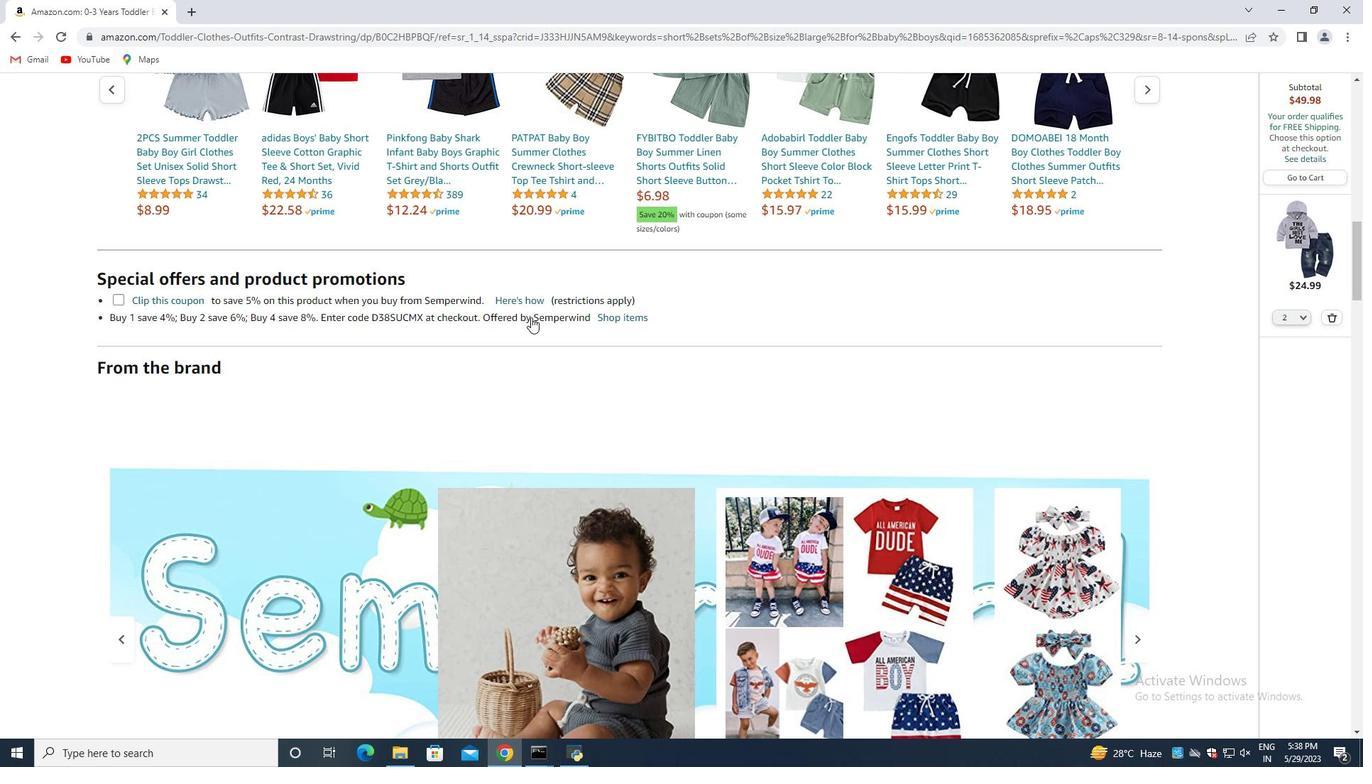 
Action: Mouse scrolled (540, 404) with delta (0, 0)
Screenshot: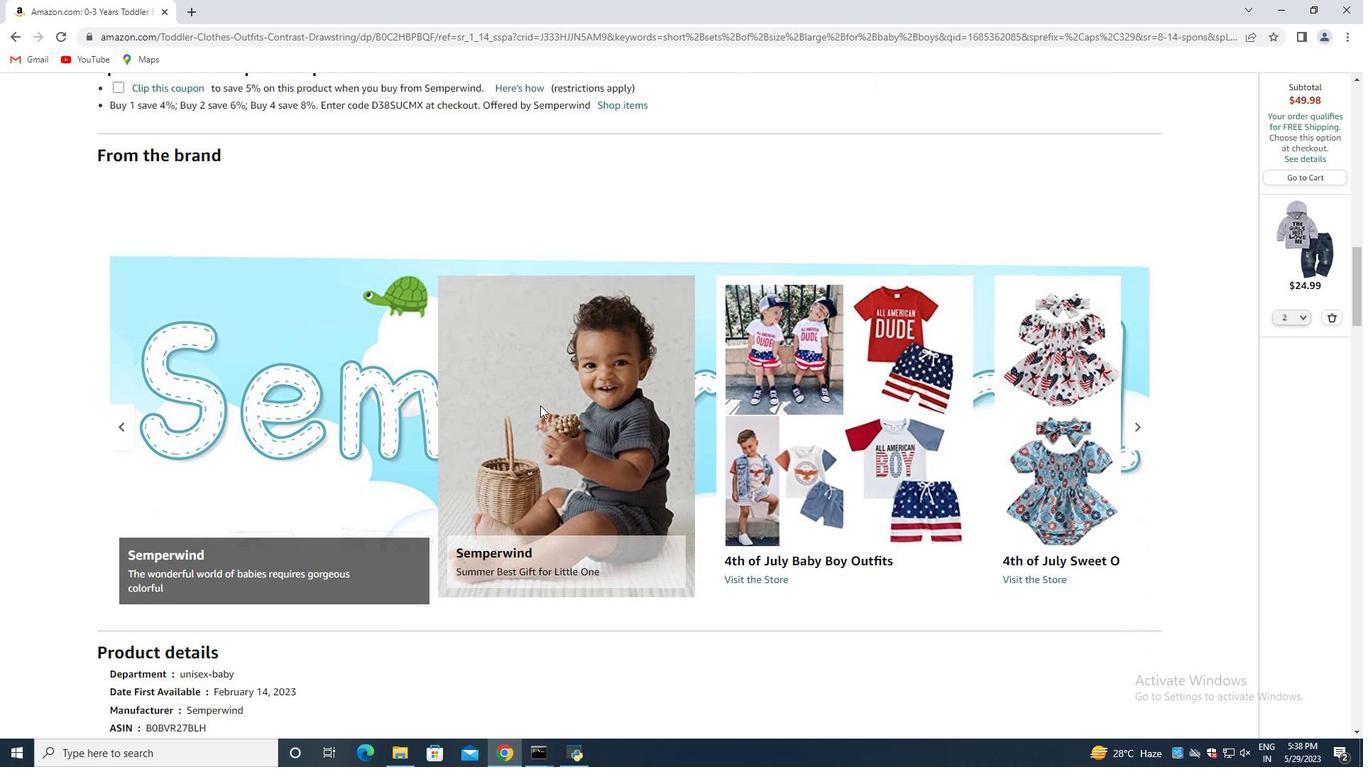 
Action: Mouse moved to (540, 406)
Screenshot: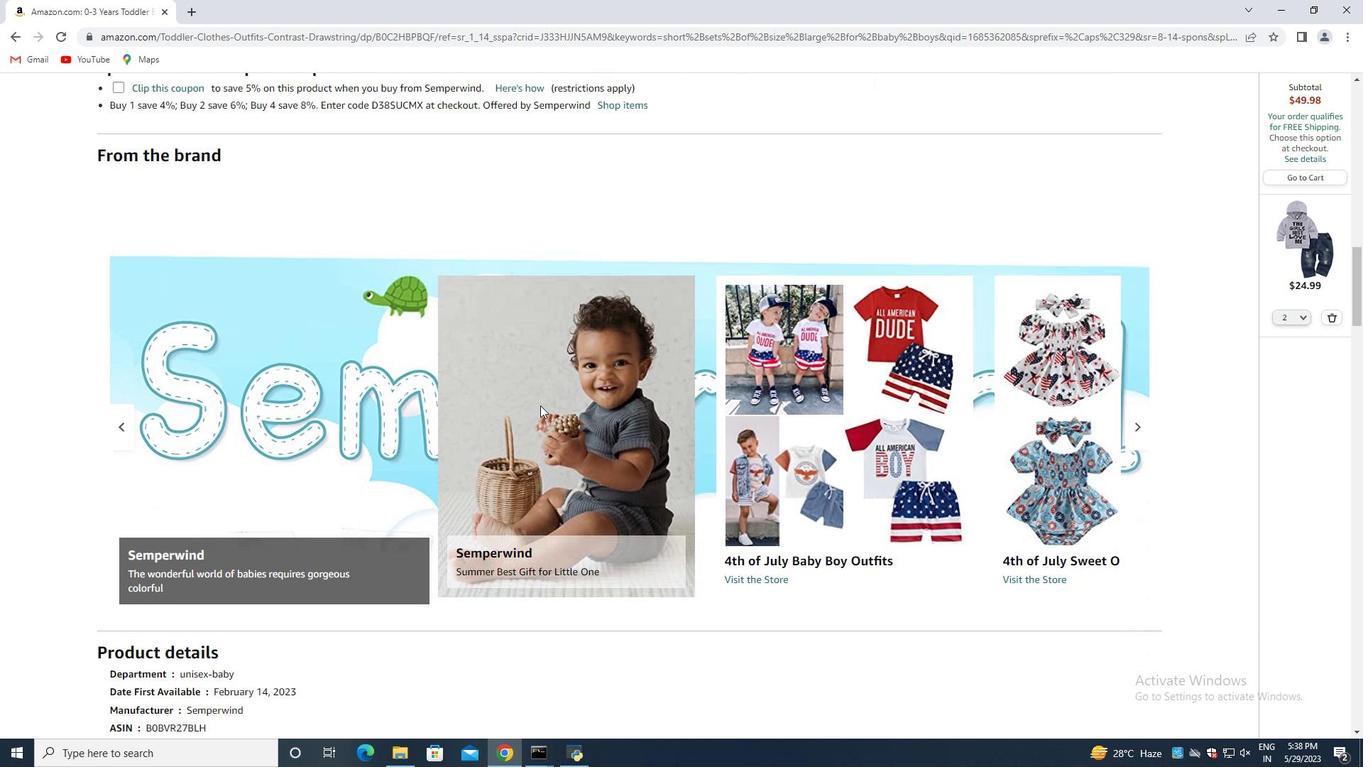 
Action: Mouse scrolled (540, 405) with delta (0, 0)
Screenshot: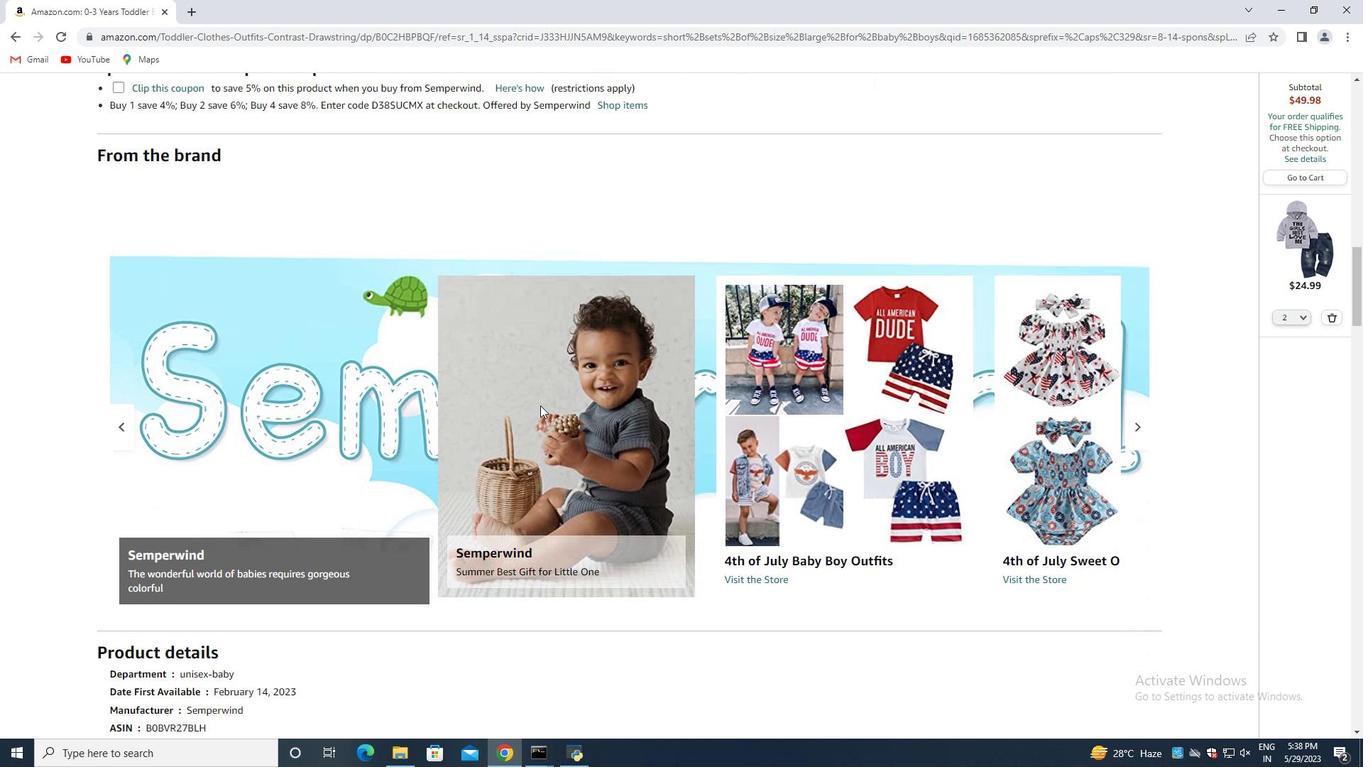 
Action: Mouse moved to (541, 406)
Screenshot: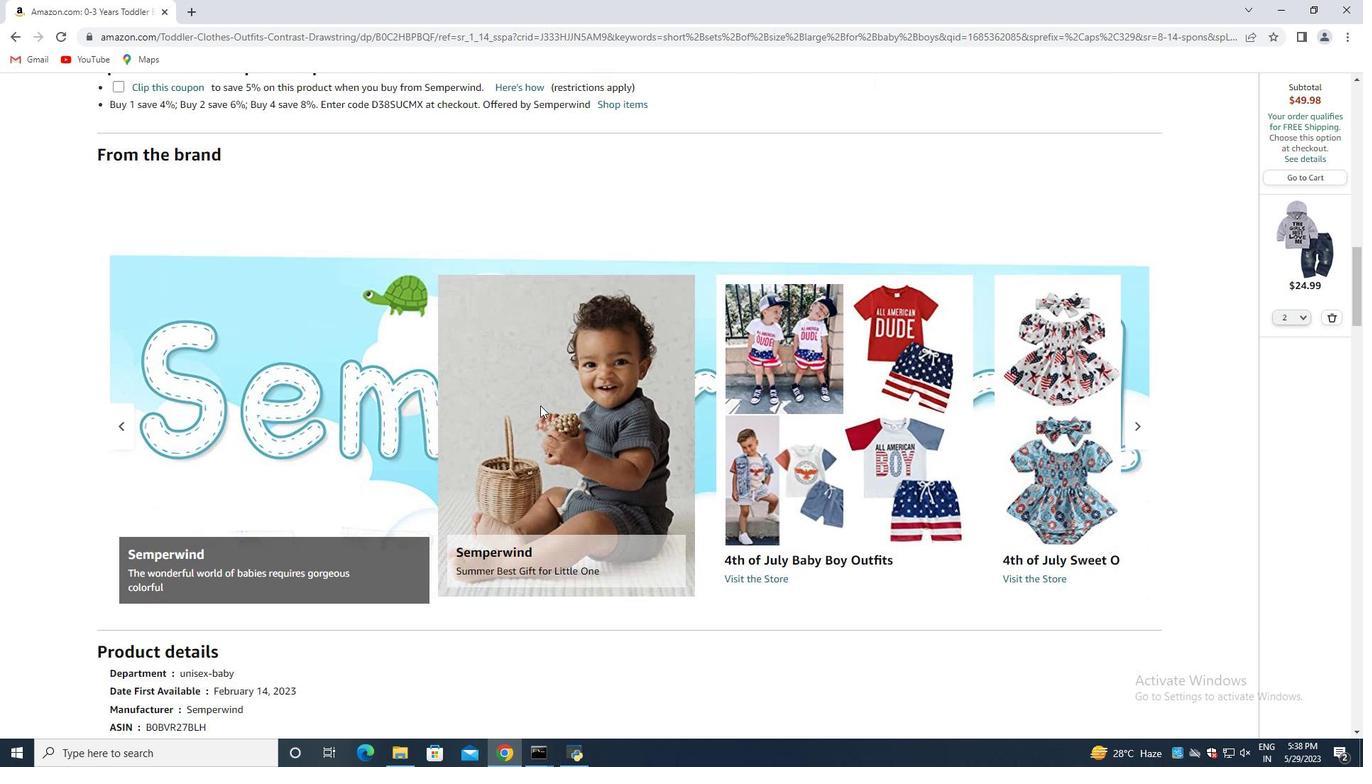 
Action: Mouse scrolled (541, 405) with delta (0, 0)
Screenshot: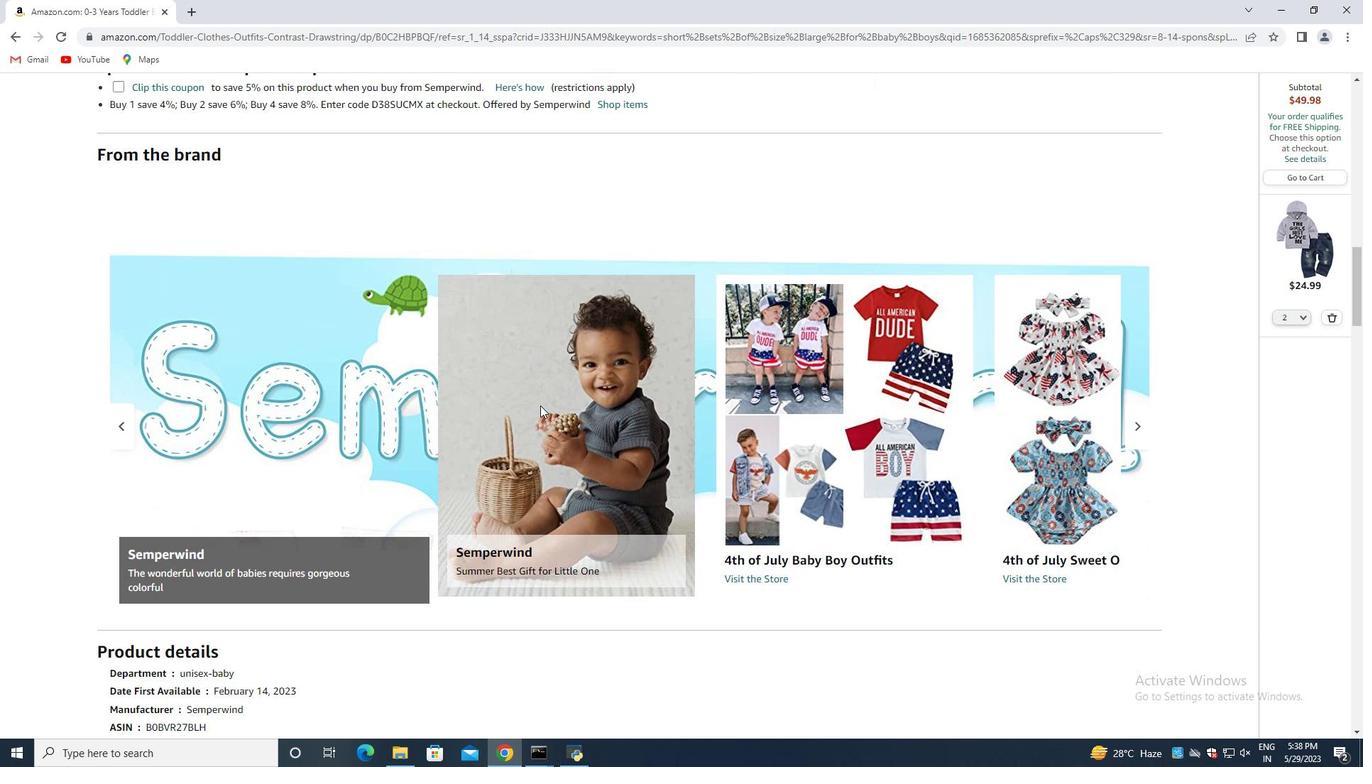 
Action: Mouse moved to (541, 406)
Screenshot: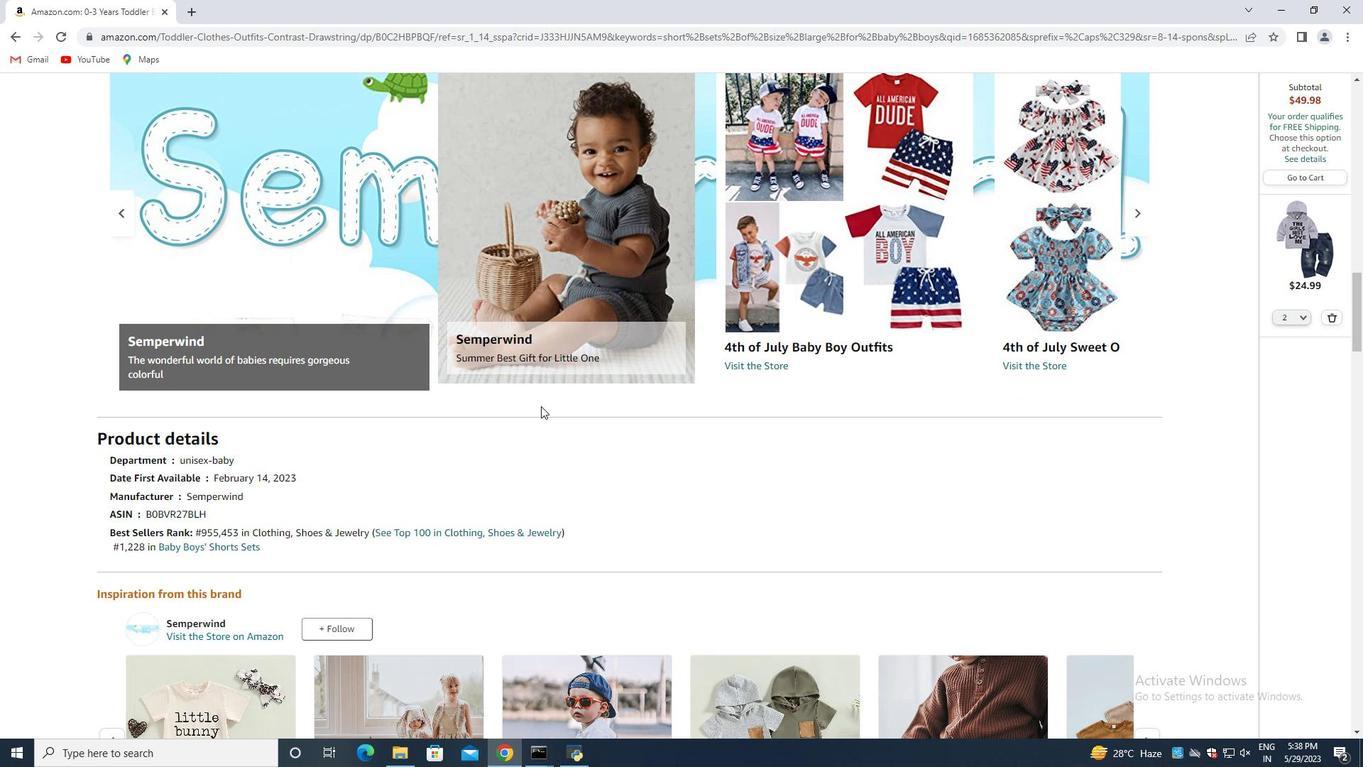 
Action: Mouse scrolled (541, 406) with delta (0, 0)
Screenshot: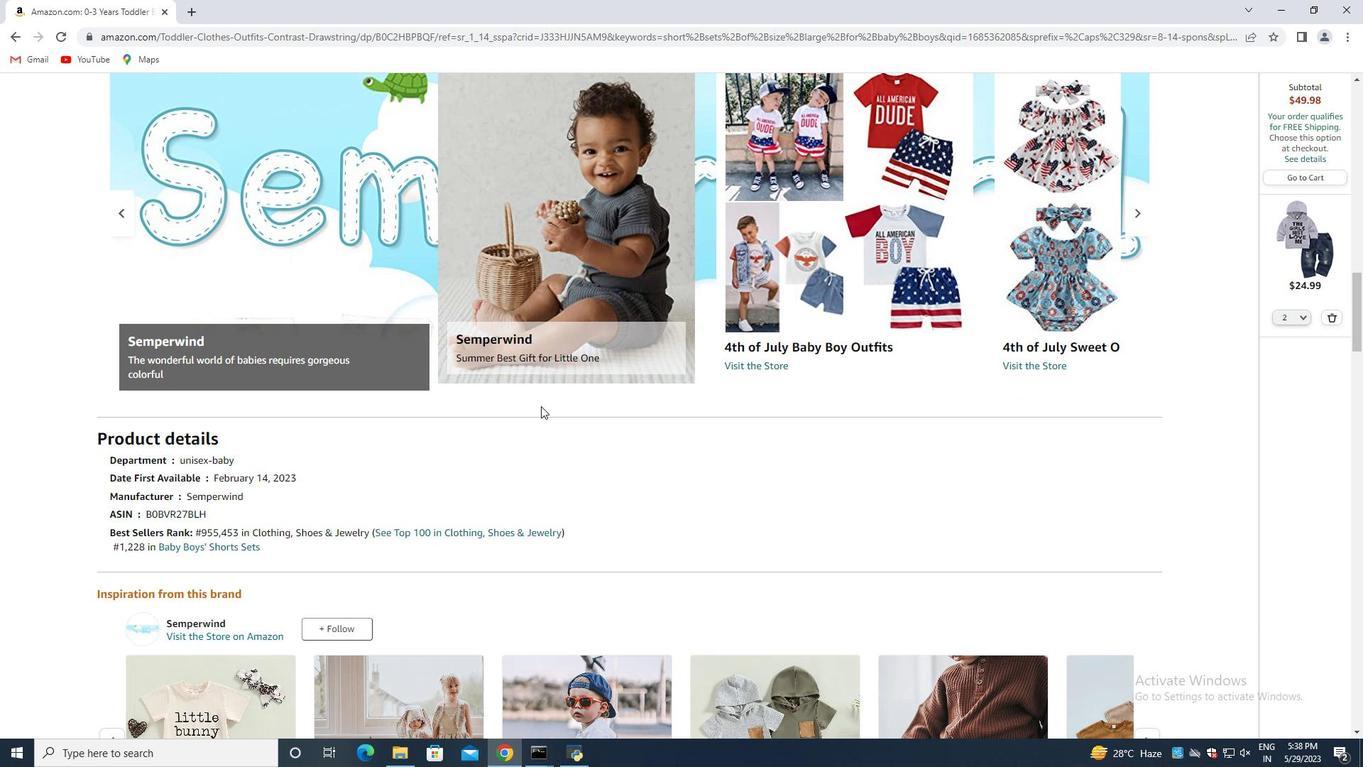 
Action: Mouse moved to (541, 407)
Screenshot: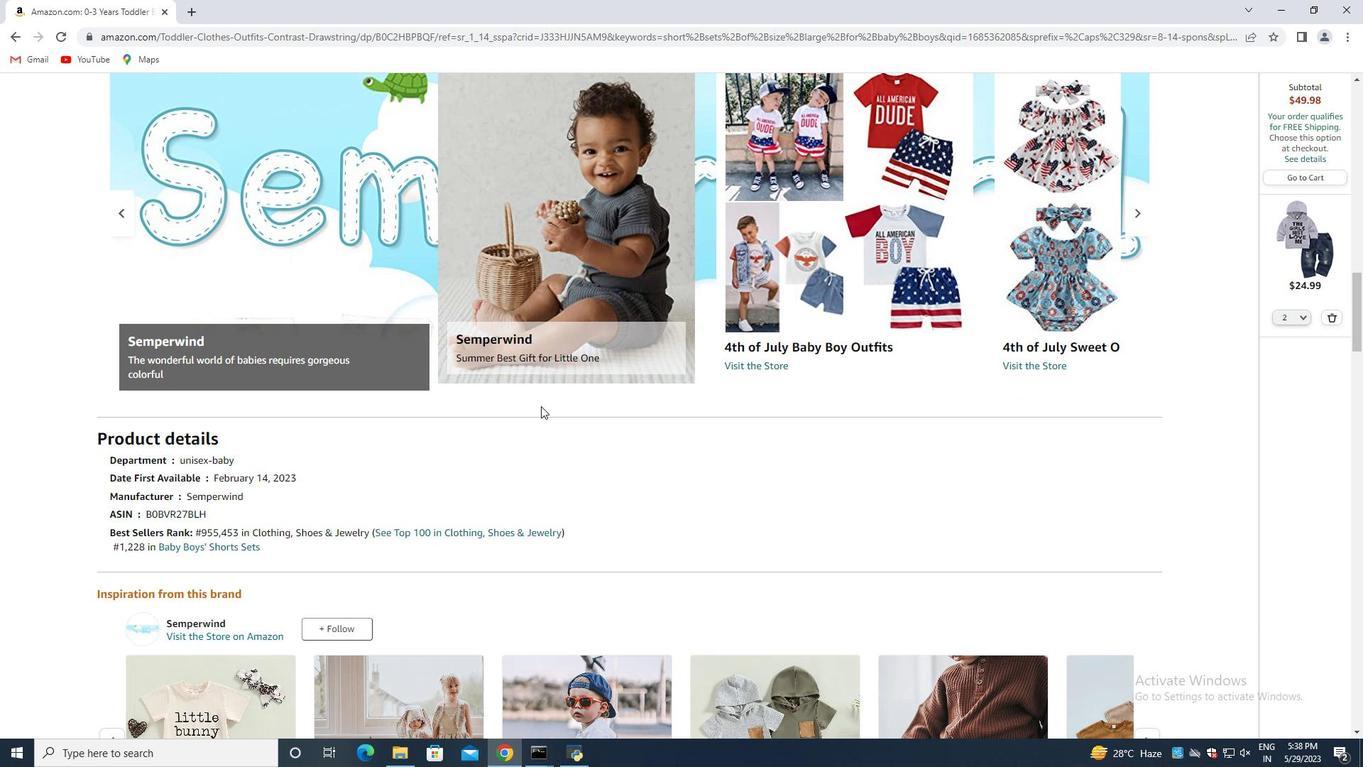 
Action: Mouse scrolled (541, 406) with delta (0, 0)
Screenshot: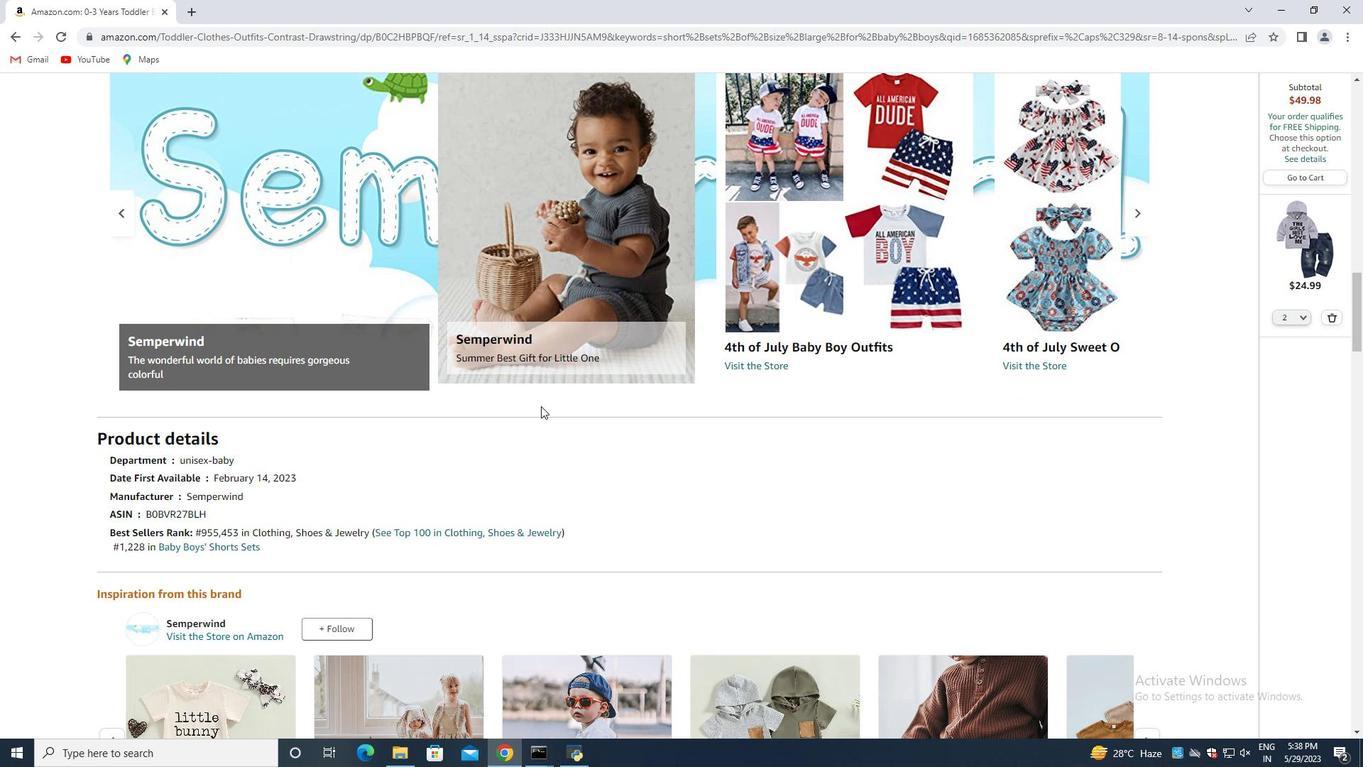 
Action: Mouse moved to (541, 409)
Screenshot: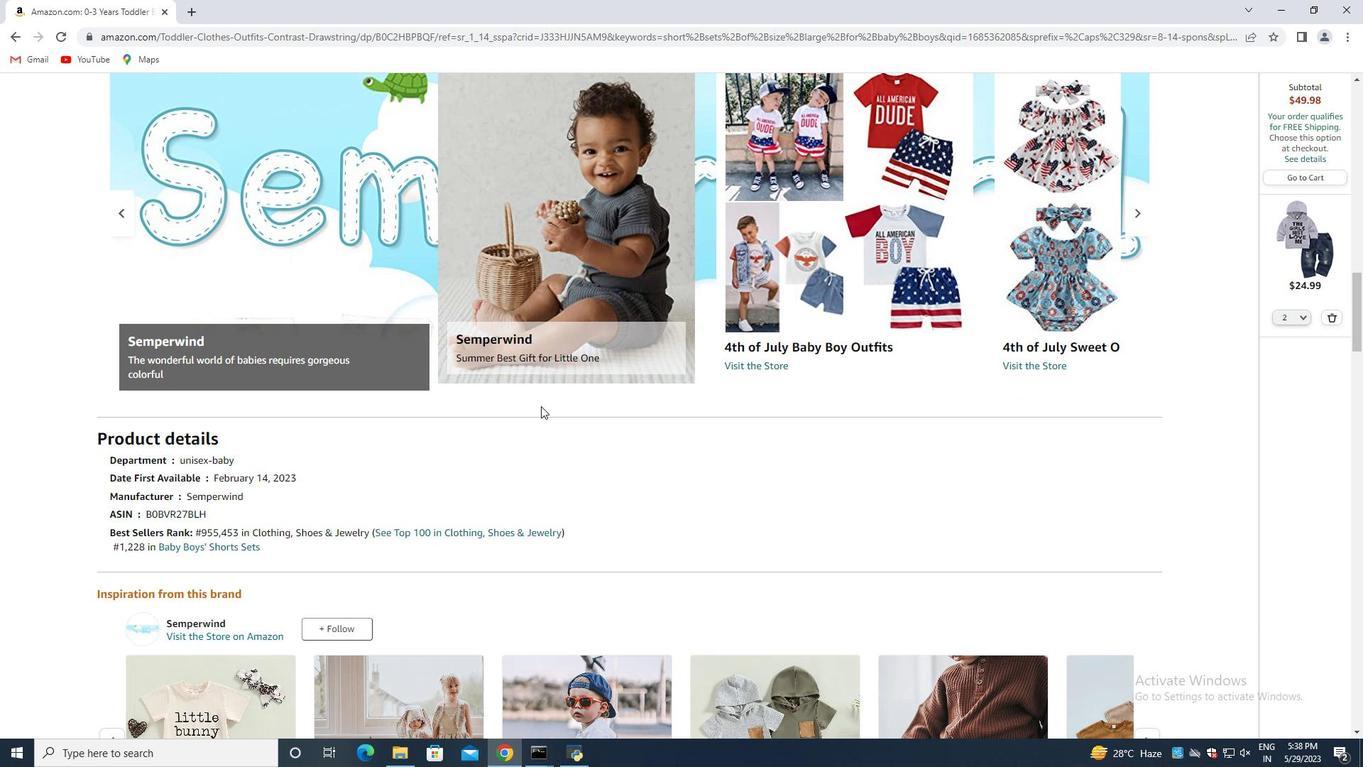 
Action: Mouse scrolled (541, 408) with delta (0, 0)
Screenshot: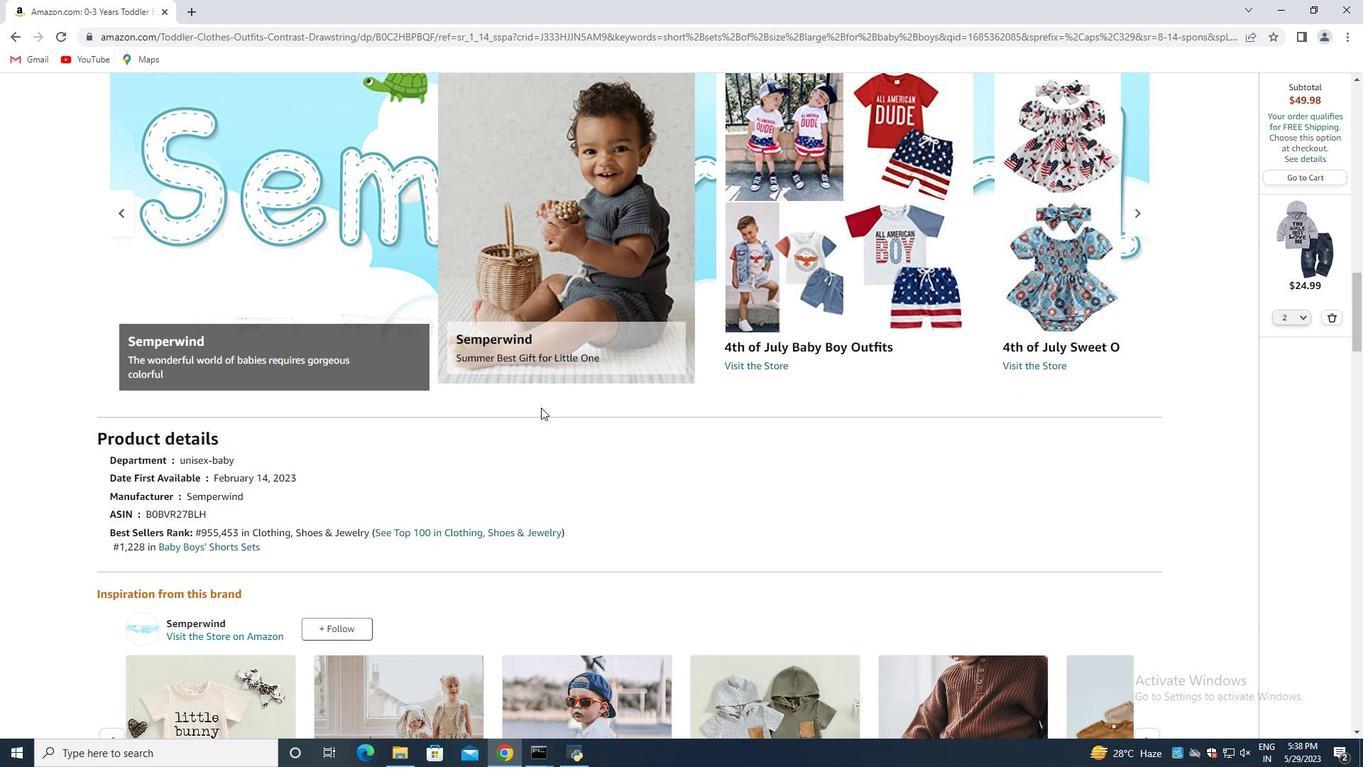 
Action: Mouse scrolled (541, 409) with delta (0, 0)
Screenshot: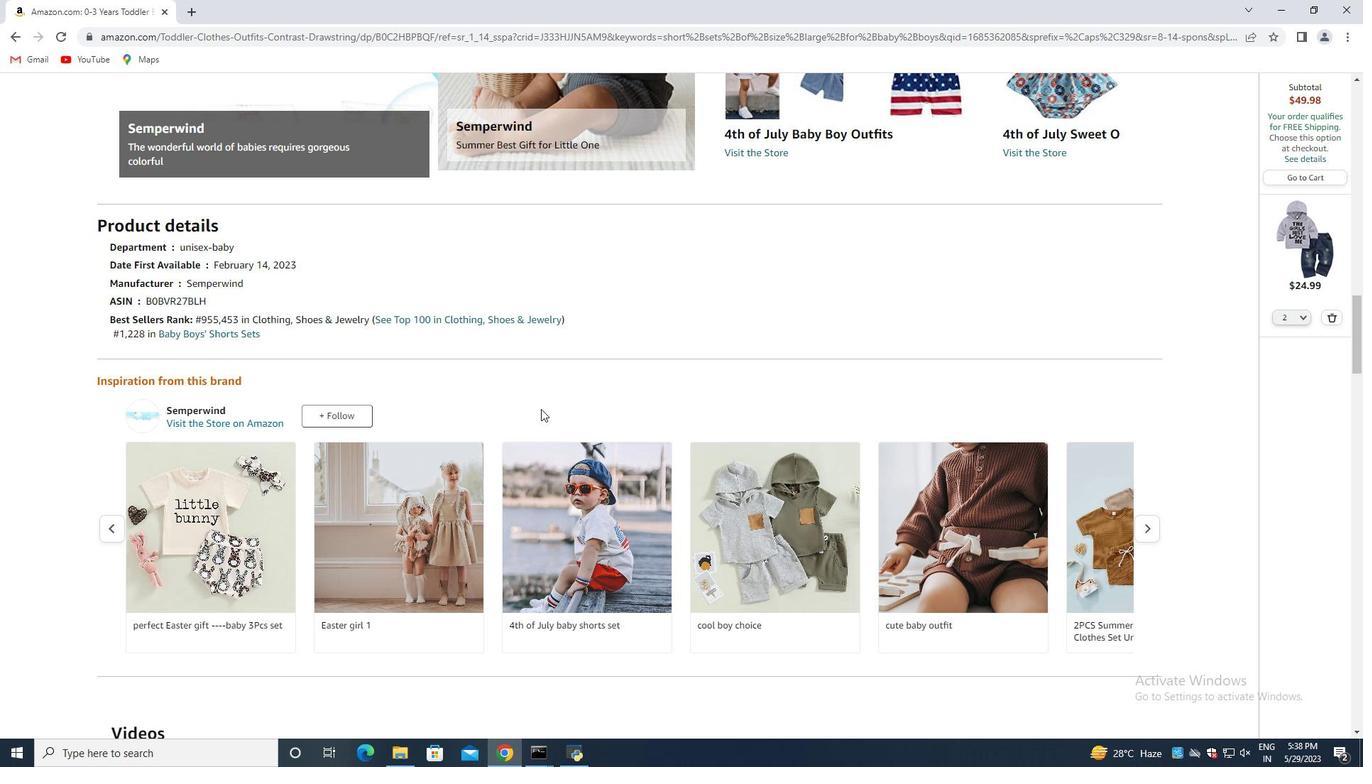 
Action: Mouse scrolled (541, 409) with delta (0, 0)
Screenshot: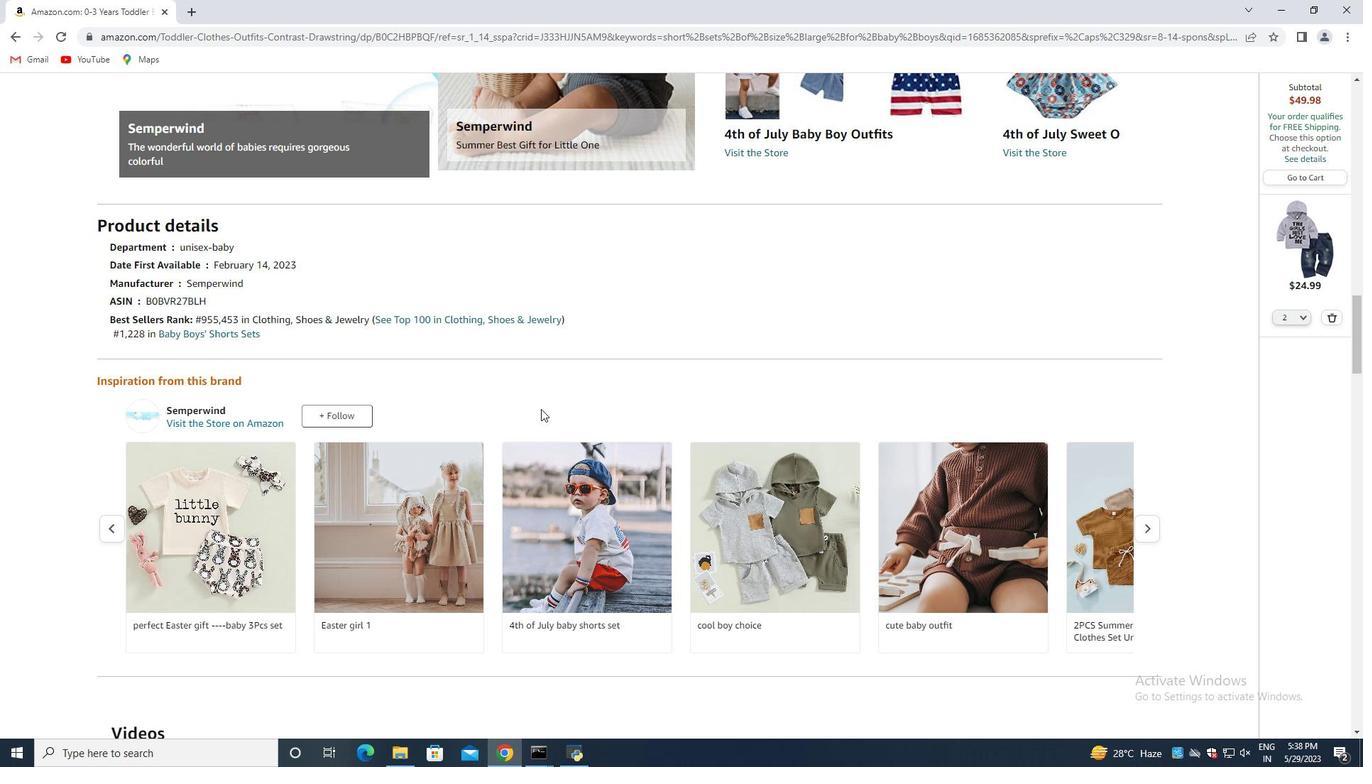 
Action: Mouse scrolled (541, 409) with delta (0, 0)
Screenshot: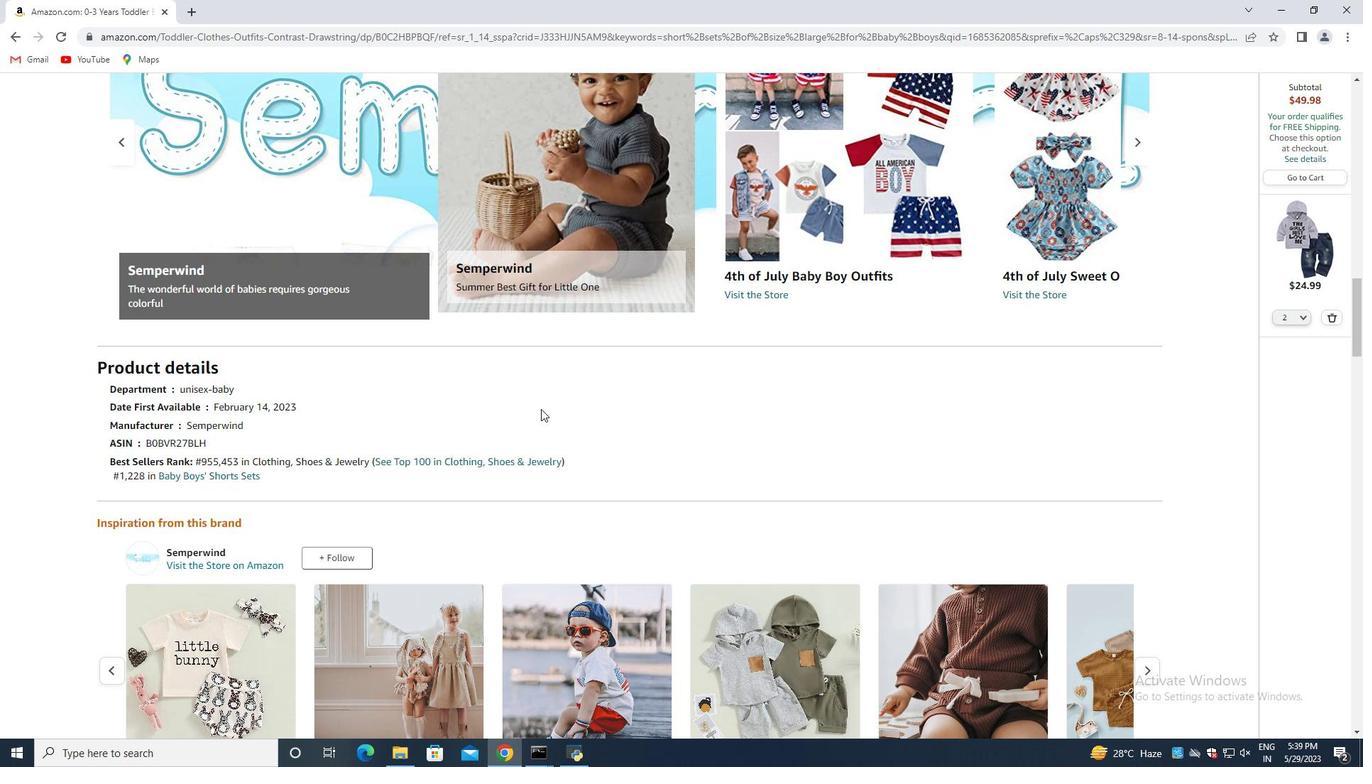 
Action: Mouse scrolled (541, 409) with delta (0, 0)
Screenshot: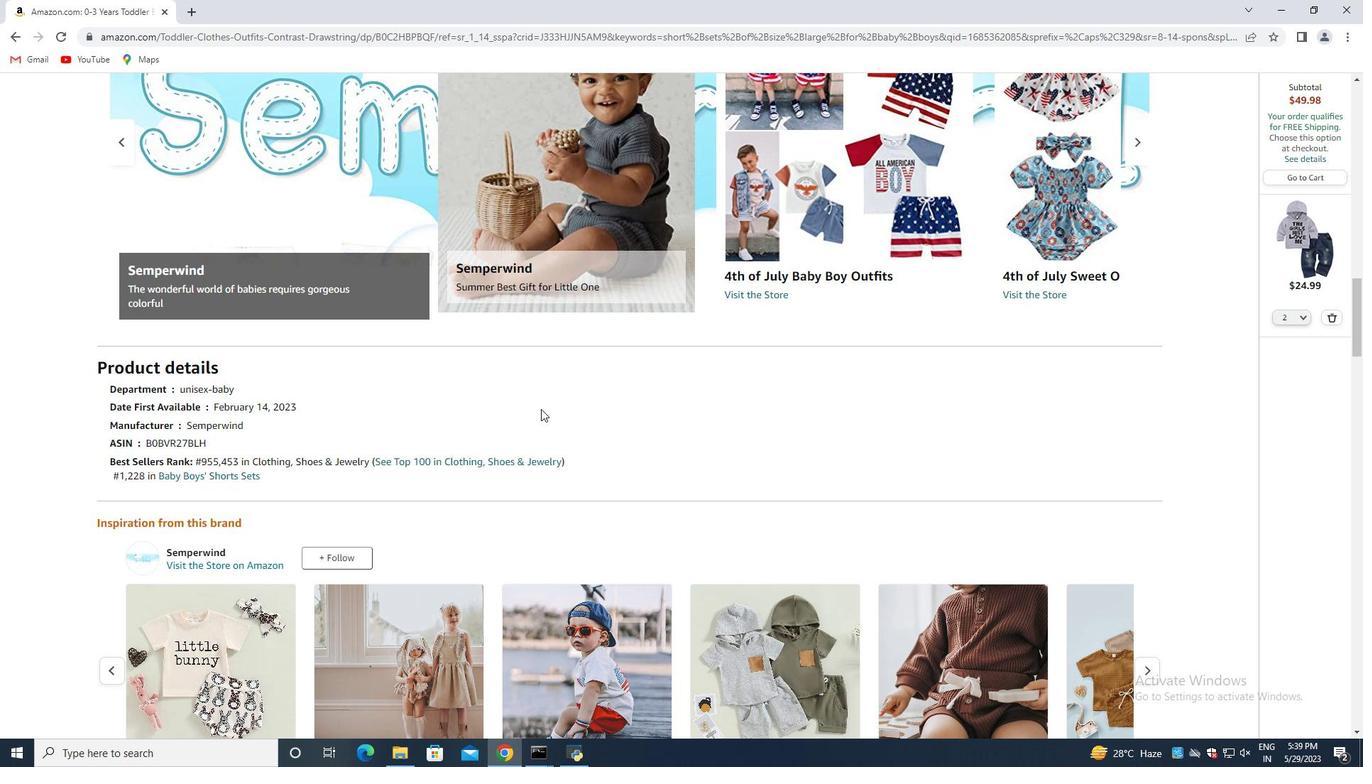 
Action: Mouse scrolled (541, 409) with delta (0, 0)
Screenshot: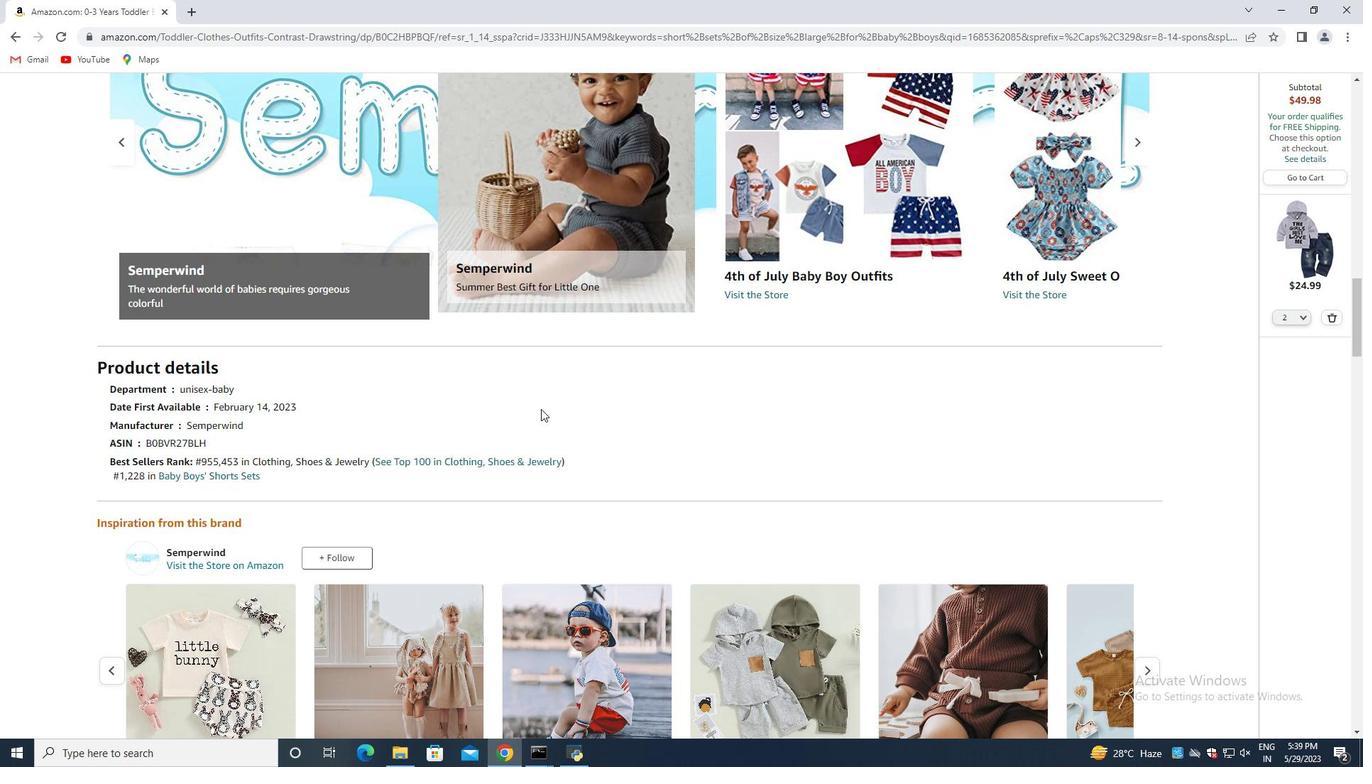 
Action: Mouse scrolled (541, 409) with delta (0, 0)
Screenshot: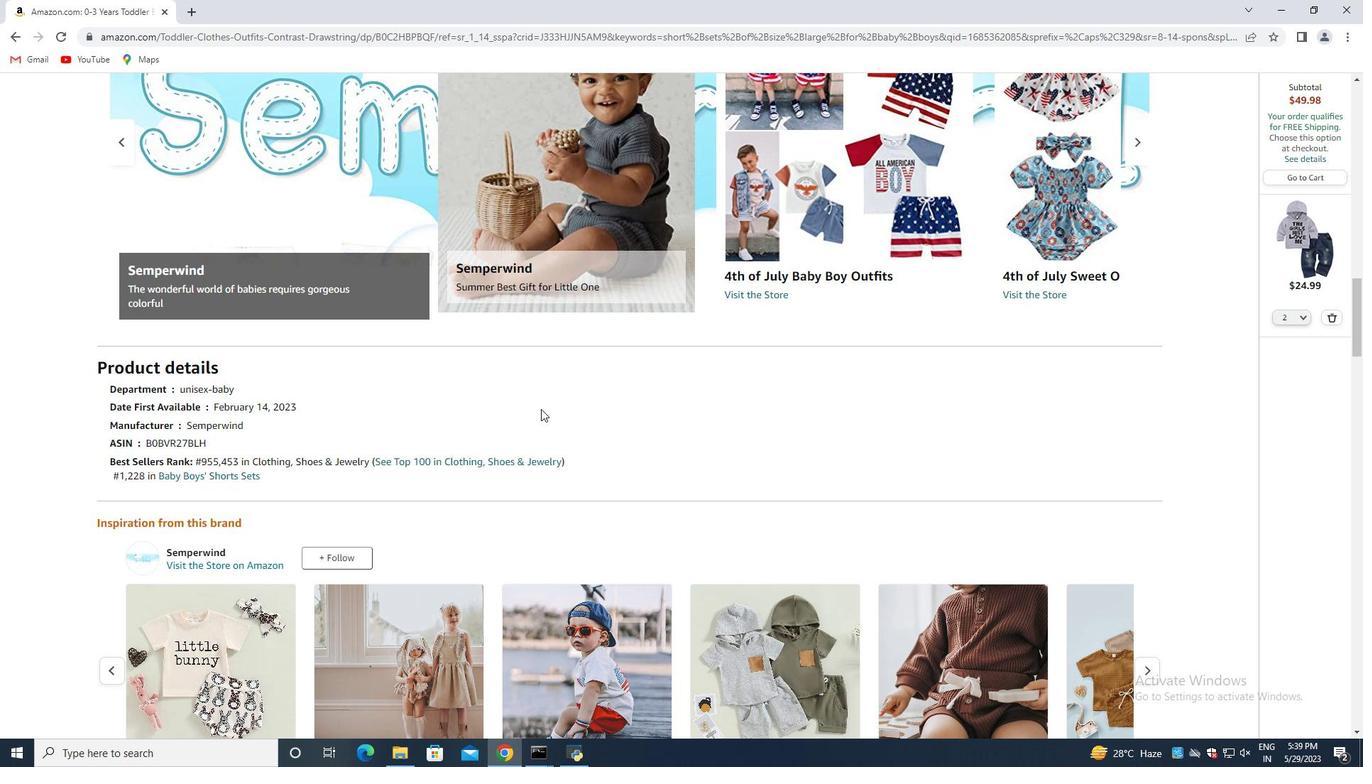 
Action: Mouse scrolled (541, 409) with delta (0, 0)
Screenshot: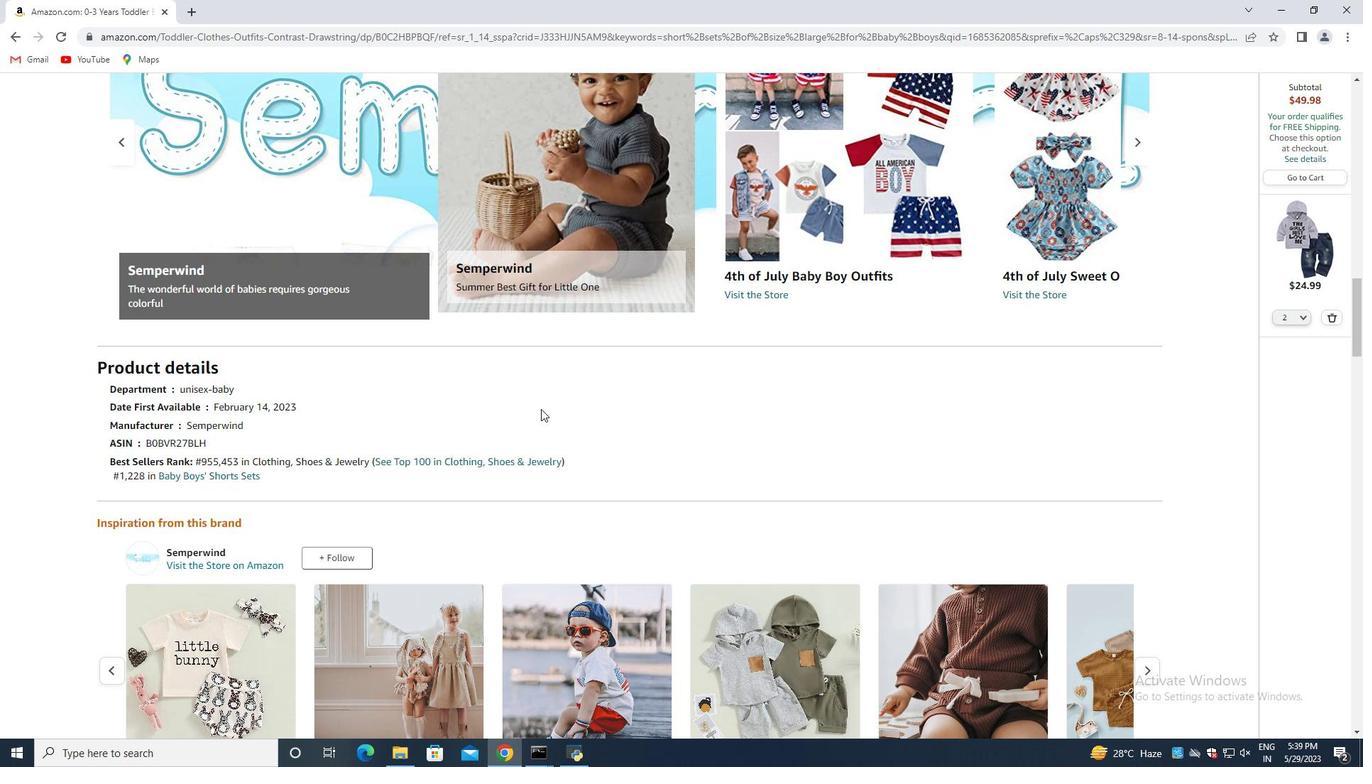 
Action: Mouse scrolled (541, 409) with delta (0, 0)
Screenshot: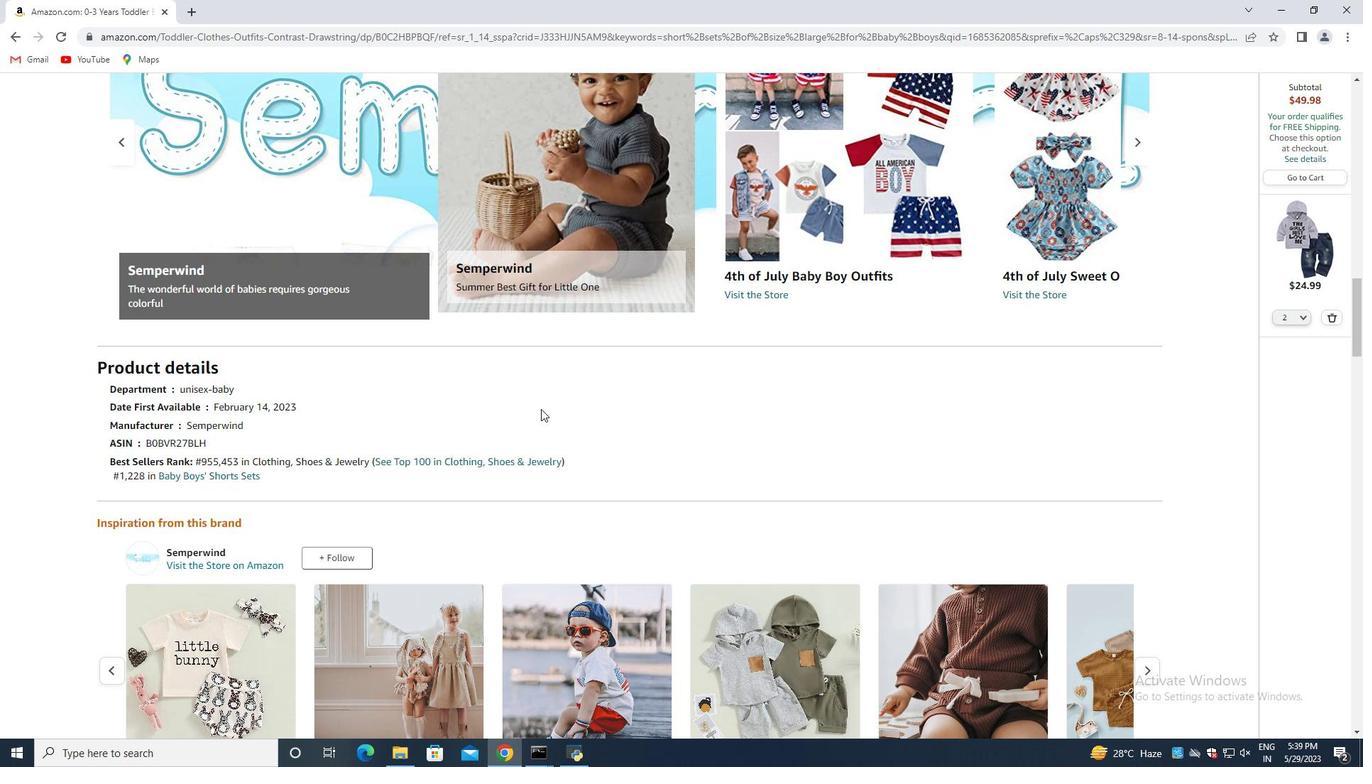 
Action: Mouse scrolled (541, 409) with delta (0, 0)
Screenshot: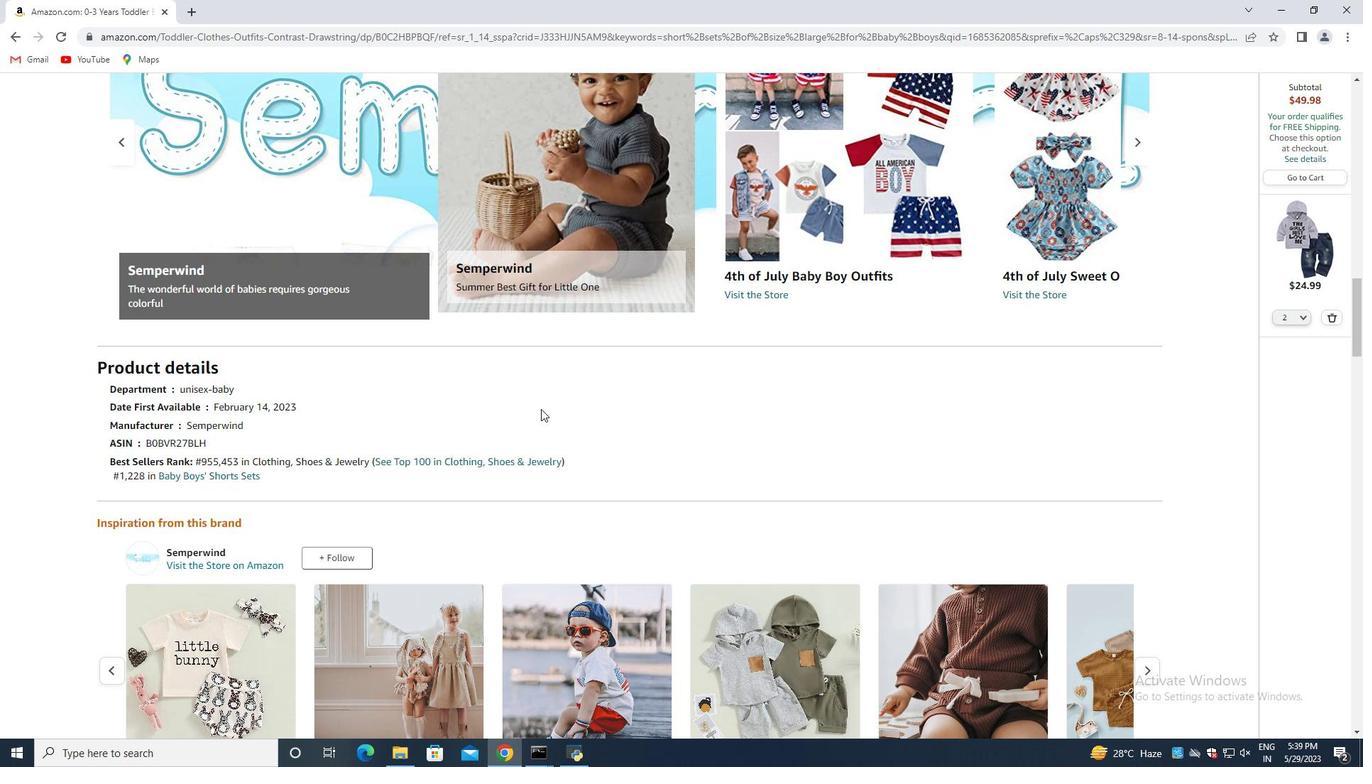 
Action: Mouse moved to (541, 409)
Screenshot: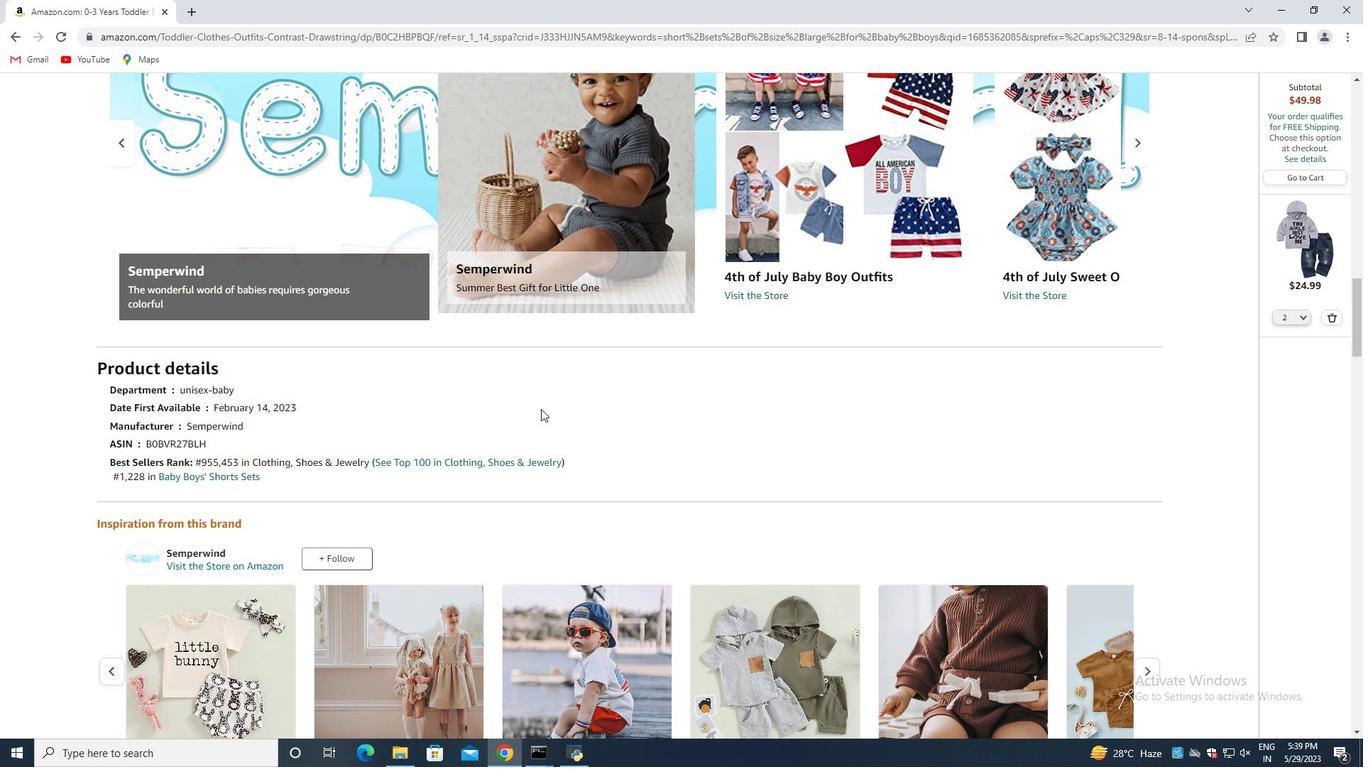 
Action: Mouse scrolled (541, 409) with delta (0, 0)
Screenshot: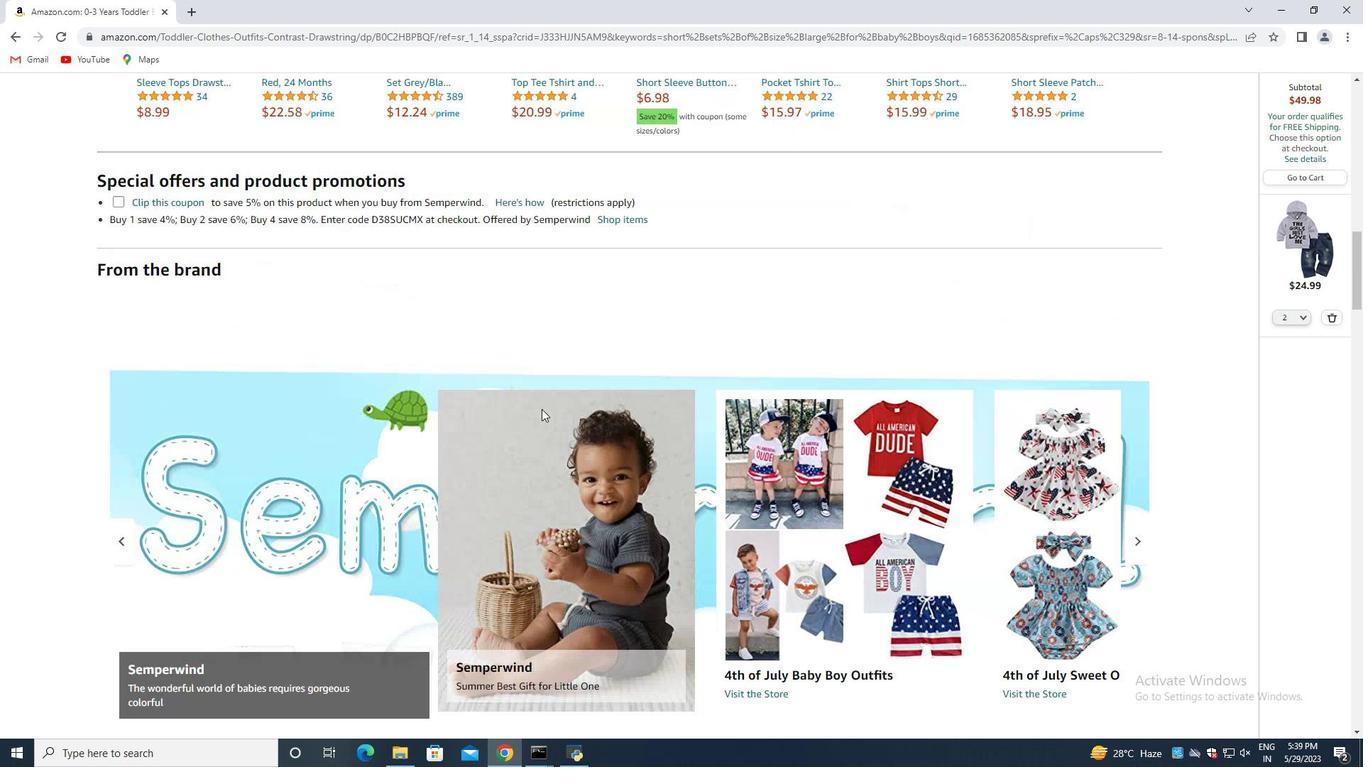 
Action: Mouse scrolled (541, 409) with delta (0, 0)
Screenshot: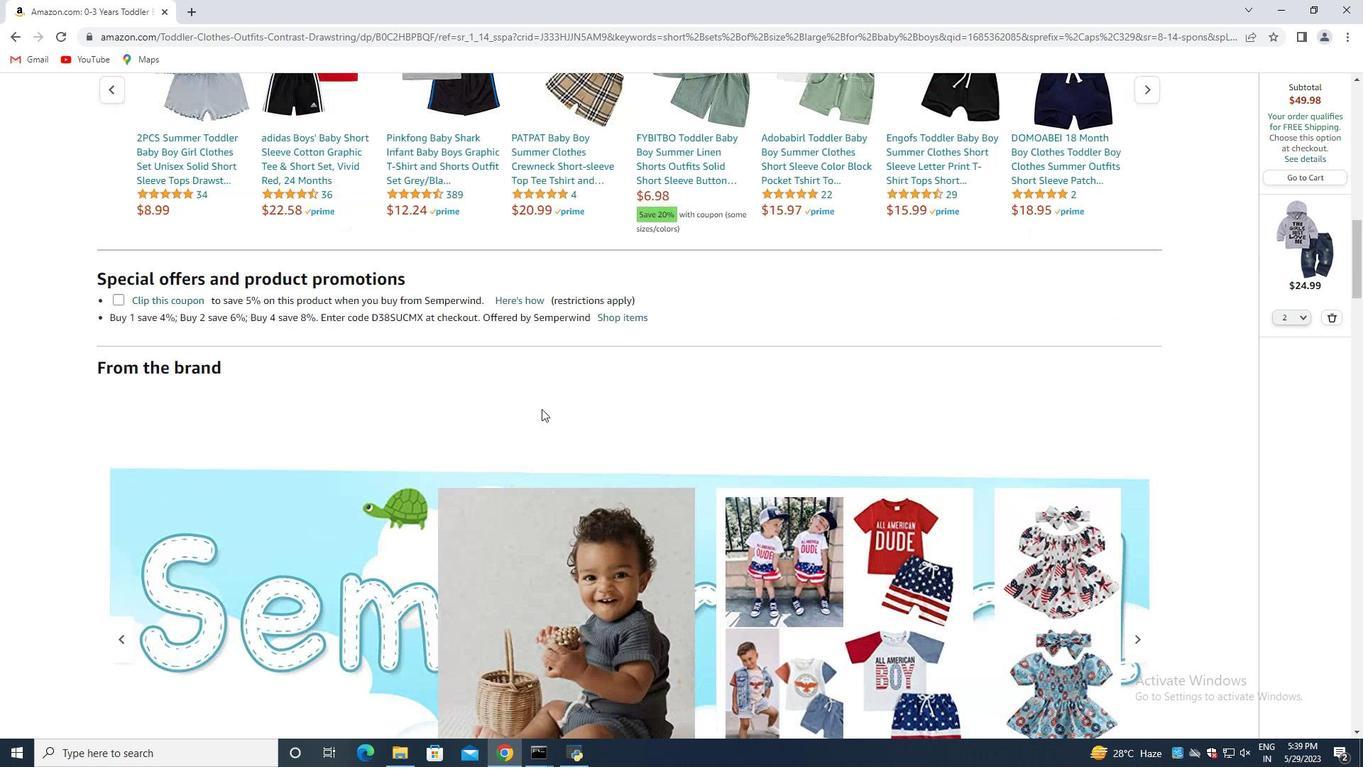 
Action: Mouse scrolled (541, 409) with delta (0, 0)
Screenshot: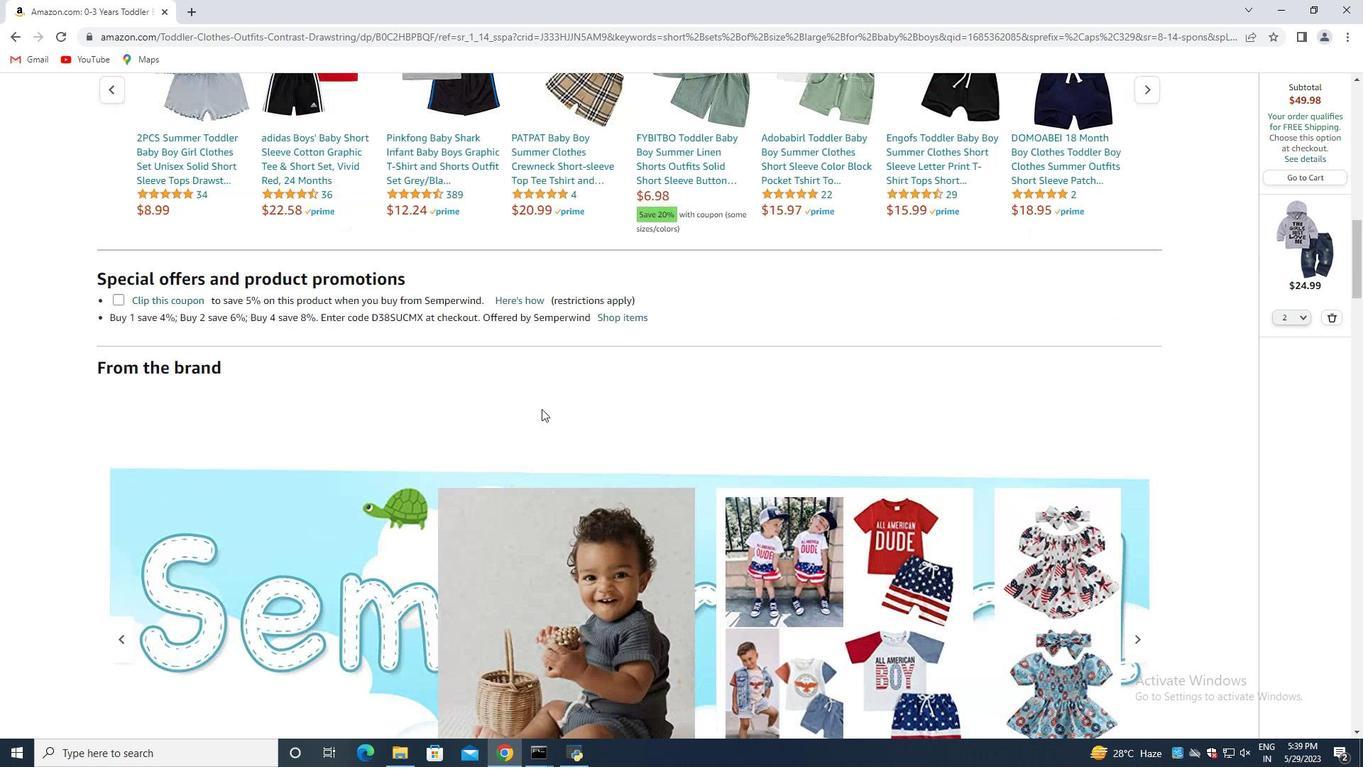
Action: Mouse scrolled (541, 409) with delta (0, 0)
Screenshot: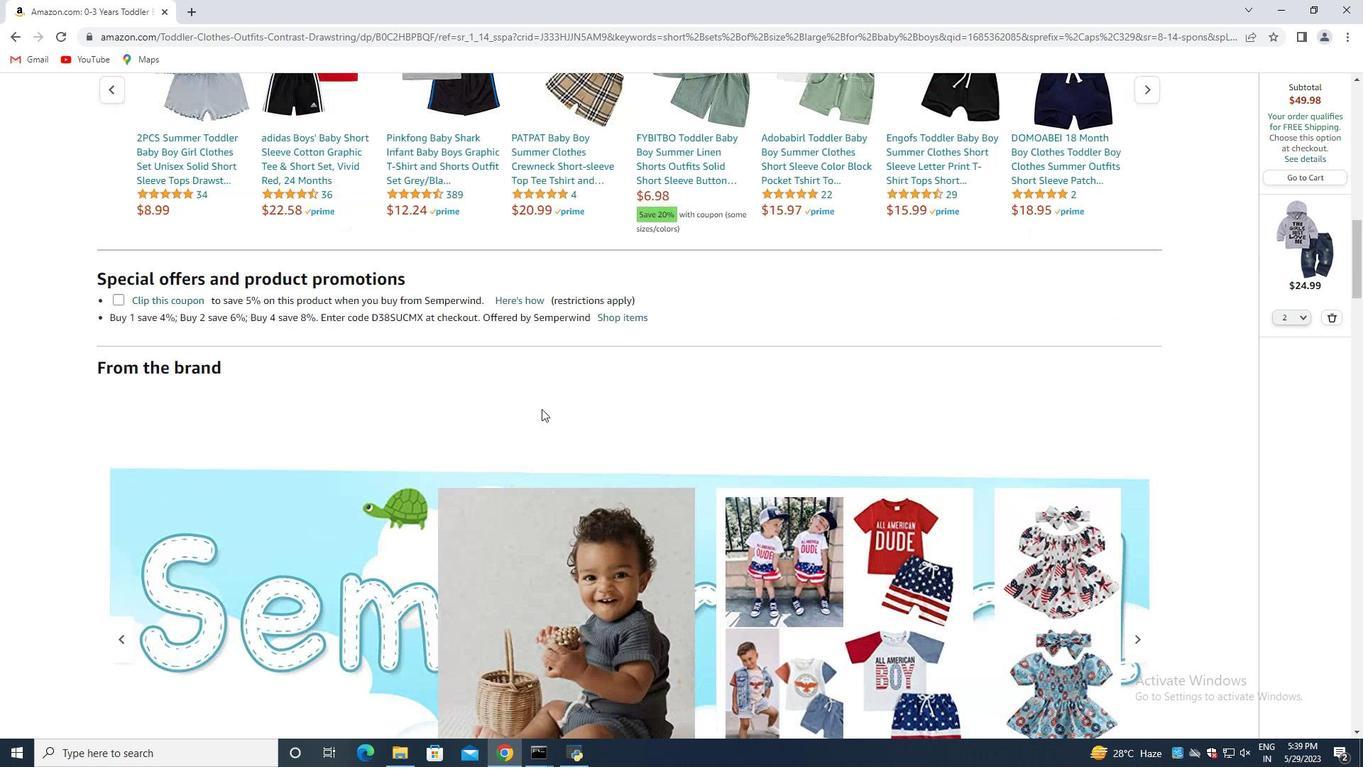 
Action: Mouse scrolled (541, 409) with delta (0, 0)
Screenshot: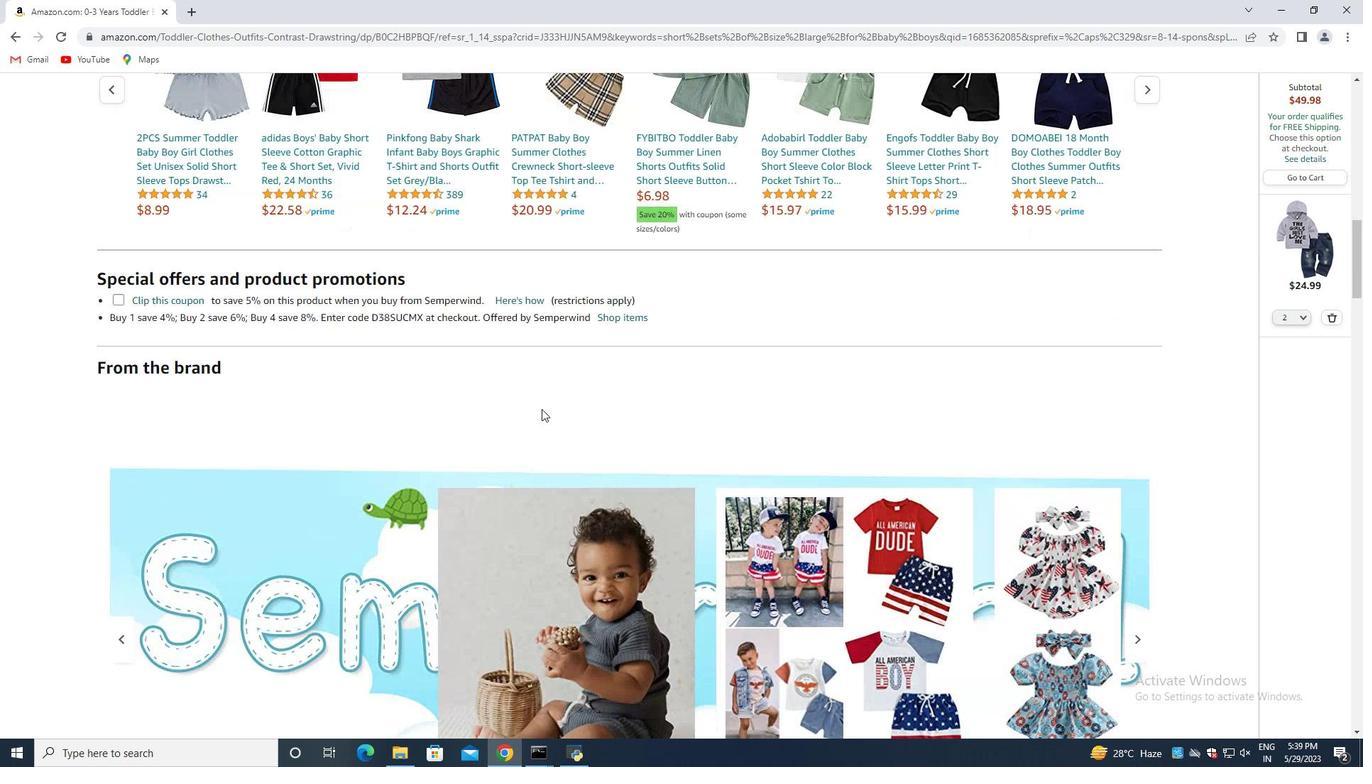 
Action: Mouse scrolled (541, 409) with delta (0, 0)
Screenshot: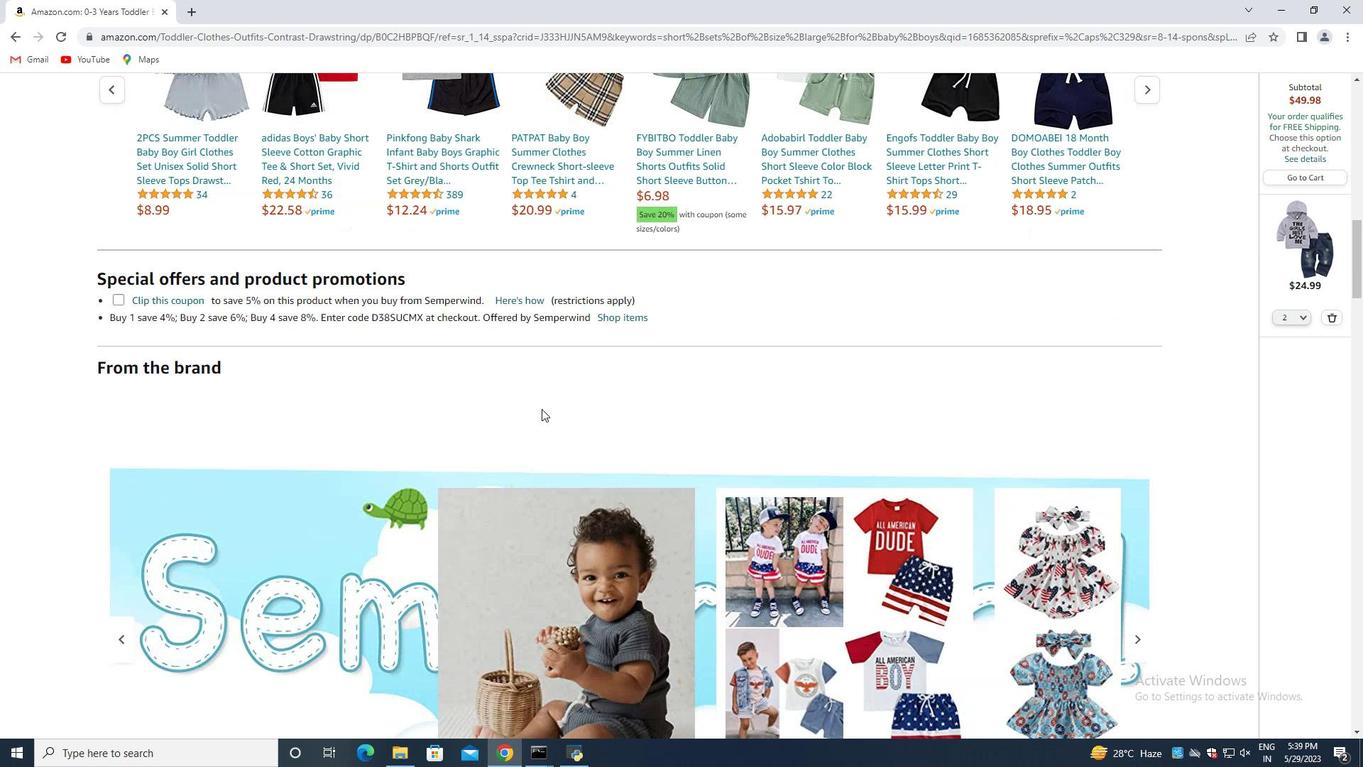 
Action: Mouse scrolled (541, 409) with delta (0, 0)
Screenshot: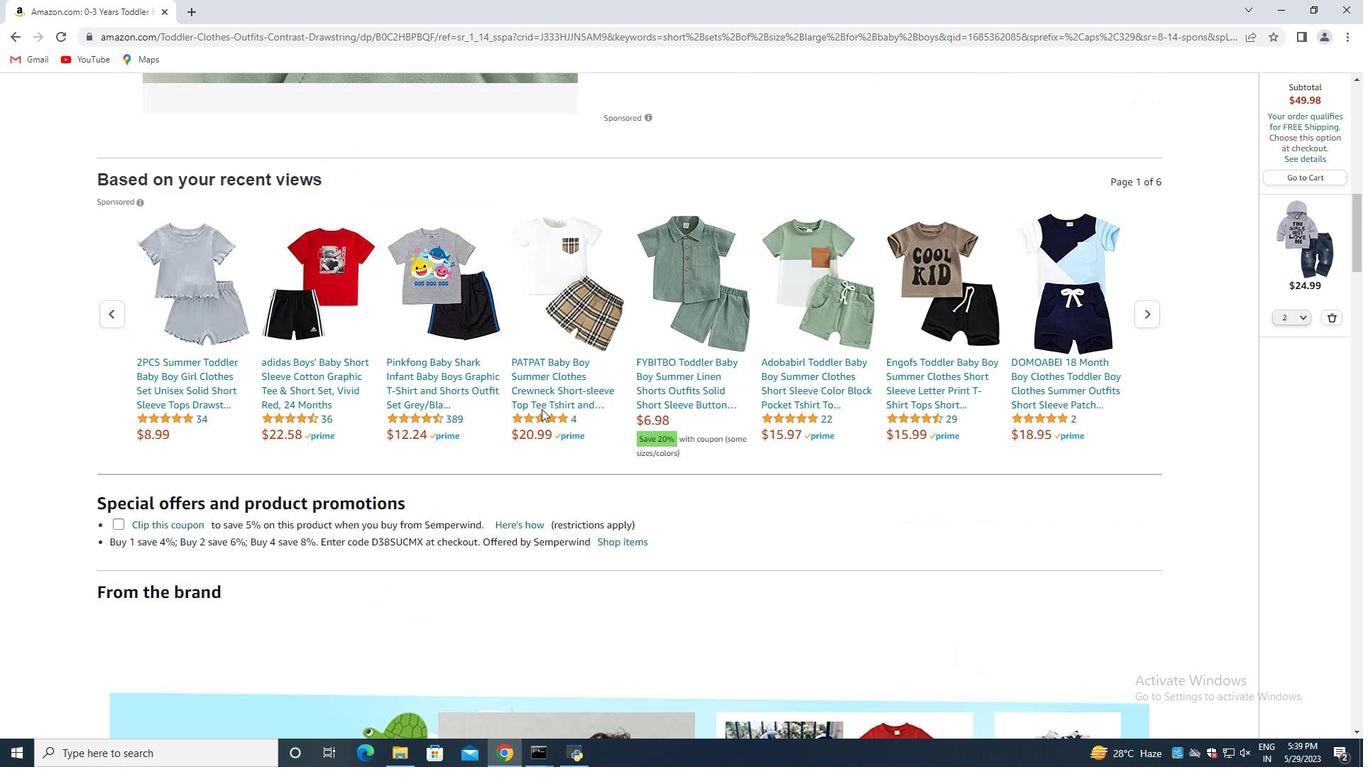 
Action: Mouse scrolled (541, 409) with delta (0, 0)
Screenshot: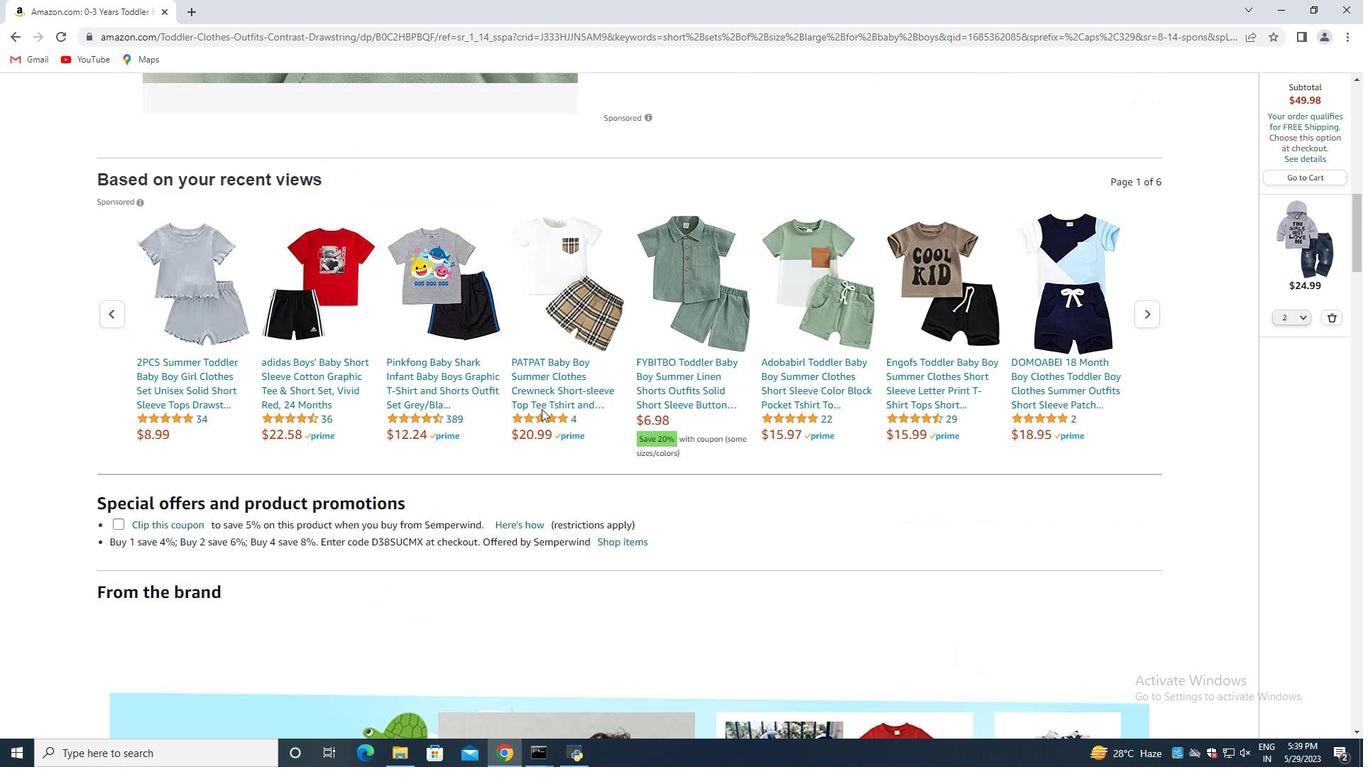 
Action: Mouse scrolled (541, 409) with delta (0, 0)
Screenshot: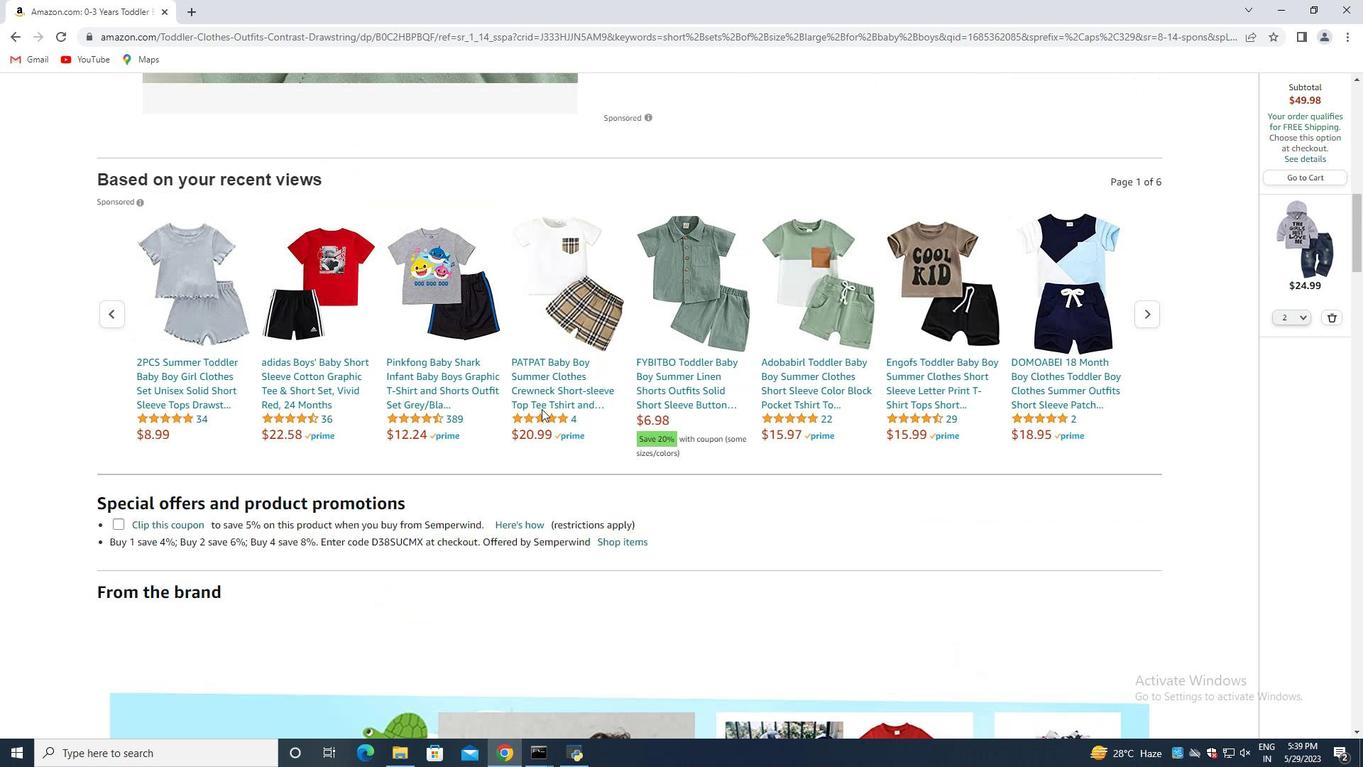 
Action: Mouse scrolled (541, 409) with delta (0, 0)
Screenshot: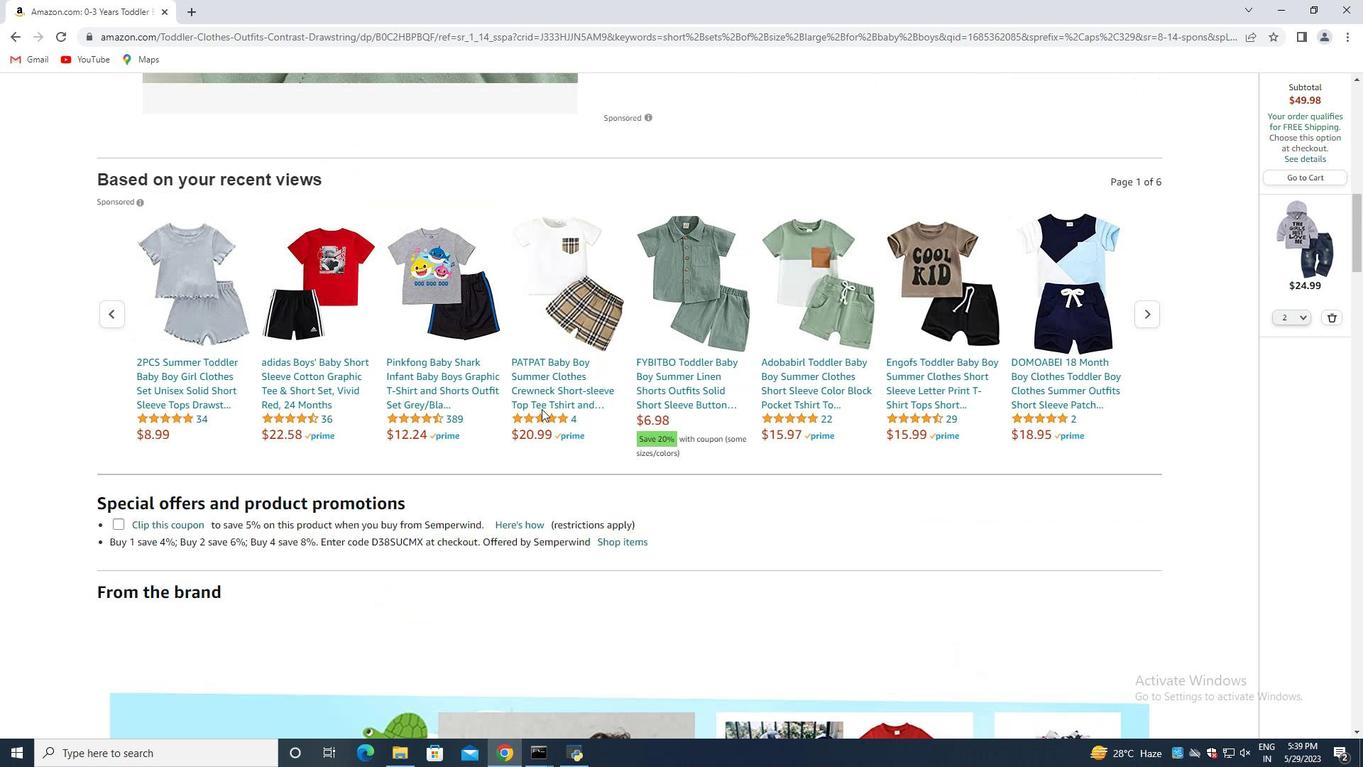 
Action: Mouse scrolled (541, 409) with delta (0, 0)
Screenshot: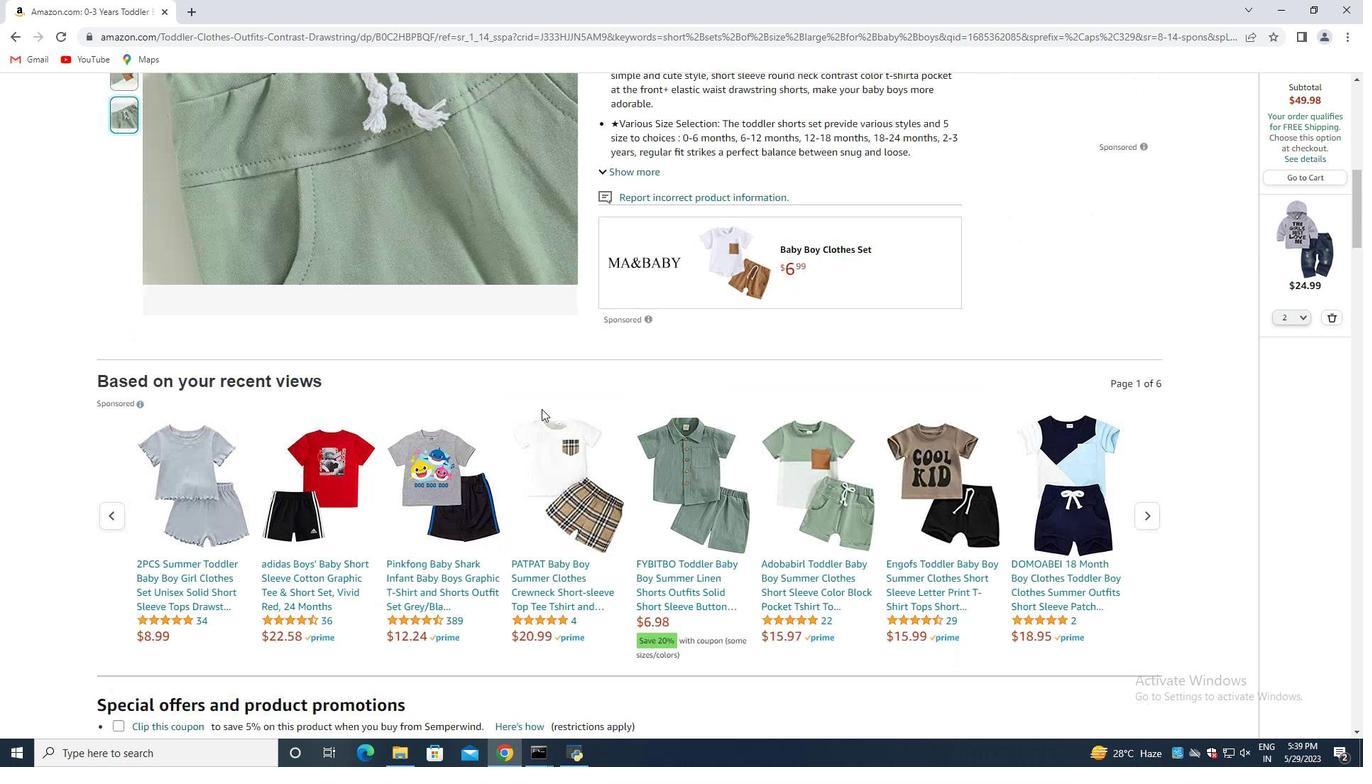 
Action: Mouse scrolled (541, 409) with delta (0, 0)
Screenshot: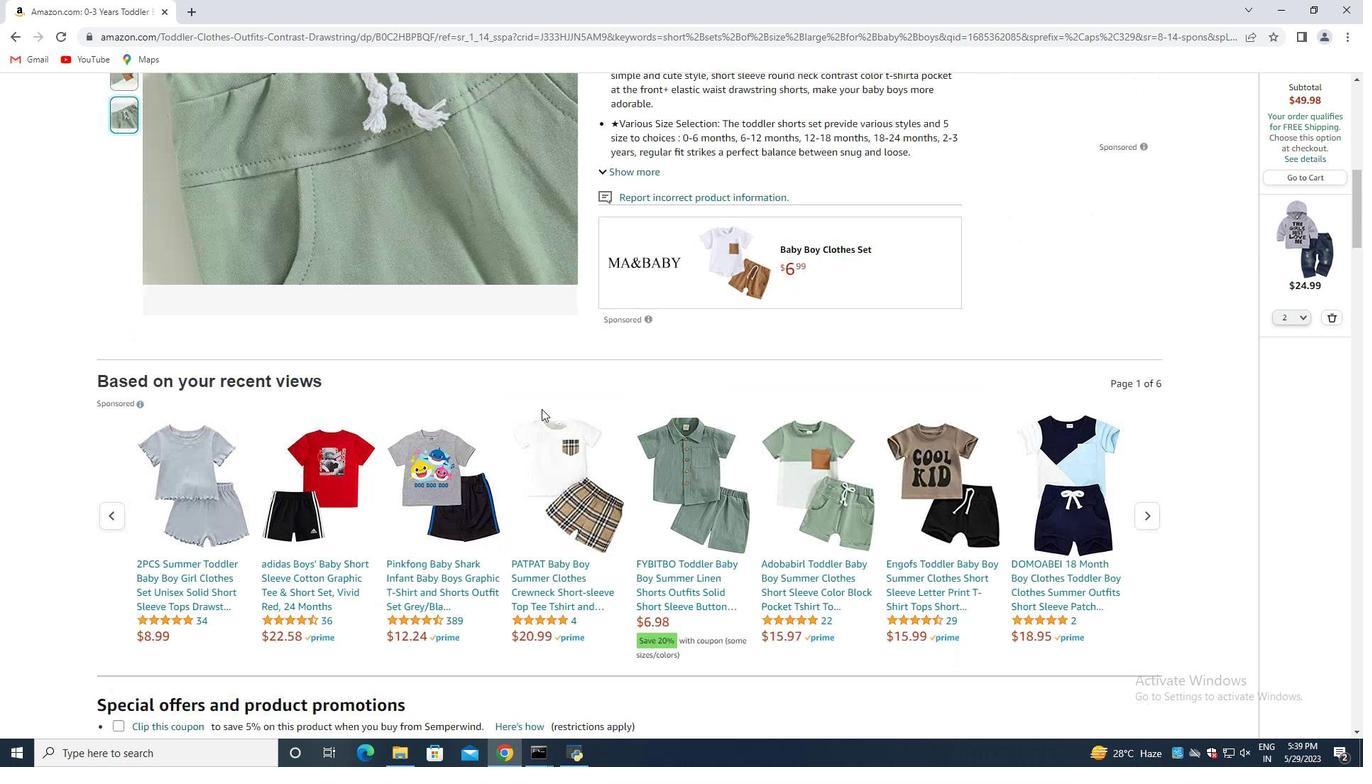
Action: Mouse moved to (545, 409)
Screenshot: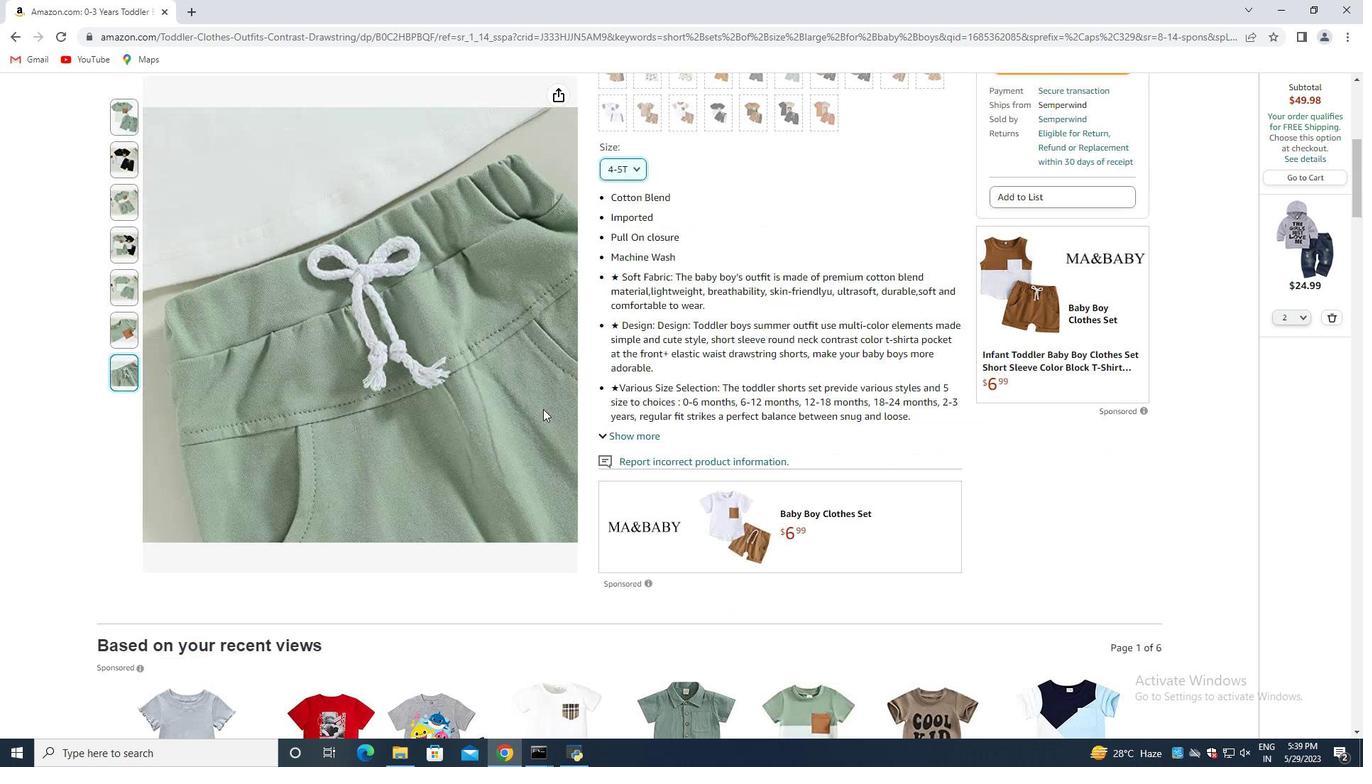 
Action: Mouse scrolled (545, 409) with delta (0, 0)
Screenshot: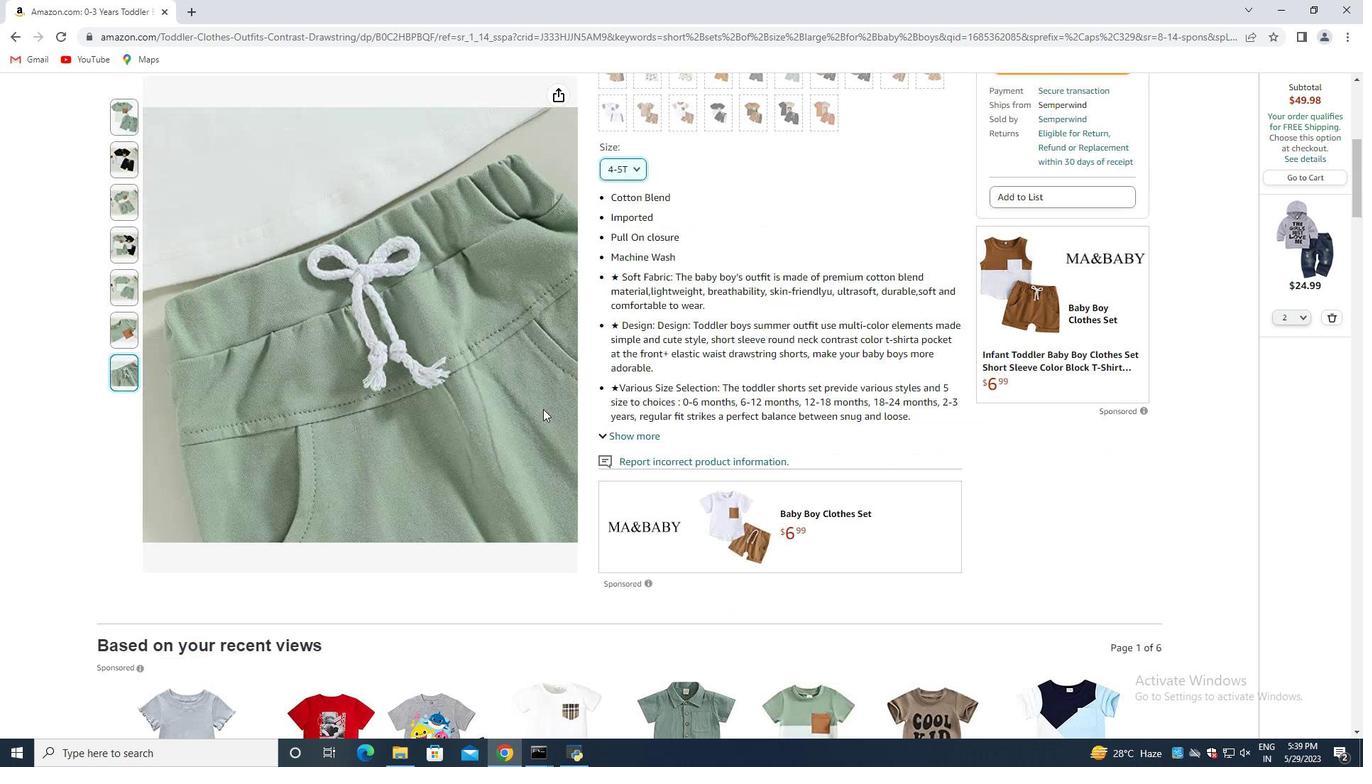 
Action: Mouse scrolled (545, 409) with delta (0, 0)
Screenshot: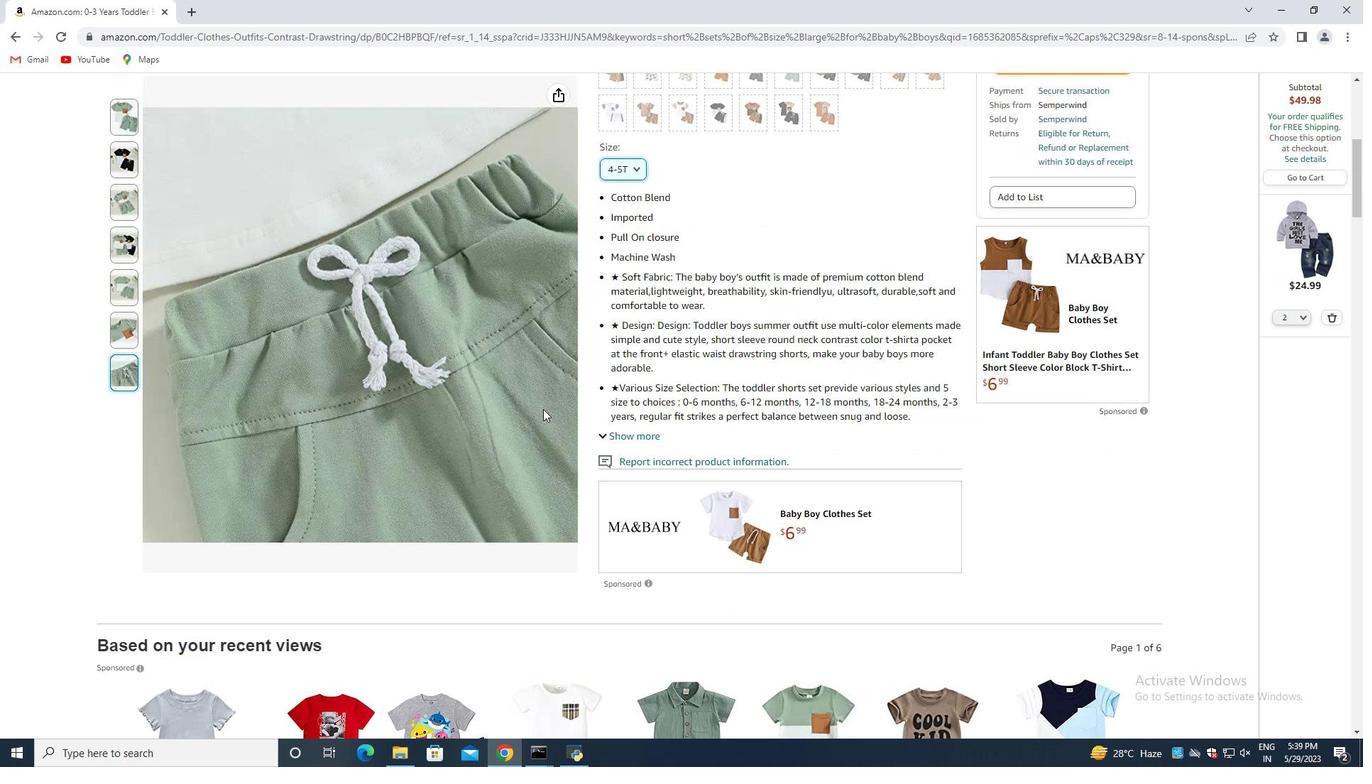 
Action: Mouse scrolled (545, 409) with delta (0, 0)
Screenshot: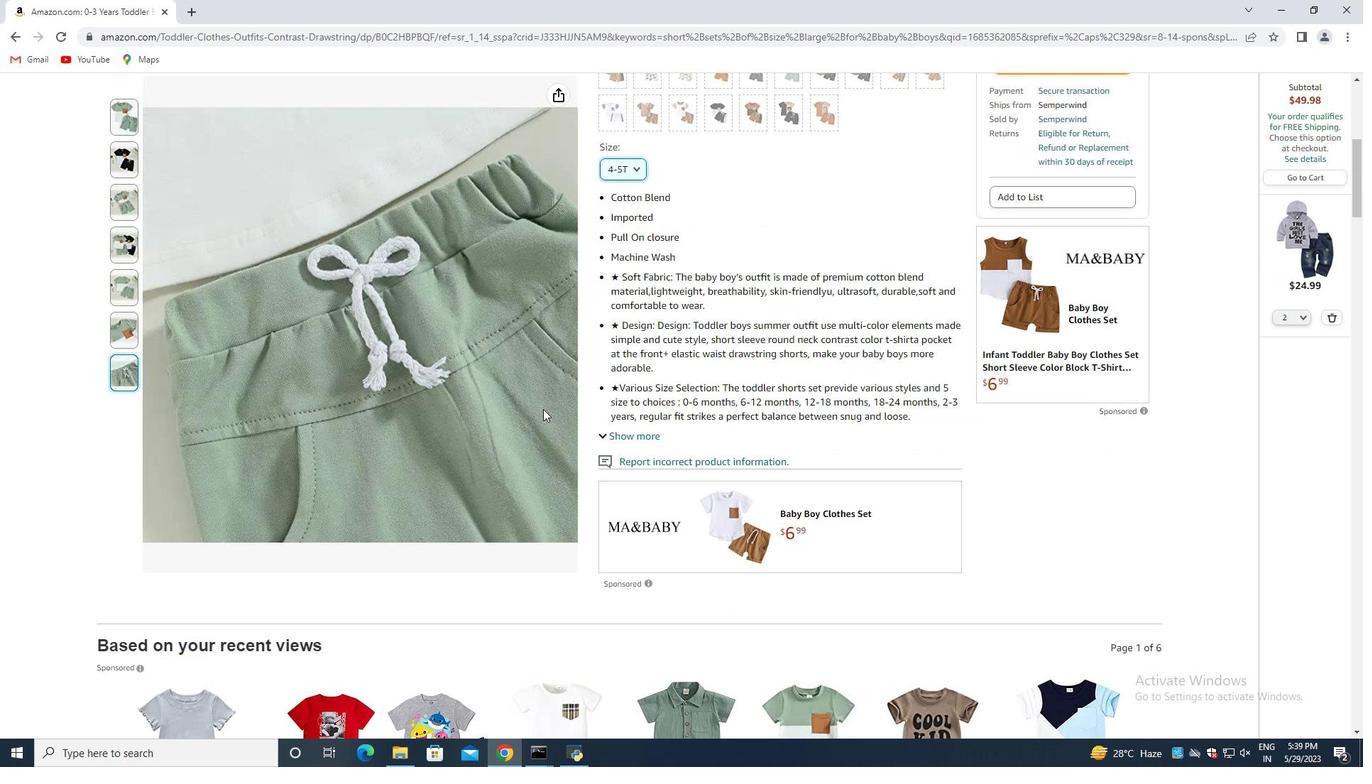 
Action: Mouse scrolled (545, 409) with delta (0, 0)
Screenshot: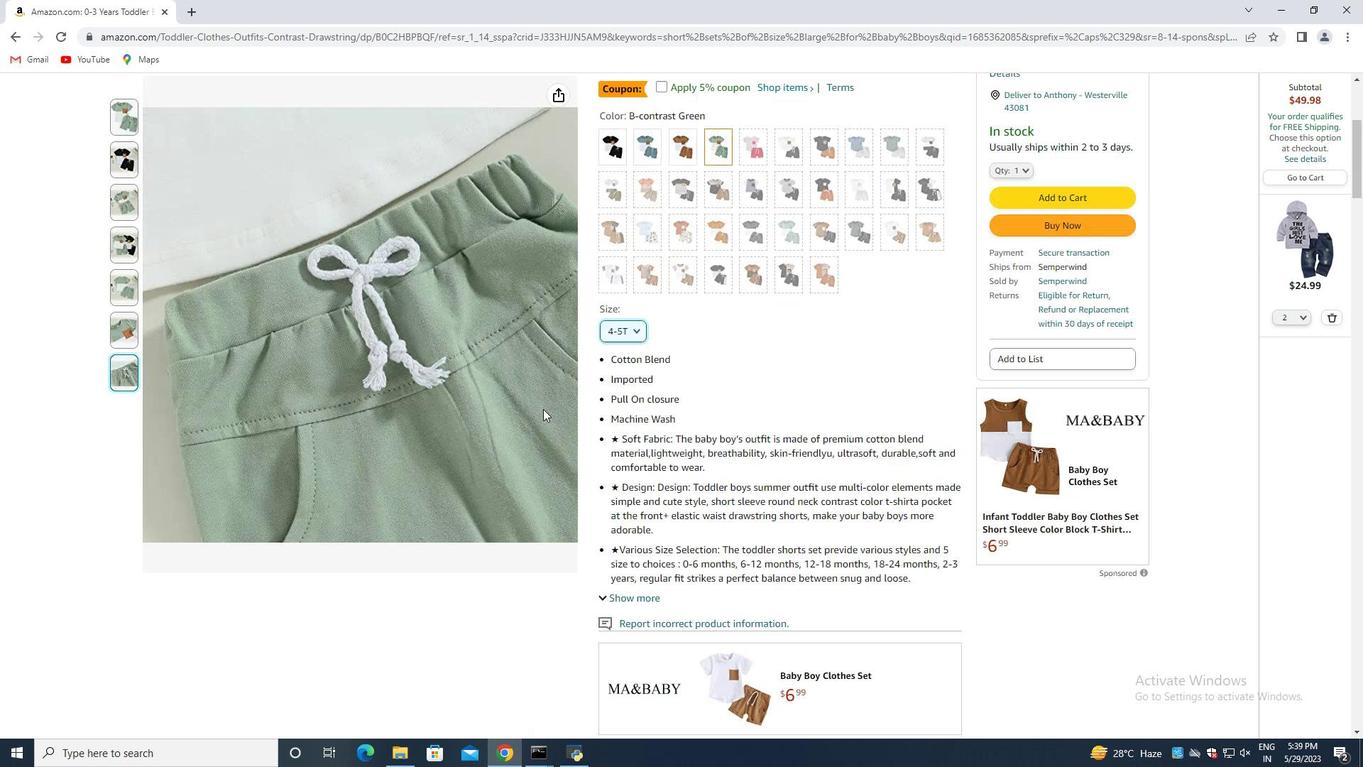 
Action: Mouse scrolled (545, 409) with delta (0, 0)
Screenshot: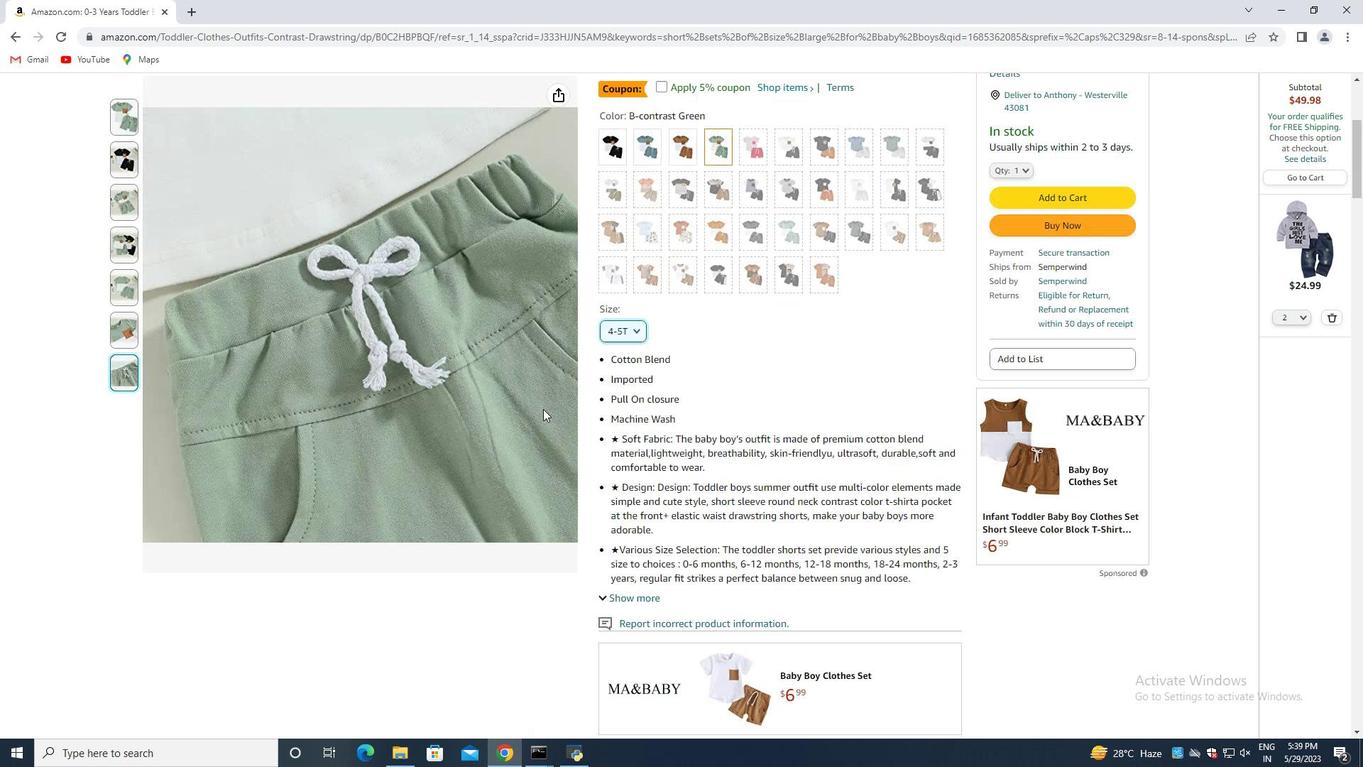 
Action: Mouse scrolled (545, 409) with delta (0, 0)
Screenshot: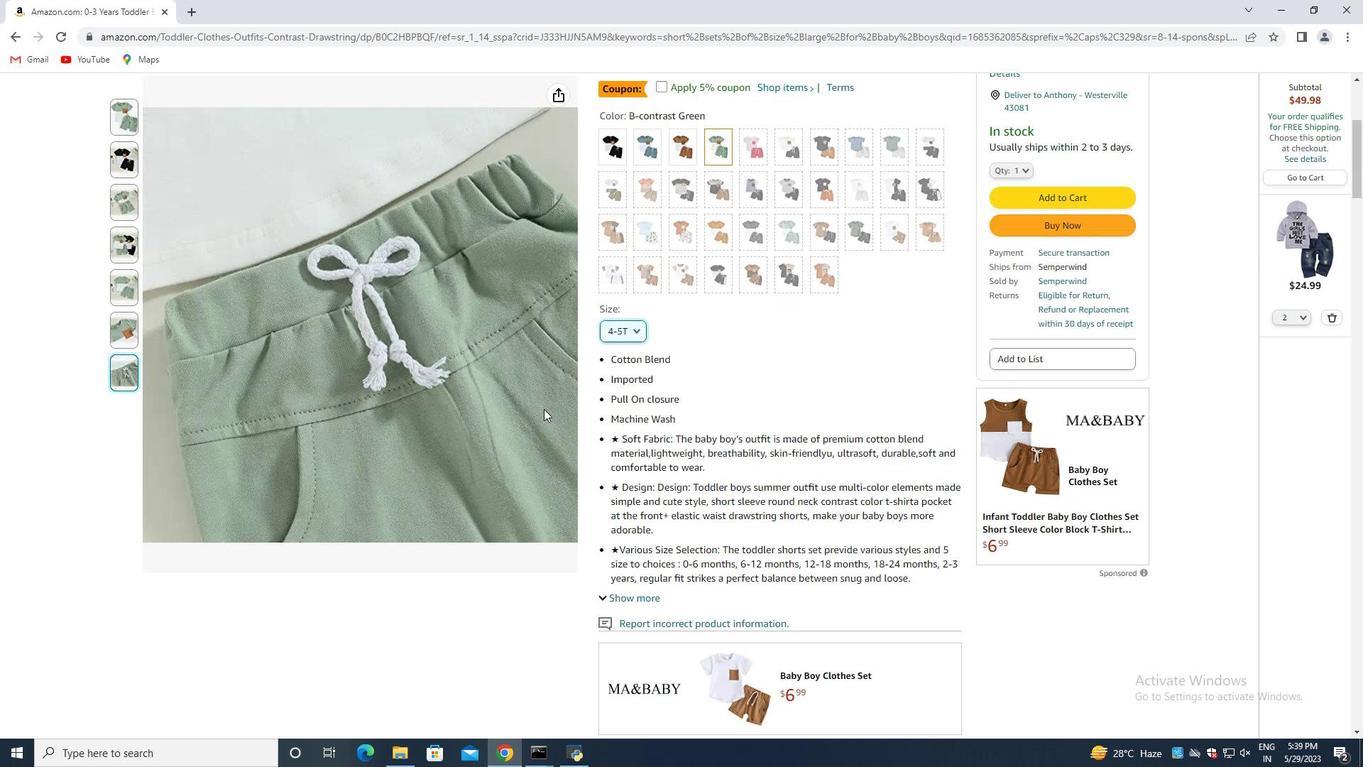 
Action: Mouse scrolled (545, 409) with delta (0, 0)
Screenshot: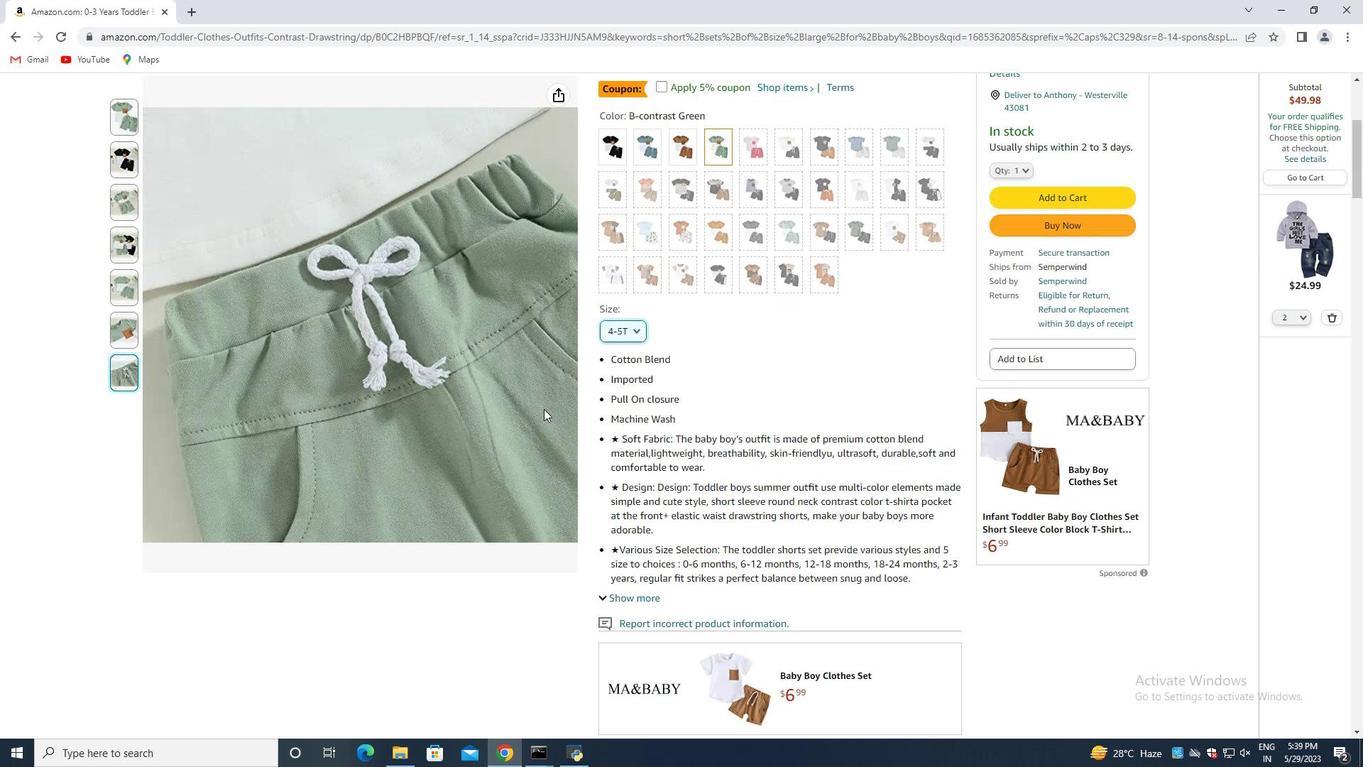 
Action: Mouse moved to (632, 627)
Screenshot: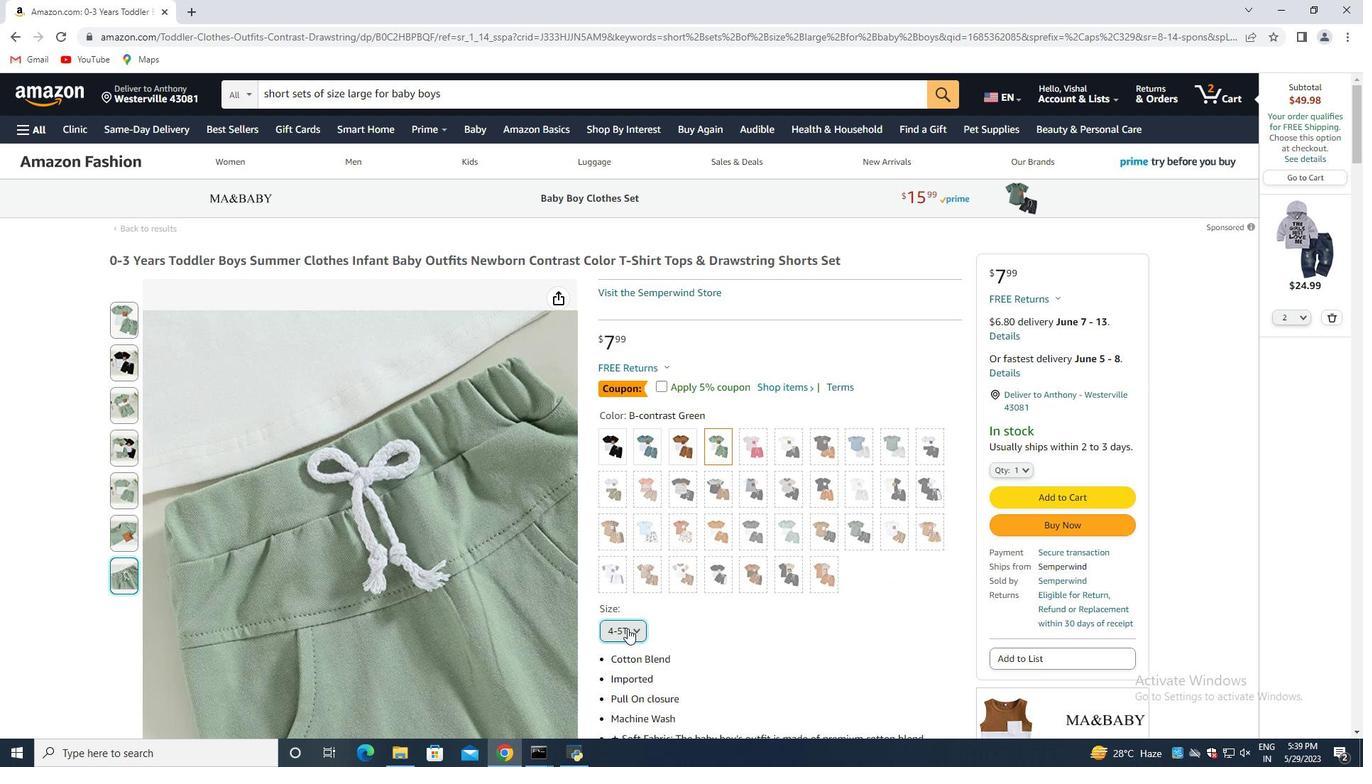 
Action: Mouse pressed left at (632, 627)
Screenshot: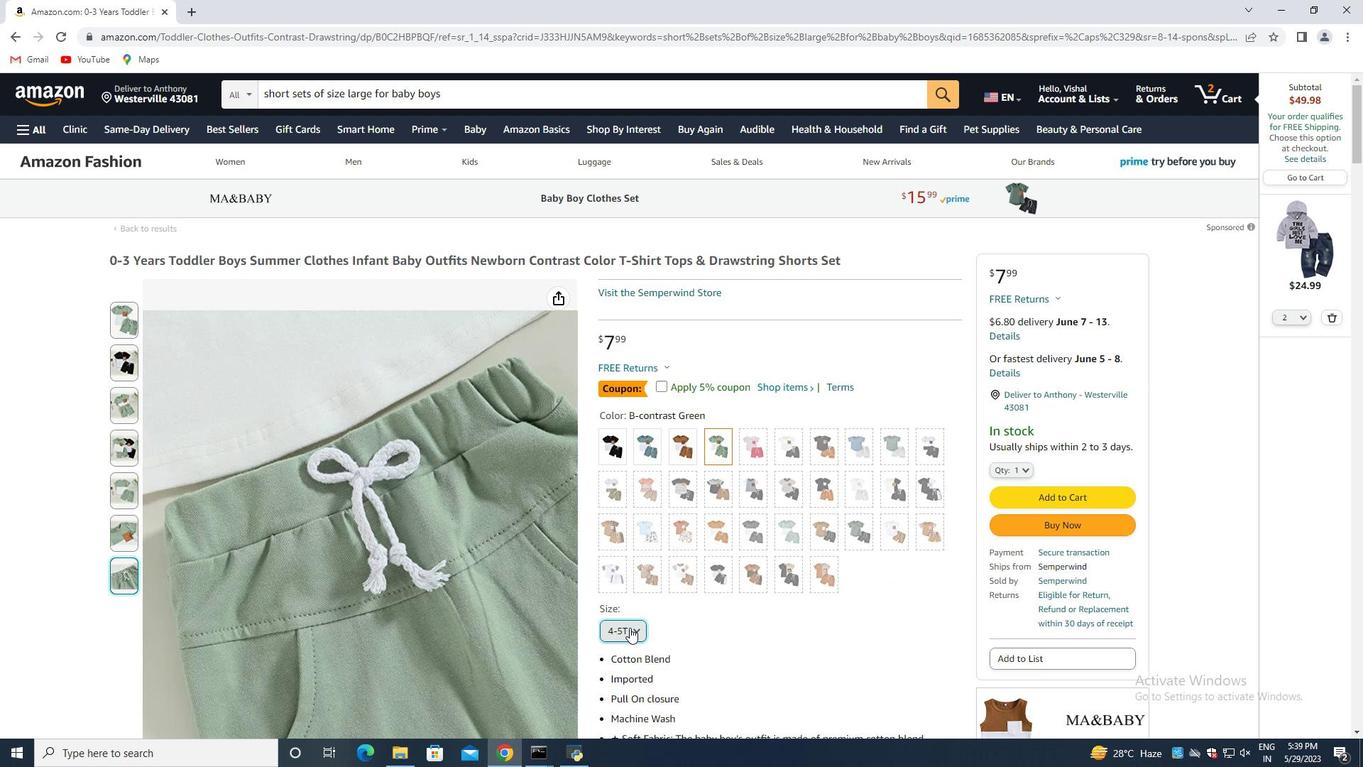 
Action: Mouse moved to (703, 607)
Screenshot: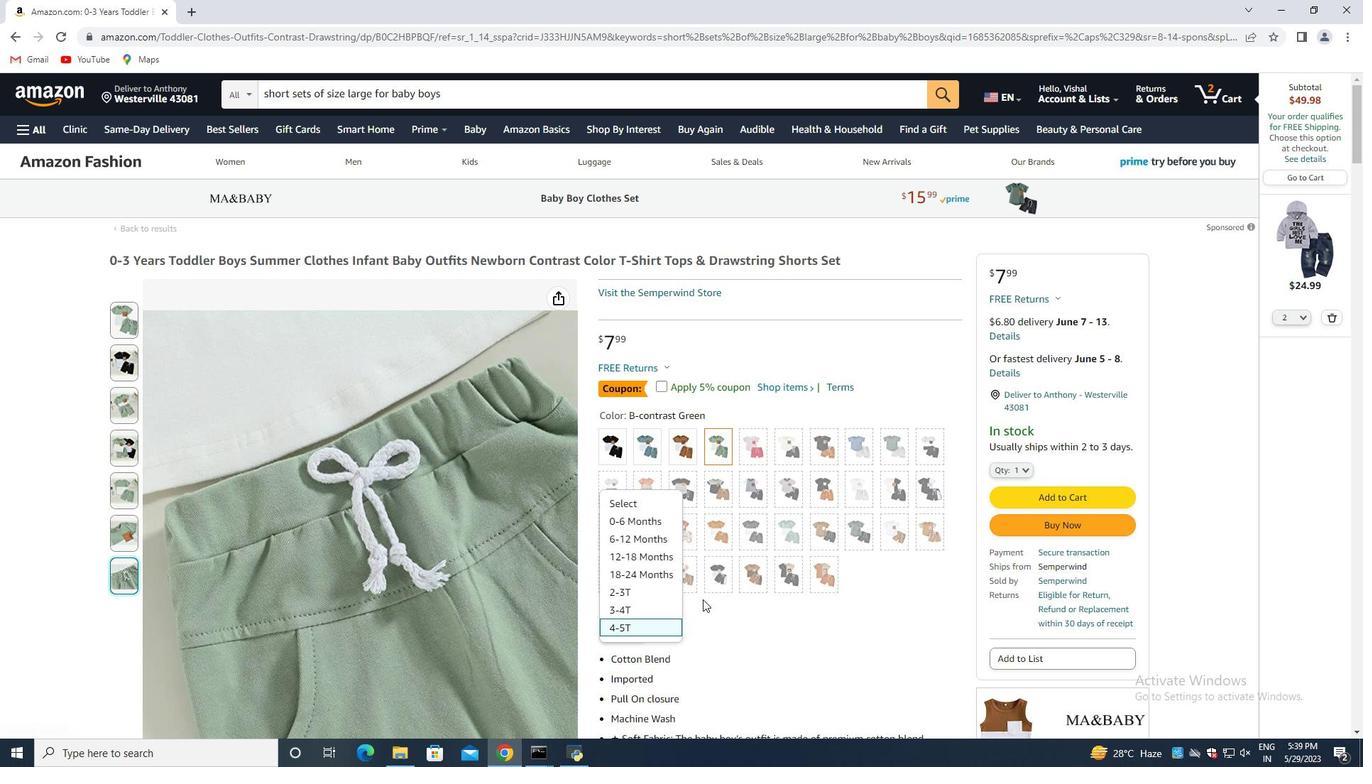 
Action: Mouse pressed left at (703, 607)
Screenshot: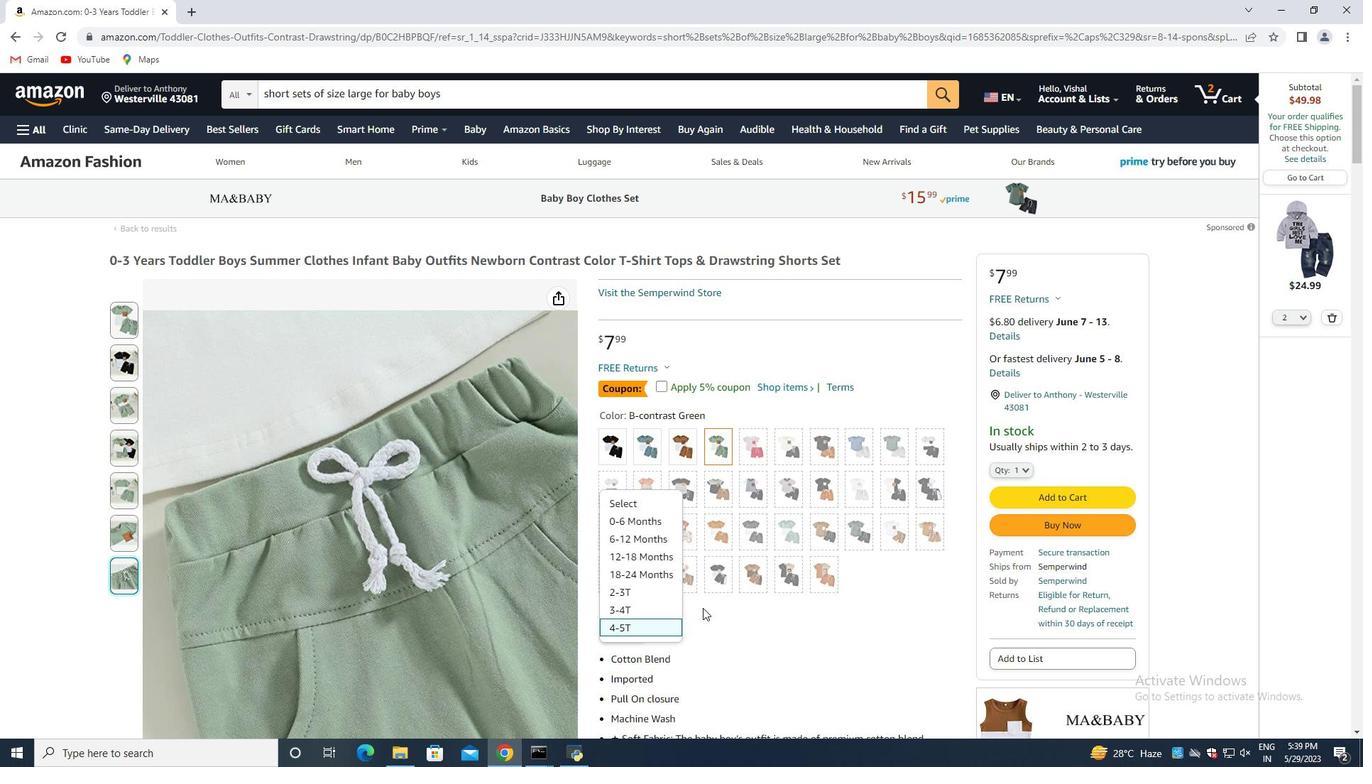 
Action: Mouse moved to (637, 635)
Screenshot: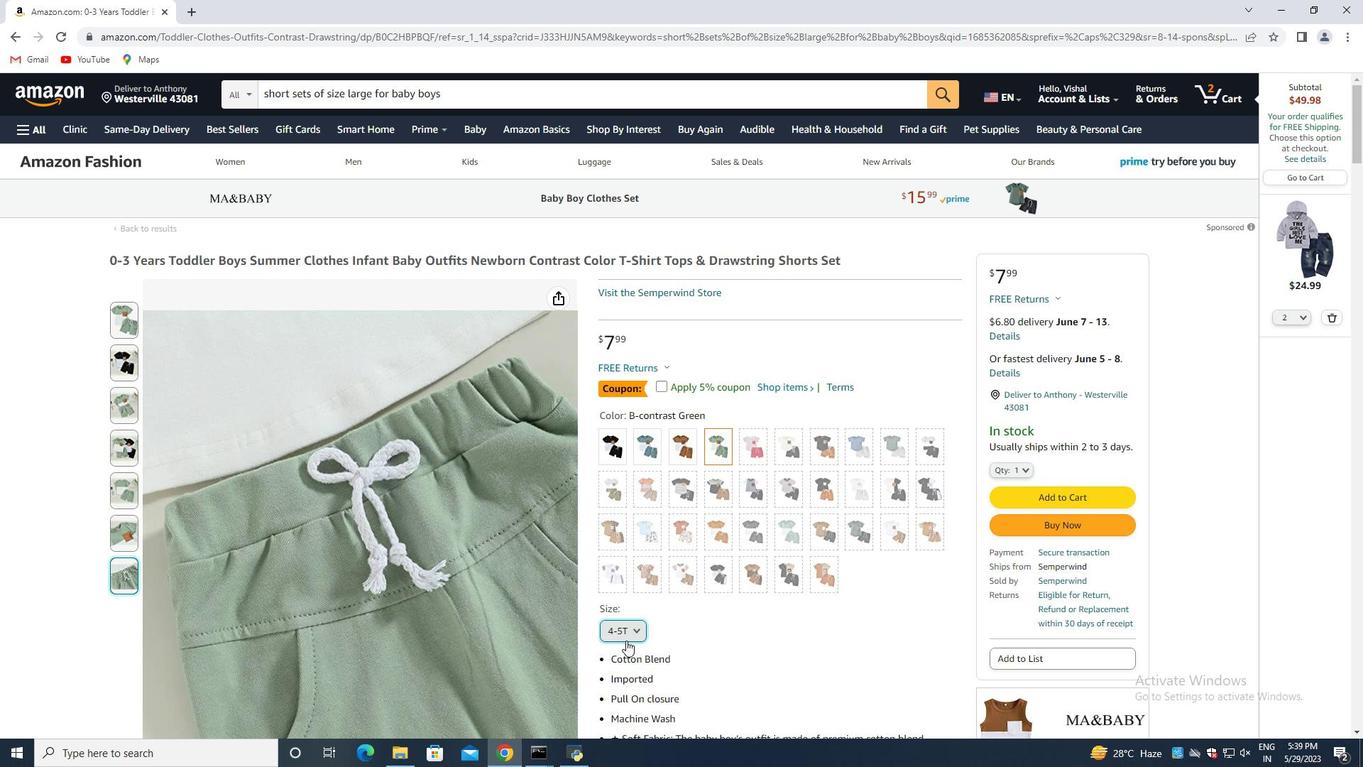 
Action: Mouse pressed left at (637, 635)
Screenshot: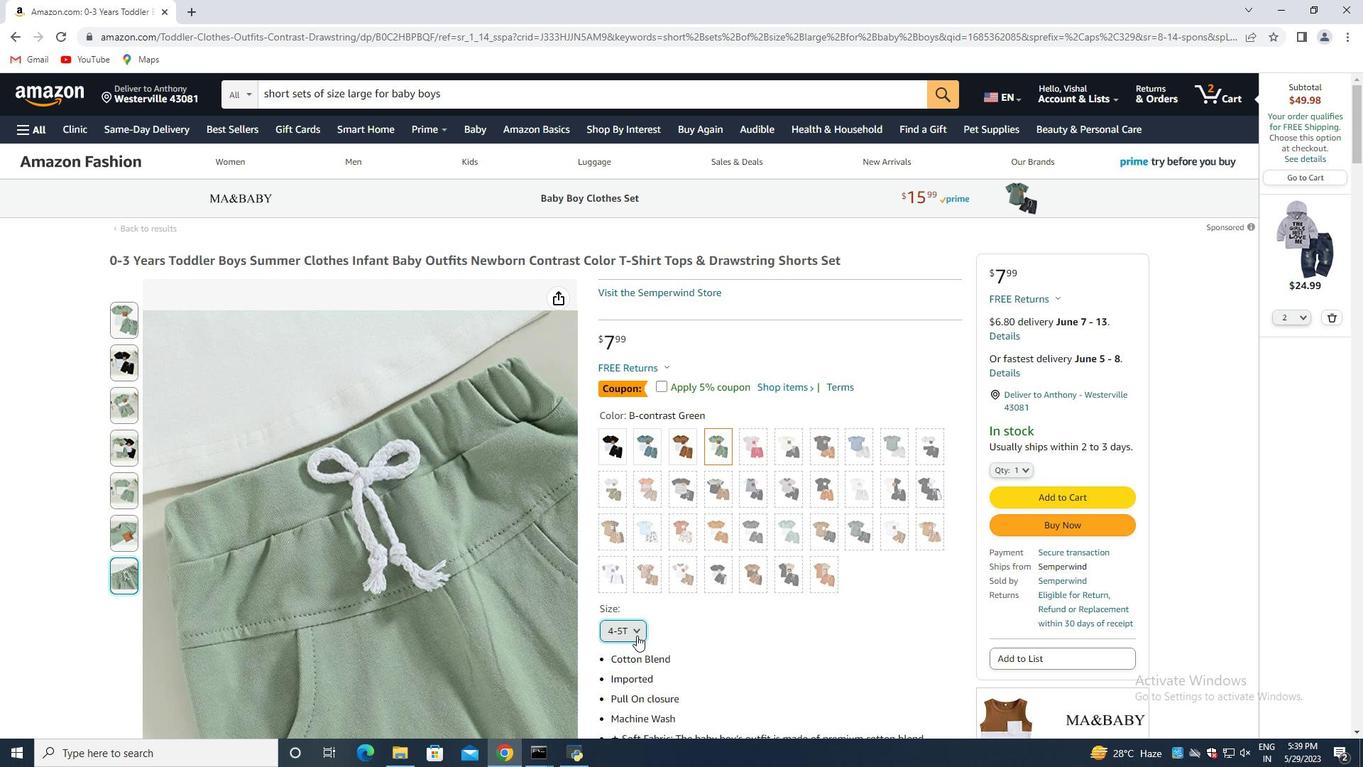 
Action: Mouse moved to (656, 596)
Screenshot: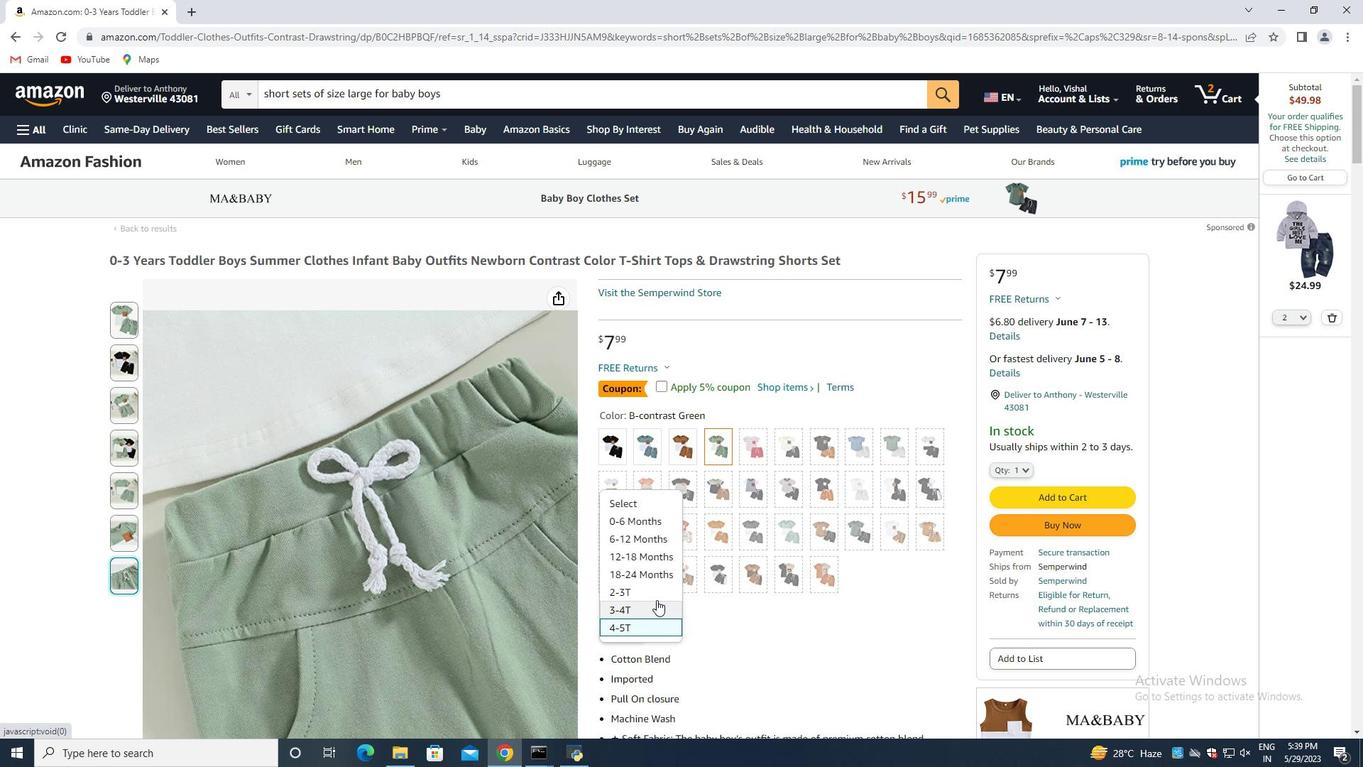 
Action: Mouse pressed left at (656, 596)
Screenshot: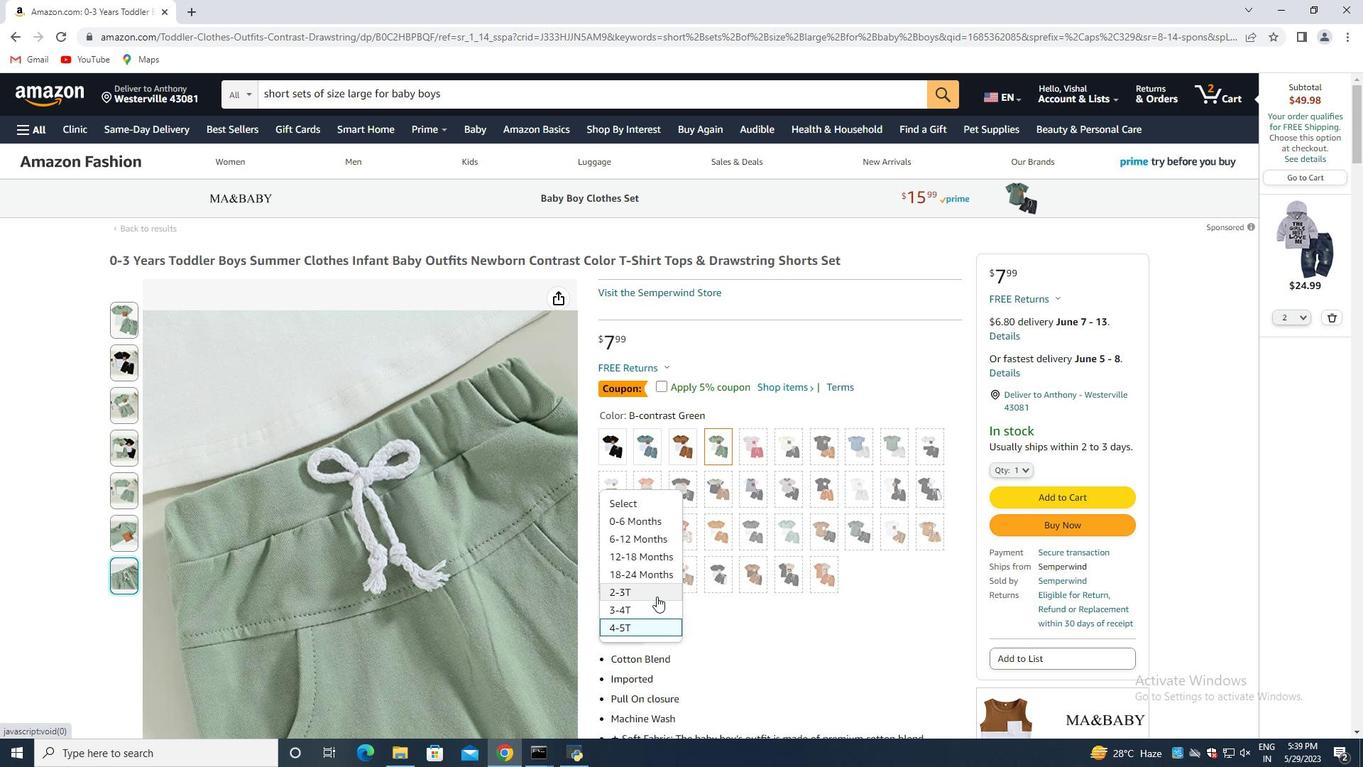 
Action: Mouse moved to (131, 359)
Screenshot: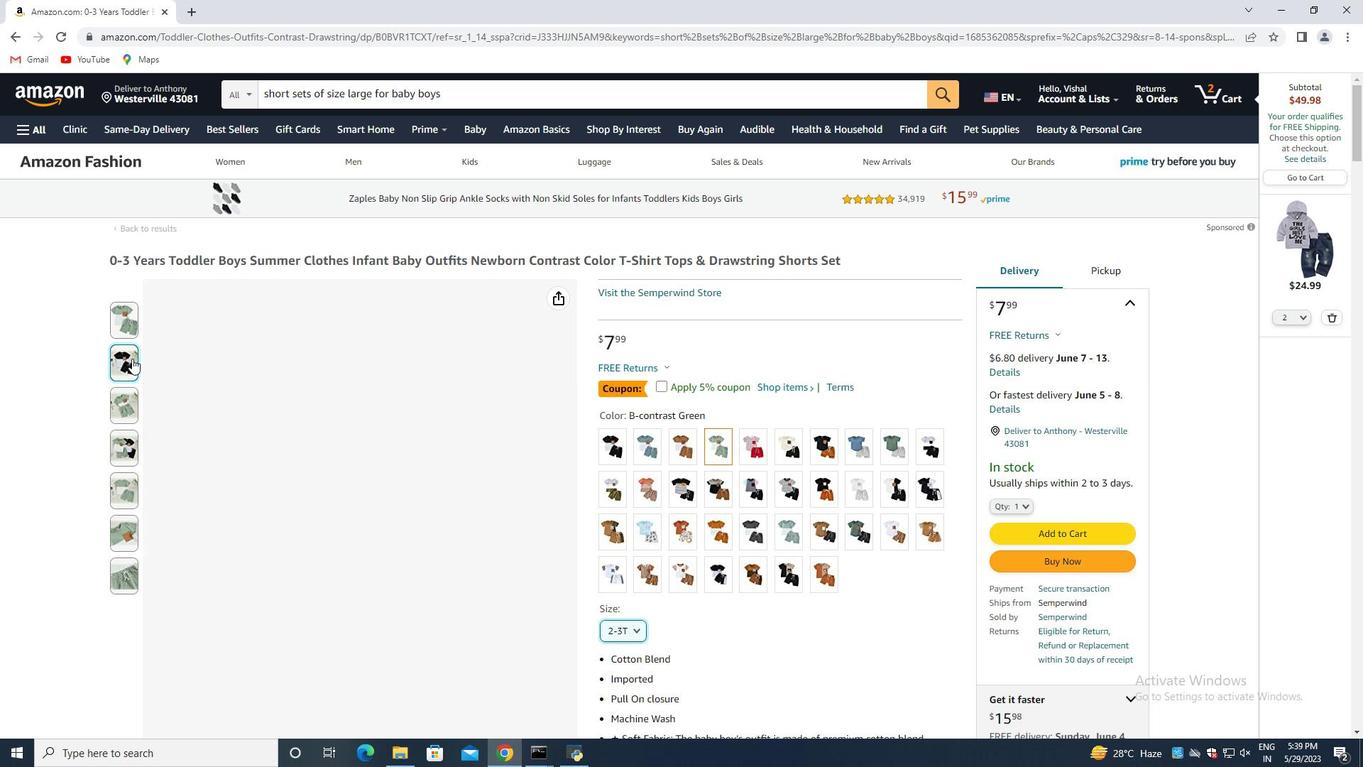 
Action: Mouse pressed left at (131, 359)
Screenshot: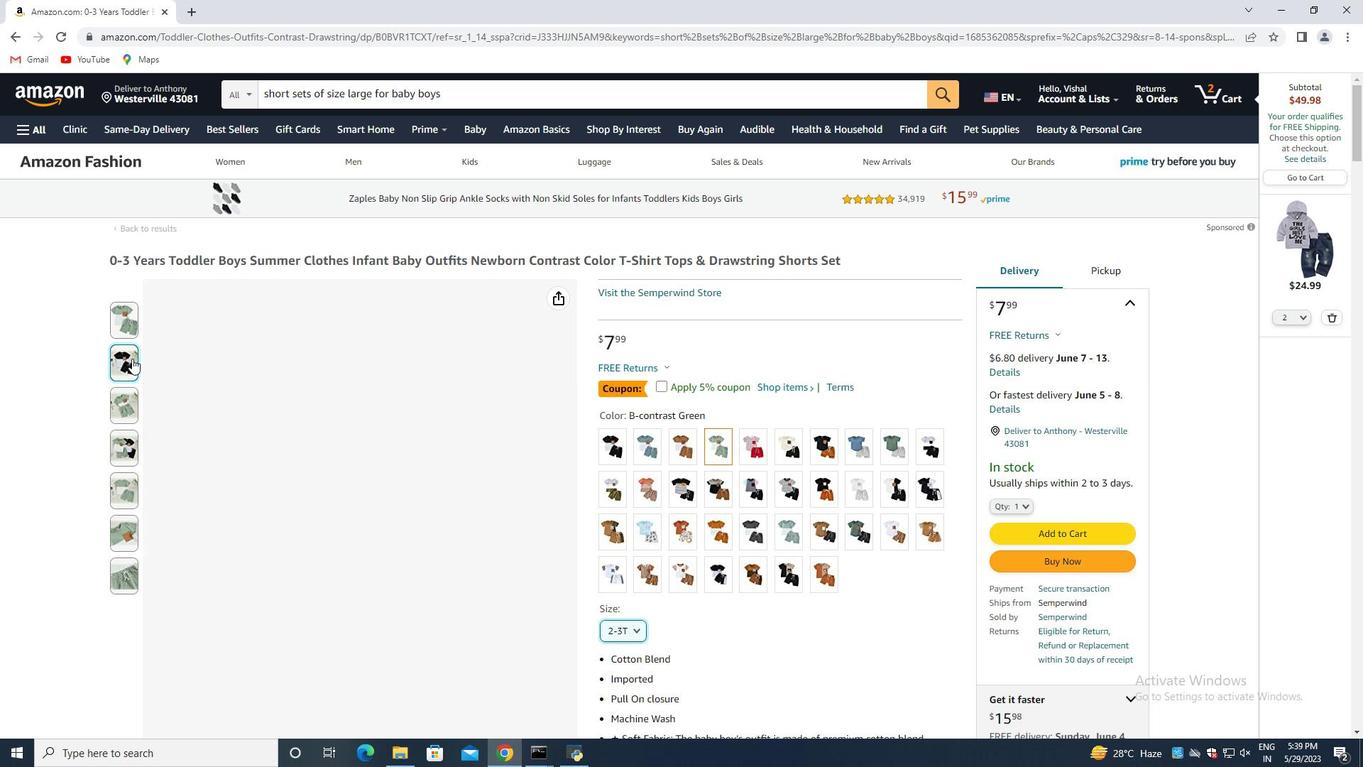 
Action: Mouse moved to (892, 530)
Screenshot: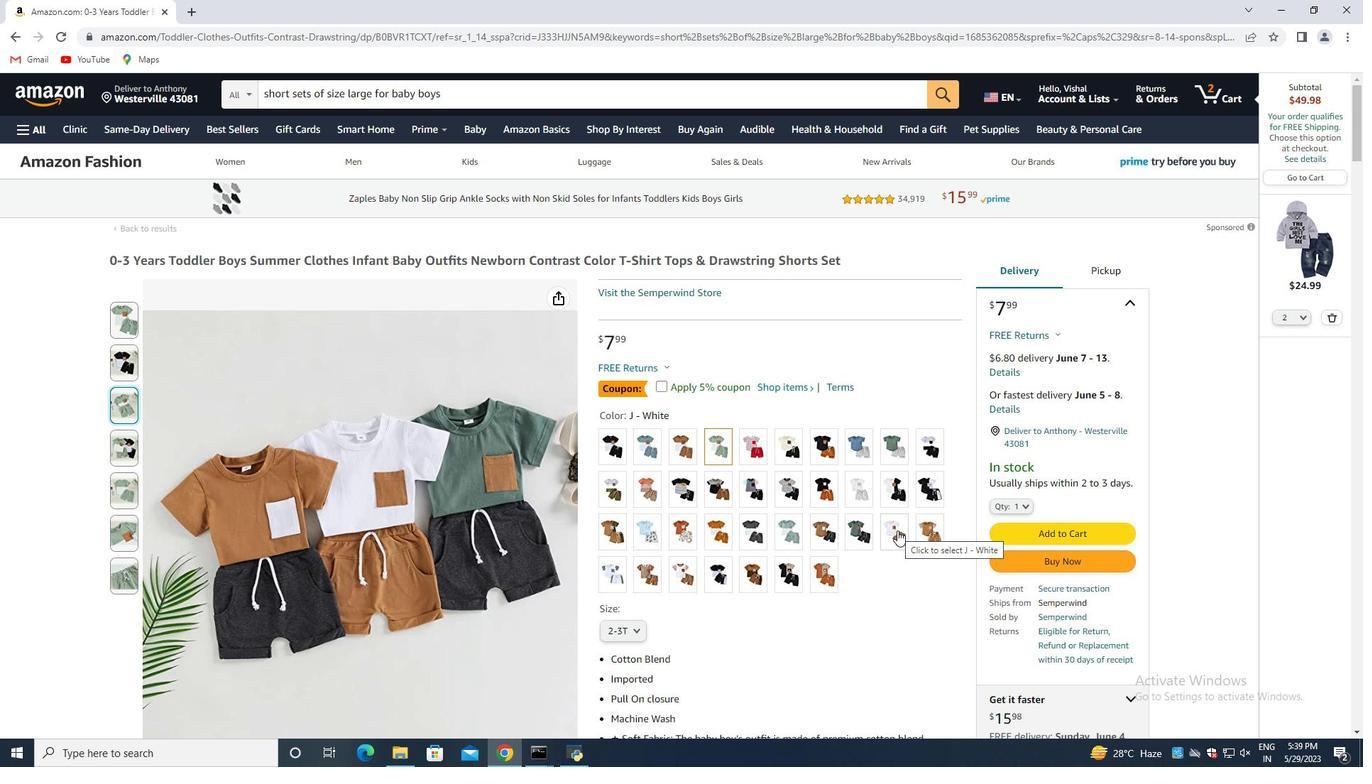 
Action: Mouse pressed left at (892, 530)
Screenshot: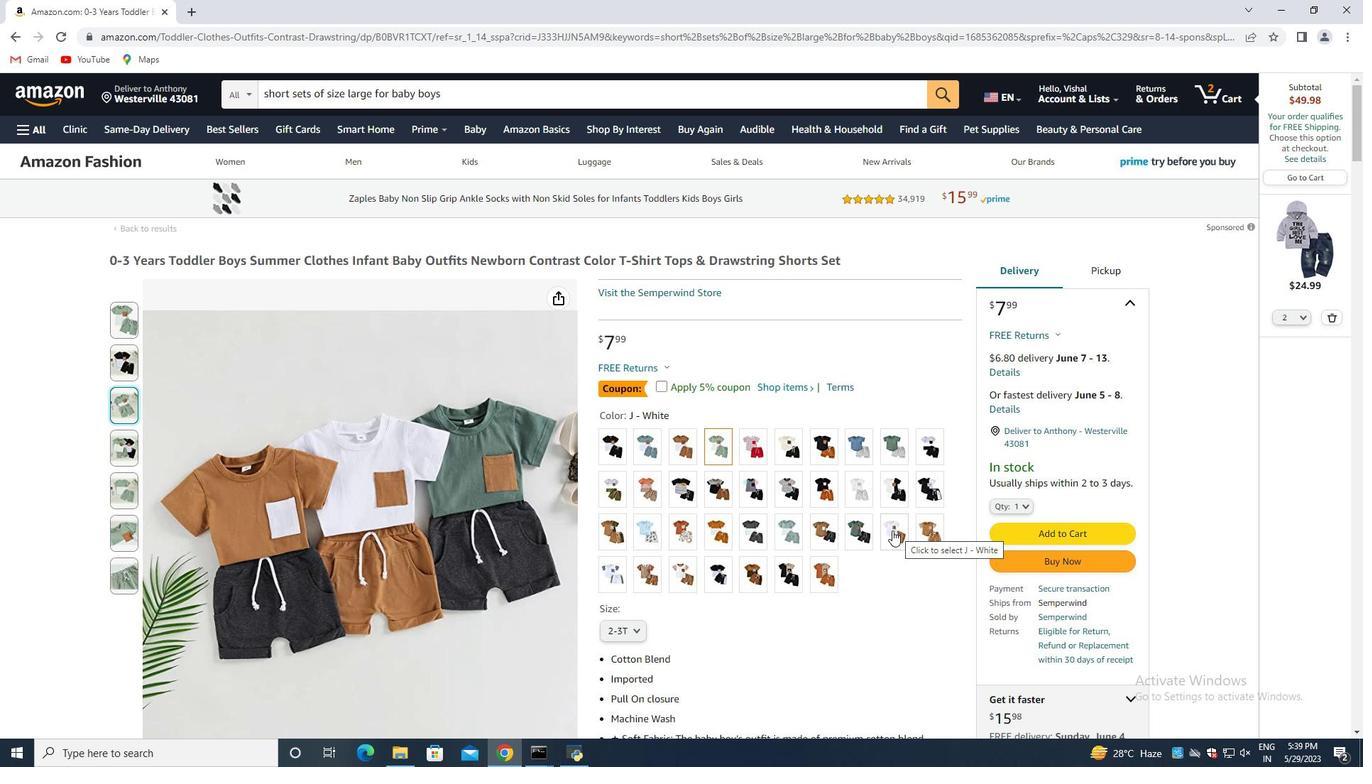 
Action: Mouse moved to (652, 576)
Screenshot: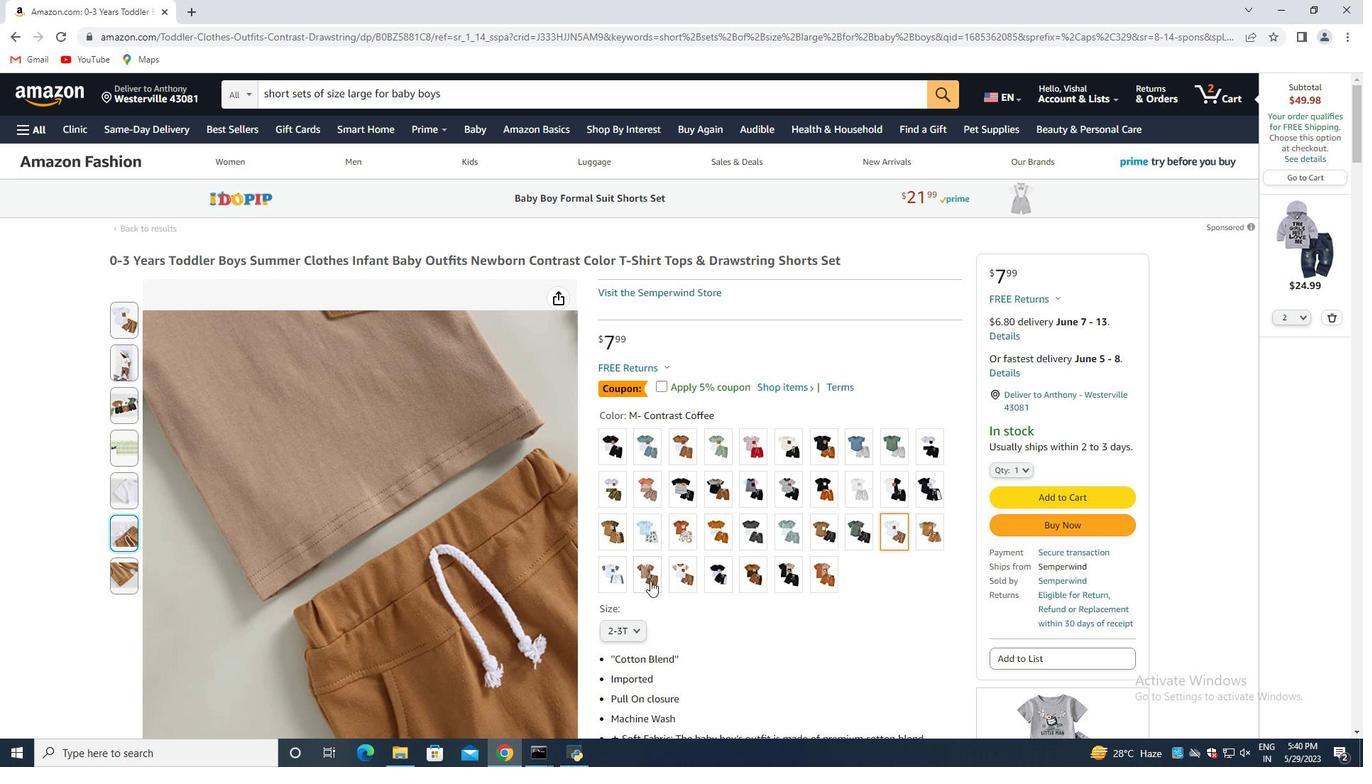 
Action: Mouse pressed left at (652, 576)
Screenshot: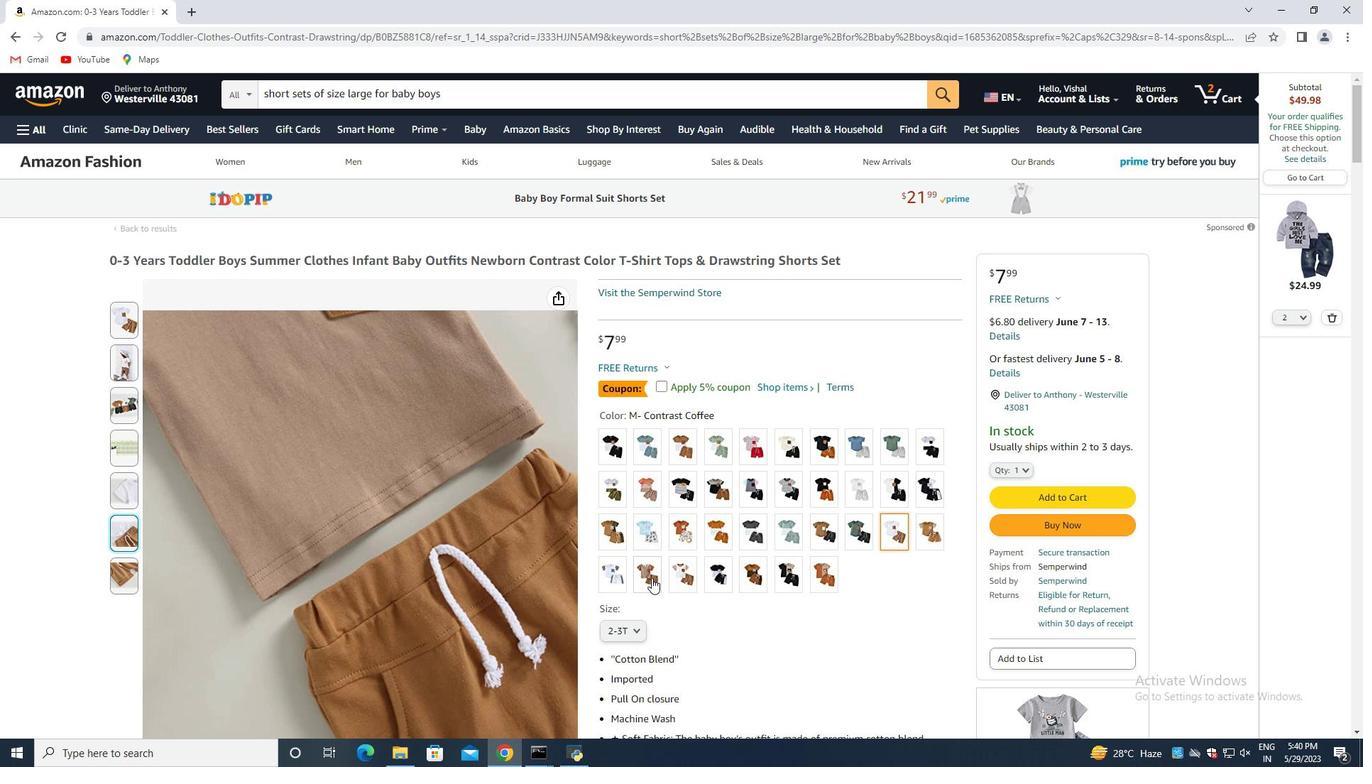 
Action: Mouse moved to (1330, 315)
Screenshot: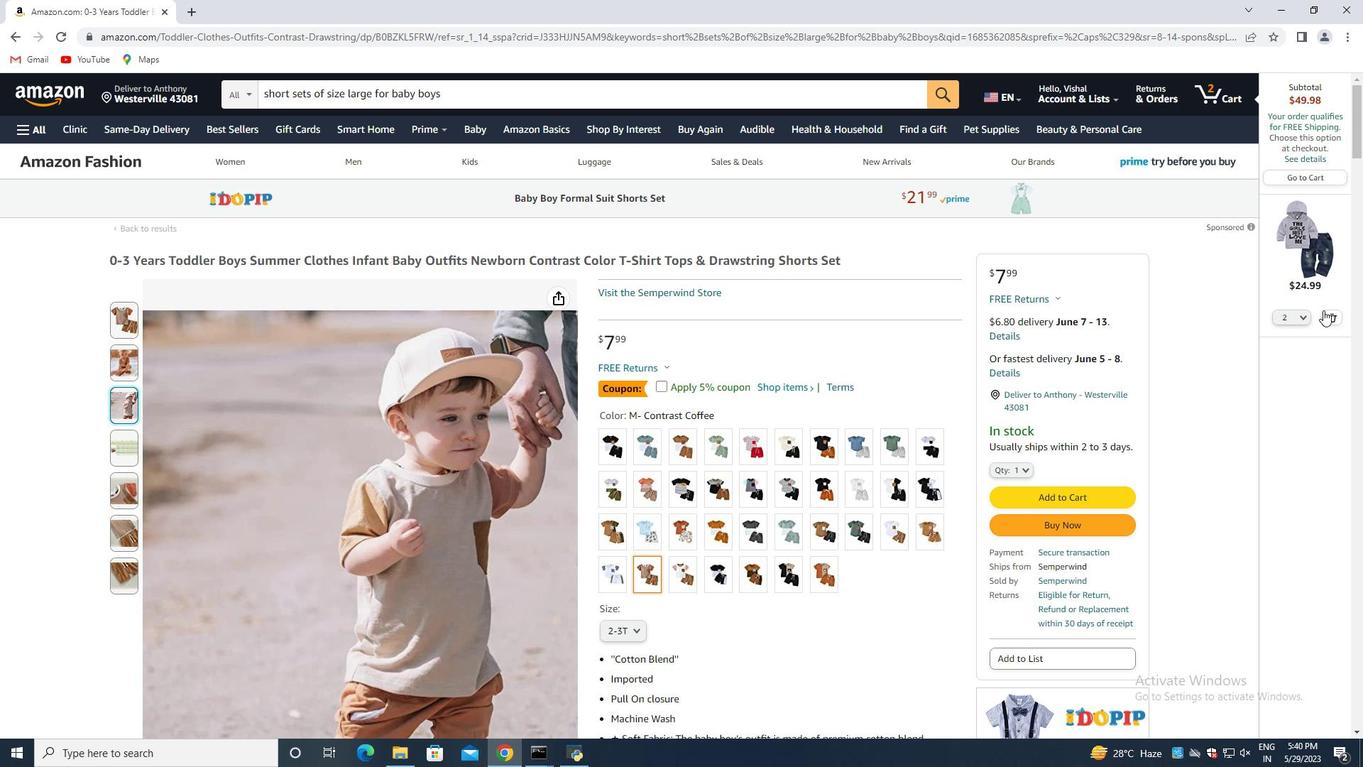 
Action: Mouse pressed left at (1330, 315)
Screenshot: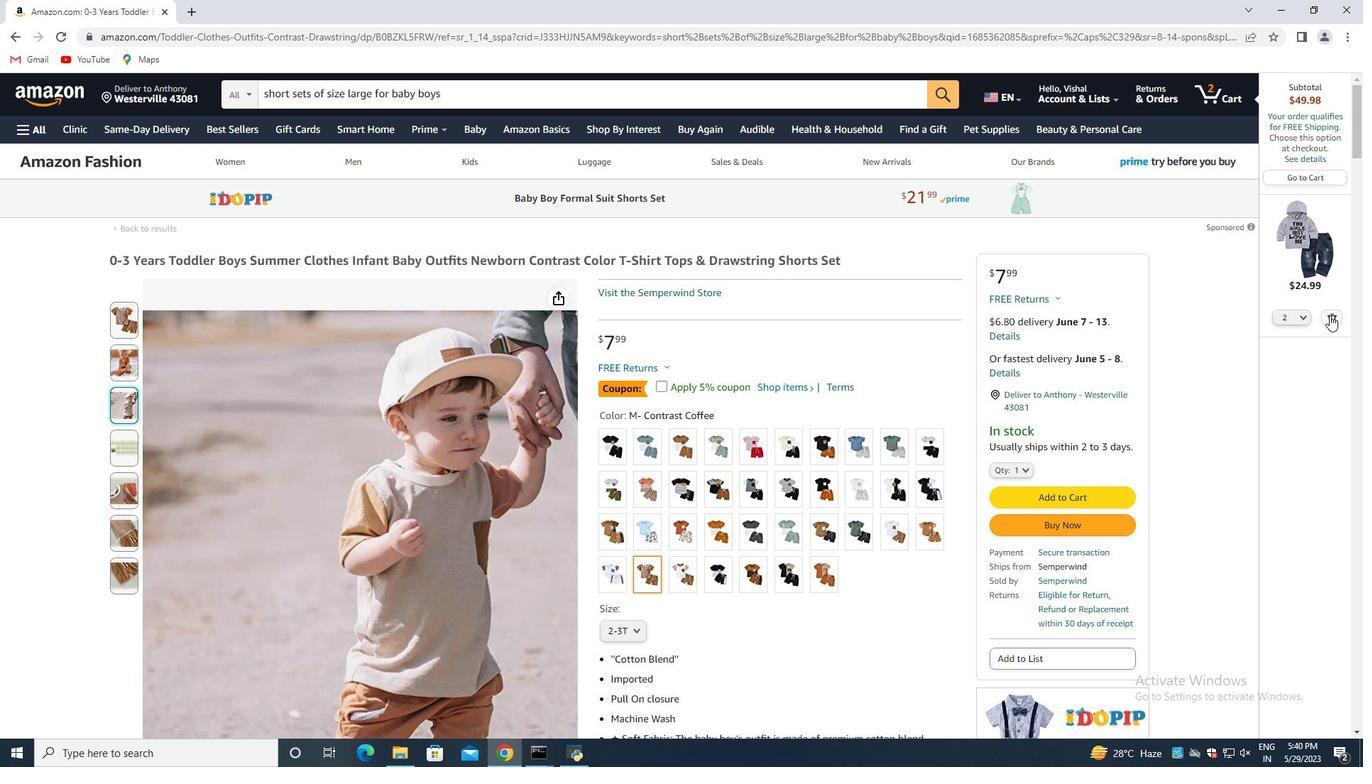 
Action: Mouse moved to (468, 402)
Screenshot: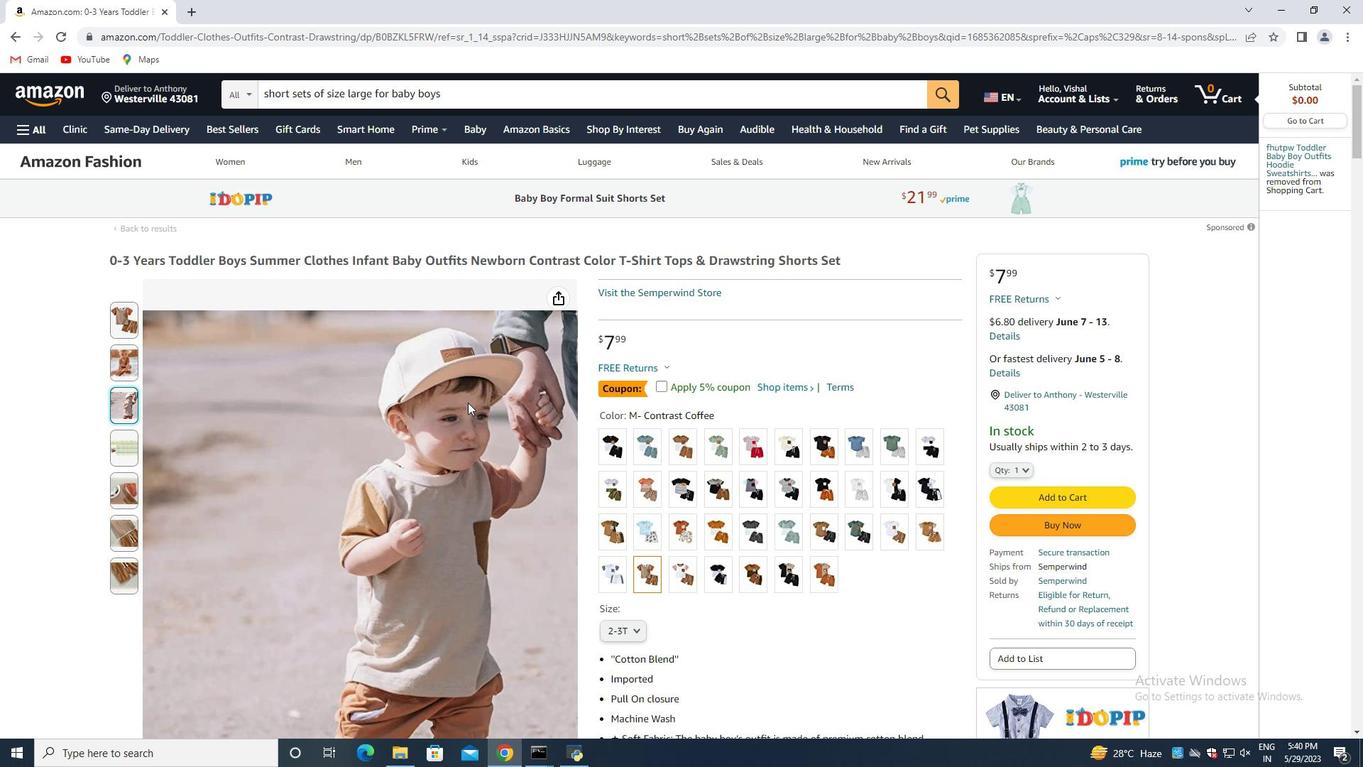 
Action: Mouse scrolled (468, 402) with delta (0, 0)
Screenshot: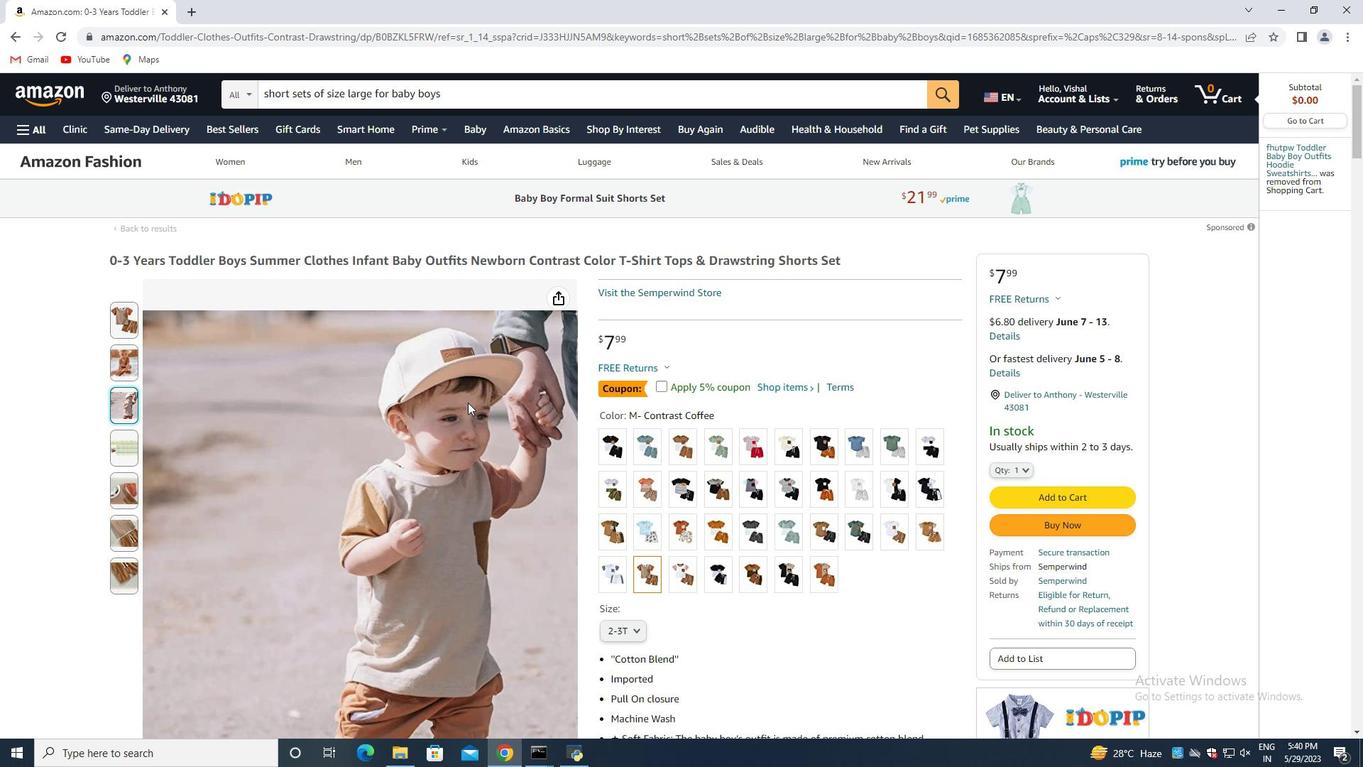
Action: Mouse scrolled (468, 402) with delta (0, 0)
Screenshot: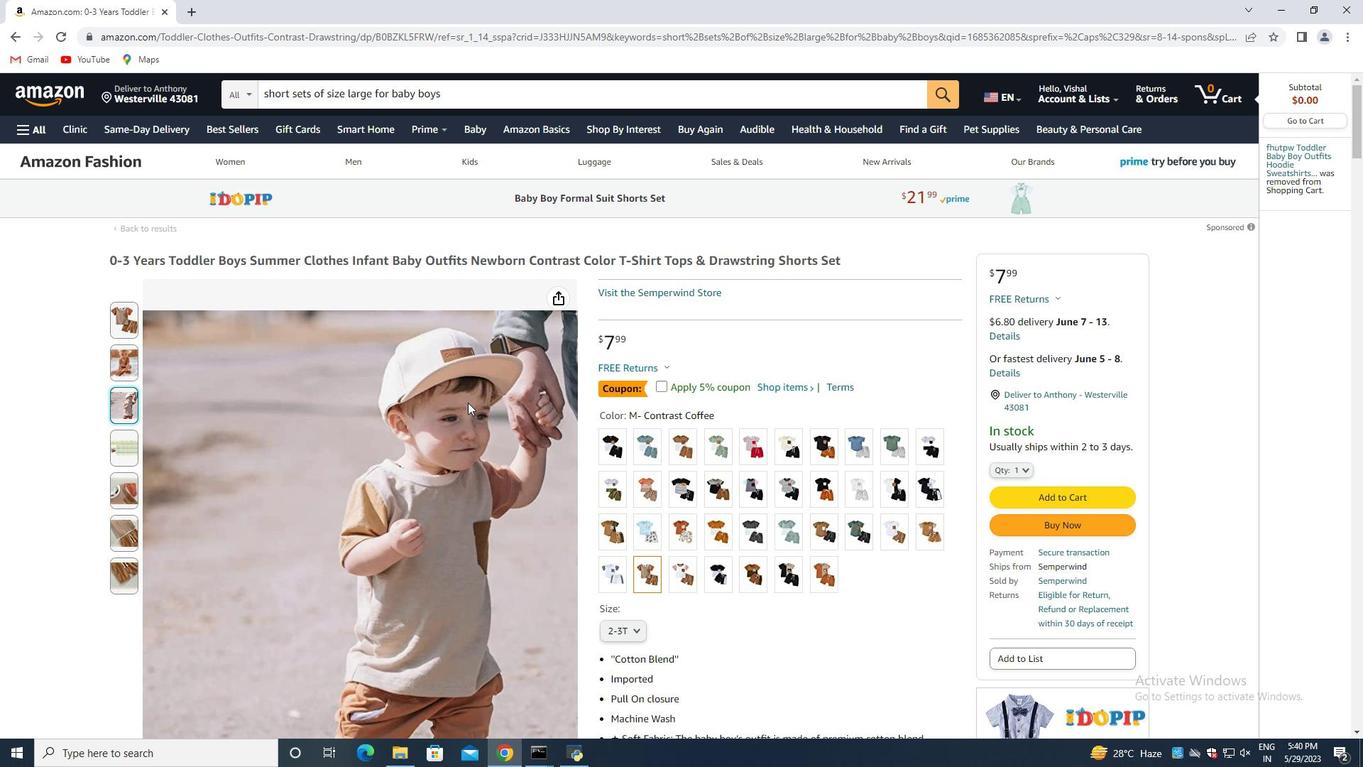
Action: Mouse moved to (468, 402)
Screenshot: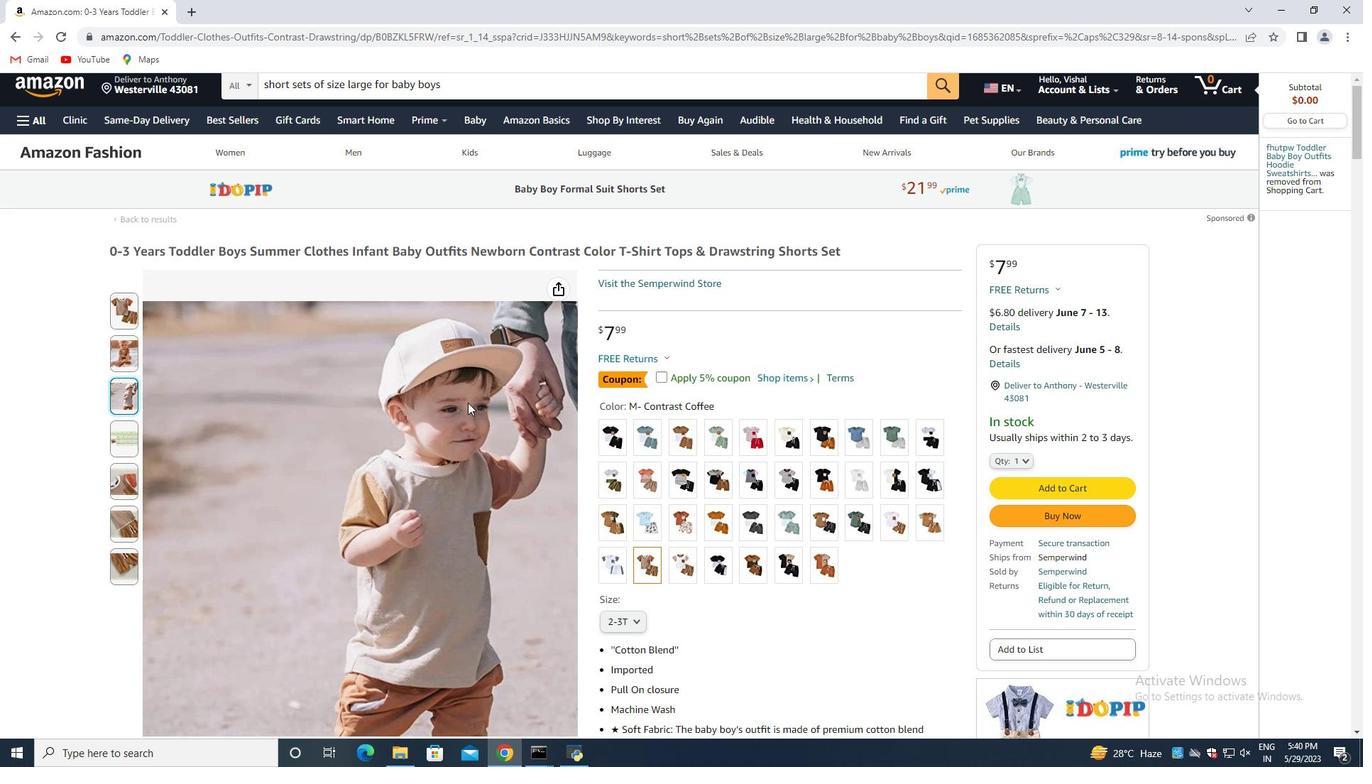
Action: Mouse scrolled (468, 402) with delta (0, 0)
Screenshot: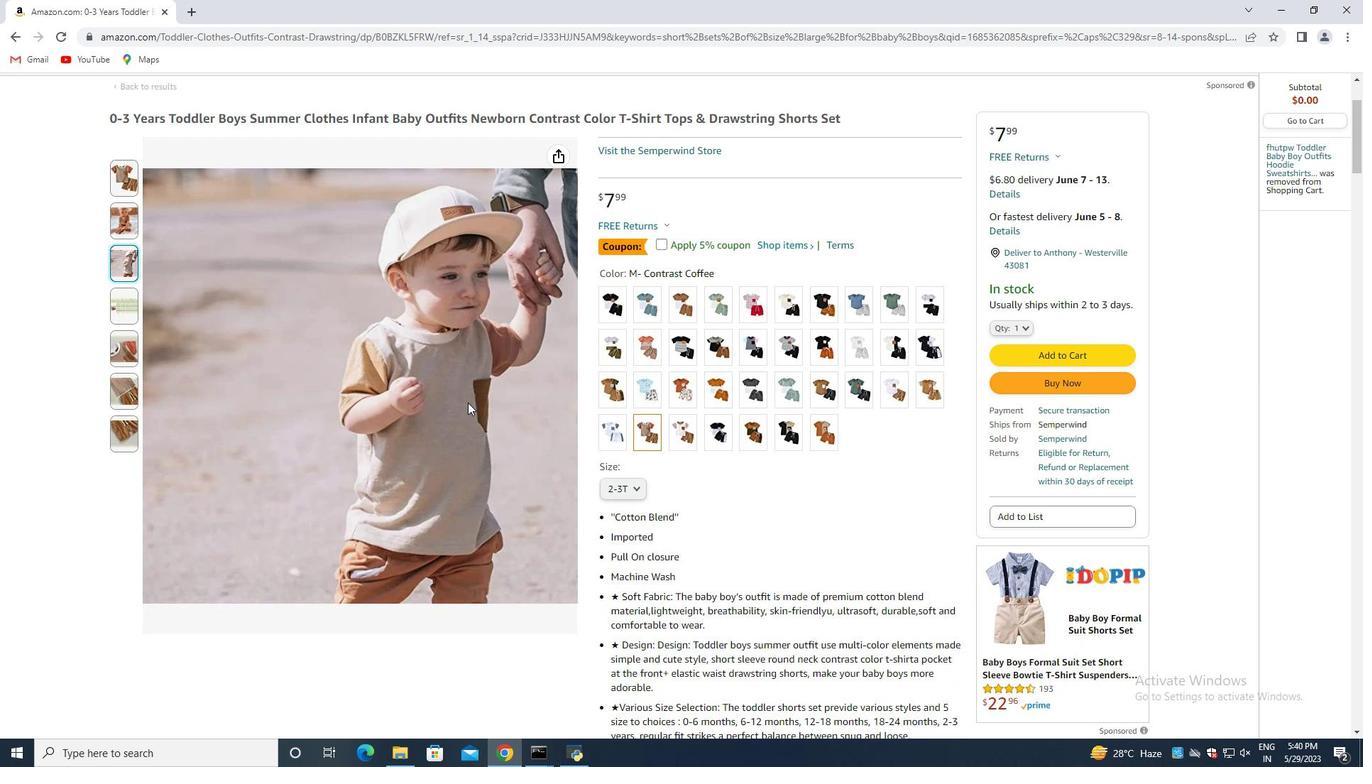
Action: Mouse scrolled (468, 402) with delta (0, 0)
Screenshot: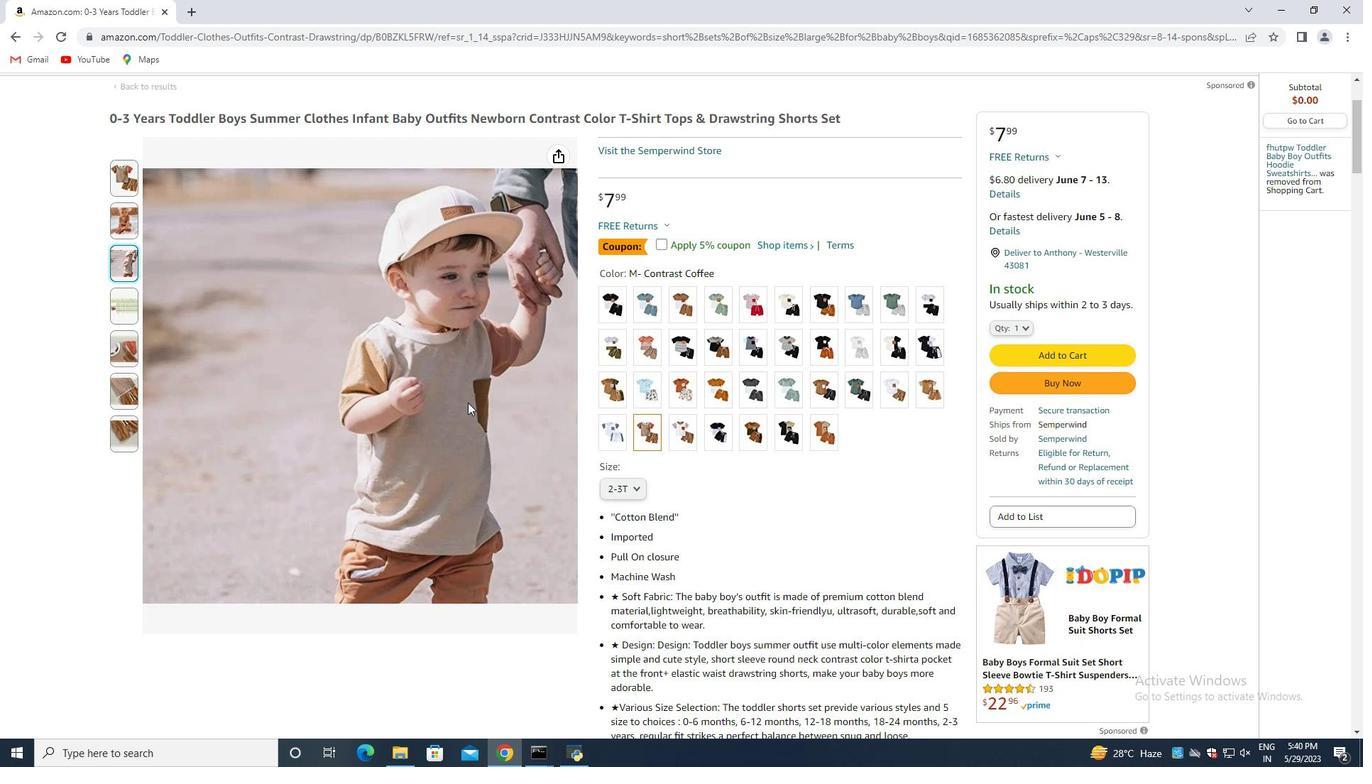 
Action: Mouse moved to (1029, 184)
Screenshot: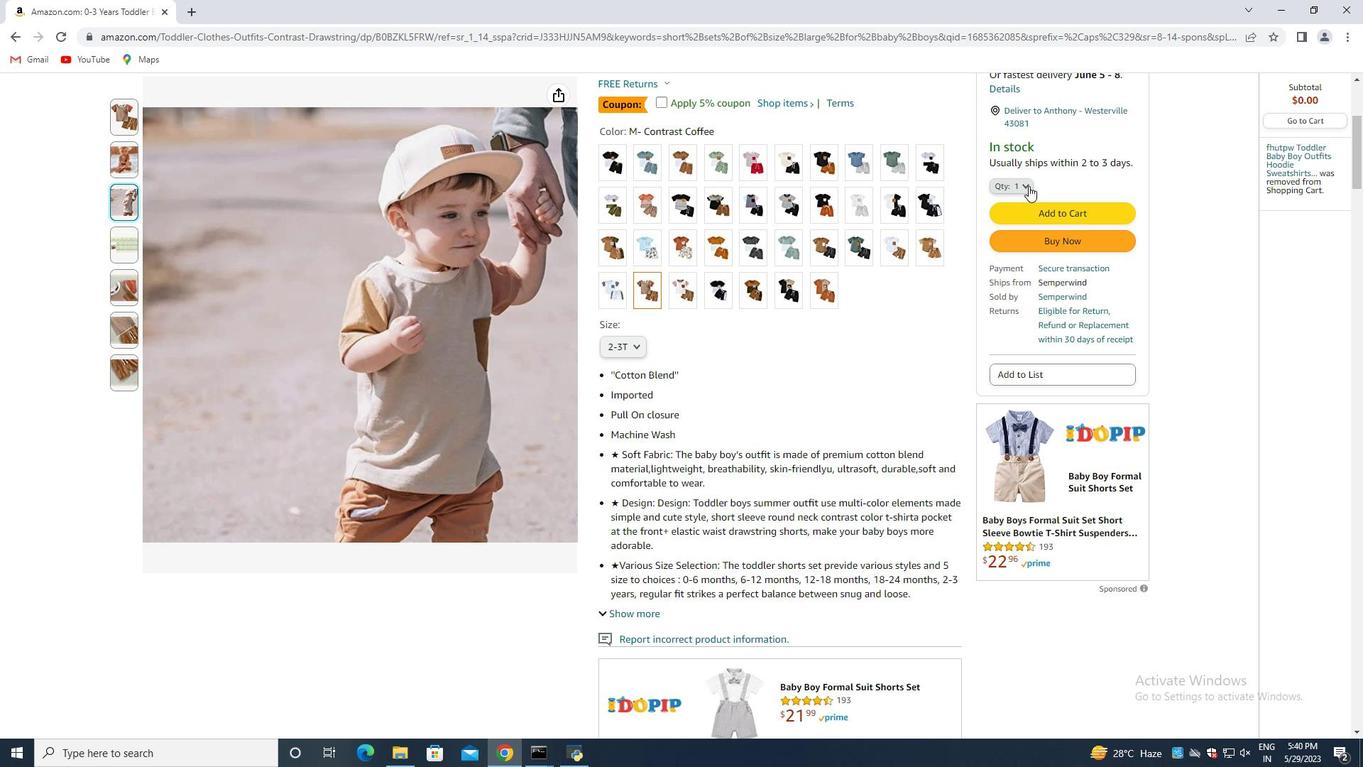 
Action: Mouse pressed left at (1029, 184)
Screenshot: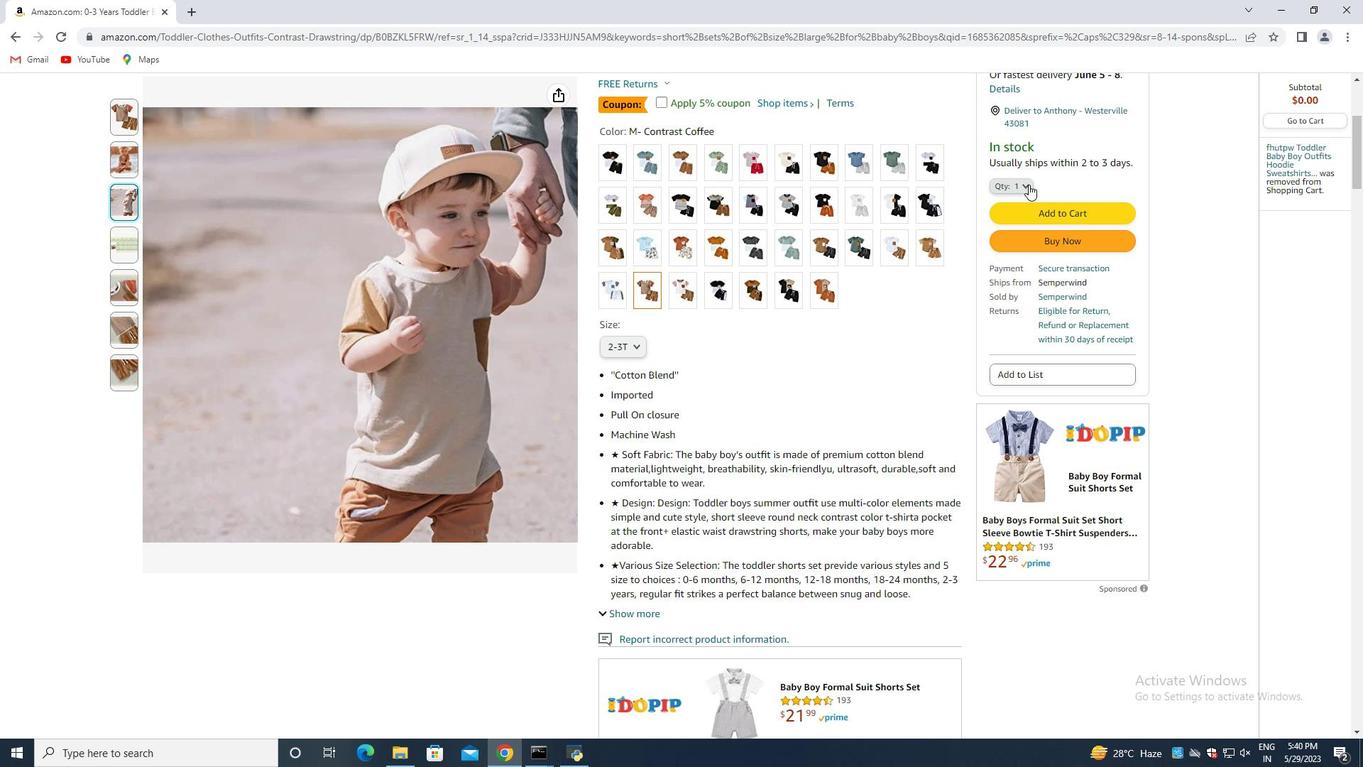 
Action: Mouse moved to (1017, 223)
Screenshot: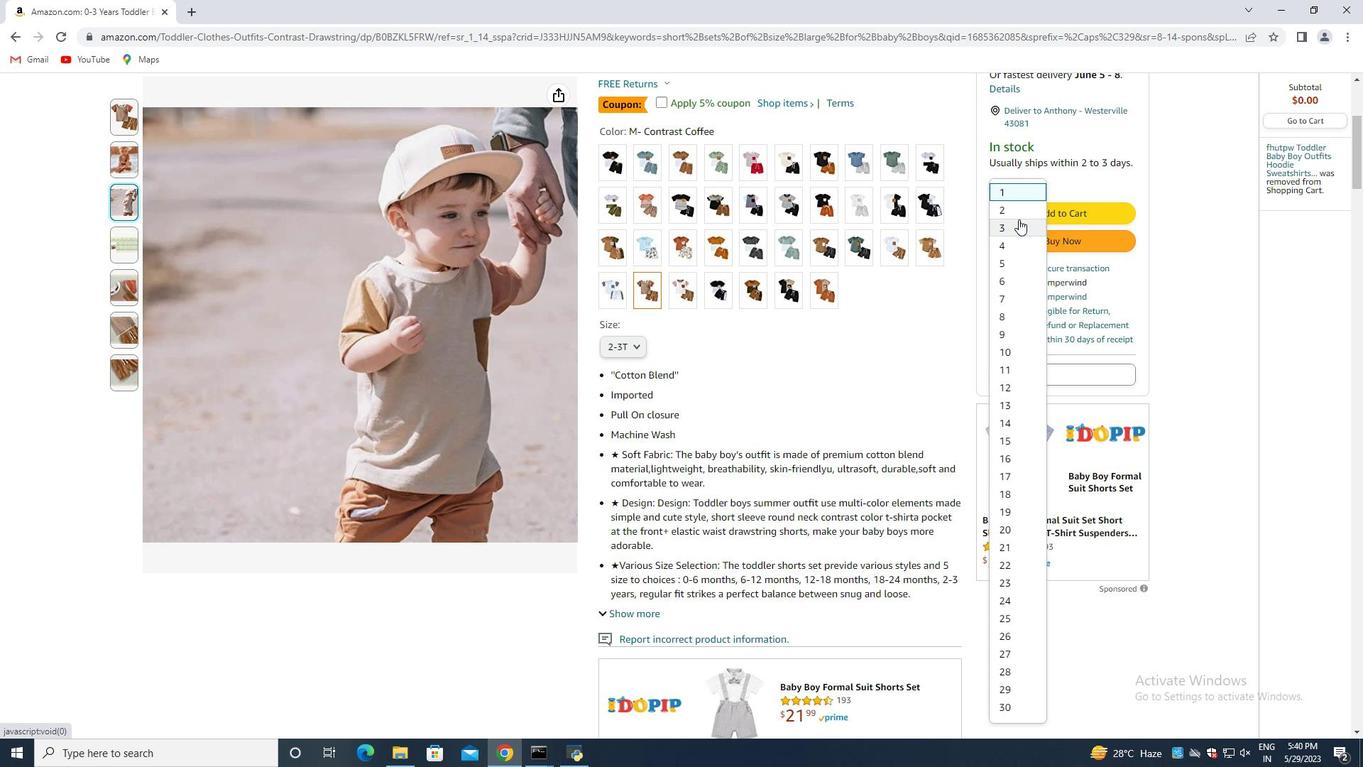
Action: Mouse pressed left at (1017, 223)
Screenshot: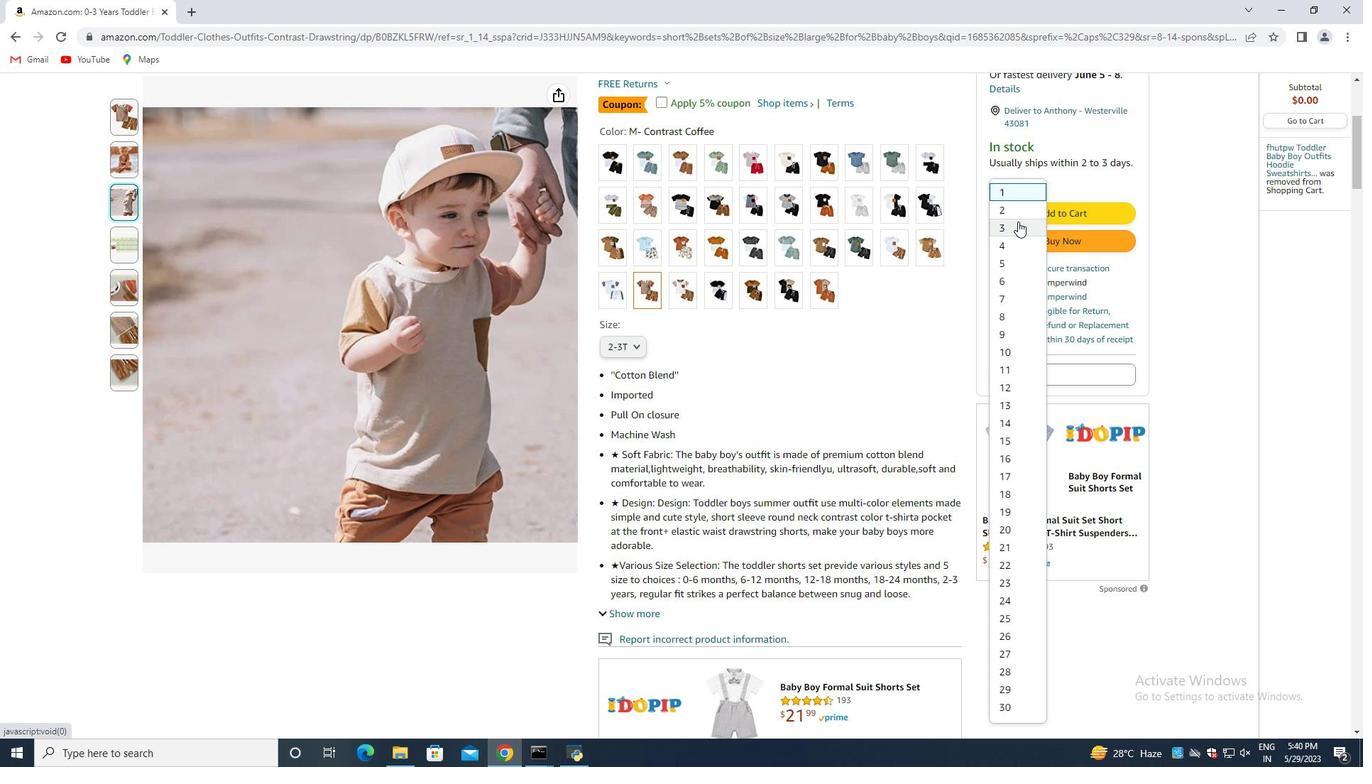 
Action: Mouse moved to (807, 300)
Screenshot: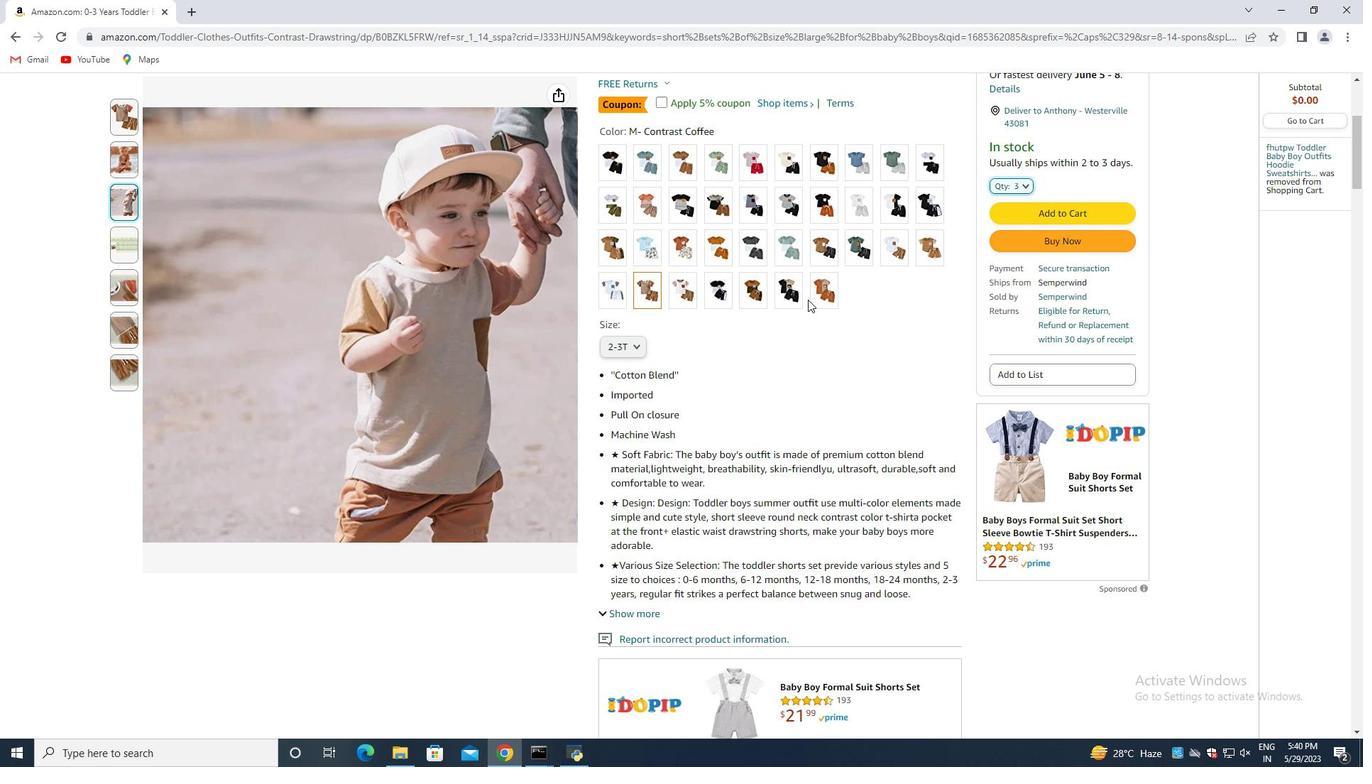 
Action: Mouse scrolled (807, 299) with delta (0, 0)
Screenshot: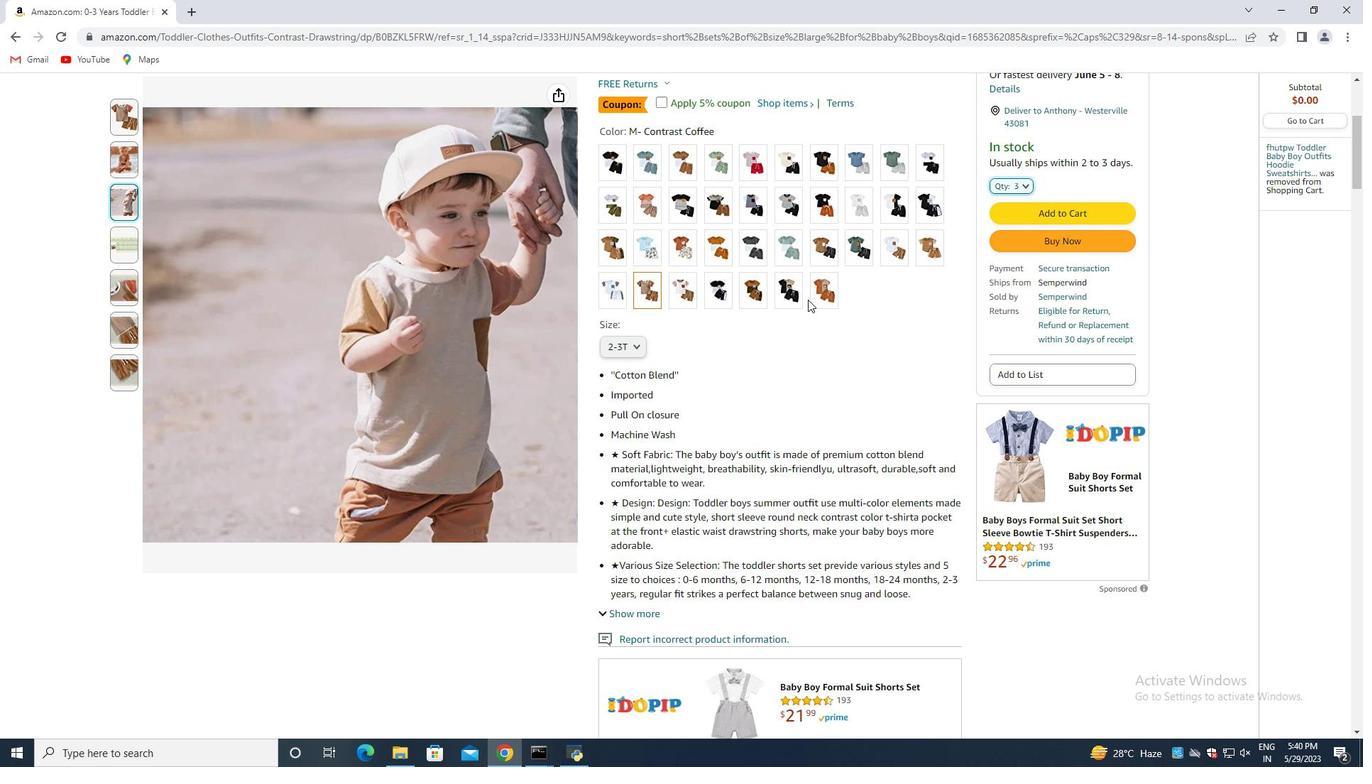 
Action: Mouse moved to (806, 303)
Screenshot: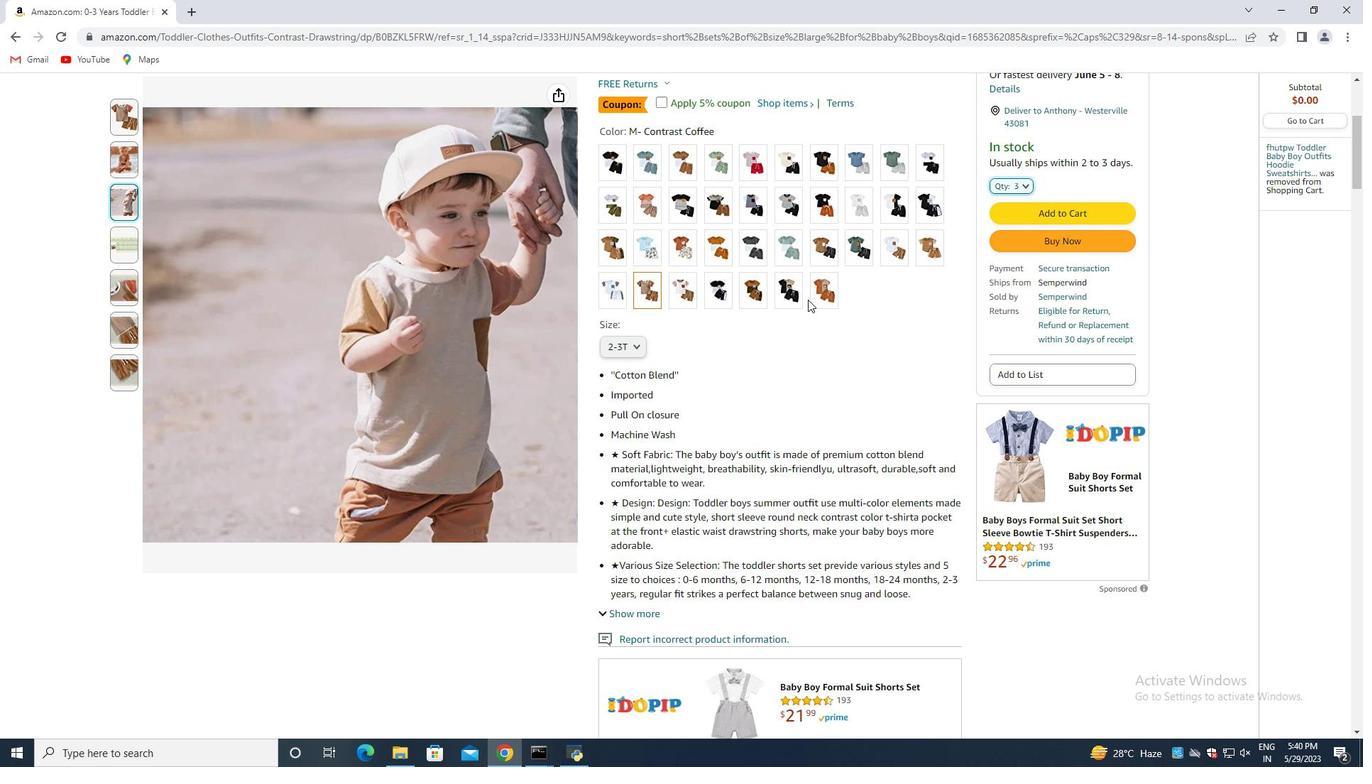 
Action: Mouse scrolled (806, 302) with delta (0, 0)
Screenshot: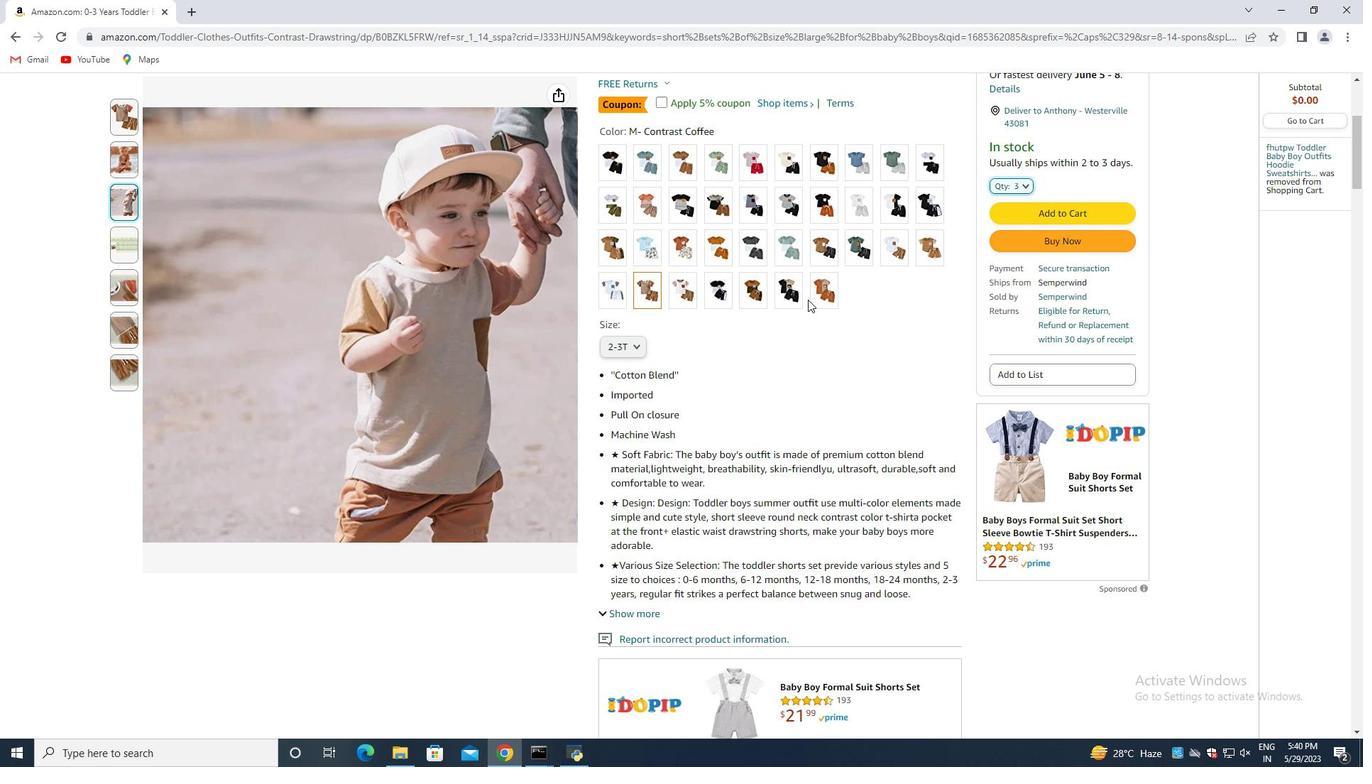 
Action: Mouse moved to (770, 314)
Screenshot: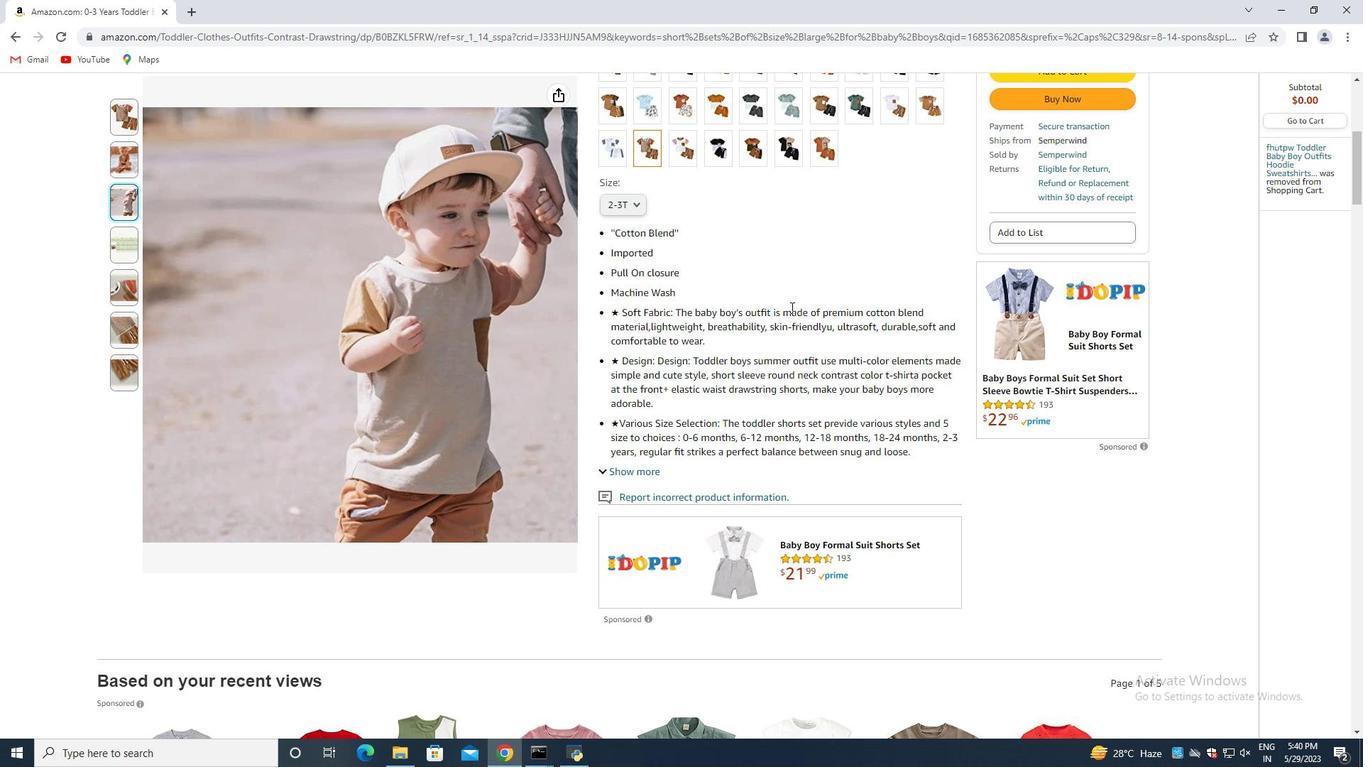 
Action: Mouse scrolled (772, 313) with delta (0, 0)
Screenshot: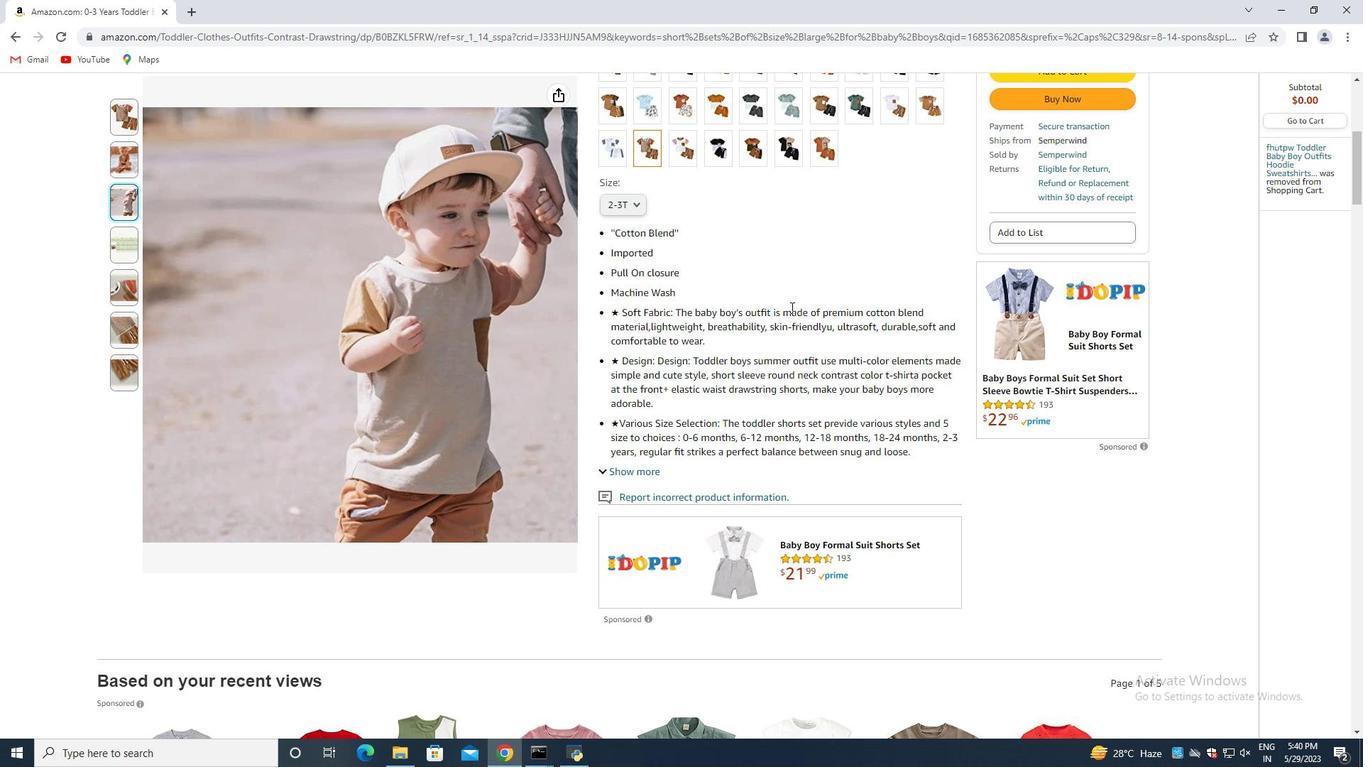
Action: Mouse moved to (752, 321)
Screenshot: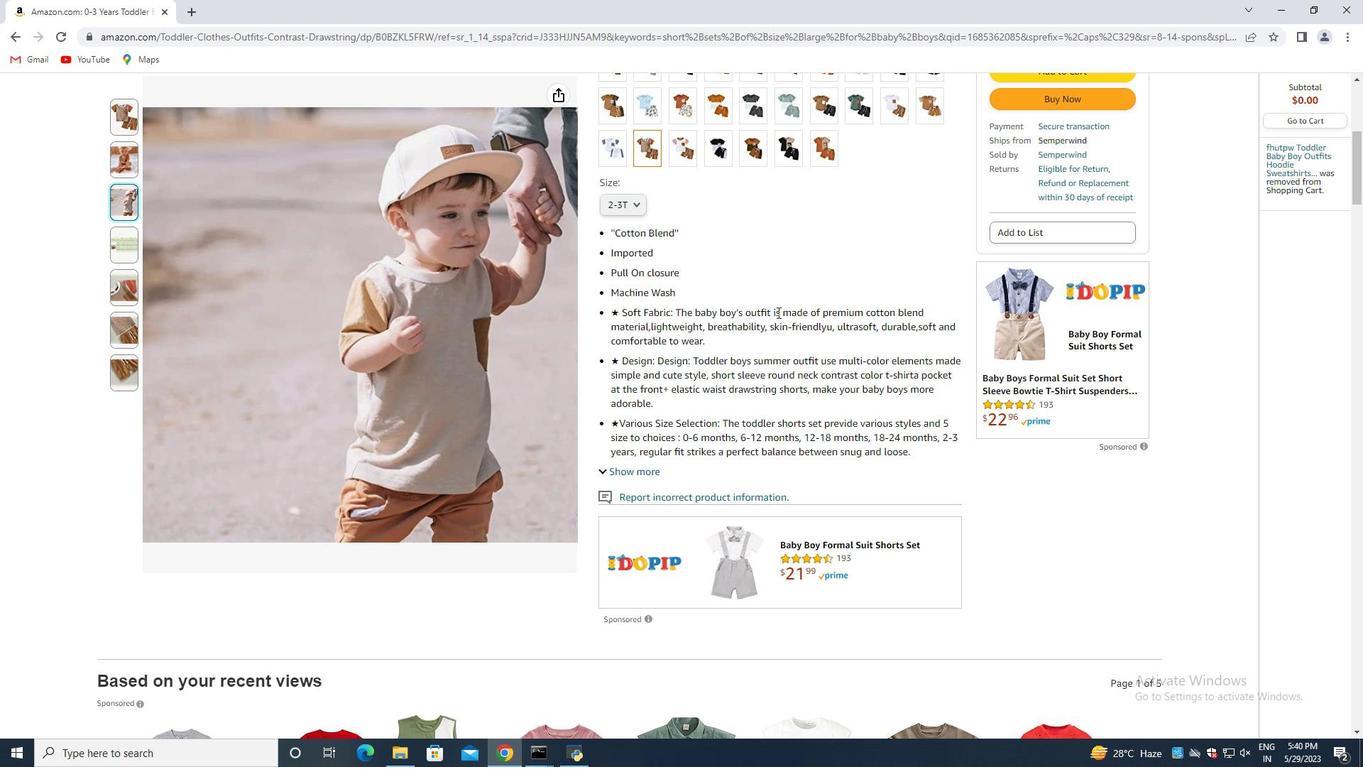 
Action: Mouse scrolled (752, 320) with delta (0, 0)
Screenshot: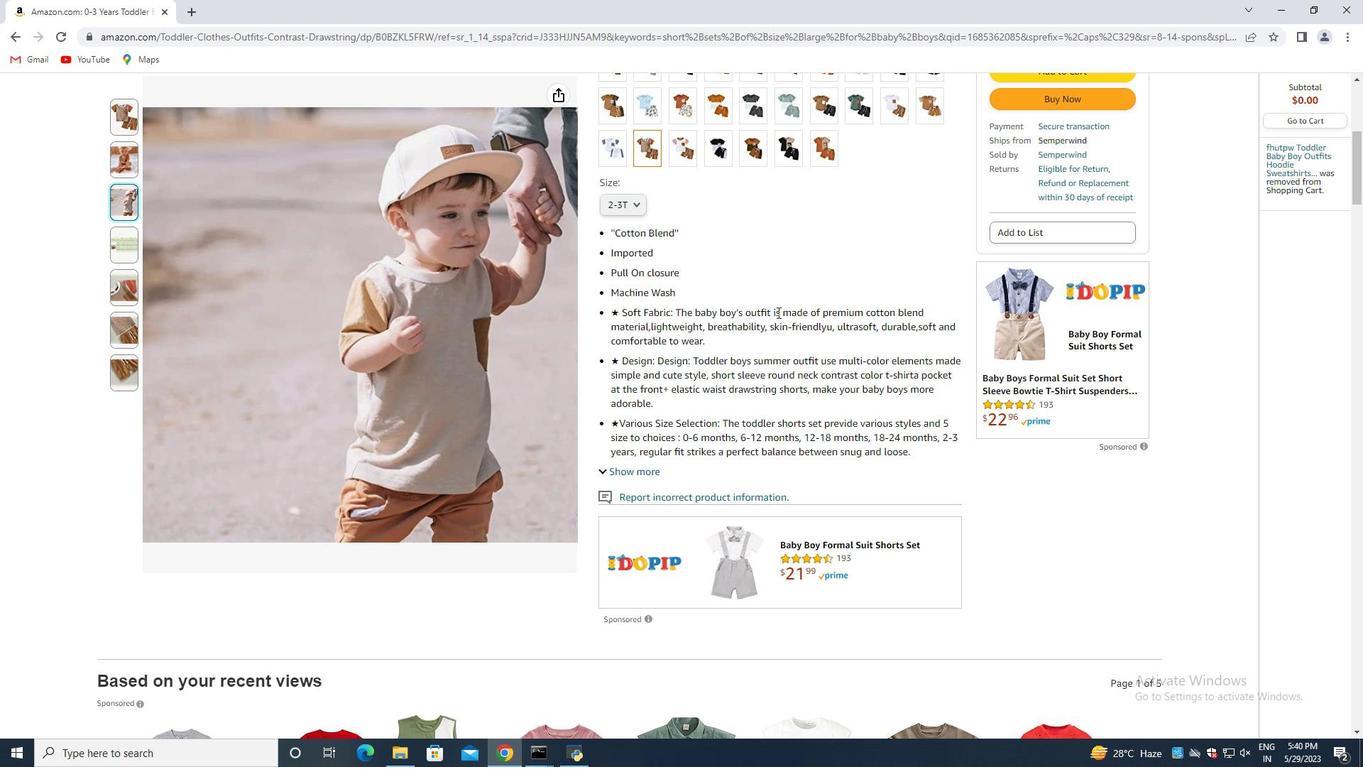 
Action: Mouse moved to (605, 341)
Screenshot: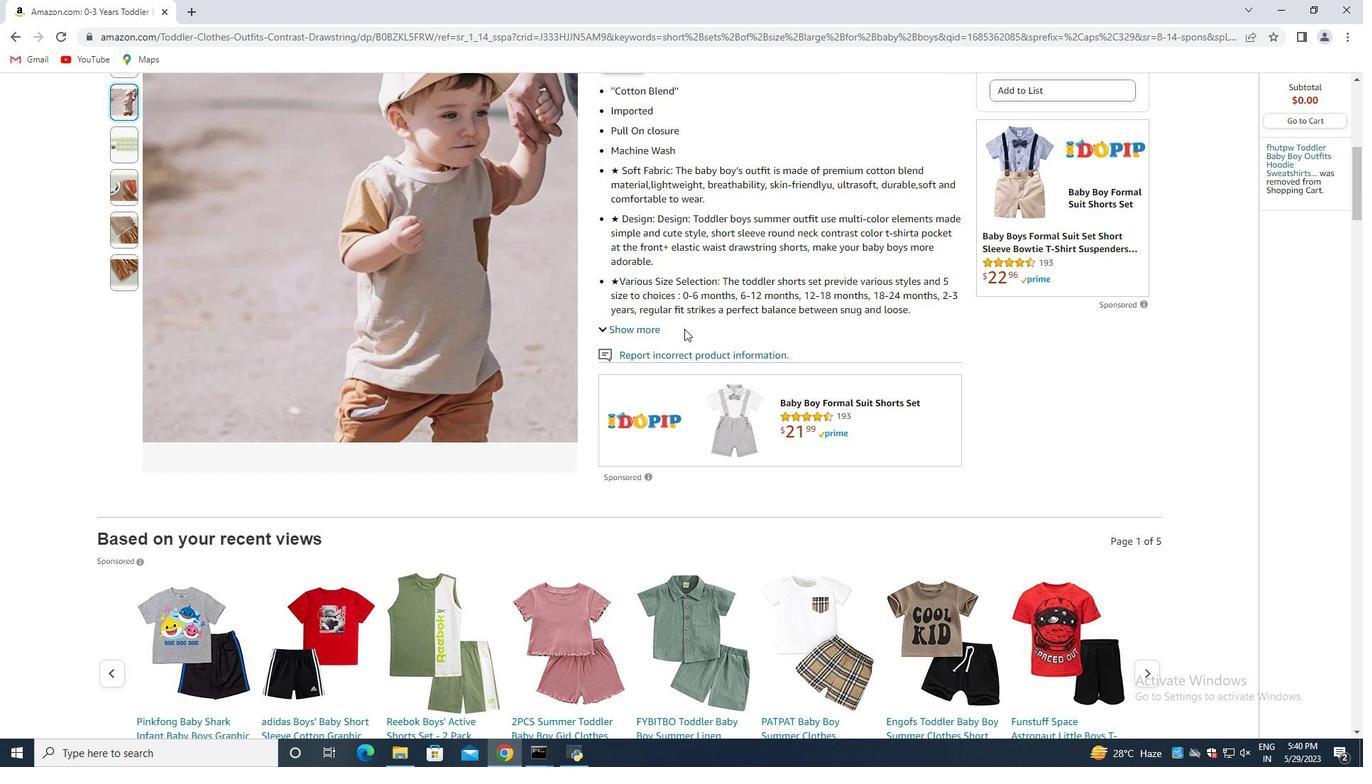 
Action: Mouse scrolled (605, 340) with delta (0, 0)
Screenshot: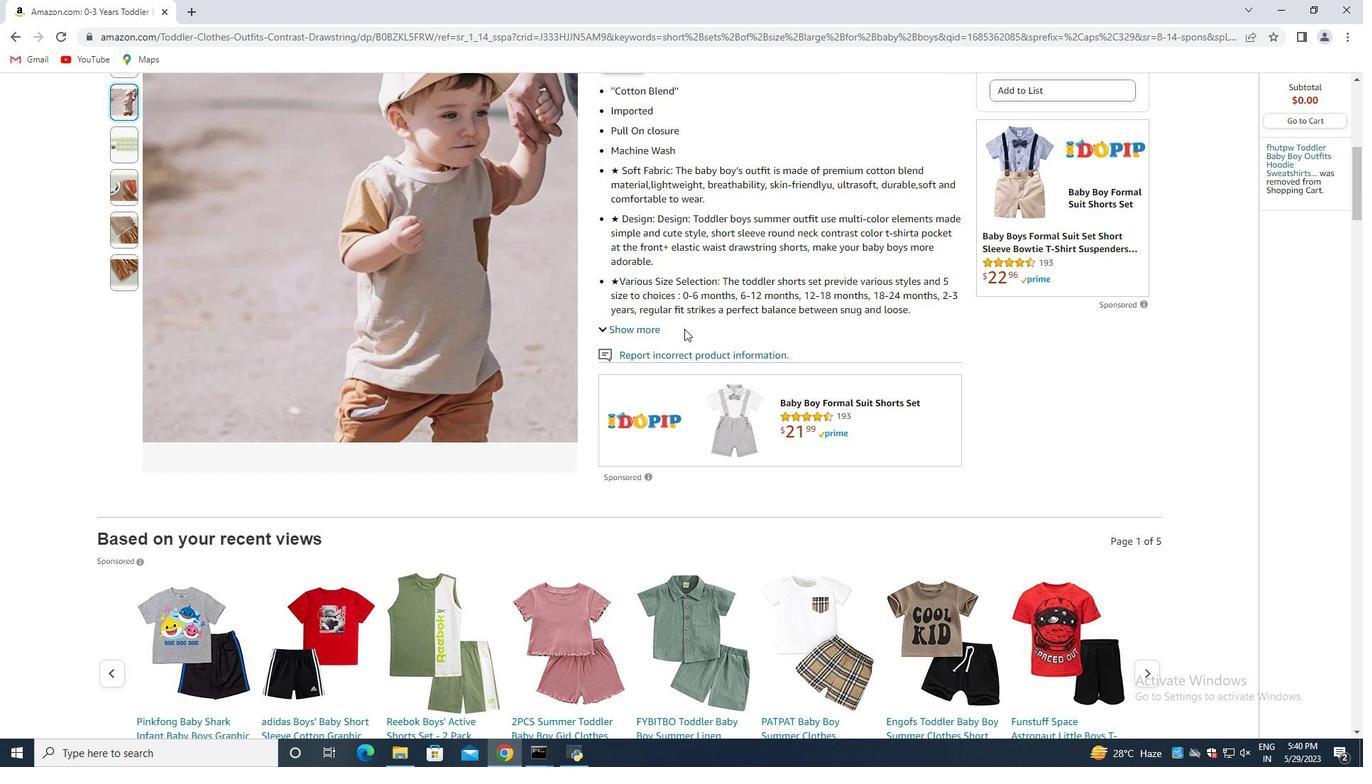 
Action: Mouse moved to (603, 343)
Screenshot: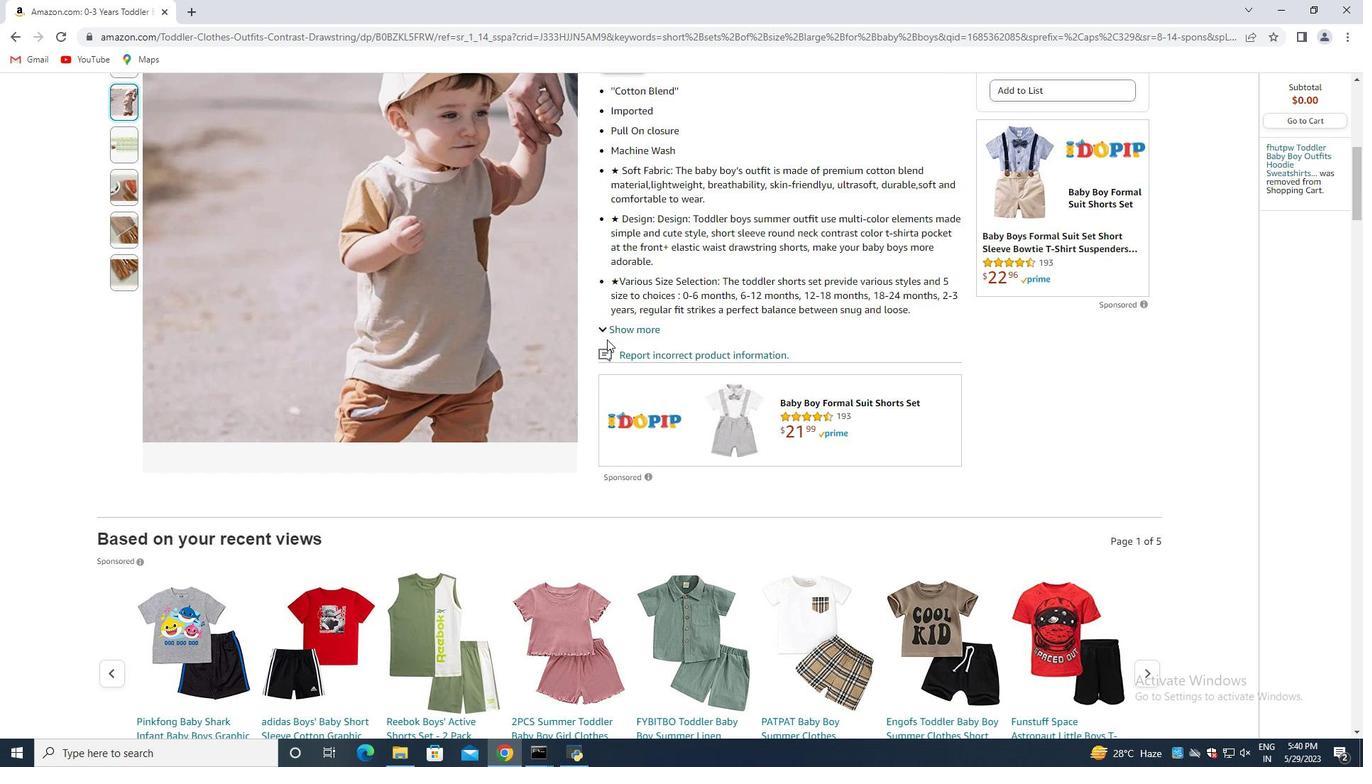 
Action: Mouse scrolled (603, 343) with delta (0, 0)
Screenshot: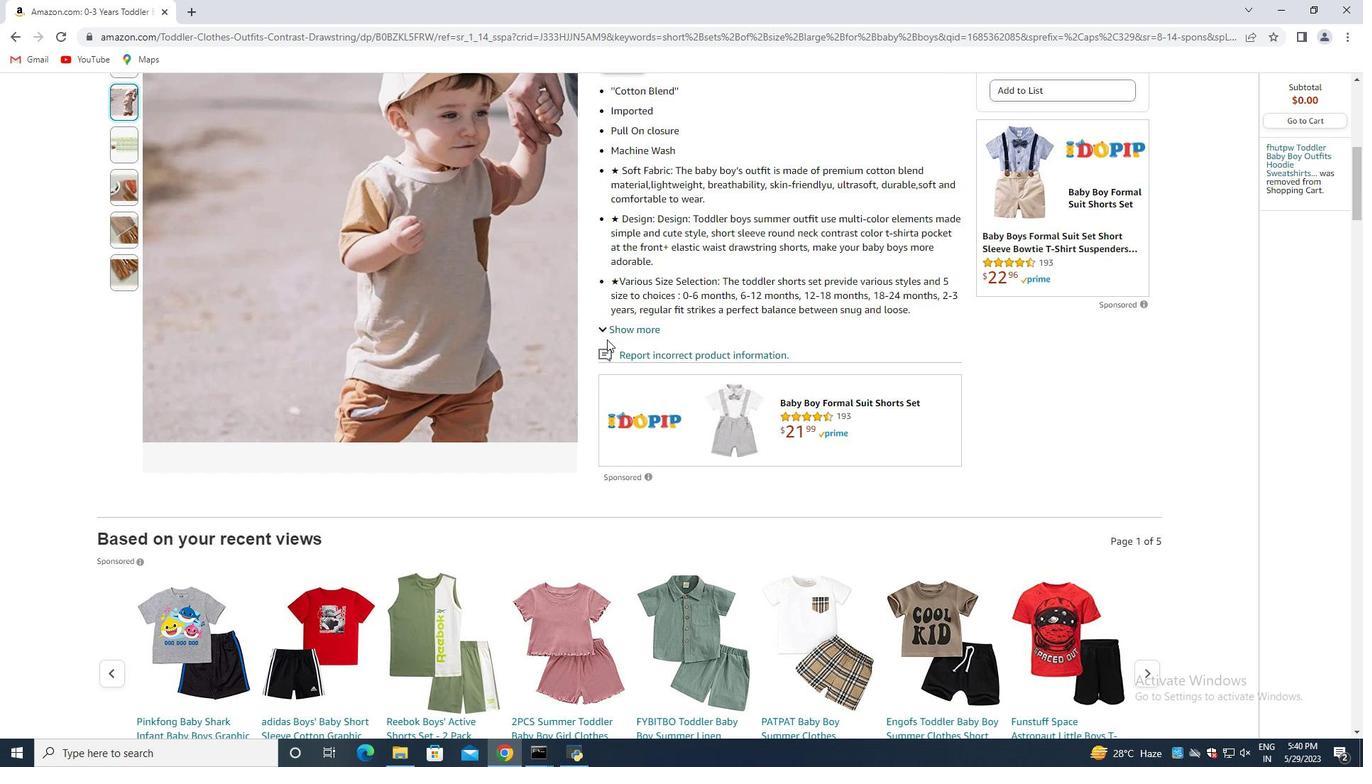 
Action: Mouse moved to (602, 344)
Screenshot: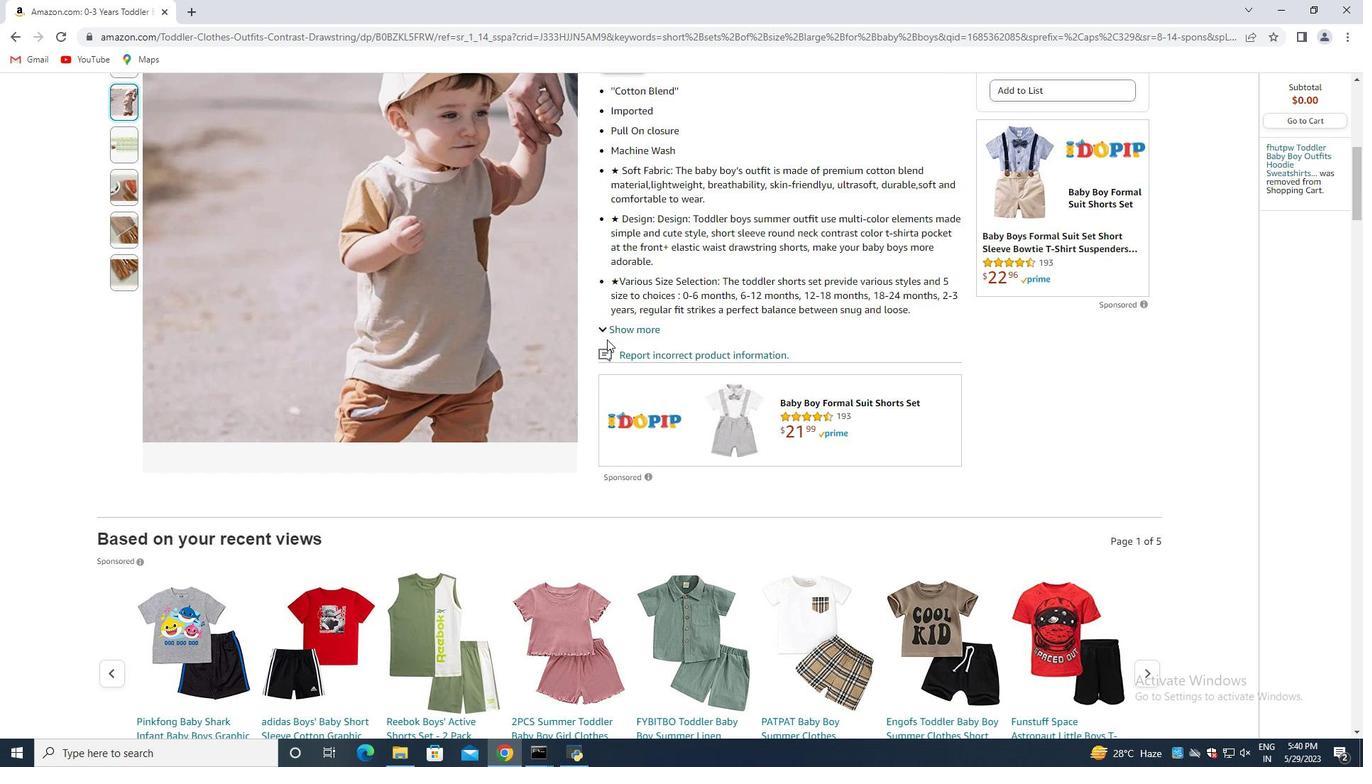 
Action: Mouse scrolled (602, 343) with delta (0, 0)
Screenshot: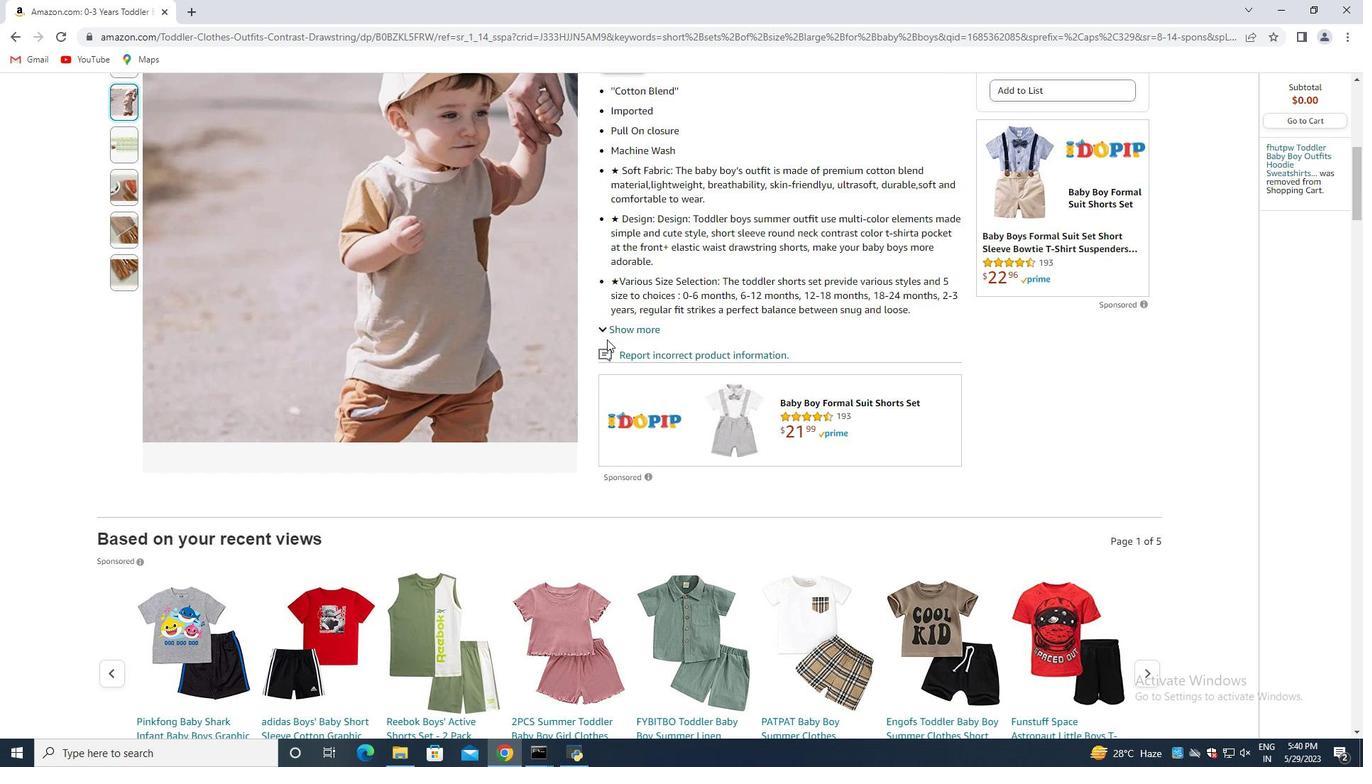 
Action: Mouse moved to (598, 347)
Screenshot: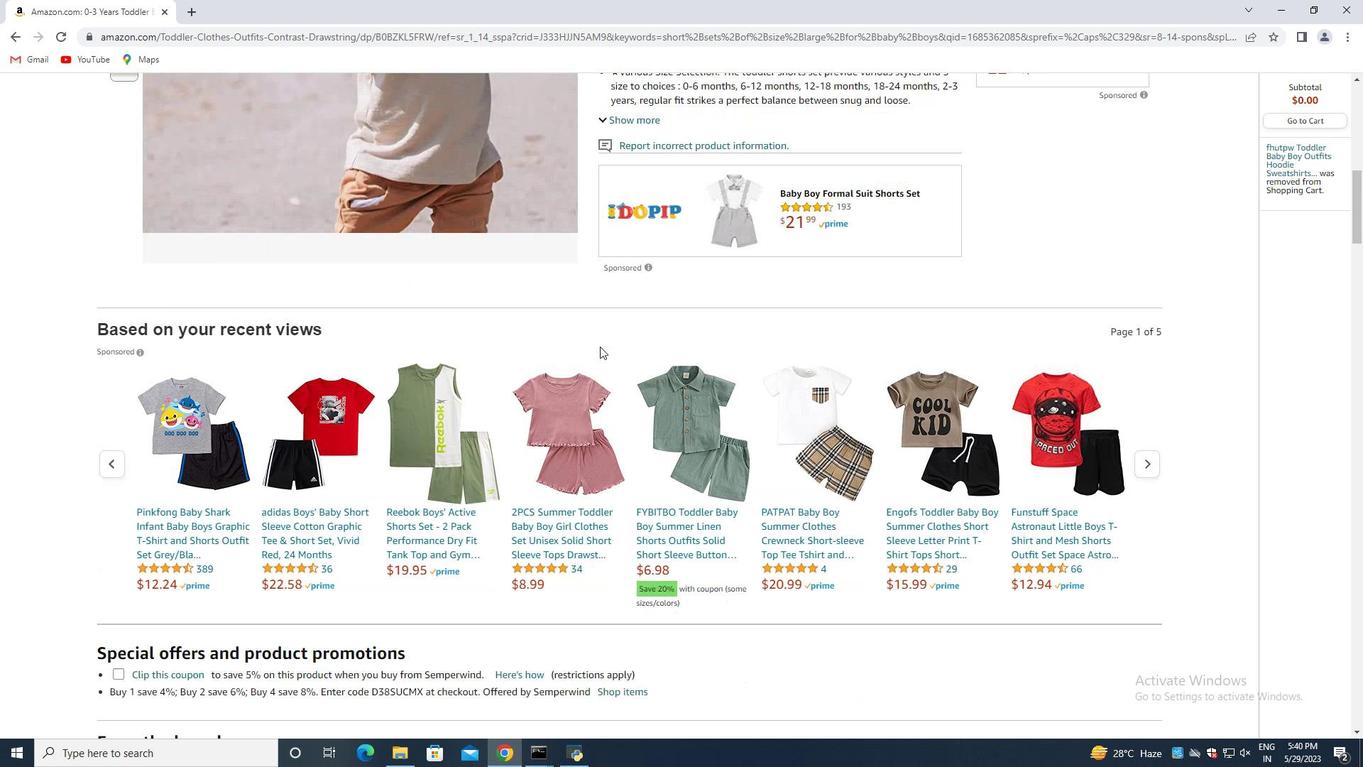 
Action: Mouse scrolled (598, 346) with delta (0, 0)
Screenshot: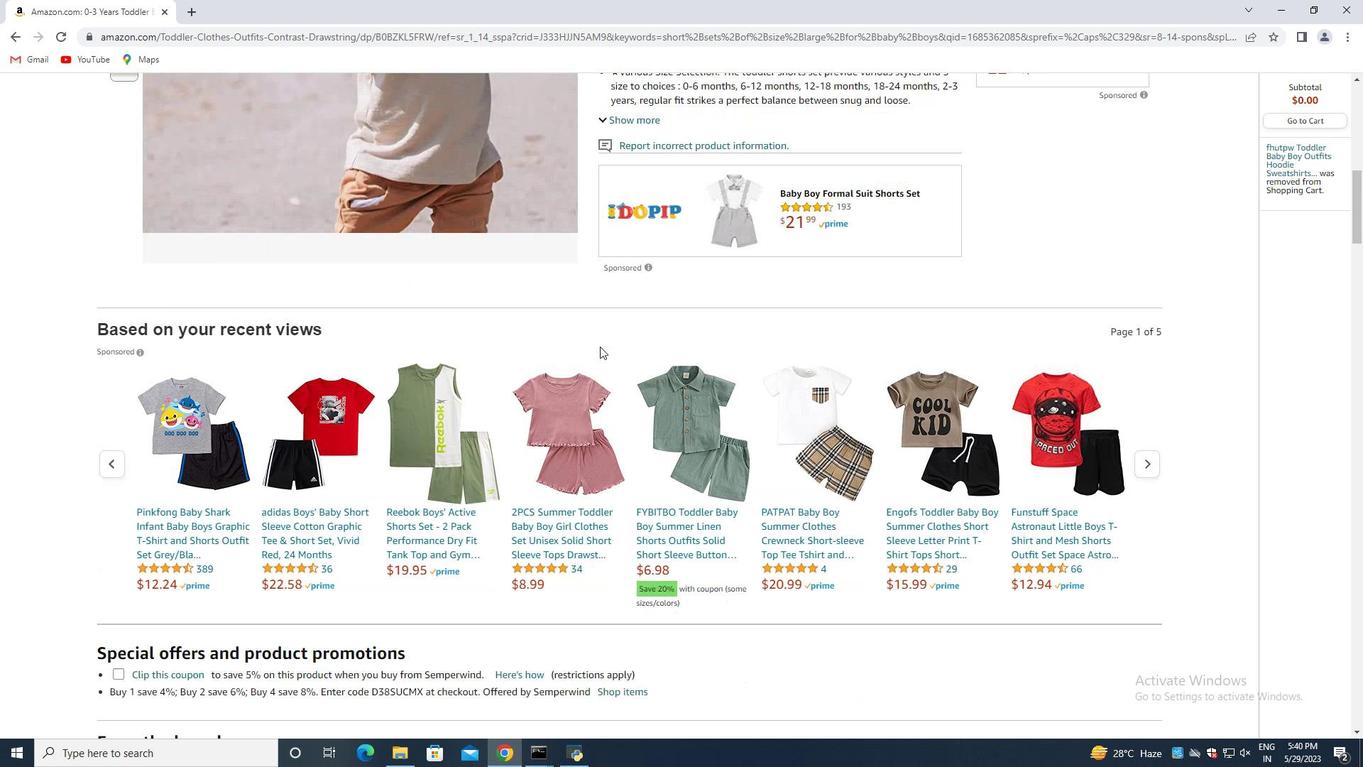 
Action: Mouse moved to (598, 348)
Screenshot: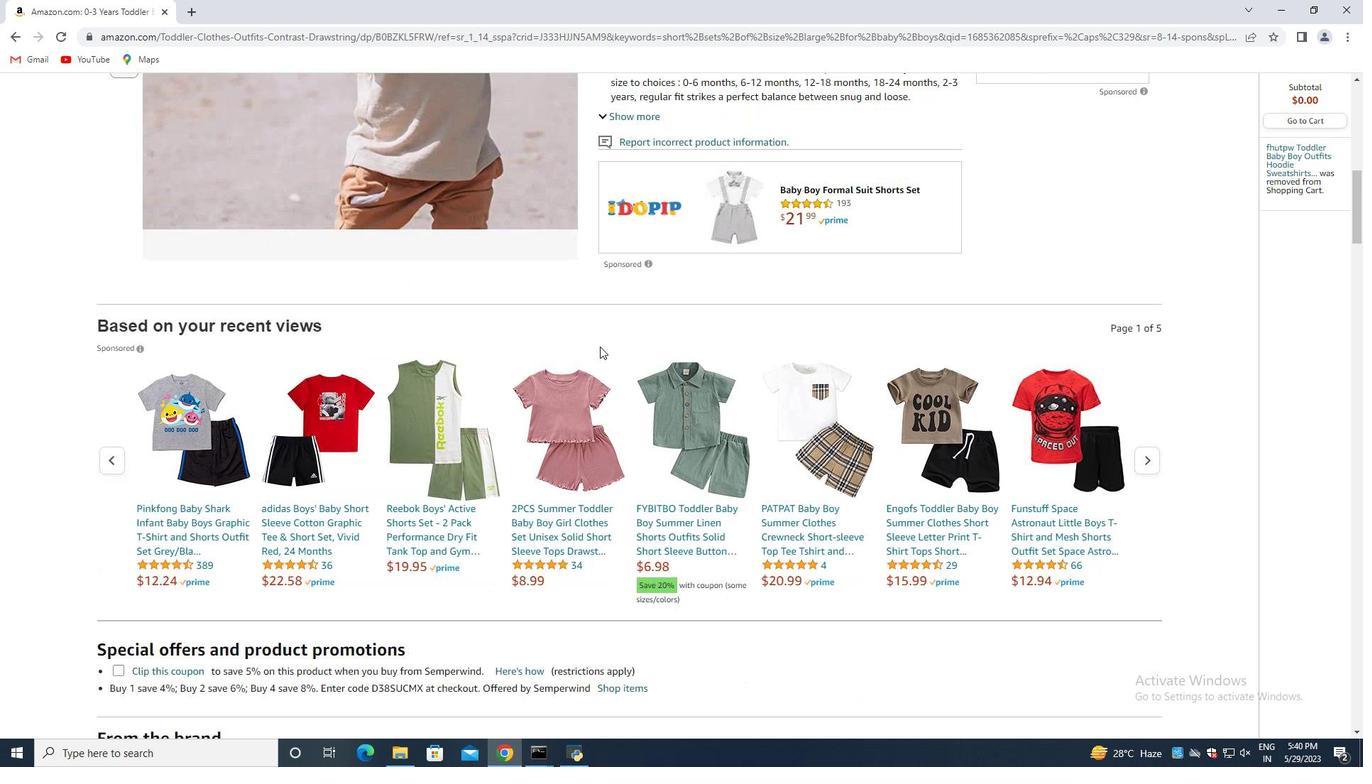 
Action: Mouse scrolled (598, 348) with delta (0, 0)
Screenshot: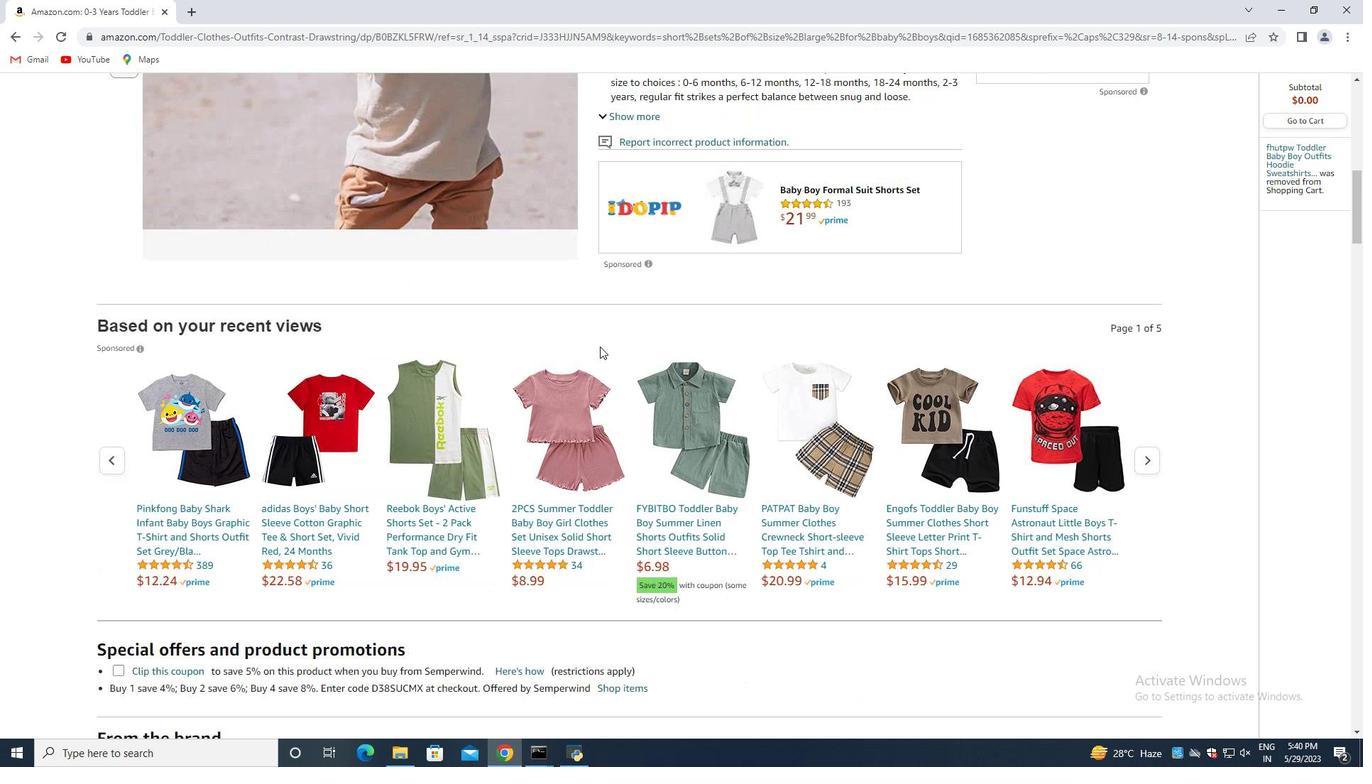 
Action: Mouse moved to (596, 350)
Screenshot: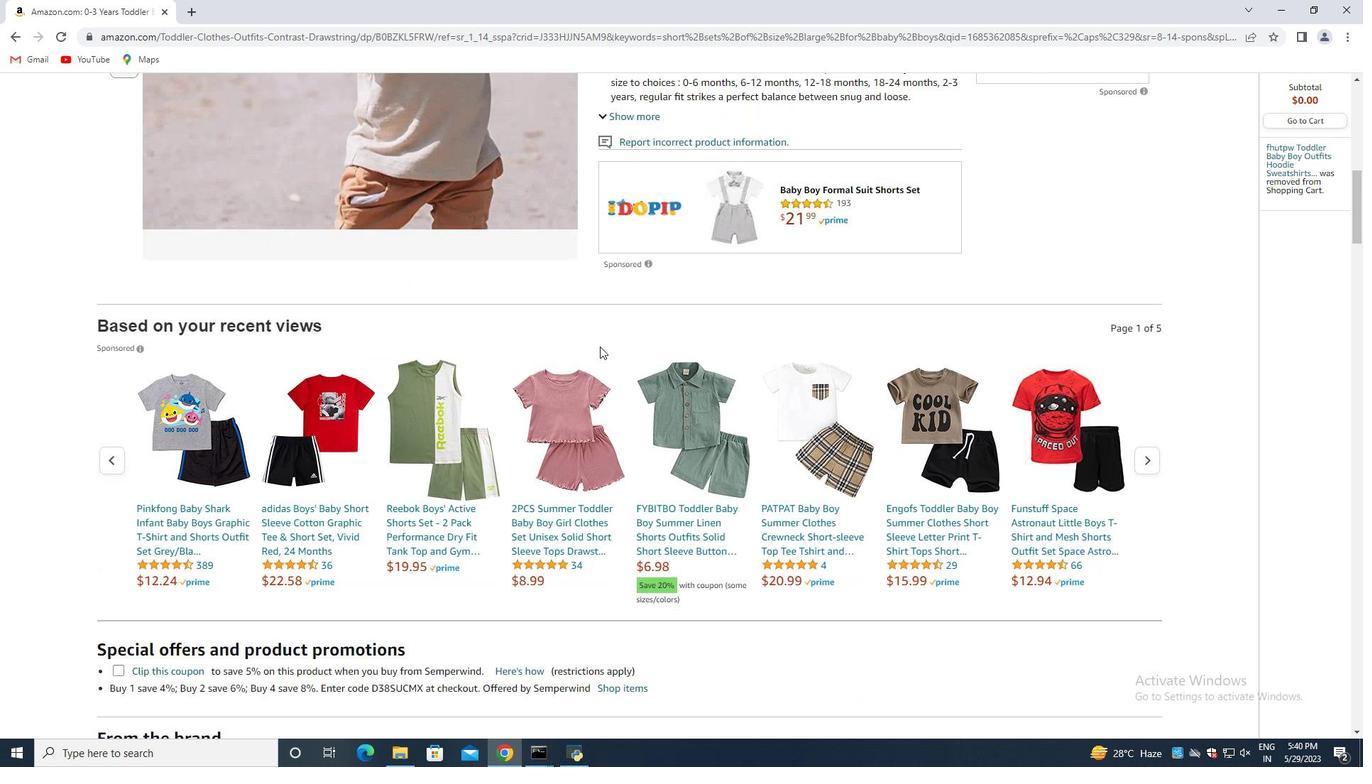 
Action: Mouse scrolled (596, 350) with delta (0, 0)
Screenshot: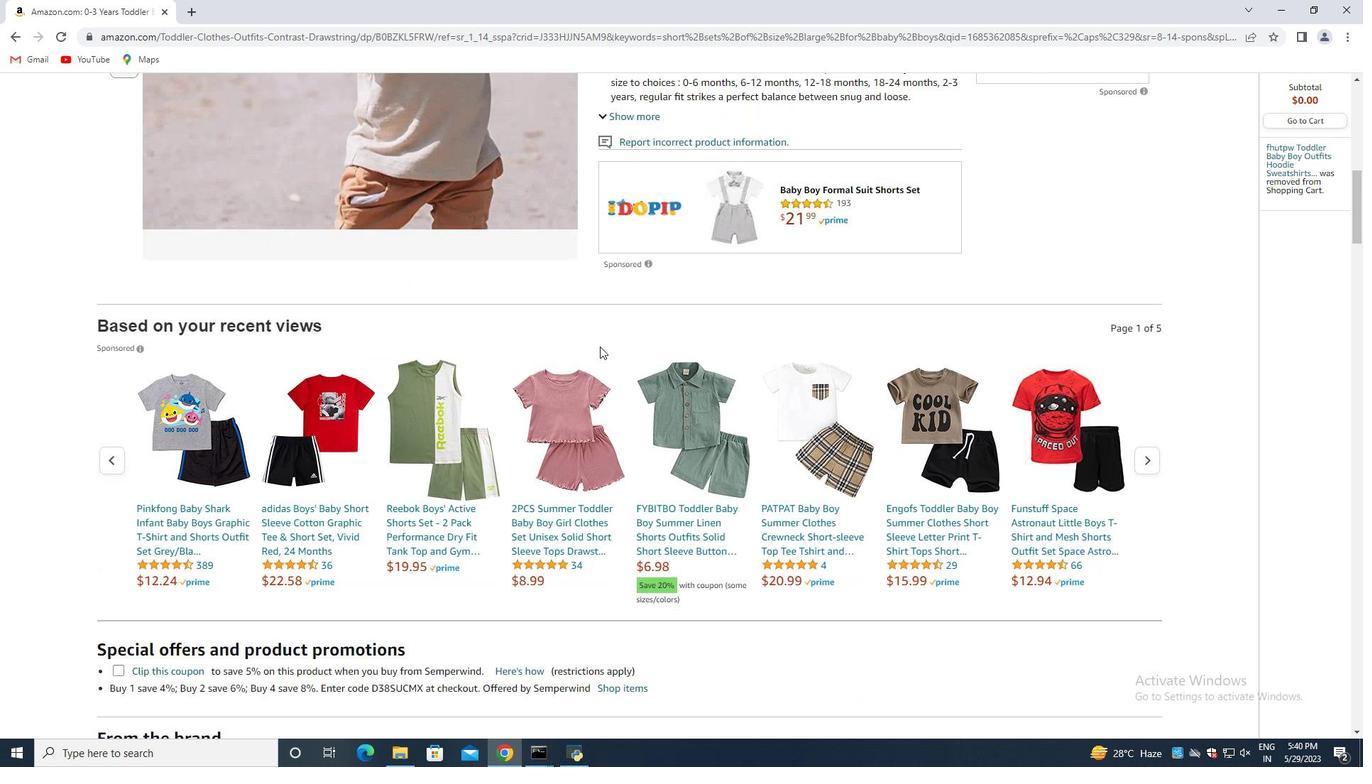 
Action: Mouse moved to (595, 350)
Screenshot: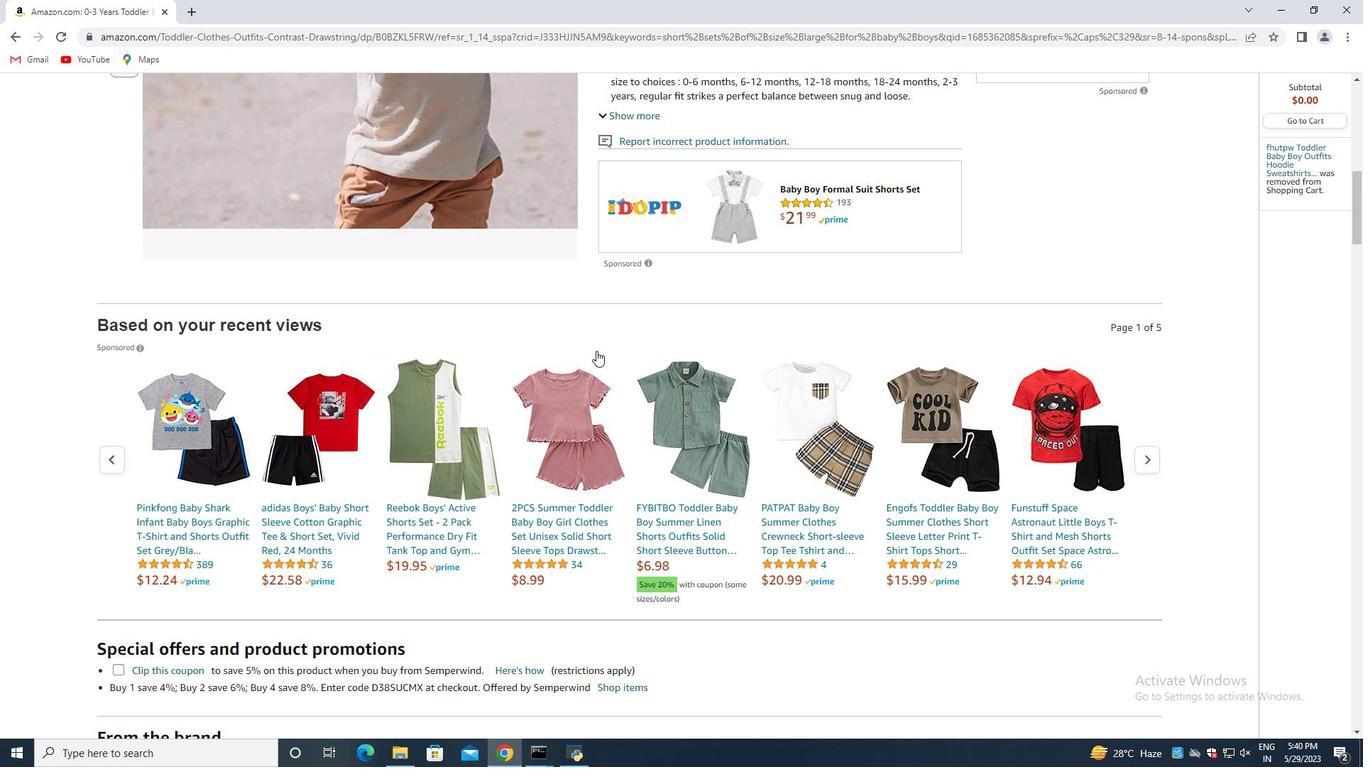 
Action: Mouse scrolled (595, 350) with delta (0, 0)
Screenshot: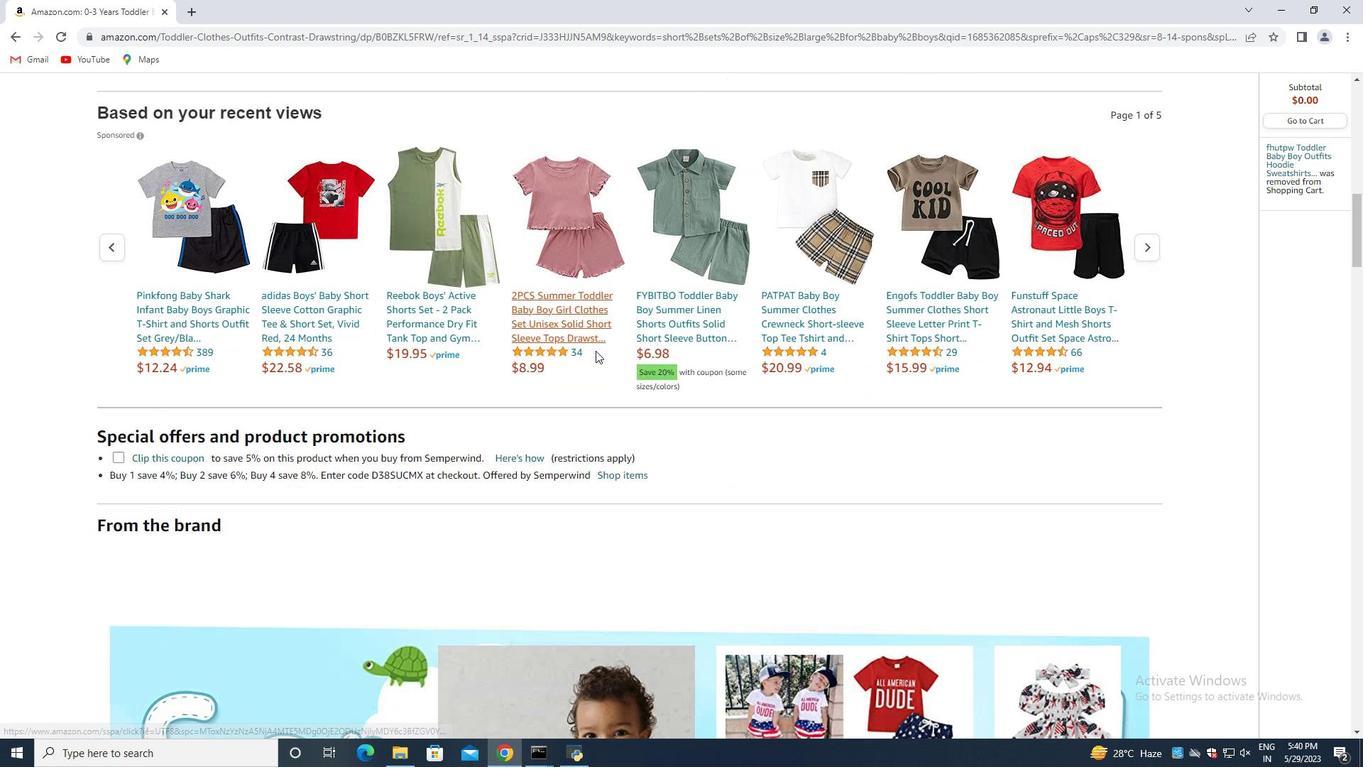 
Action: Mouse scrolled (595, 350) with delta (0, 0)
Screenshot: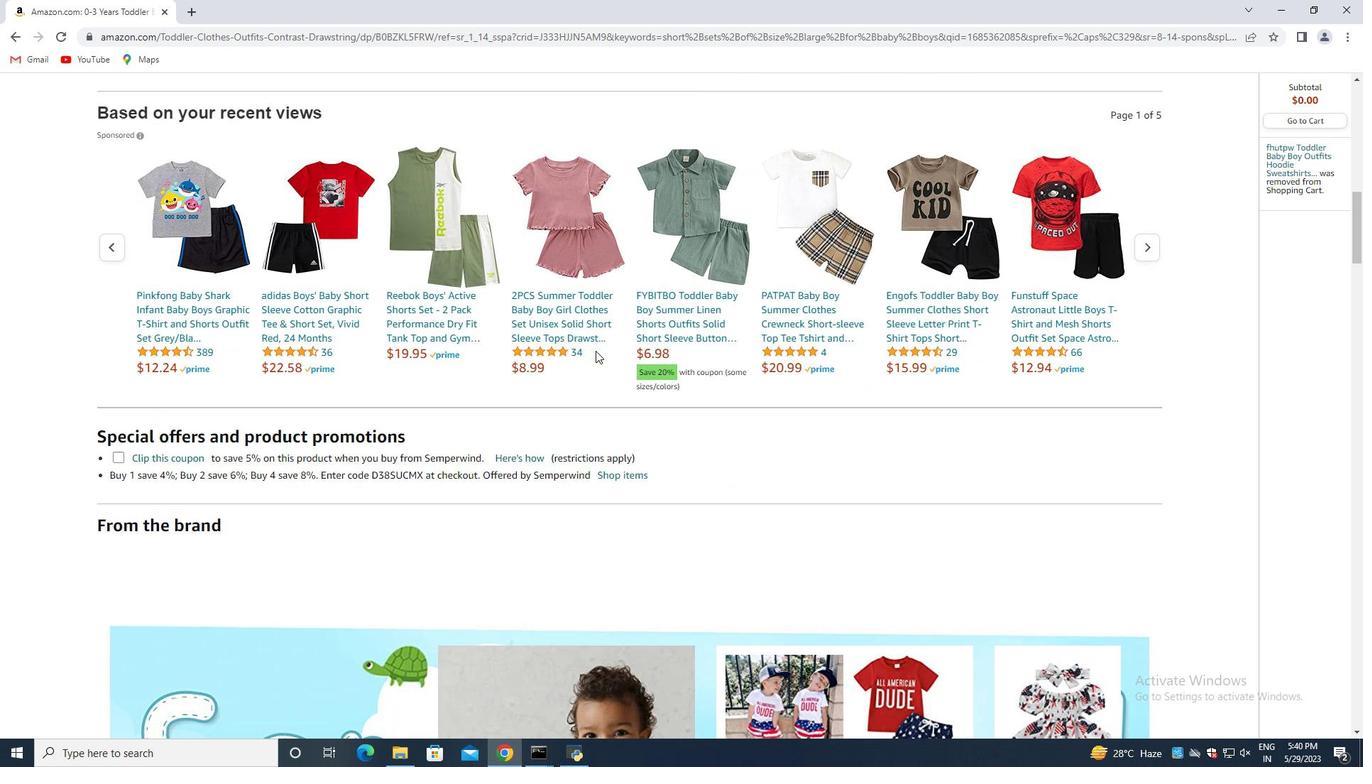
Action: Mouse scrolled (595, 350) with delta (0, 0)
Screenshot: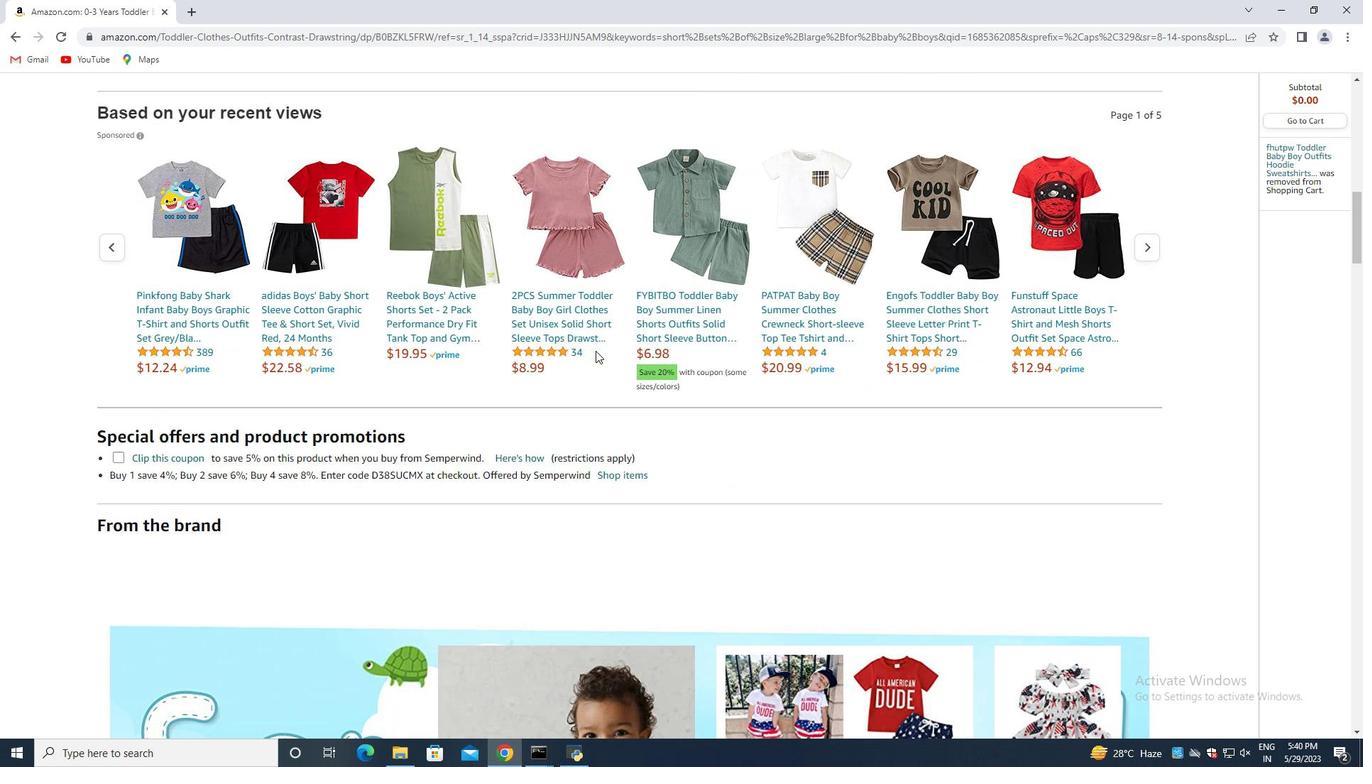 
Action: Mouse scrolled (595, 350) with delta (0, 0)
Screenshot: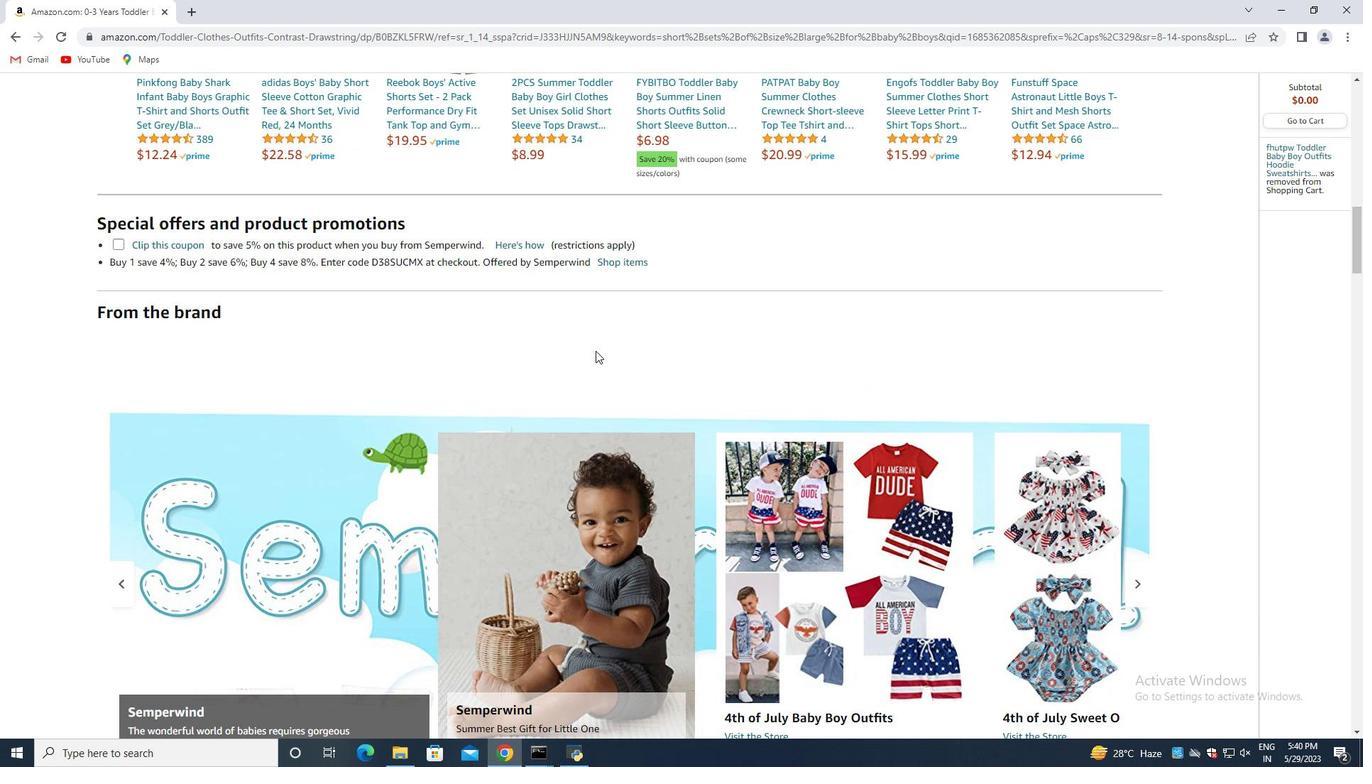 
Action: Mouse scrolled (595, 350) with delta (0, 0)
Screenshot: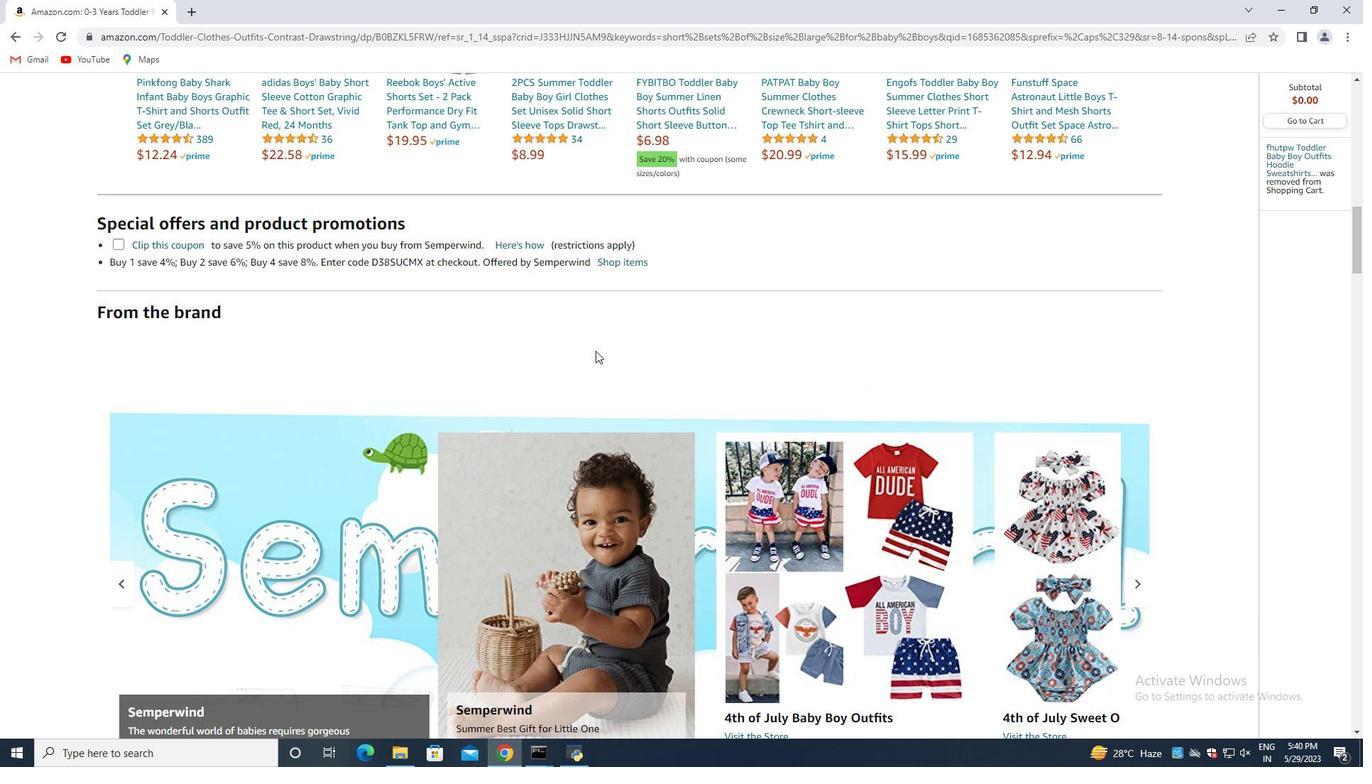 
Action: Mouse scrolled (595, 350) with delta (0, 0)
Screenshot: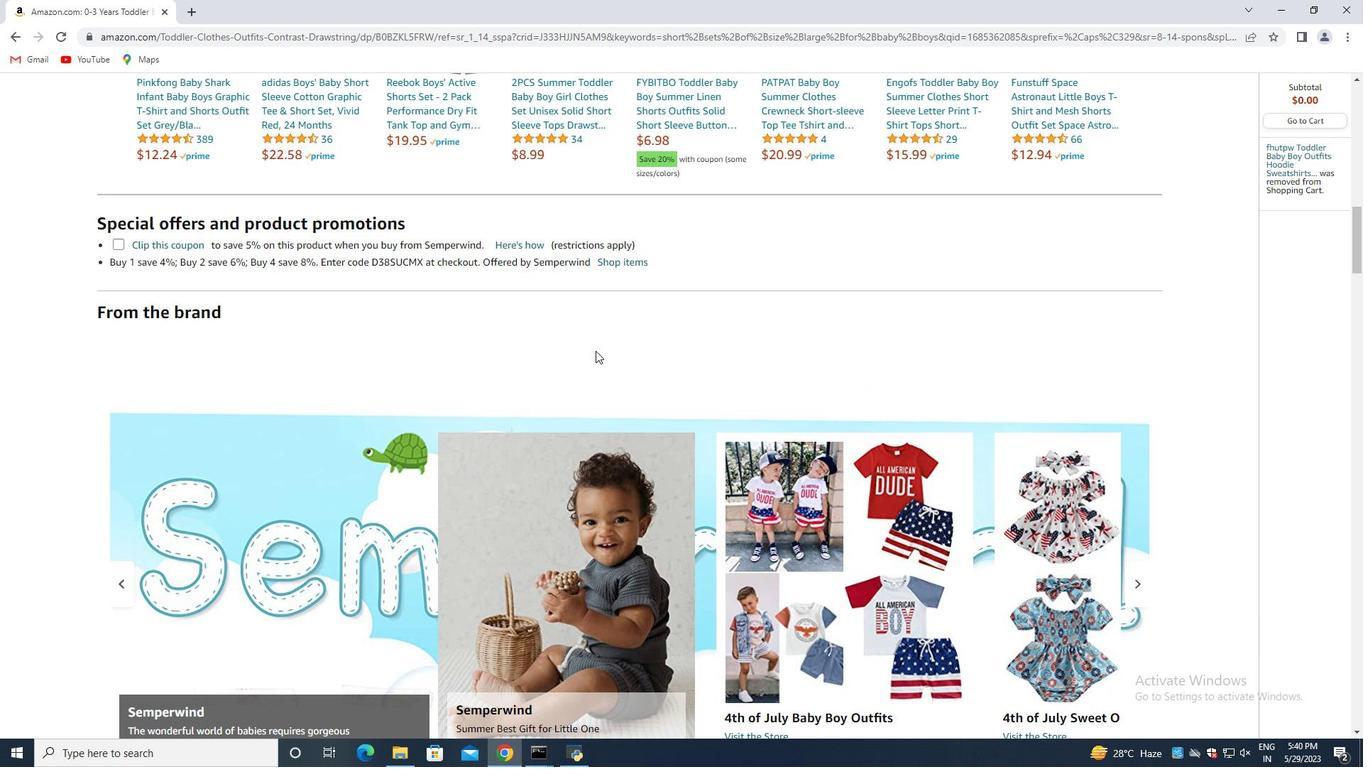 
Action: Mouse moved to (595, 350)
Screenshot: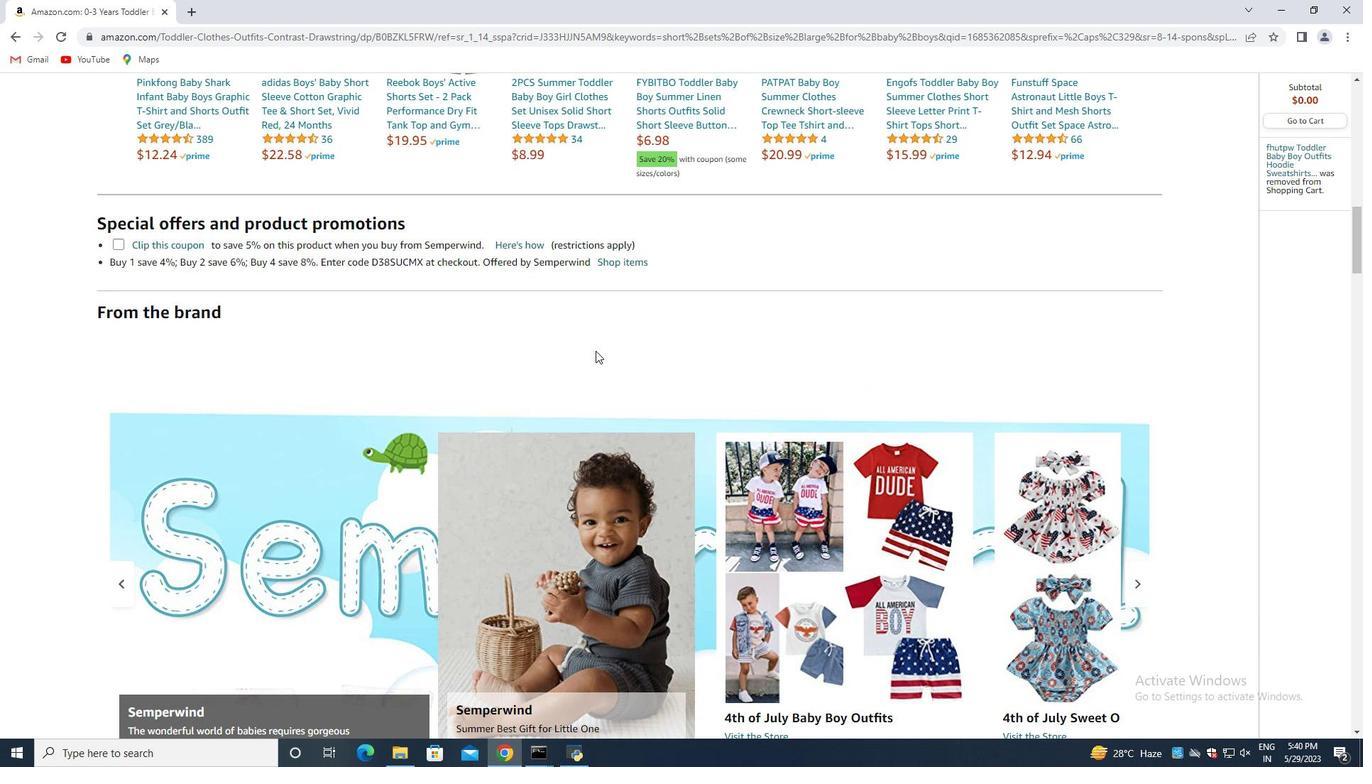 
Action: Mouse scrolled (595, 350) with delta (0, 0)
Screenshot: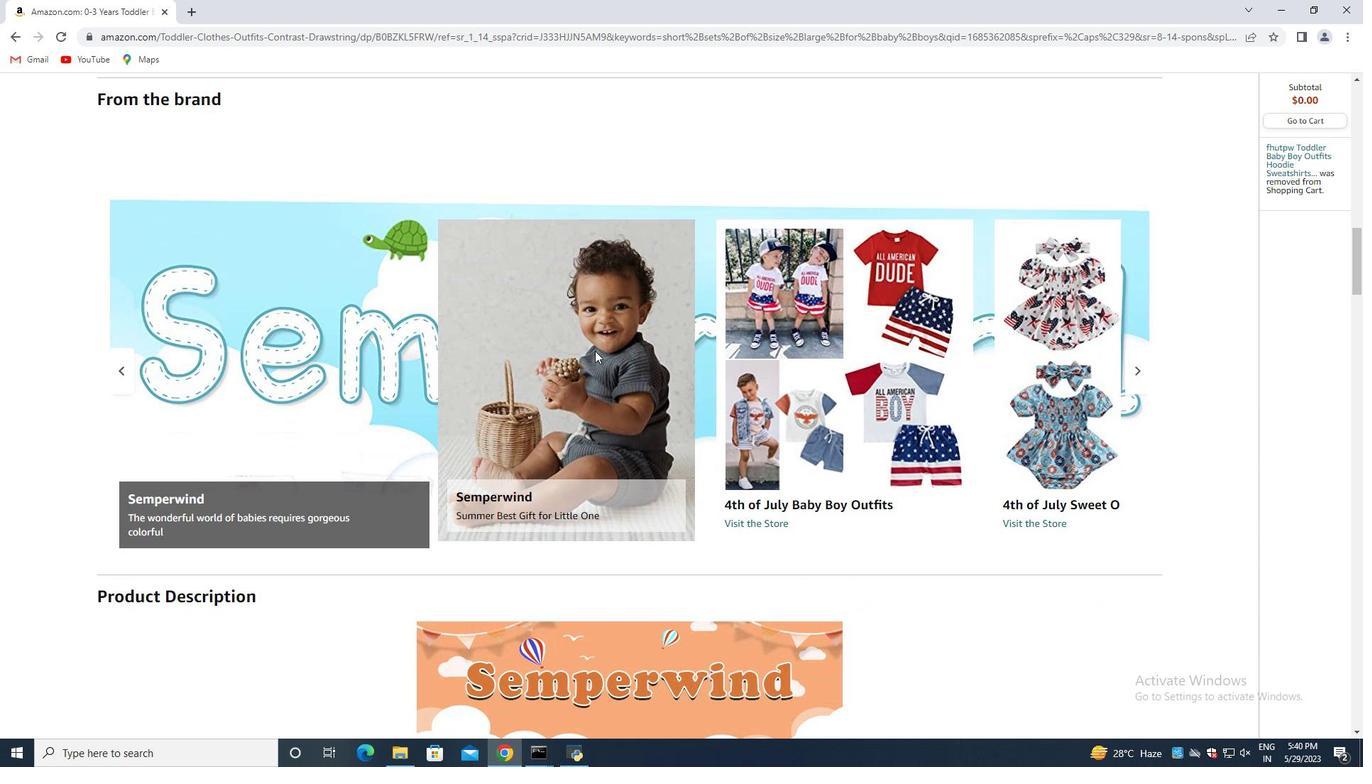 
Action: Mouse scrolled (595, 350) with delta (0, 0)
Screenshot: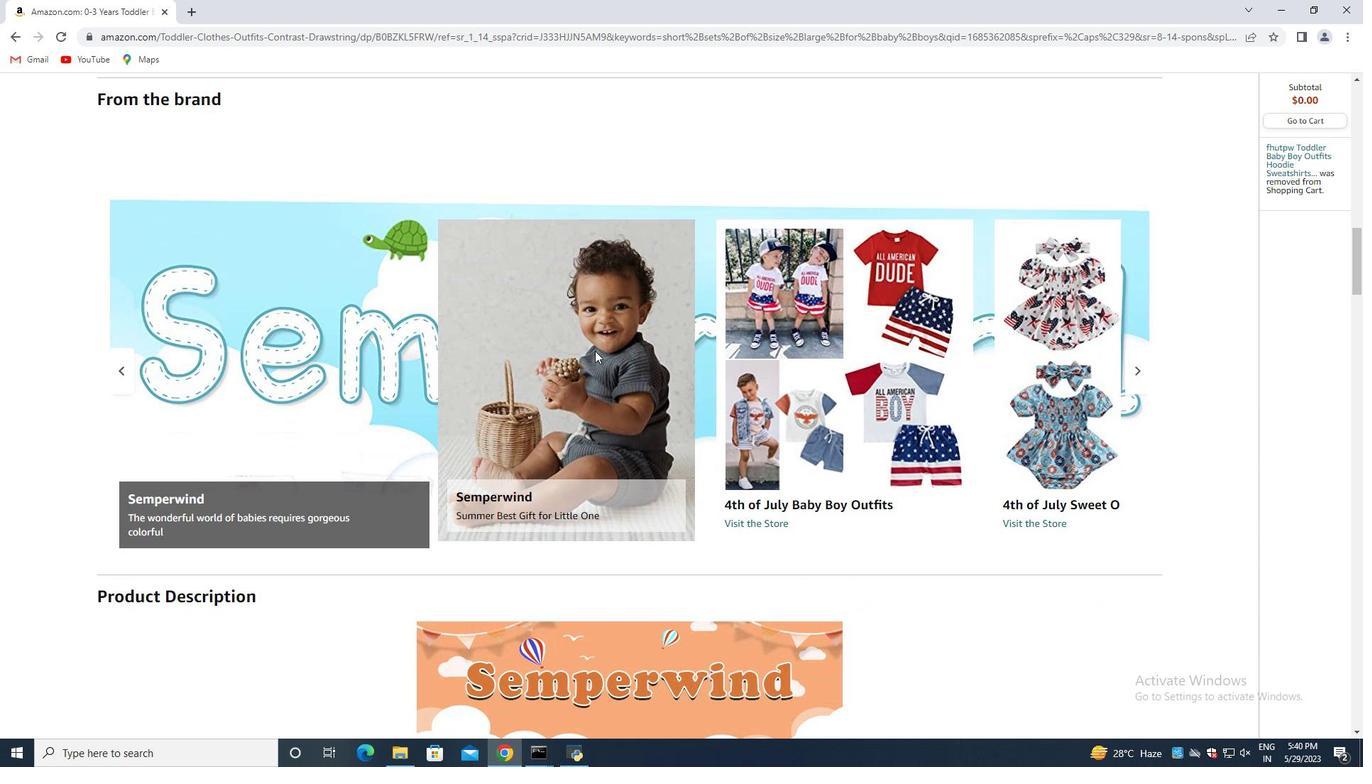 
Action: Mouse scrolled (595, 350) with delta (0, 0)
Screenshot: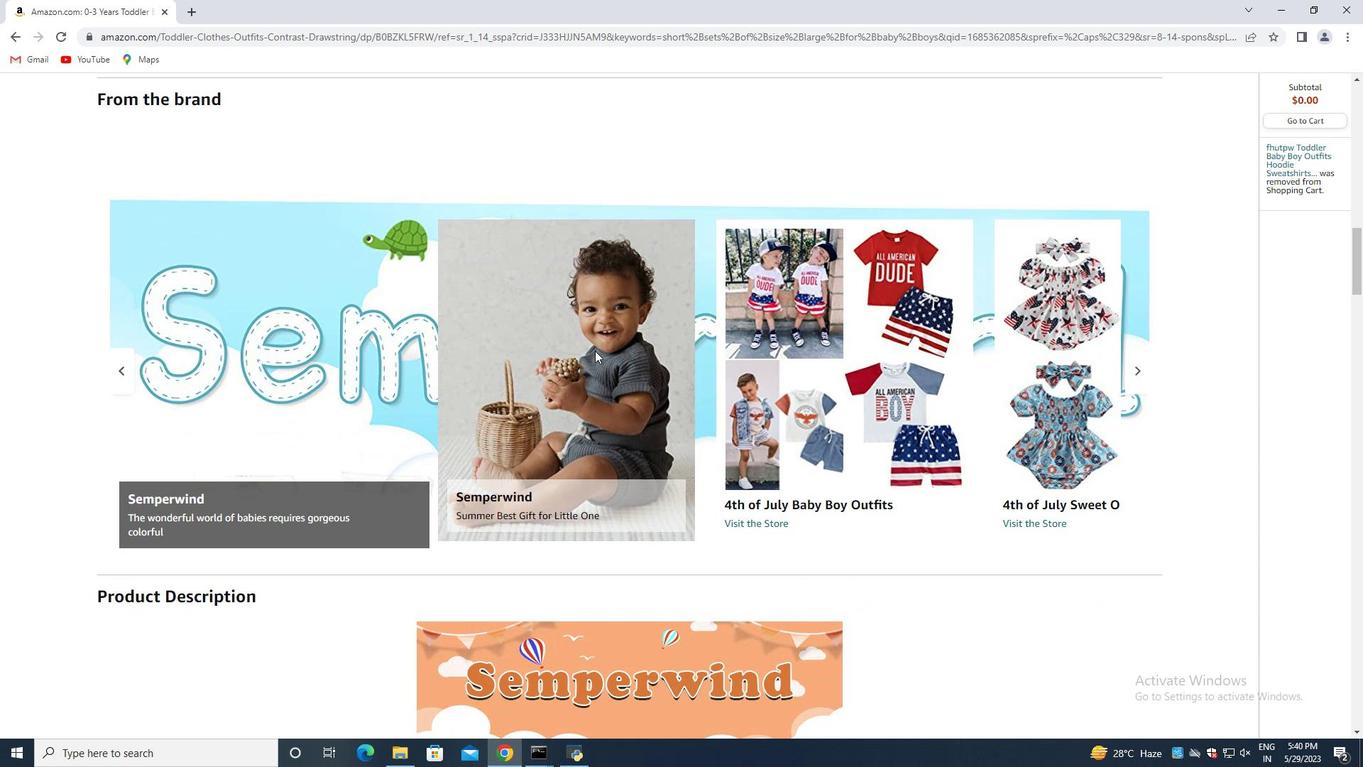 
Action: Mouse moved to (594, 350)
Screenshot: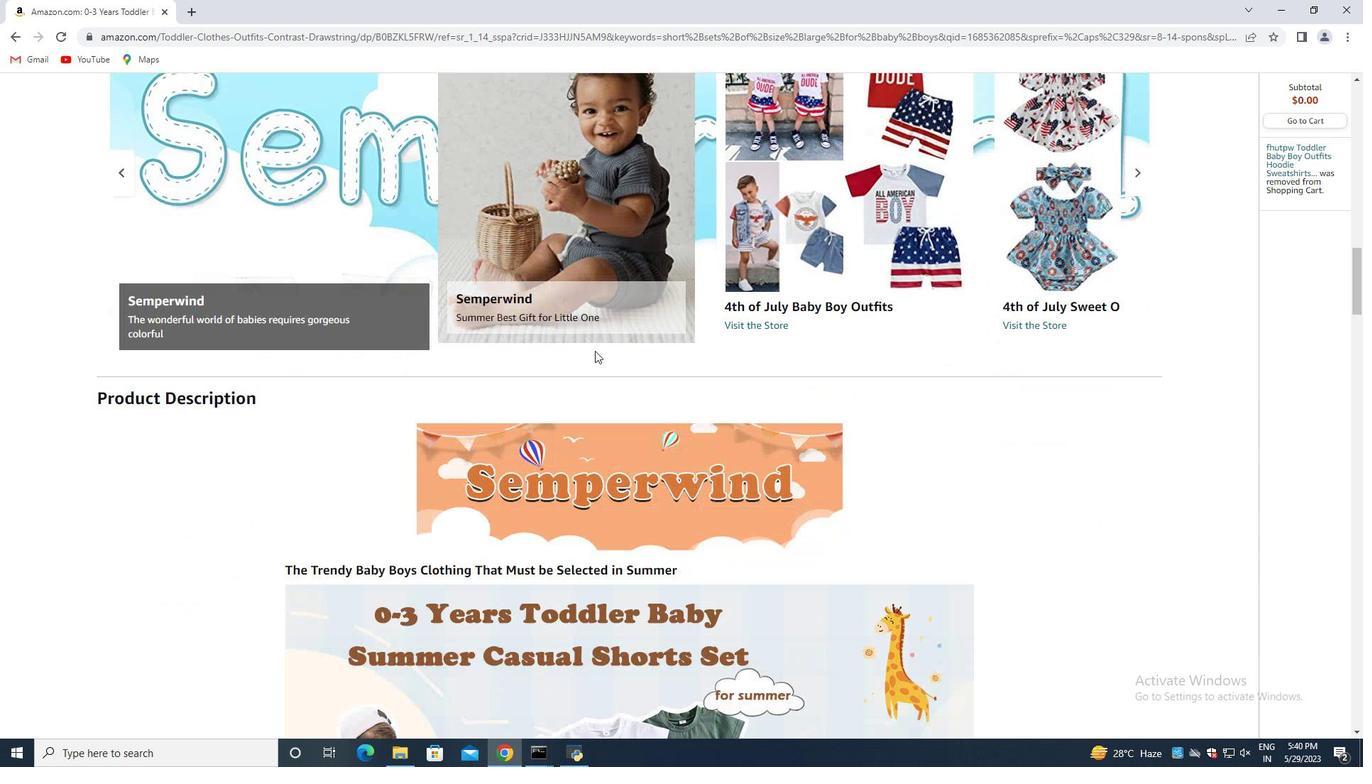 
Action: Mouse scrolled (594, 350) with delta (0, 0)
Screenshot: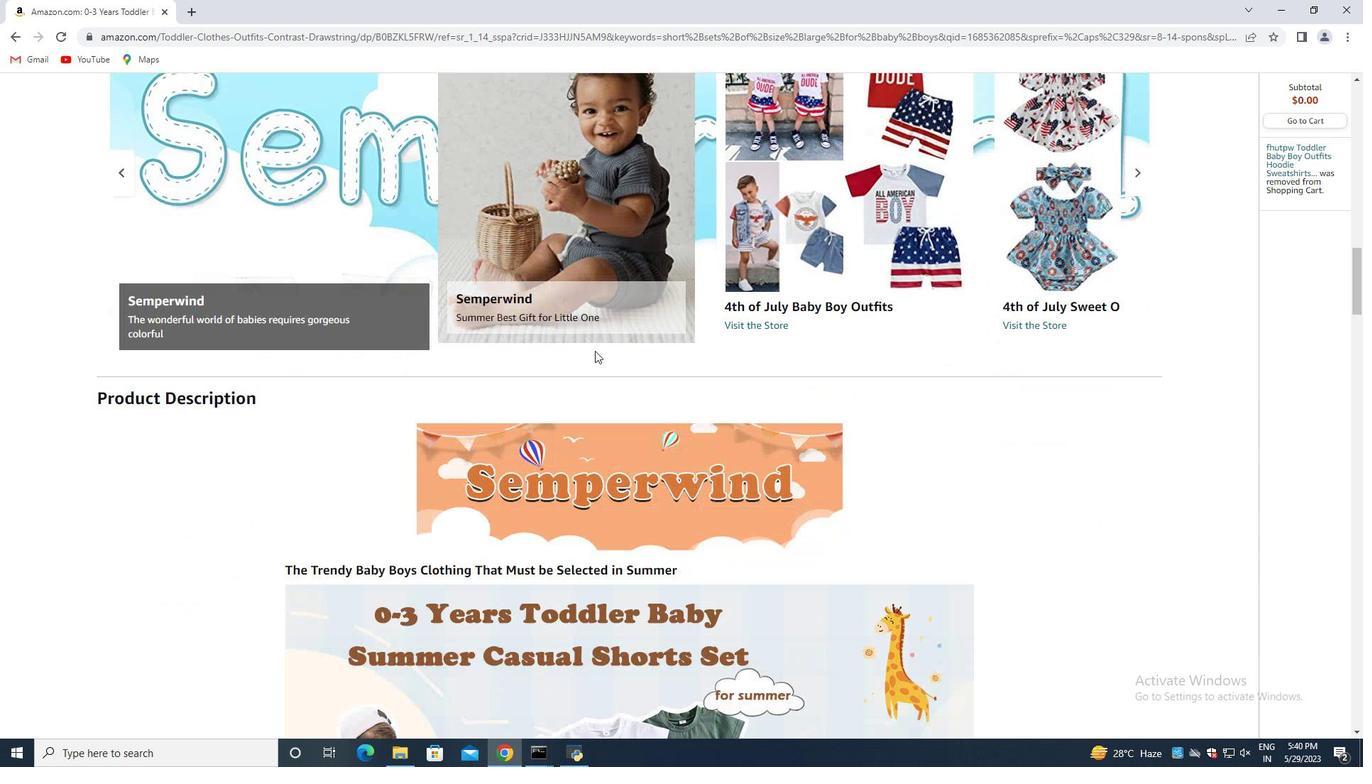 
Action: Mouse moved to (593, 352)
Screenshot: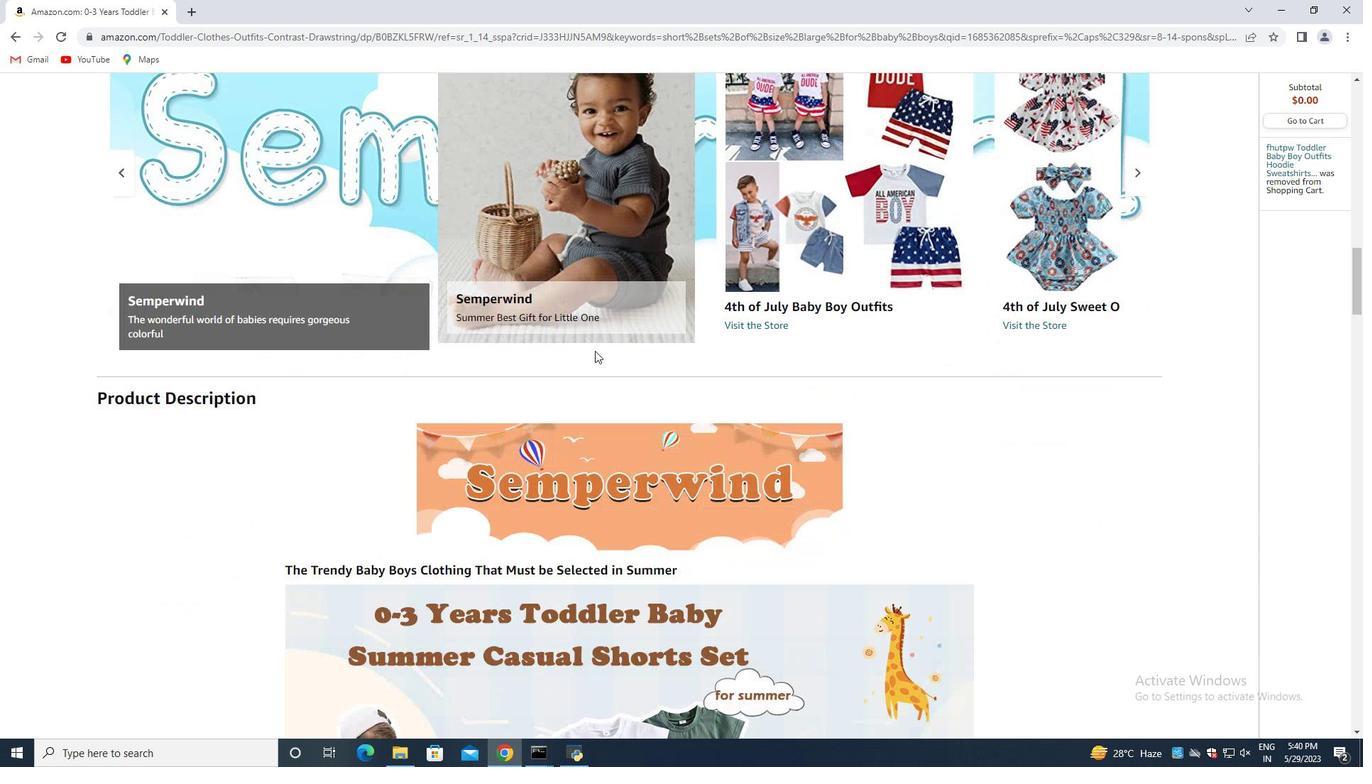 
Action: Mouse scrolled (593, 351) with delta (0, 0)
Screenshot: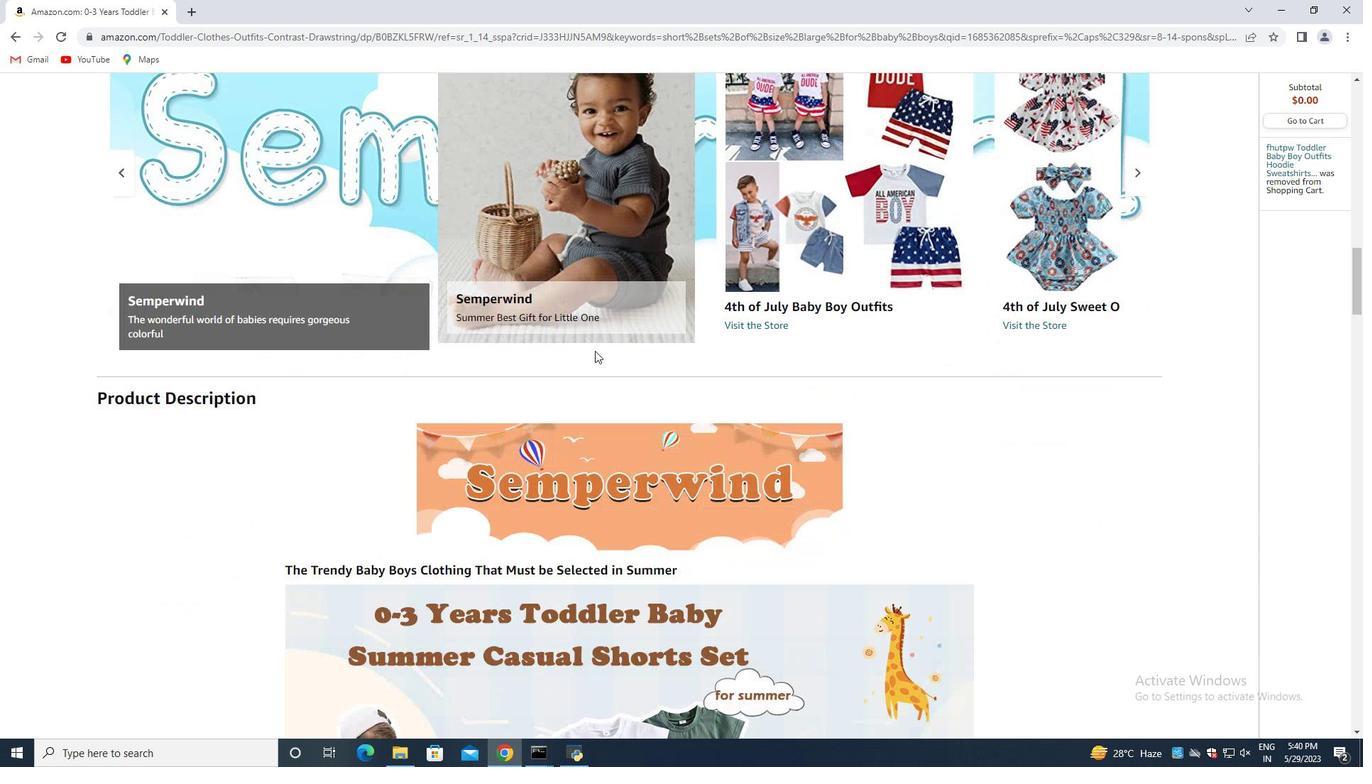 
Action: Mouse moved to (592, 352)
Screenshot: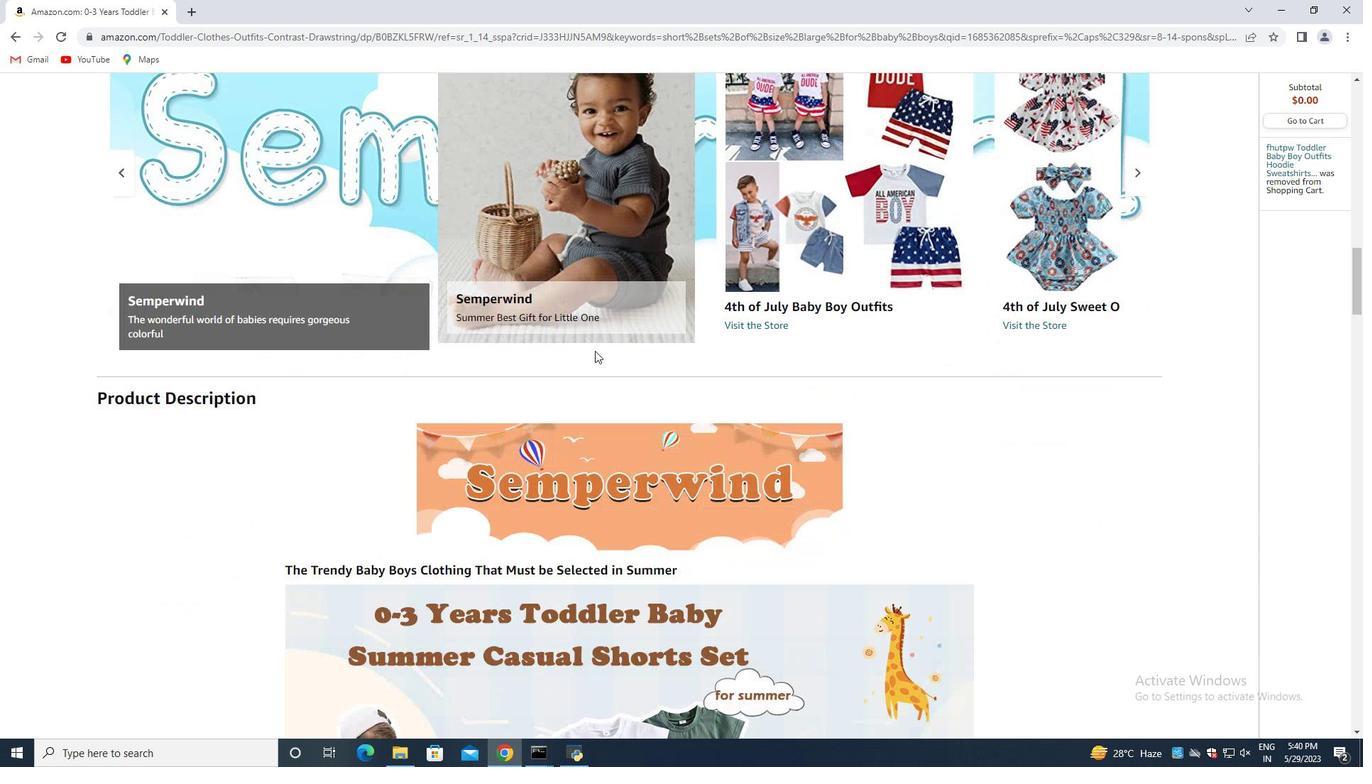 
Action: Mouse scrolled (592, 352) with delta (0, 0)
Screenshot: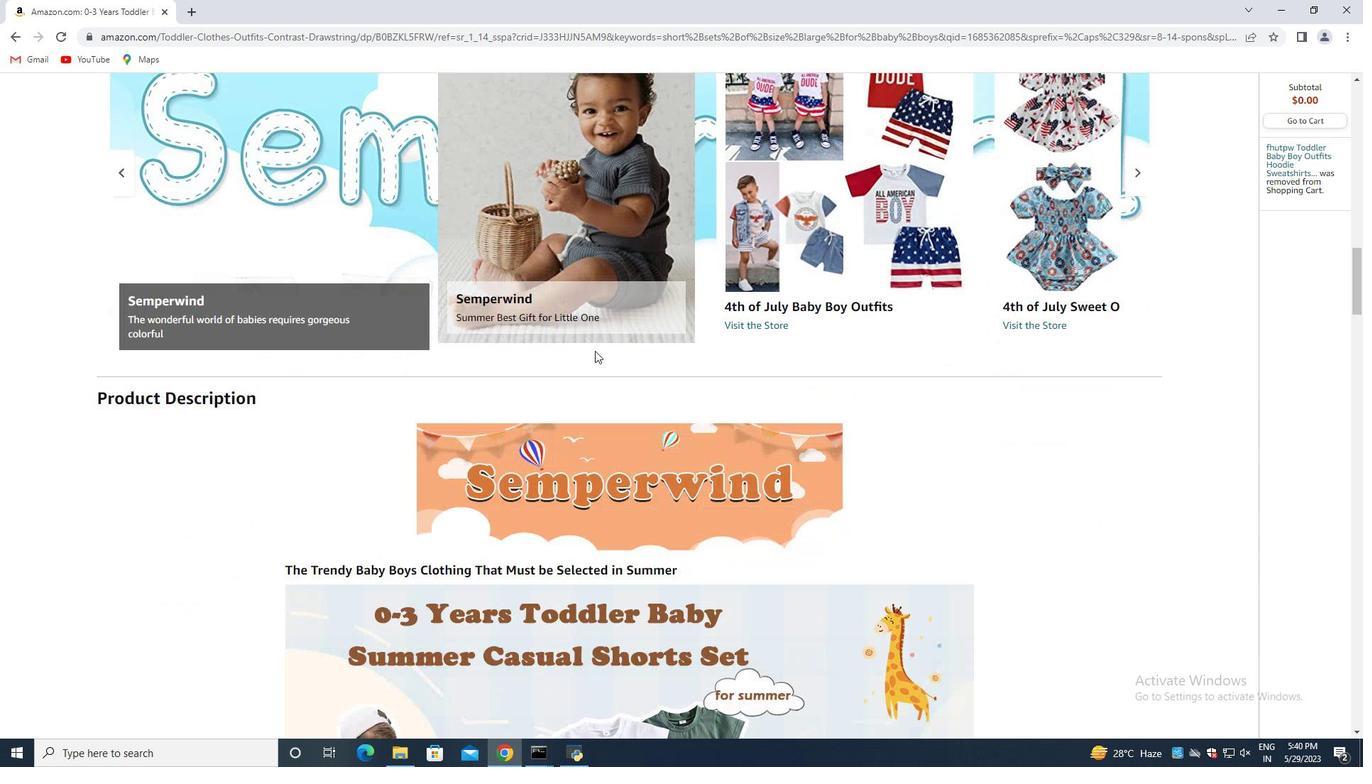 
Action: Mouse scrolled (592, 352) with delta (0, 0)
Screenshot: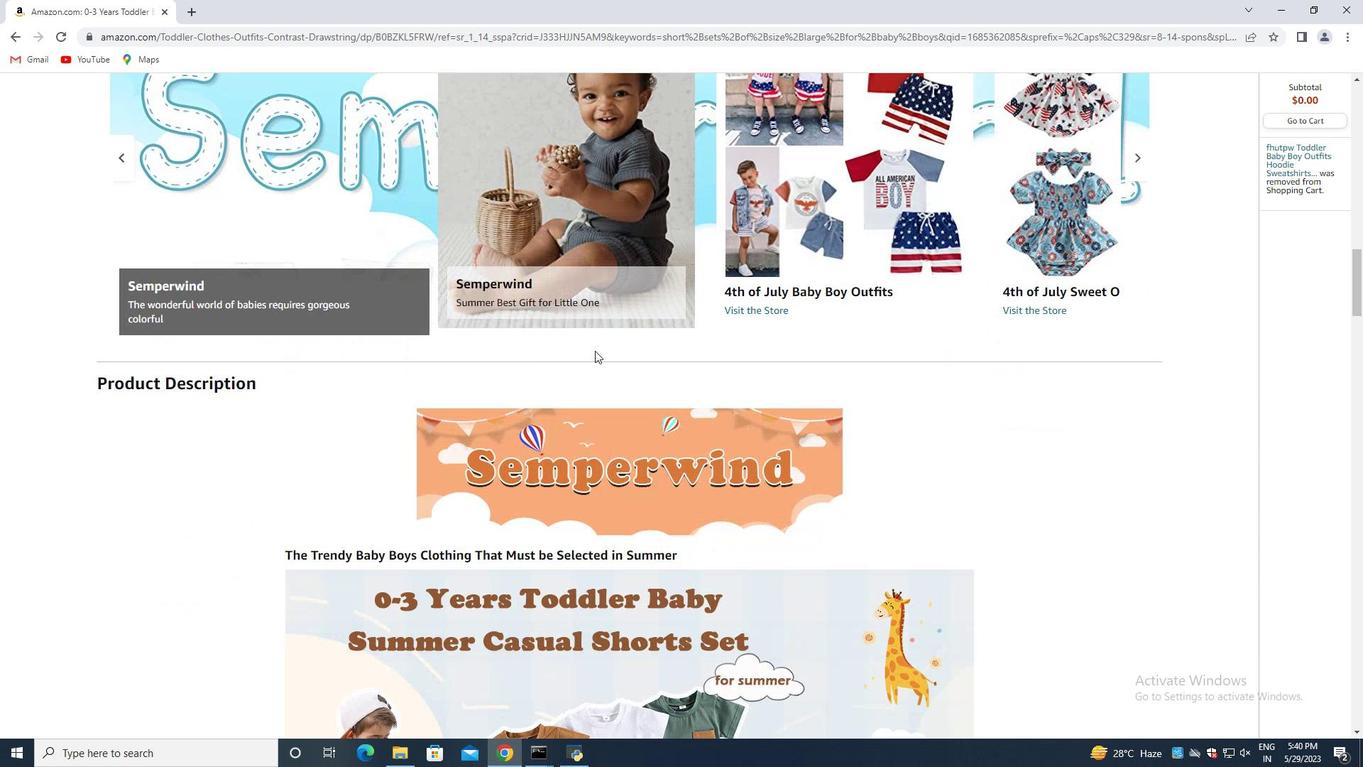
Action: Mouse scrolled (592, 352) with delta (0, 0)
Screenshot: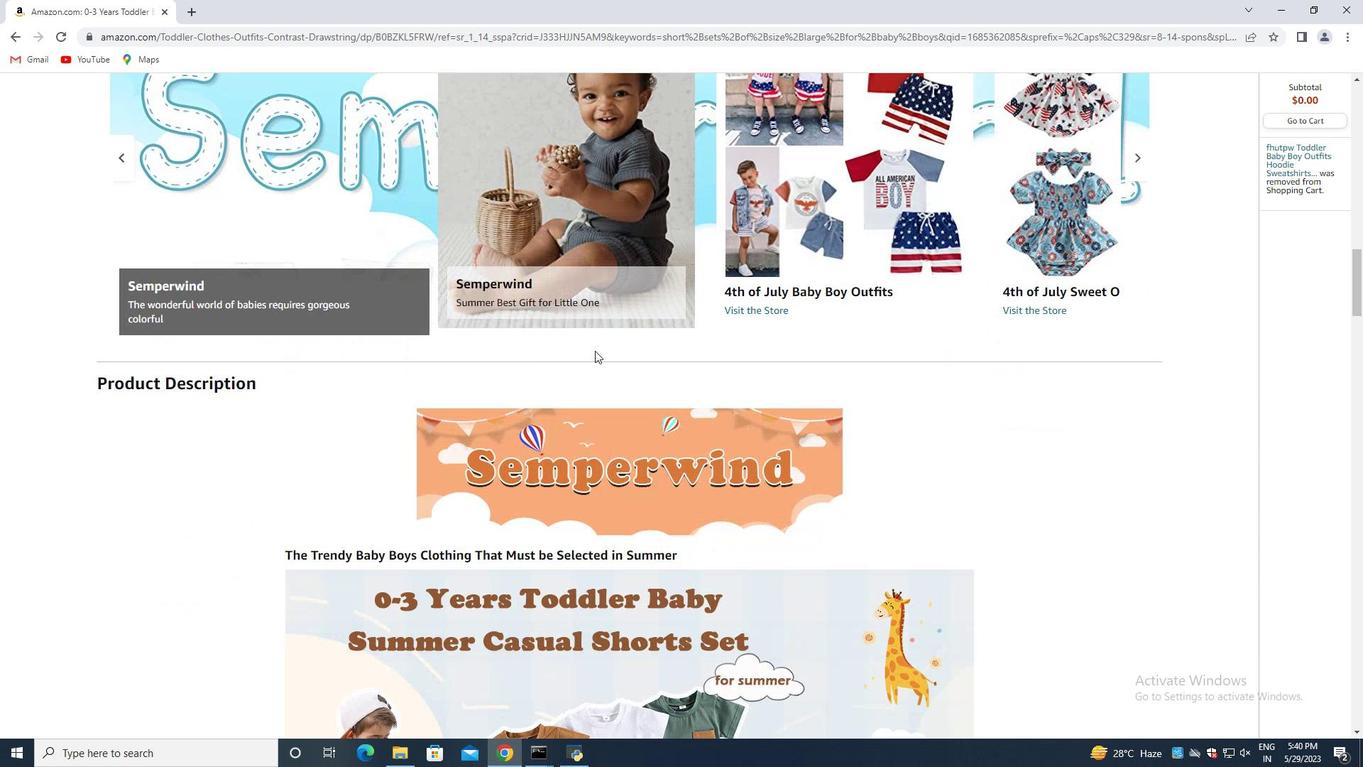
Action: Mouse scrolled (592, 352) with delta (0, 0)
Screenshot: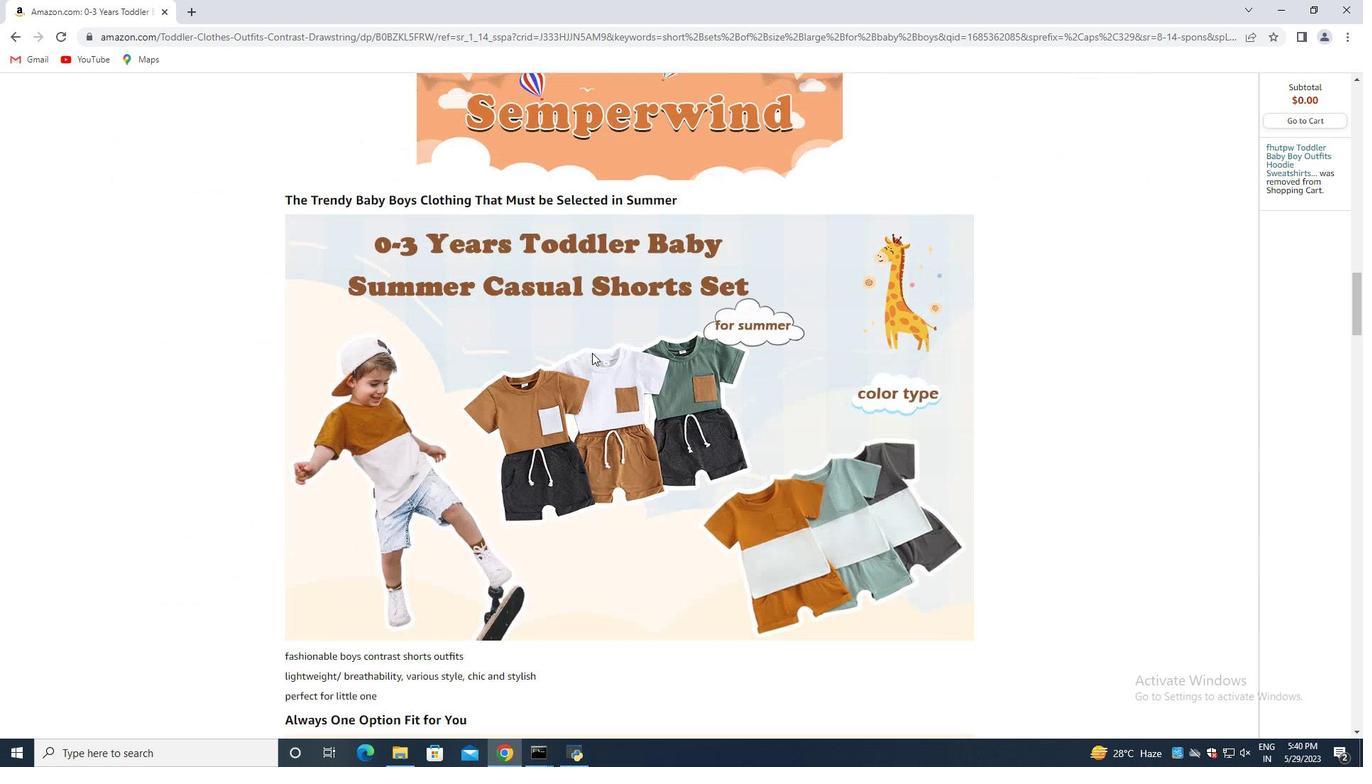 
Action: Mouse moved to (591, 353)
Screenshot: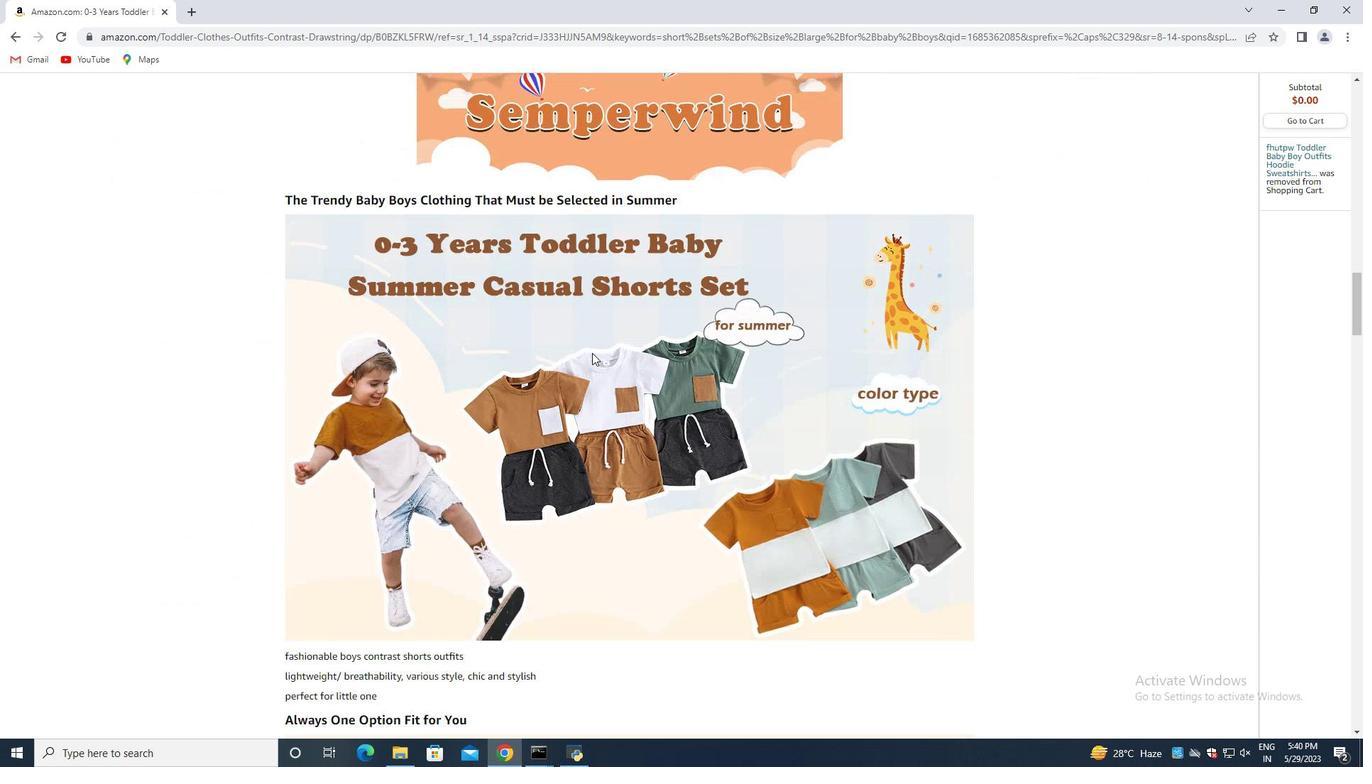 
Action: Mouse scrolled (591, 352) with delta (0, 0)
